 Task: Navigate to a specific file in your project using Visual Studio Code.
Action: Mouse moved to (34, 15)
Screenshot: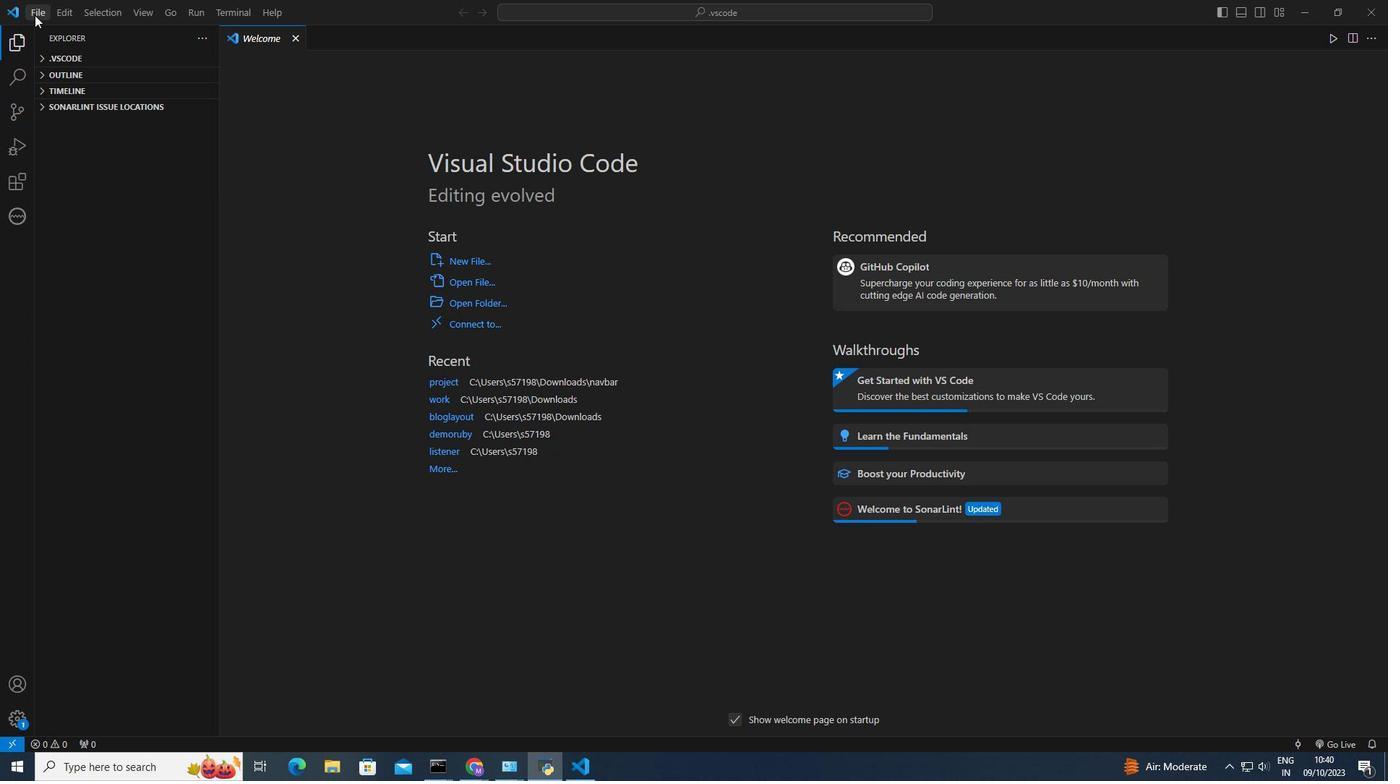 
Action: Mouse pressed left at (34, 15)
Screenshot: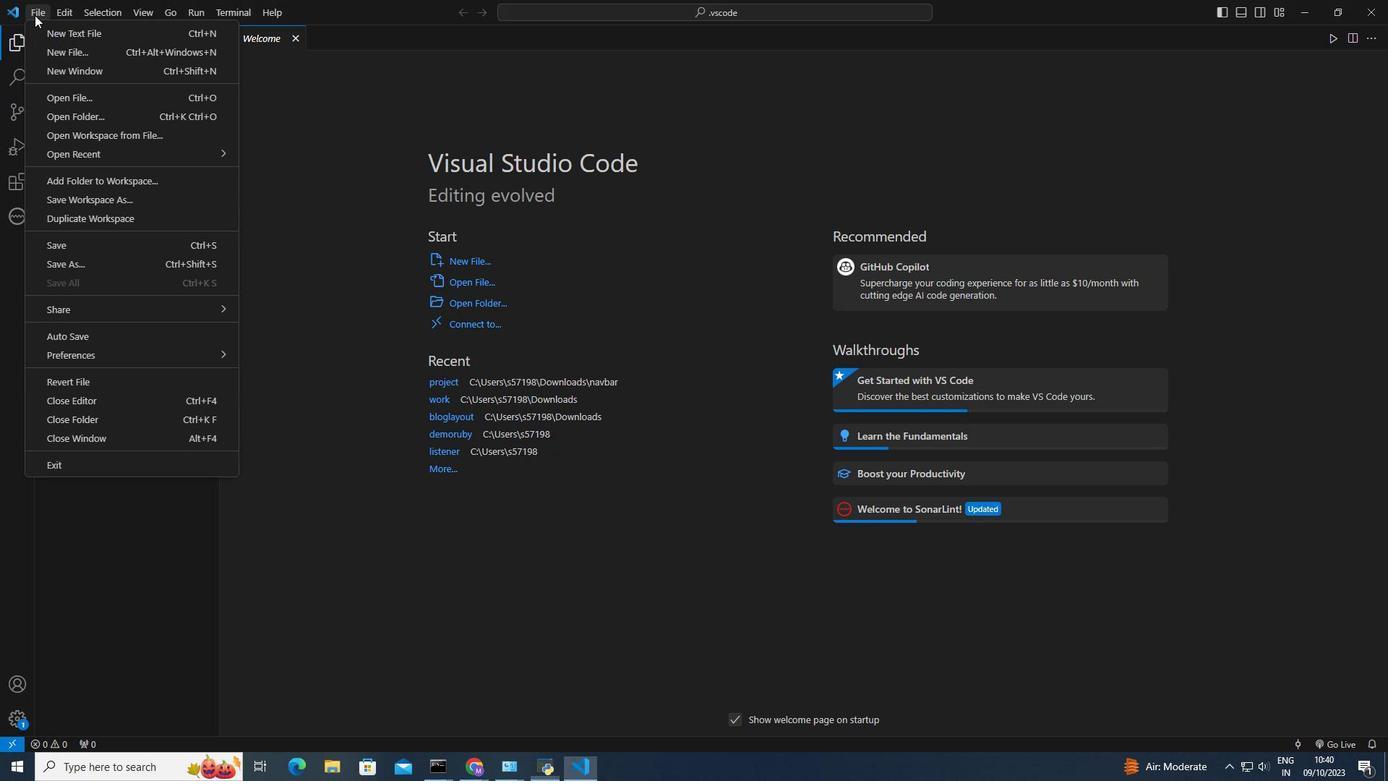 
Action: Mouse moved to (62, 111)
Screenshot: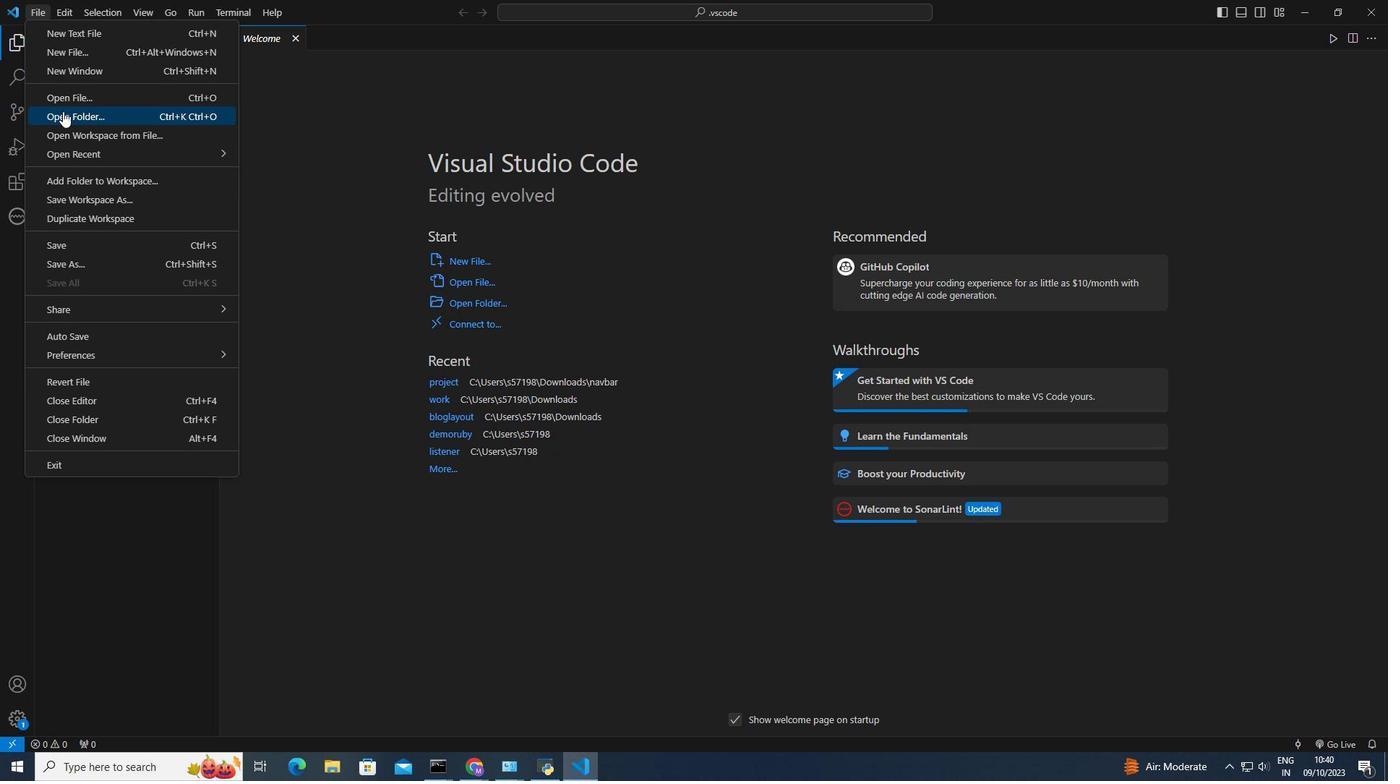 
Action: Mouse pressed left at (62, 111)
Screenshot: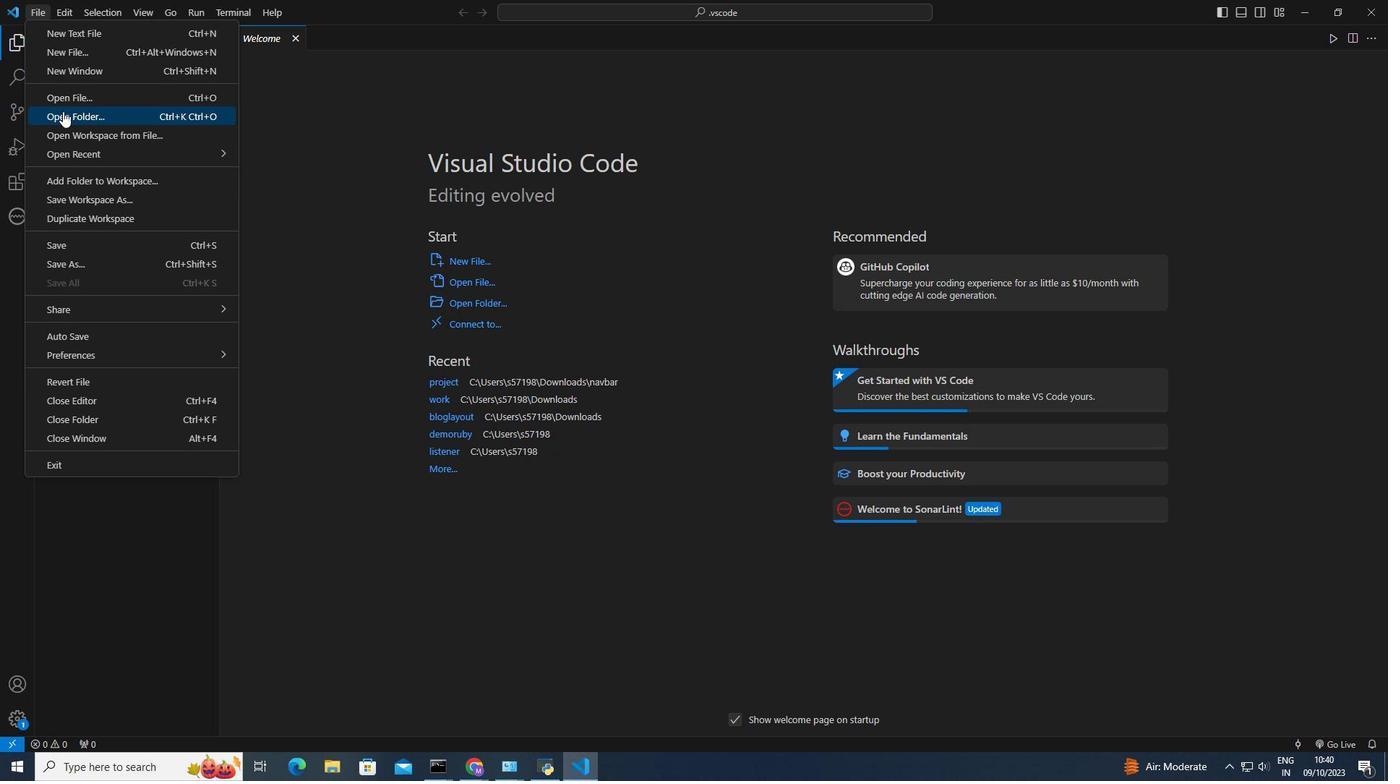 
Action: Mouse moved to (163, 120)
Screenshot: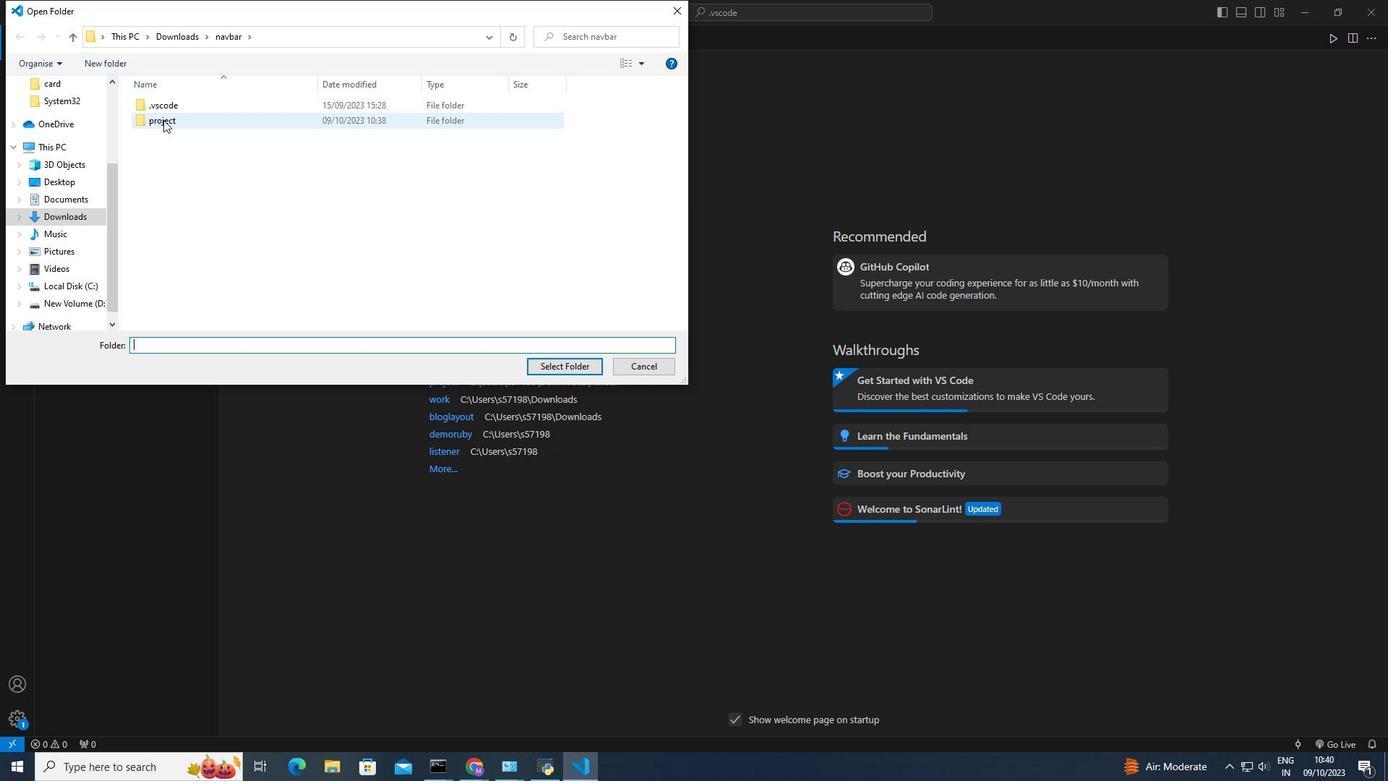 
Action: Mouse pressed left at (163, 120)
Screenshot: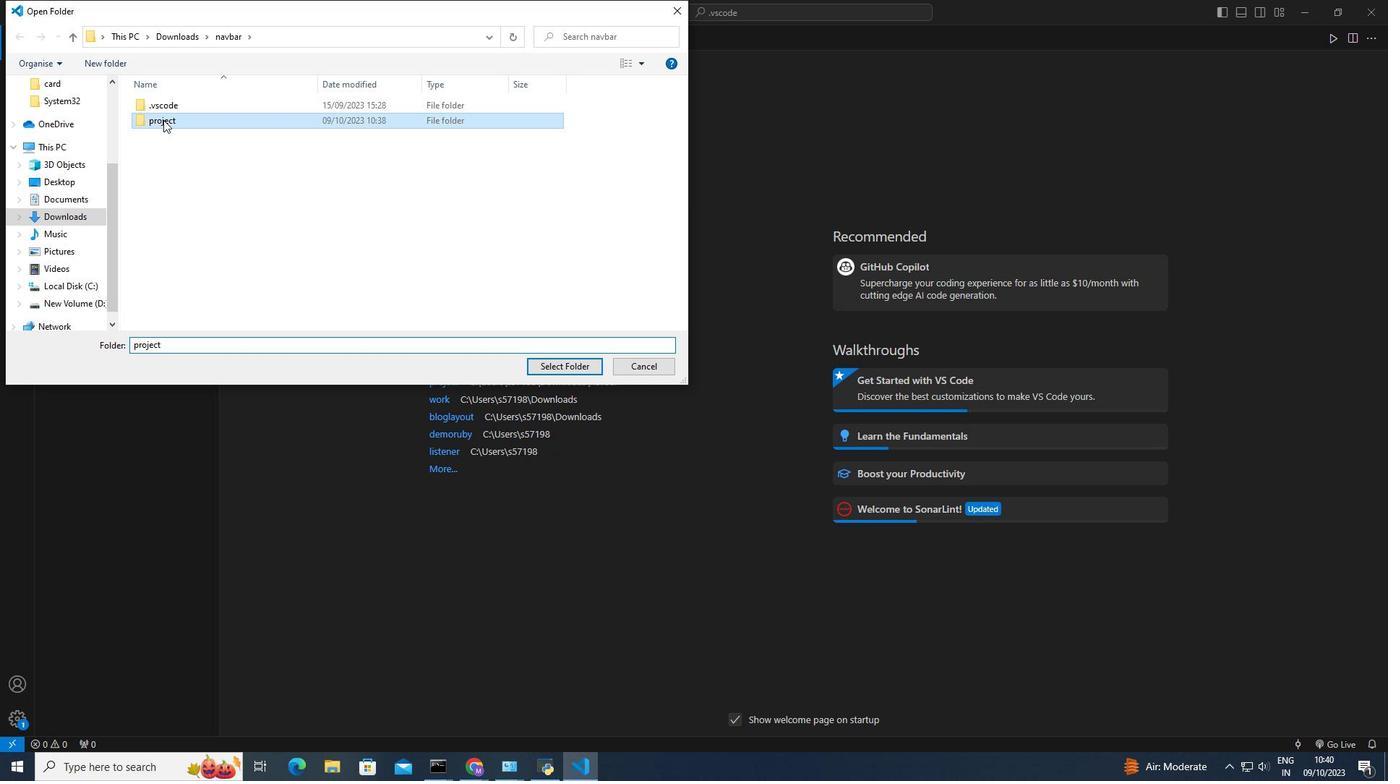 
Action: Mouse moved to (545, 365)
Screenshot: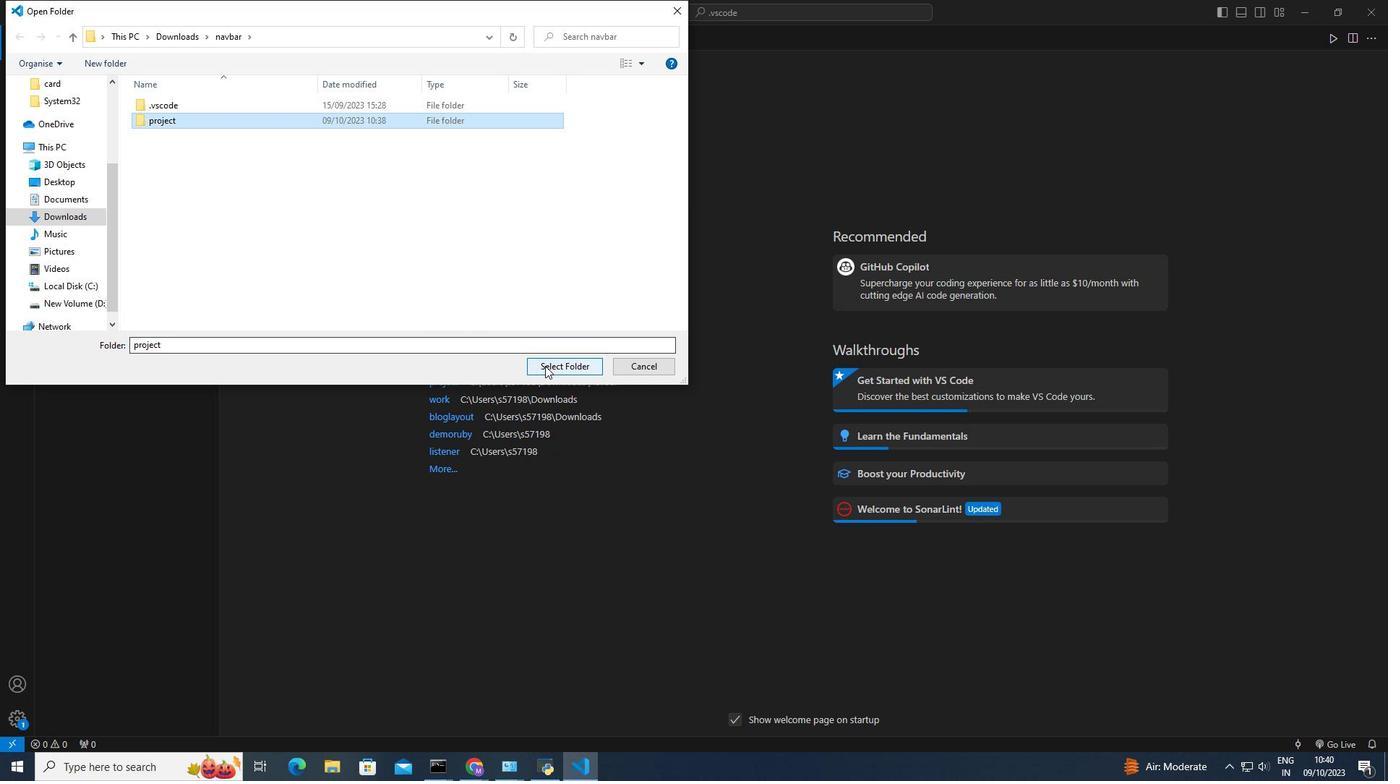 
Action: Mouse pressed left at (545, 365)
Screenshot: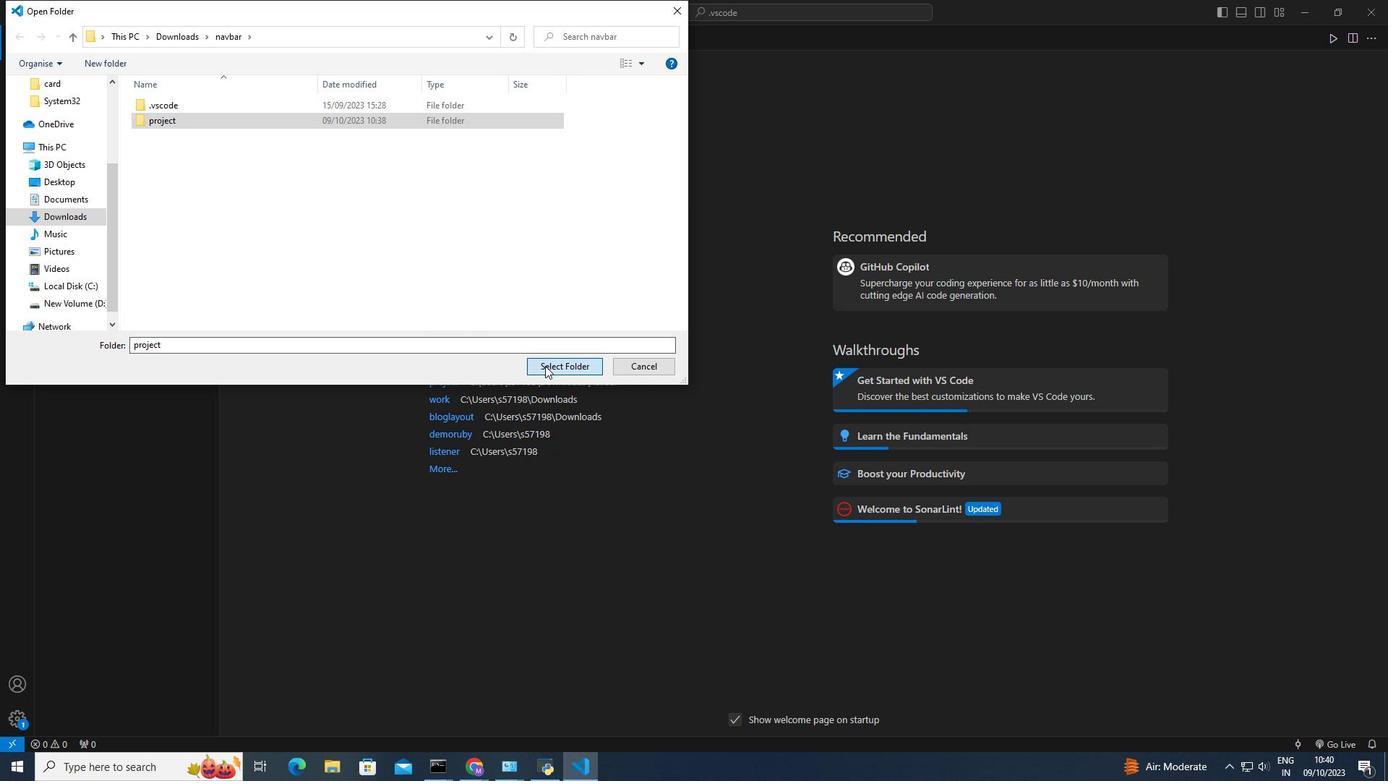 
Action: Mouse moved to (107, 76)
Screenshot: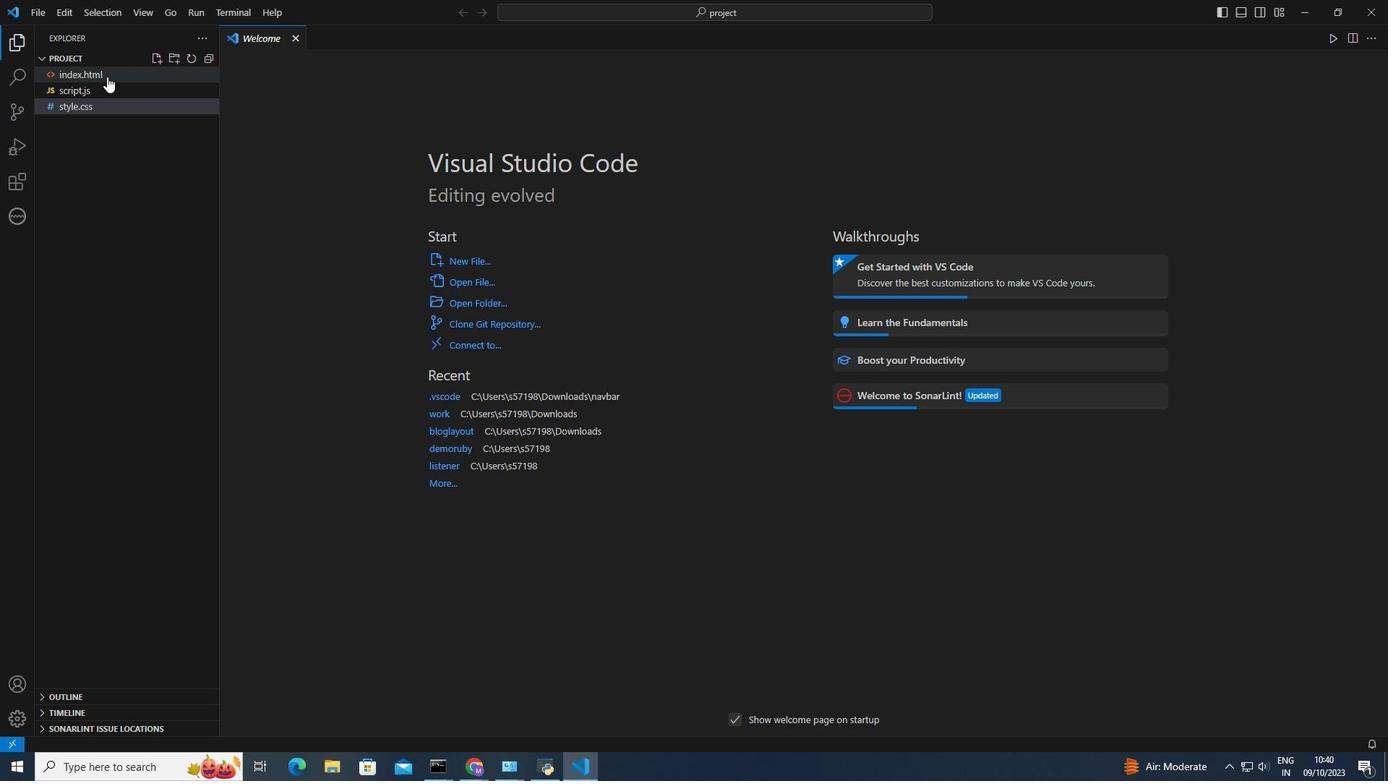 
Action: Mouse pressed left at (107, 76)
Screenshot: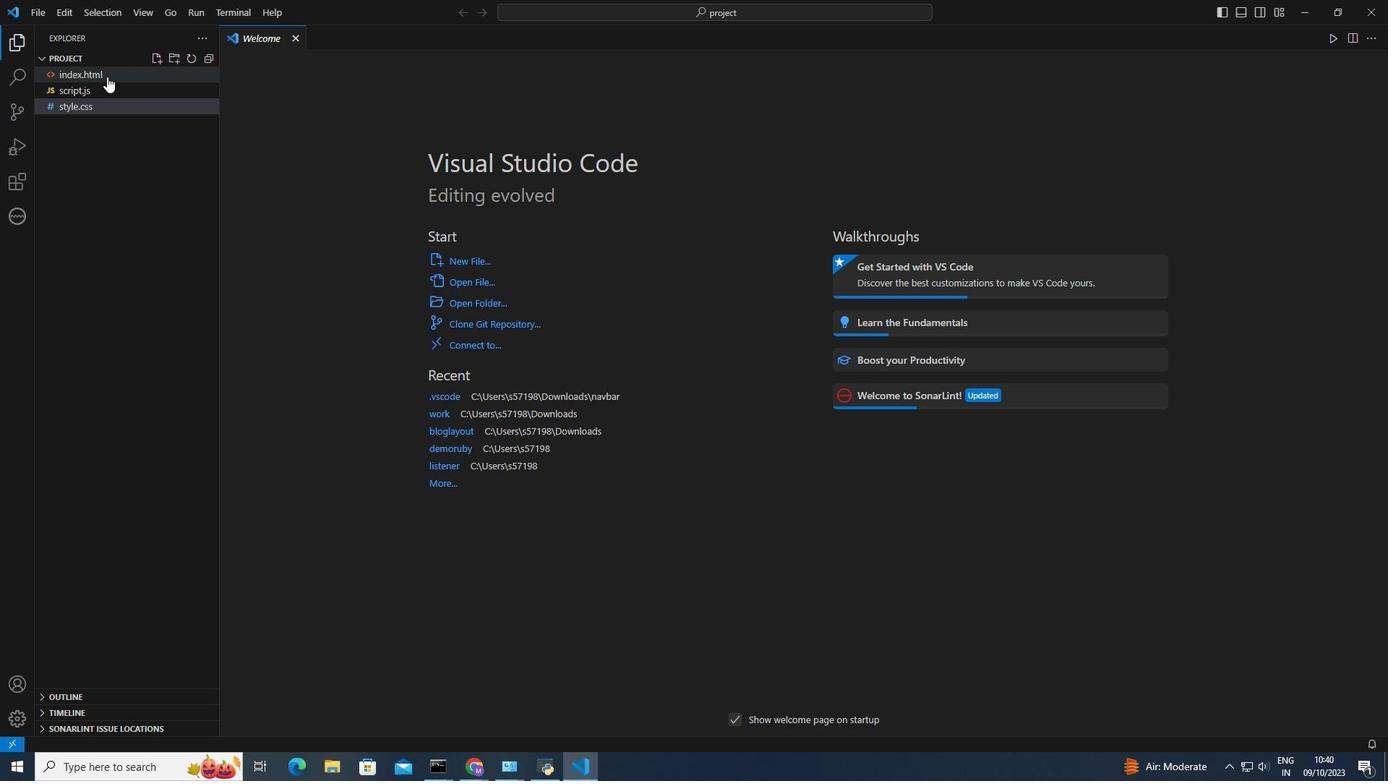 
Action: Mouse moved to (576, 256)
Screenshot: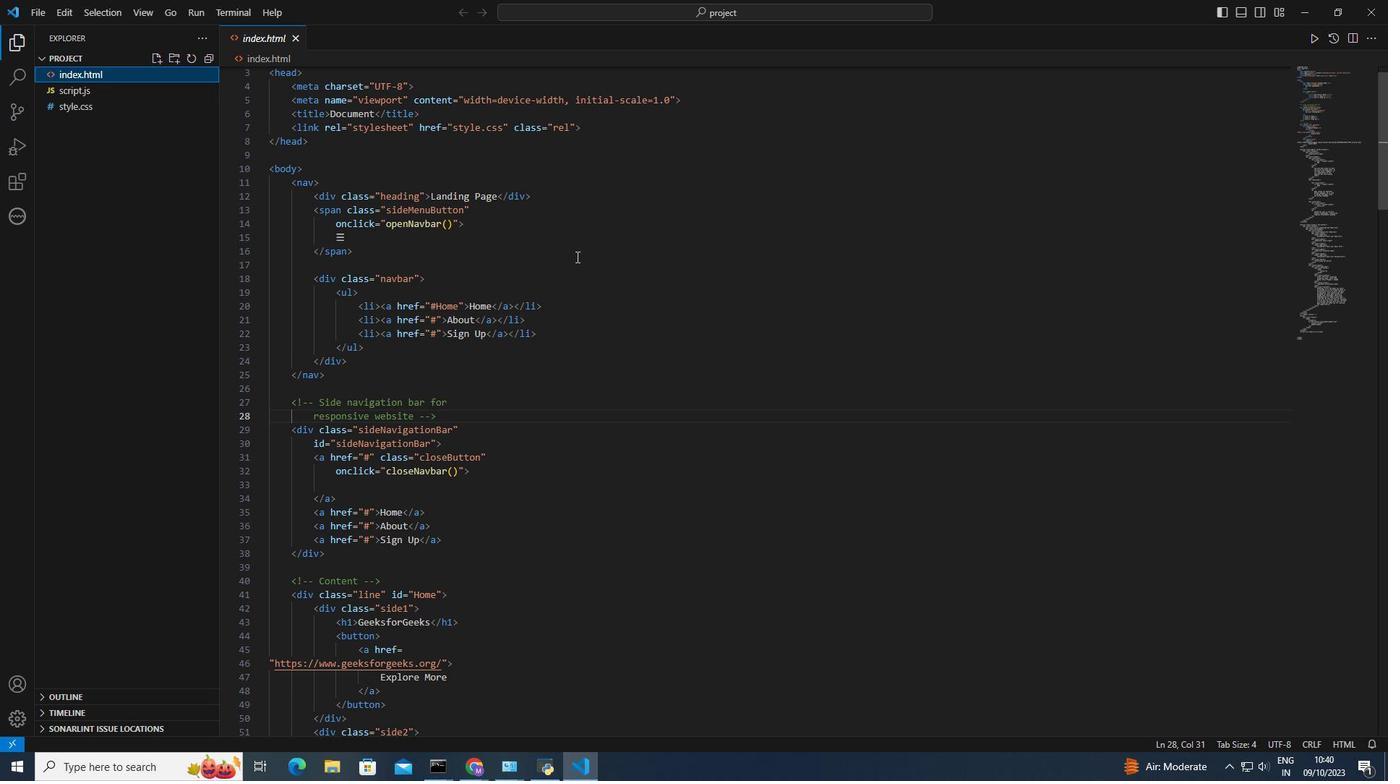 
Action: Mouse pressed left at (576, 256)
Screenshot: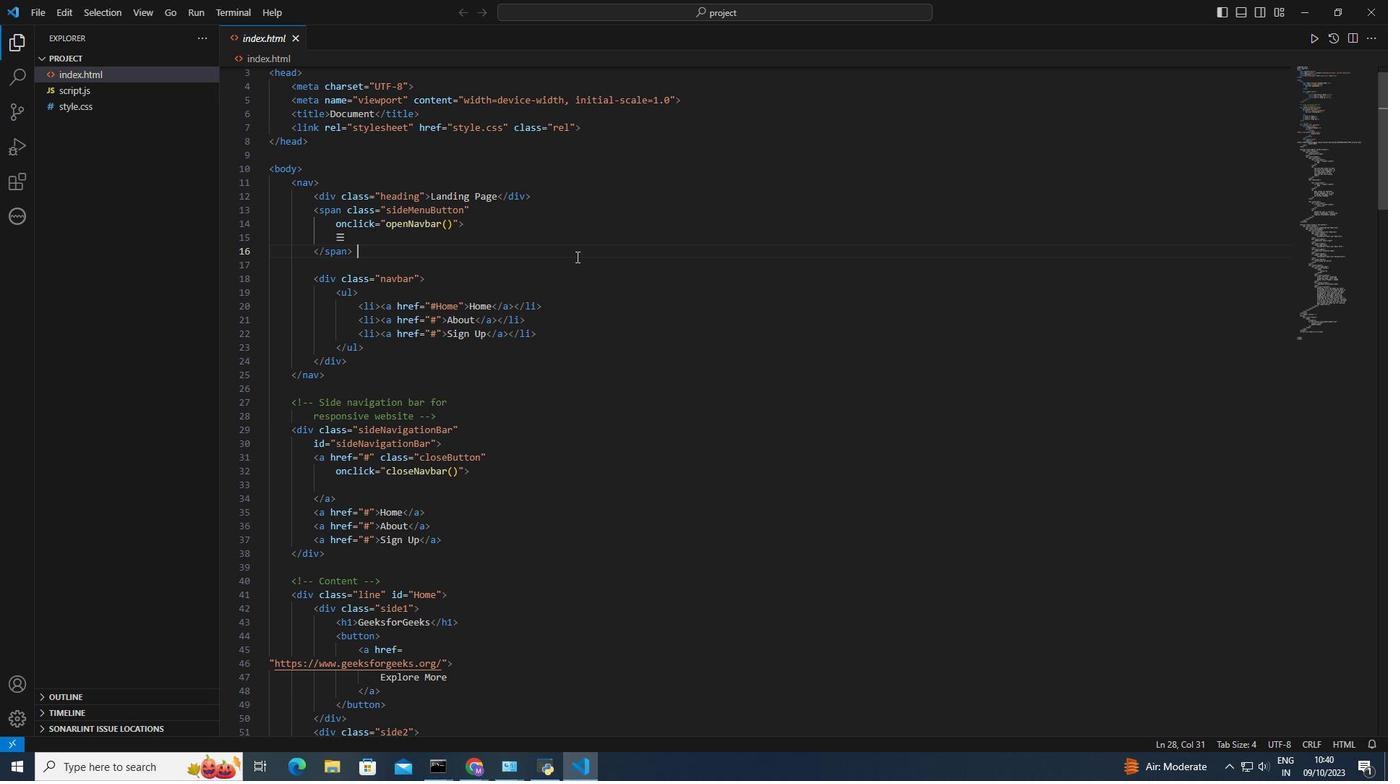 
Action: Mouse moved to (585, 258)
Screenshot: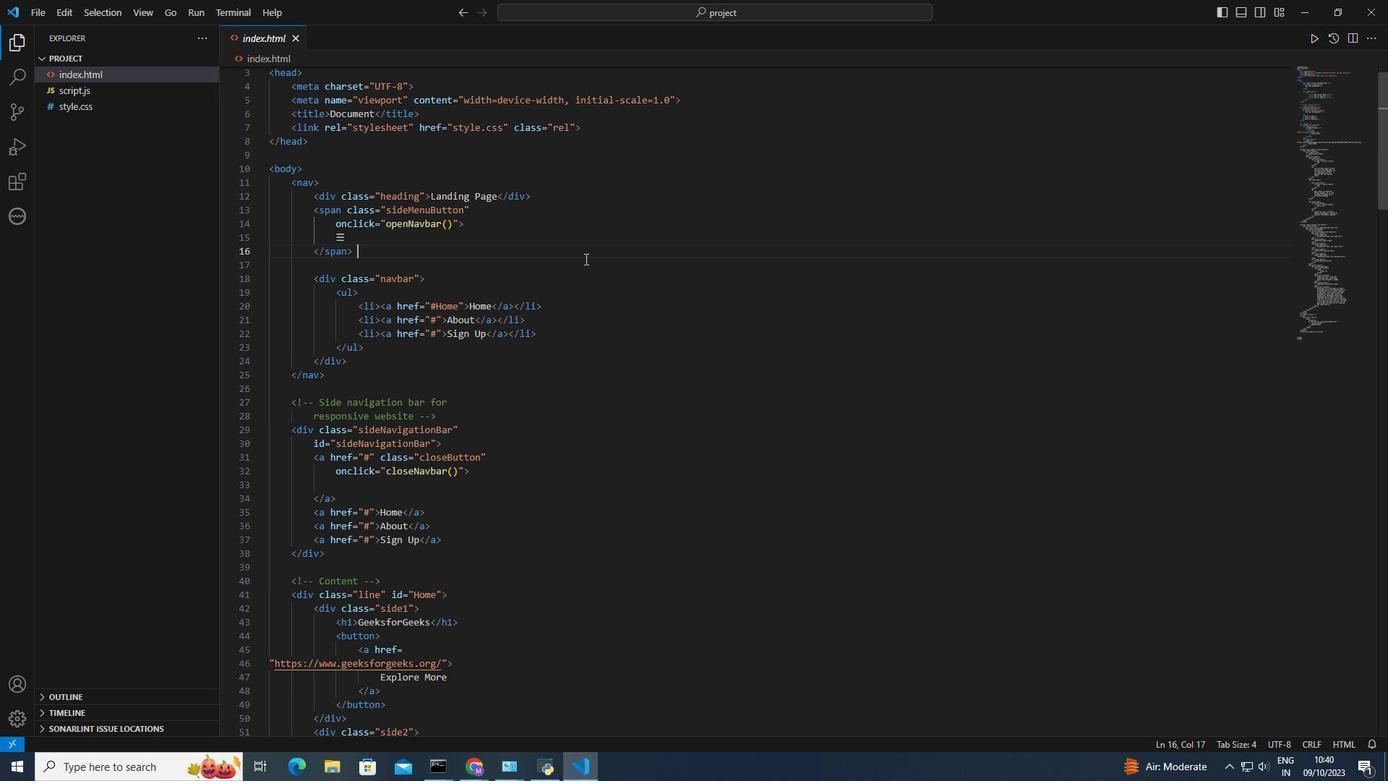 
Action: Mouse scrolled (585, 259) with delta (0, 0)
Screenshot: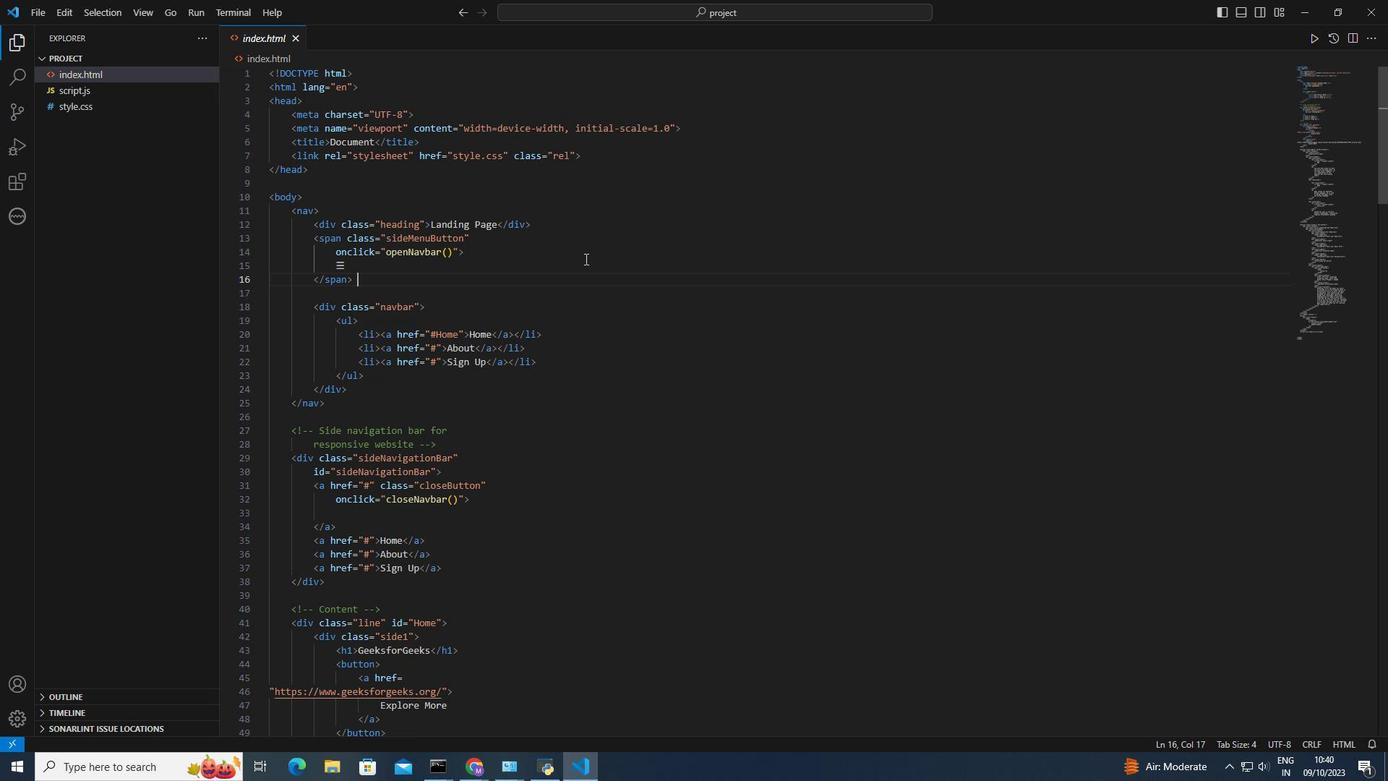 
Action: Mouse scrolled (585, 259) with delta (0, 0)
Screenshot: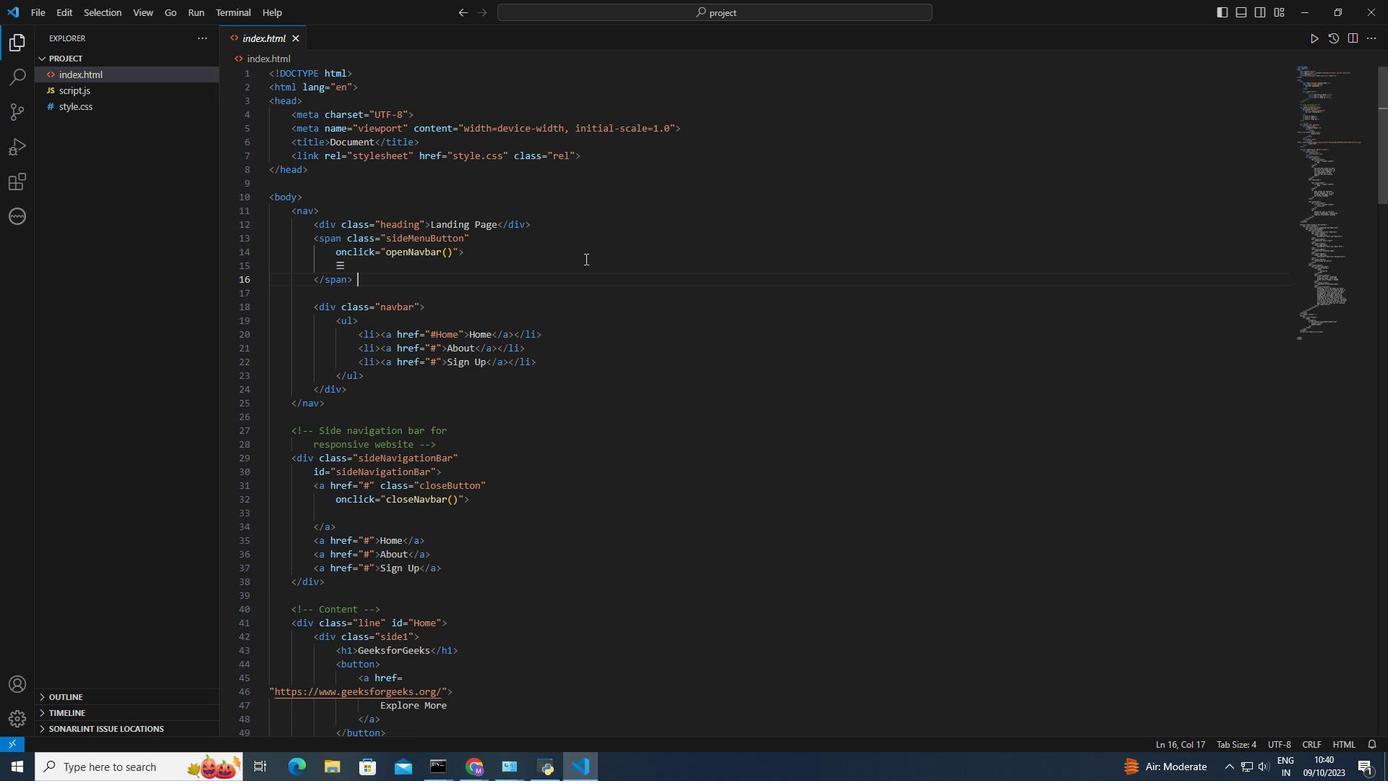 
Action: Mouse scrolled (585, 259) with delta (0, 0)
Screenshot: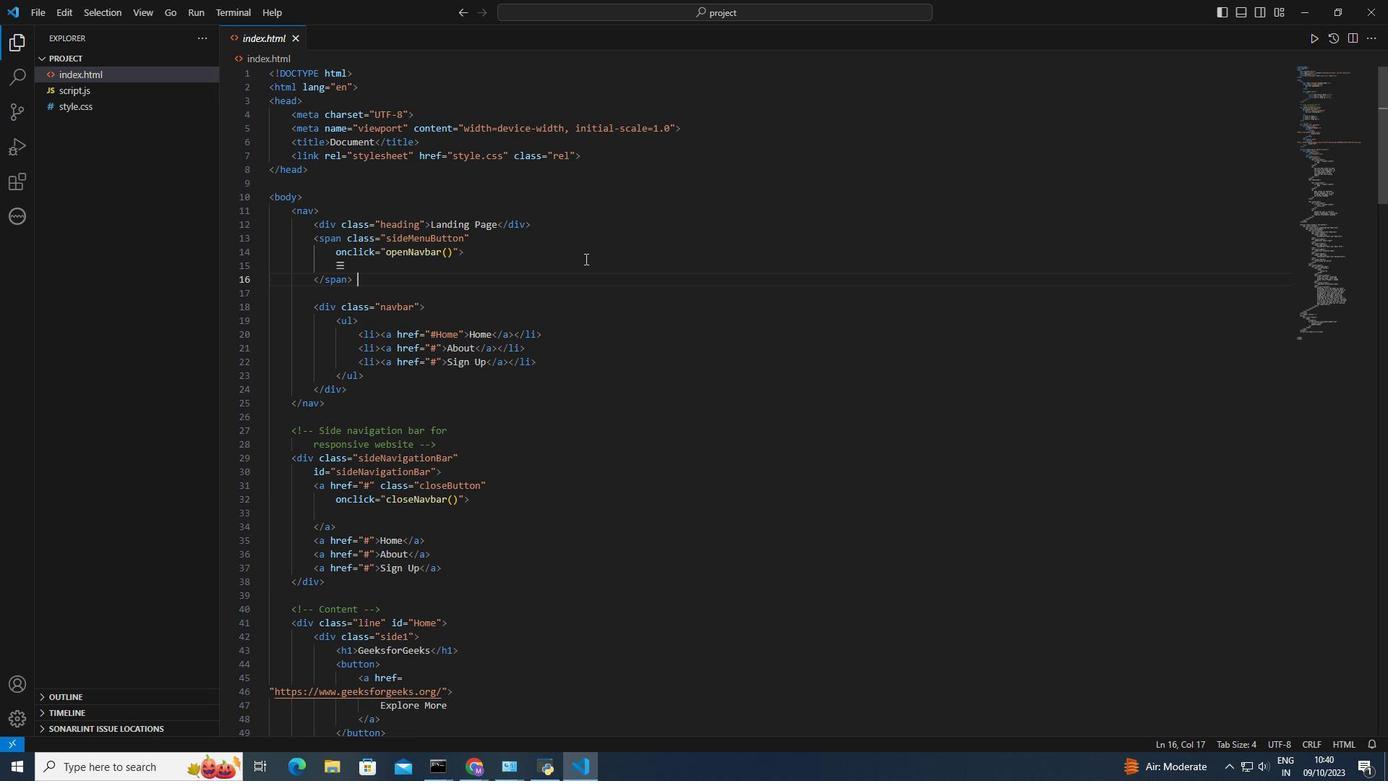 
Action: Mouse scrolled (585, 259) with delta (0, 0)
Screenshot: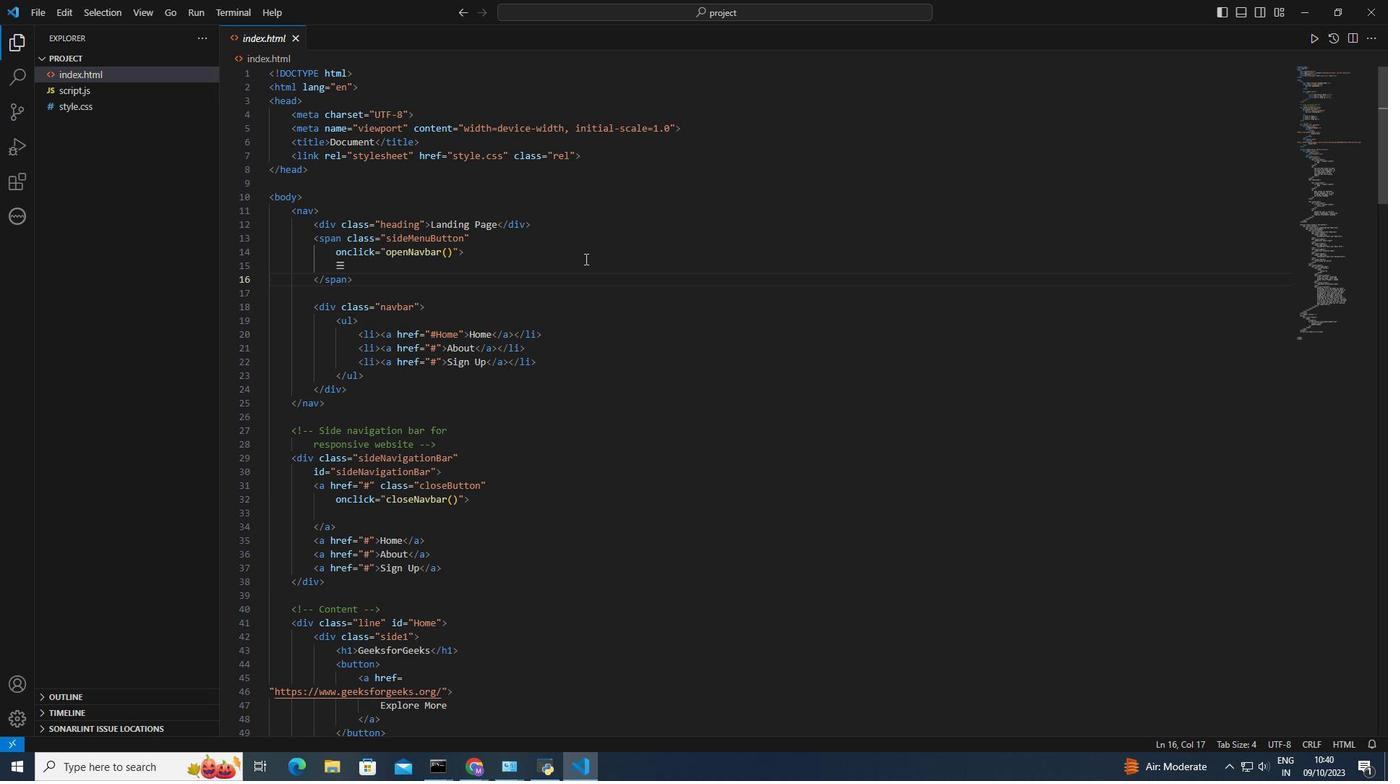 
Action: Mouse scrolled (585, 259) with delta (0, 0)
Screenshot: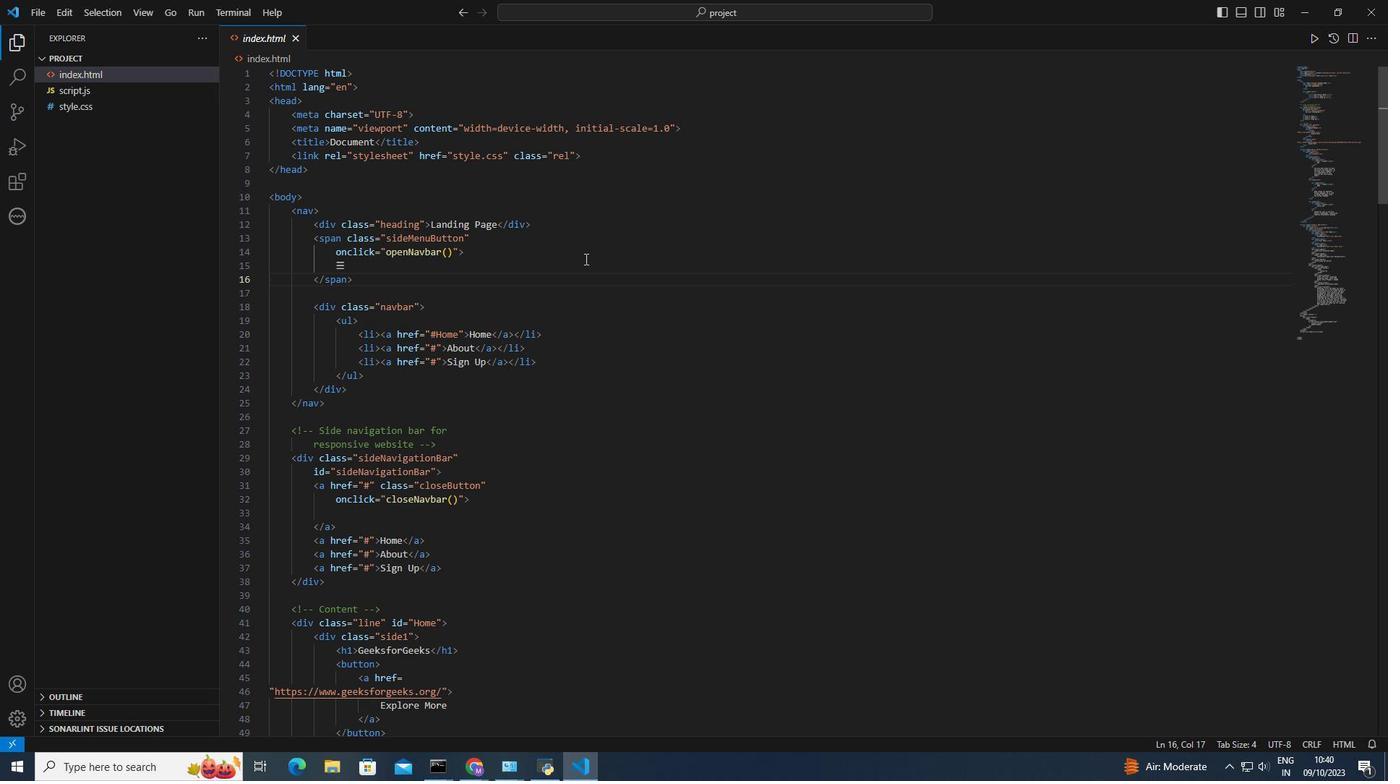 
Action: Mouse scrolled (585, 259) with delta (0, 0)
Screenshot: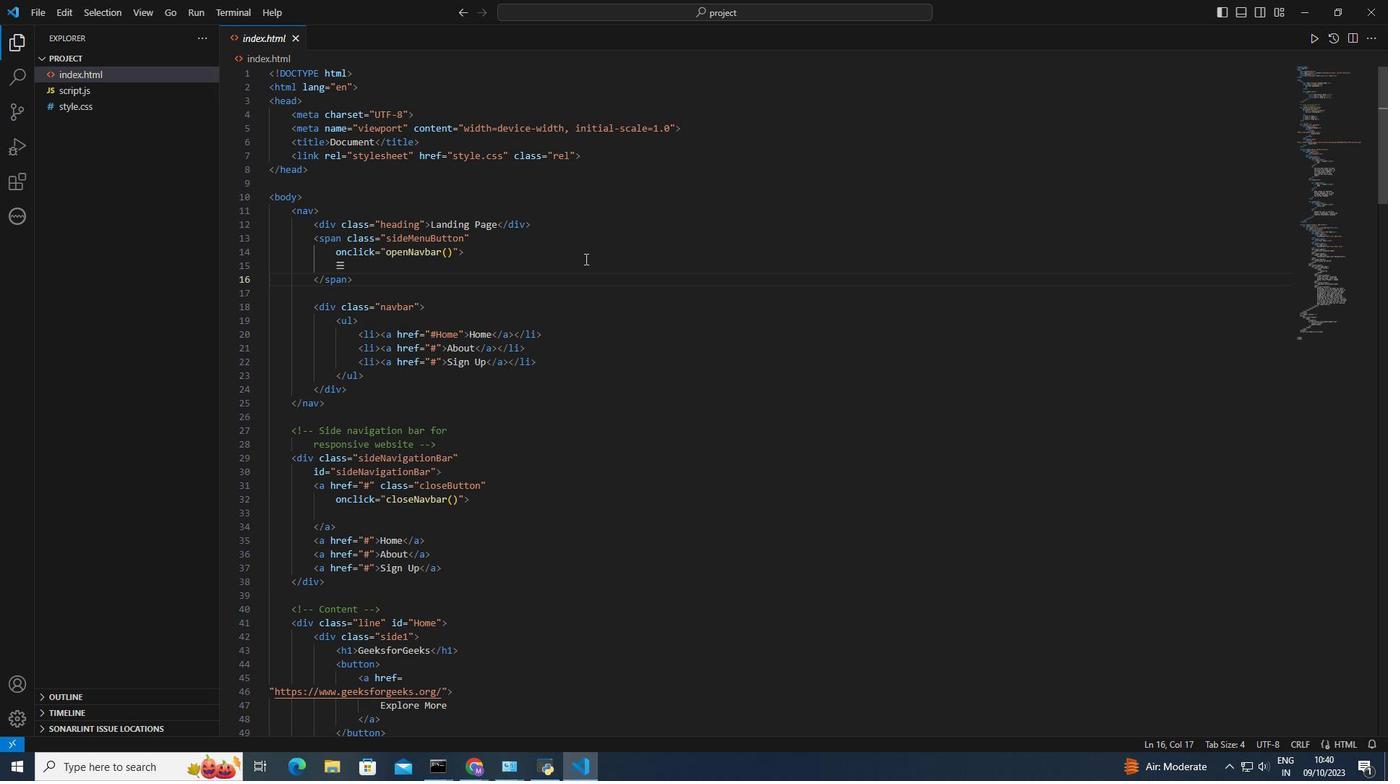 
Action: Mouse scrolled (585, 258) with delta (0, 0)
Screenshot: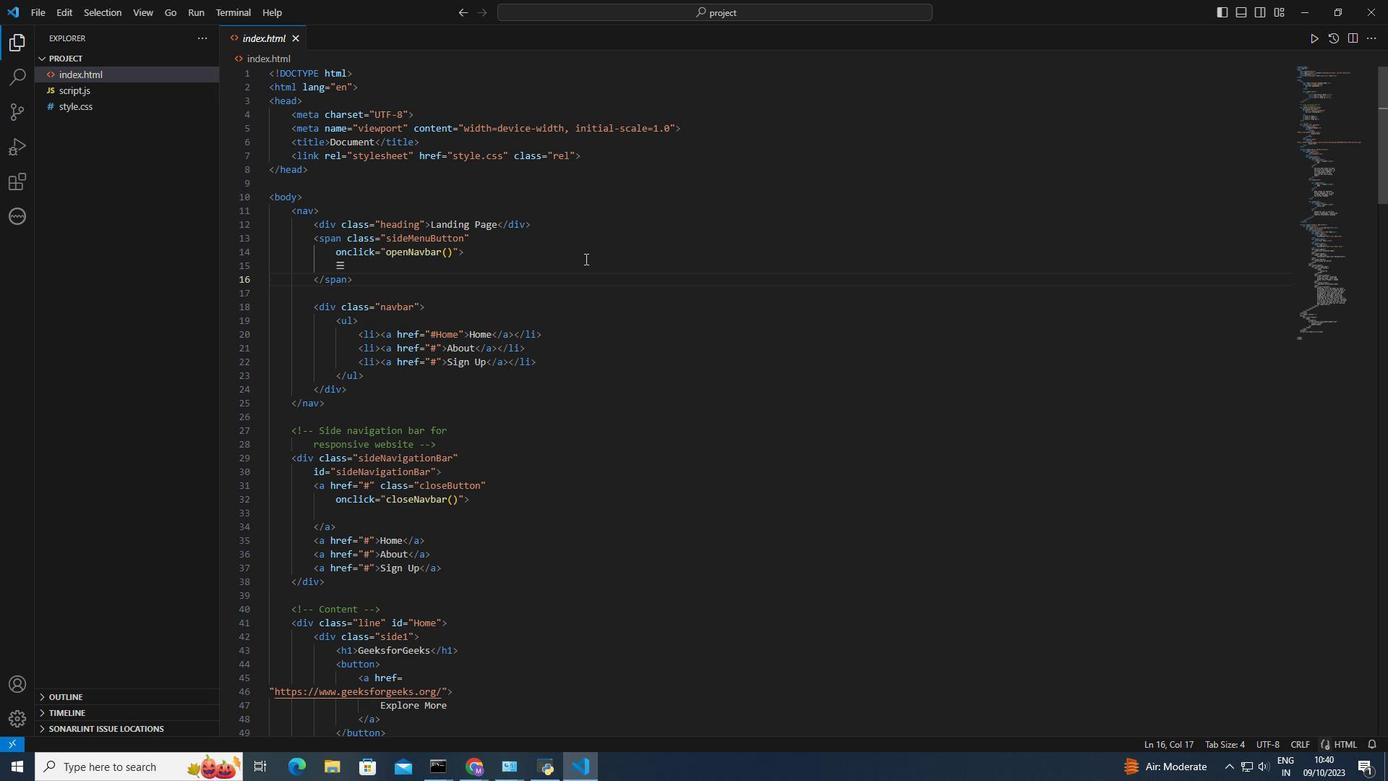 
Action: Mouse scrolled (585, 258) with delta (0, 0)
Screenshot: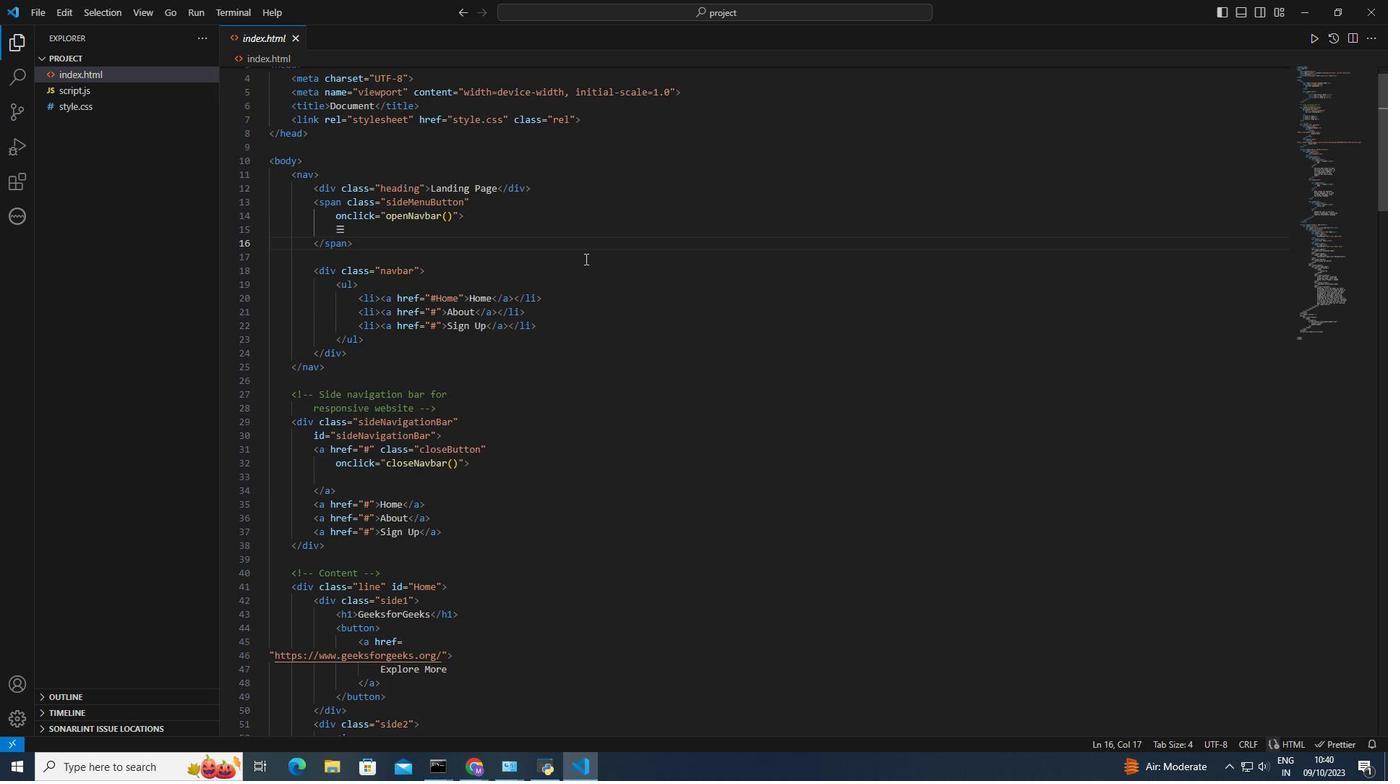 
Action: Mouse scrolled (585, 258) with delta (0, 0)
Screenshot: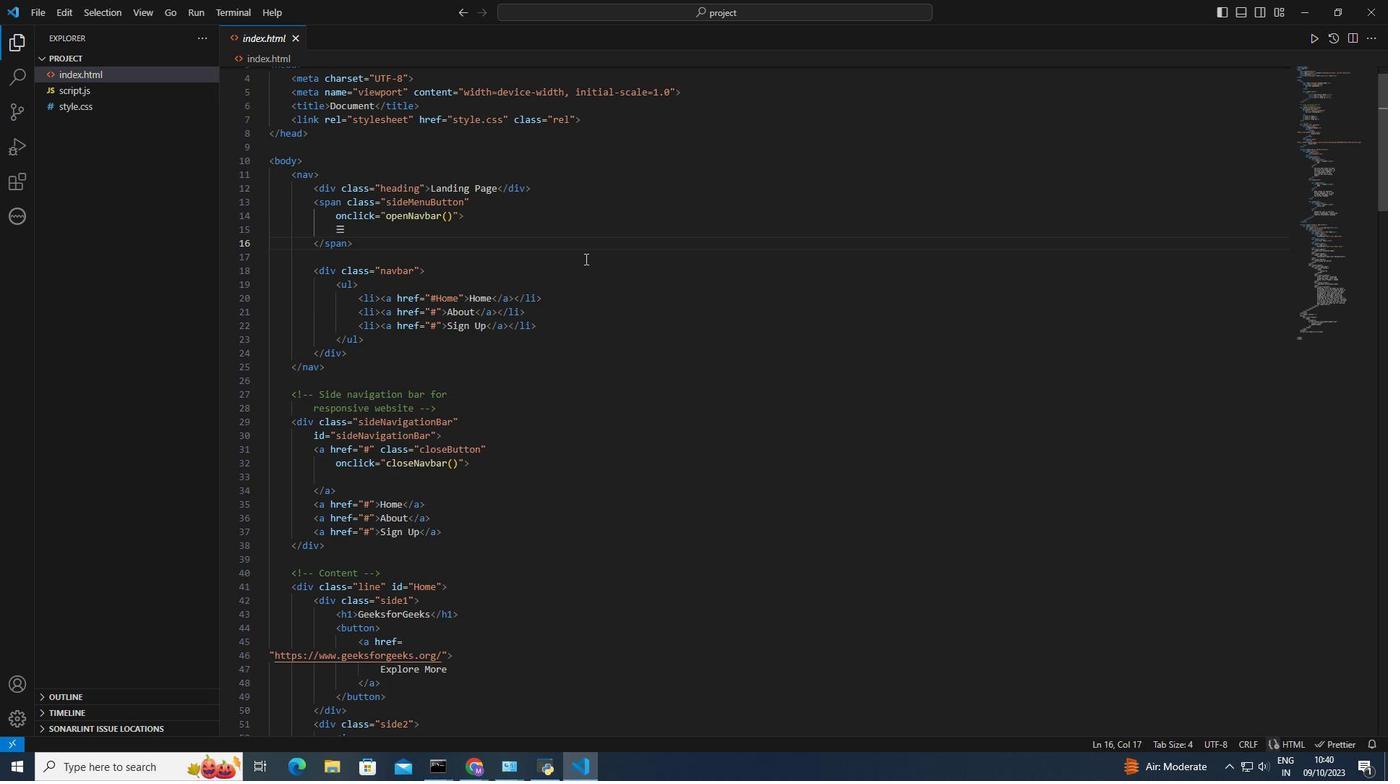 
Action: Mouse scrolled (585, 258) with delta (0, 0)
Screenshot: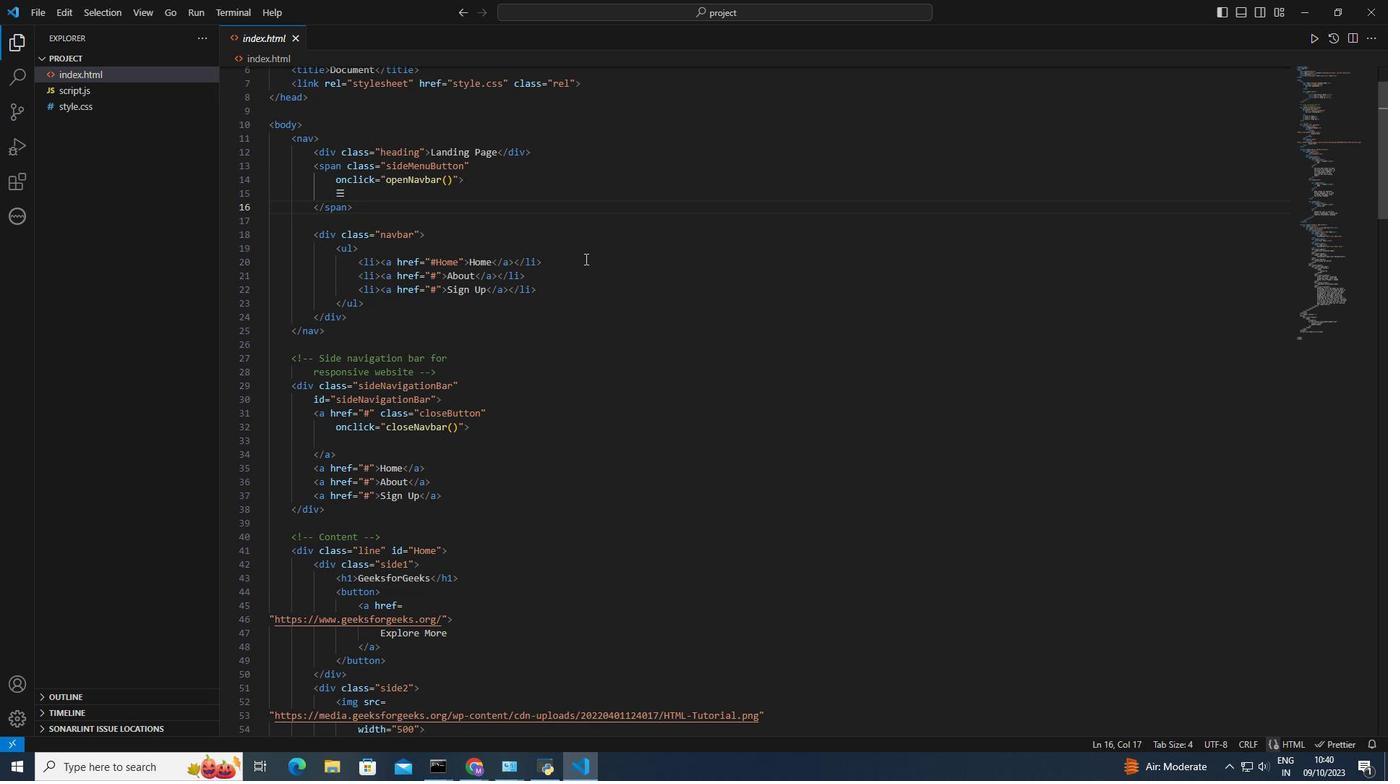 
Action: Mouse scrolled (585, 258) with delta (0, 0)
Screenshot: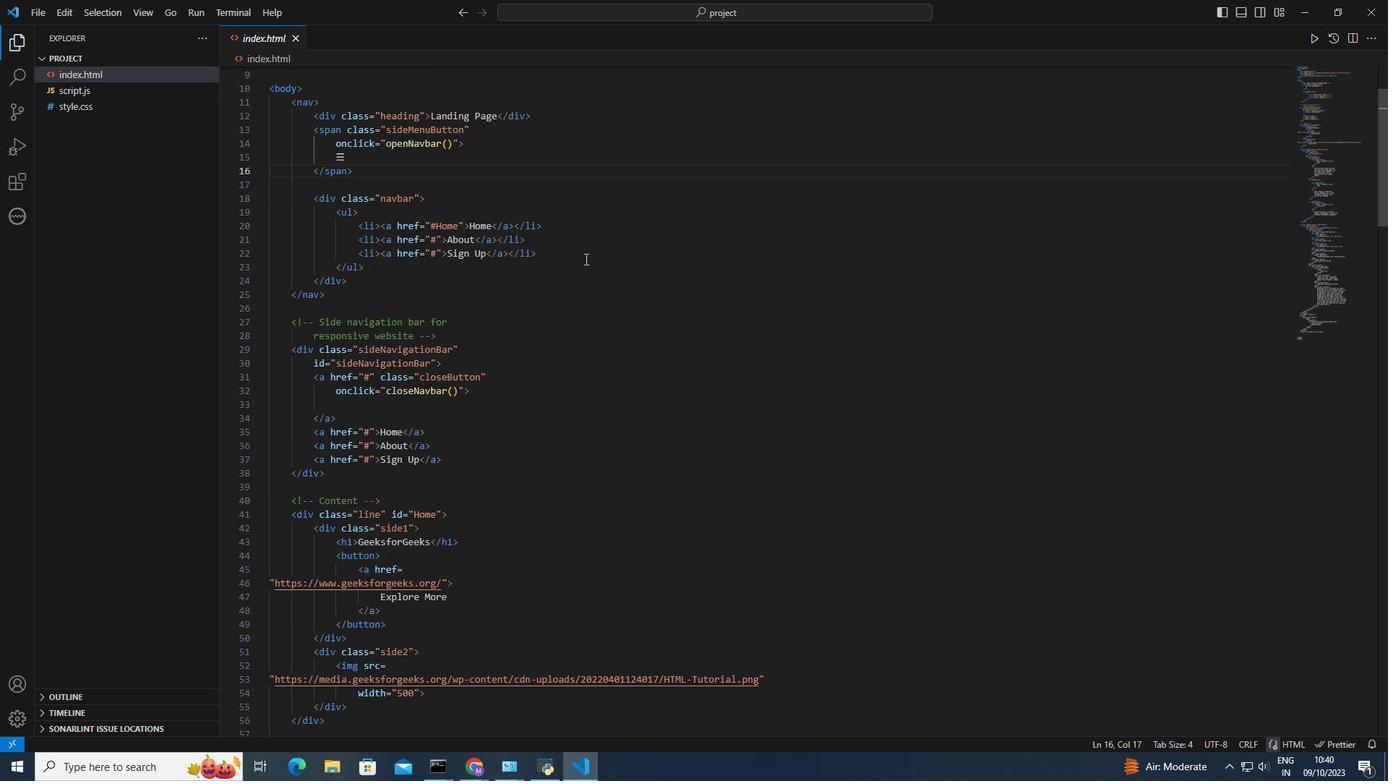 
Action: Mouse scrolled (585, 258) with delta (0, 0)
Screenshot: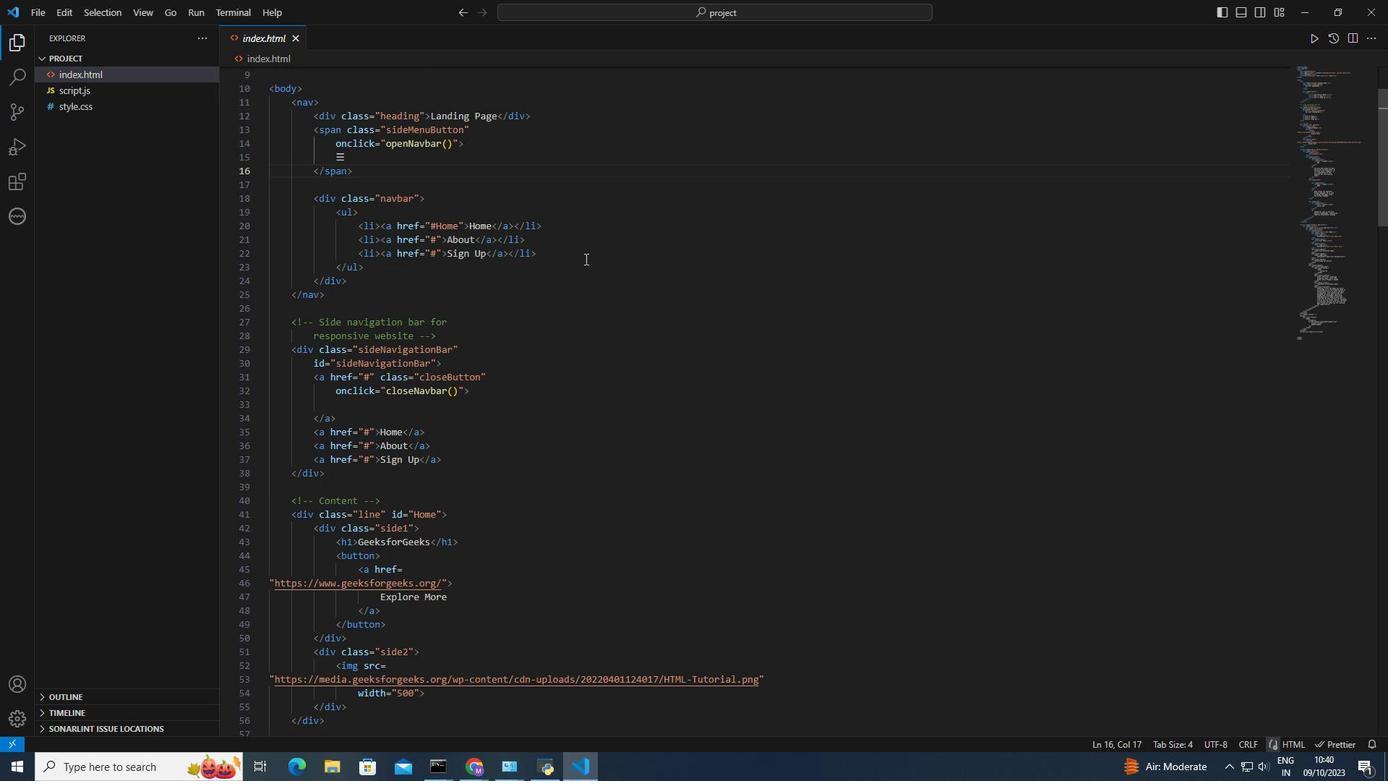 
Action: Mouse scrolled (585, 258) with delta (0, 0)
Screenshot: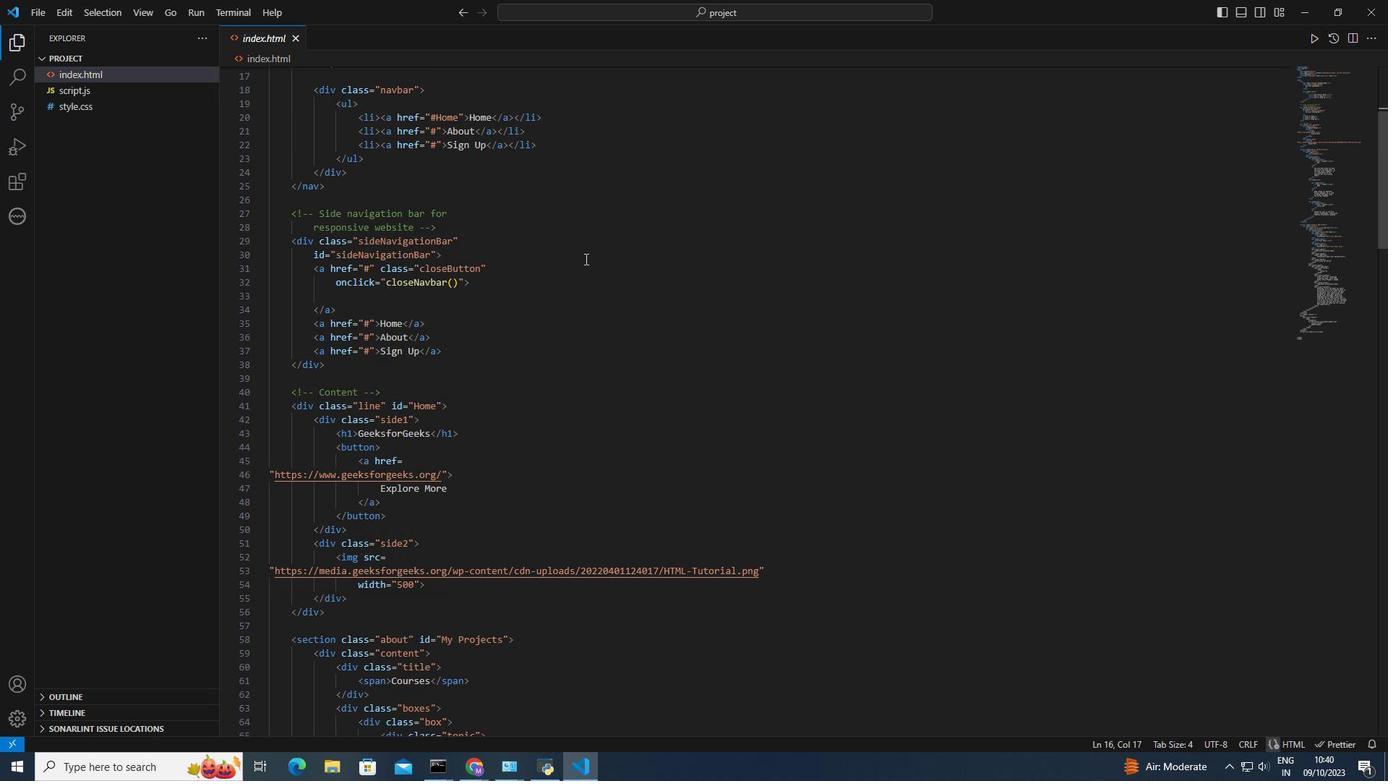 
Action: Mouse scrolled (585, 258) with delta (0, 0)
Screenshot: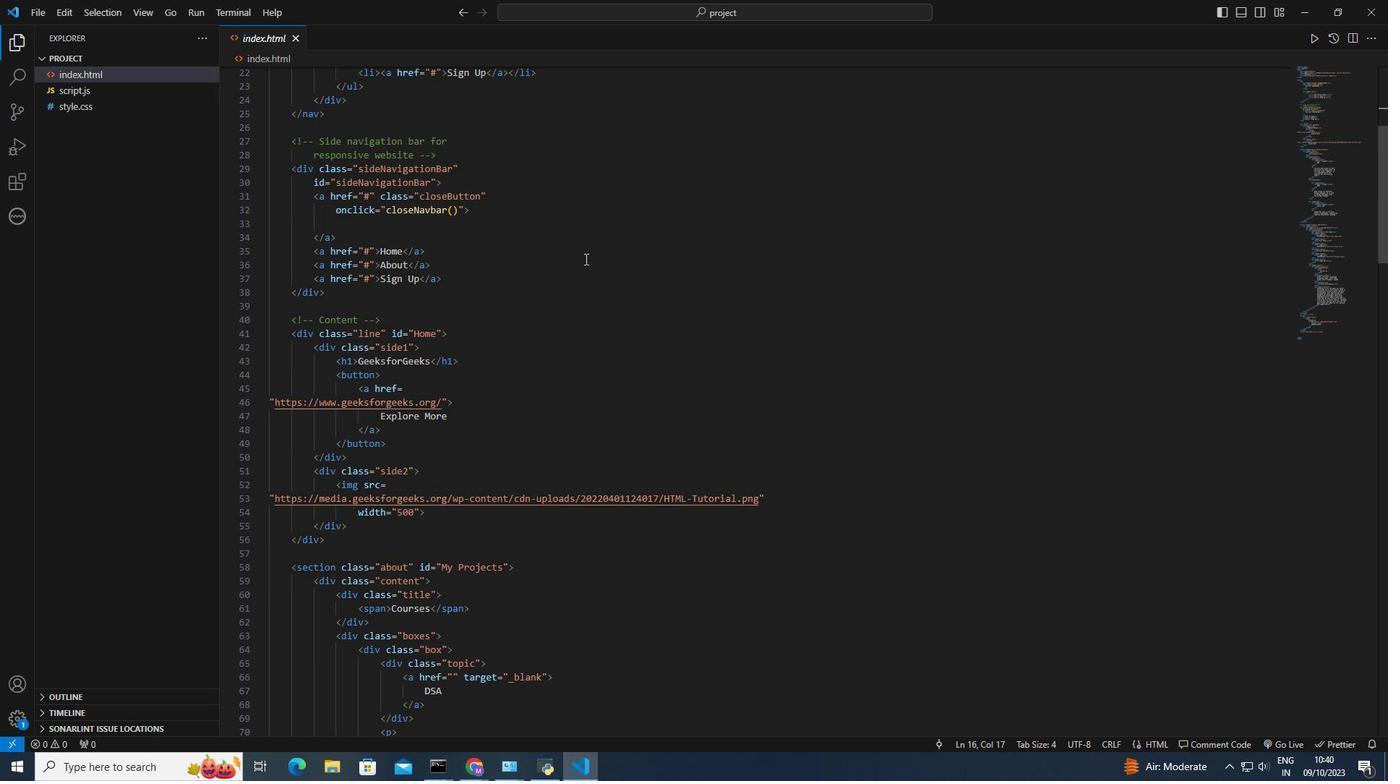
Action: Mouse scrolled (585, 258) with delta (0, 0)
Screenshot: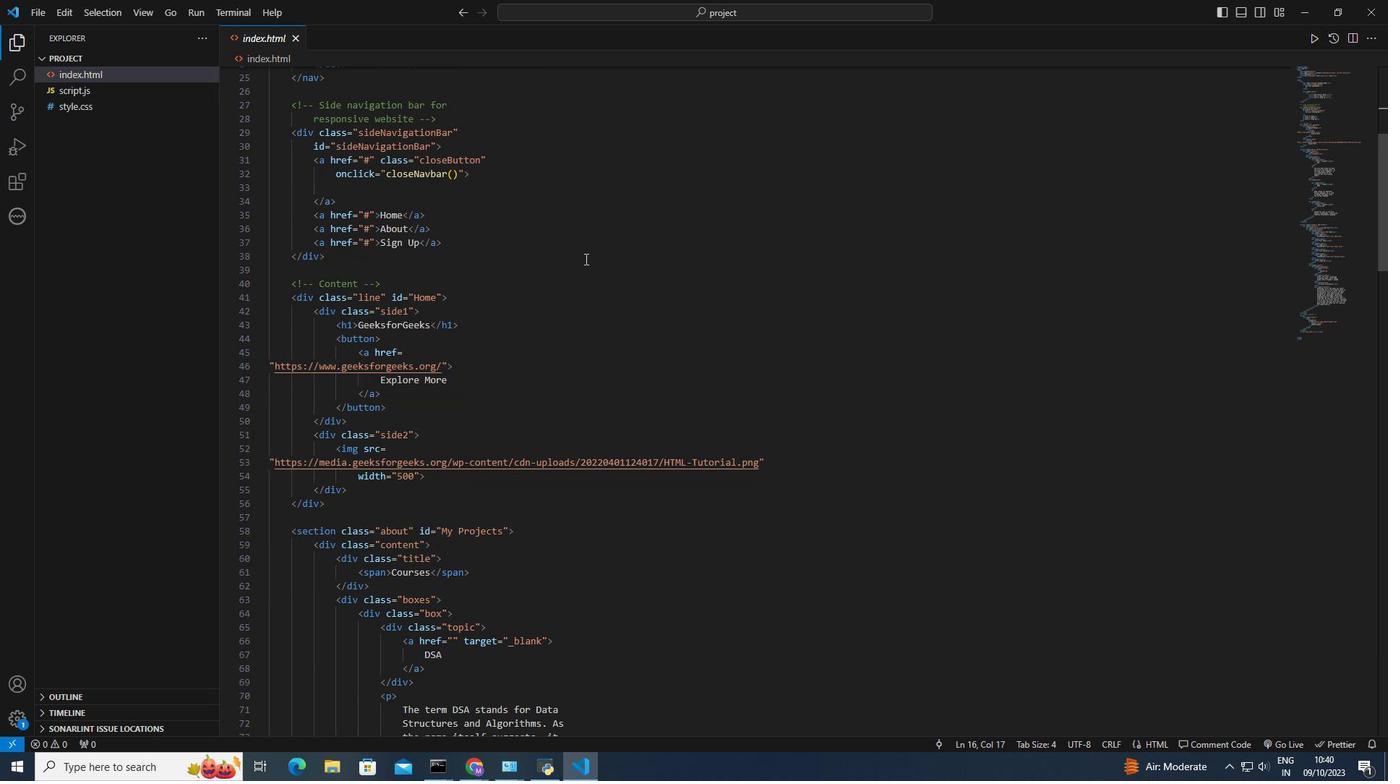 
Action: Mouse scrolled (585, 258) with delta (0, 0)
Screenshot: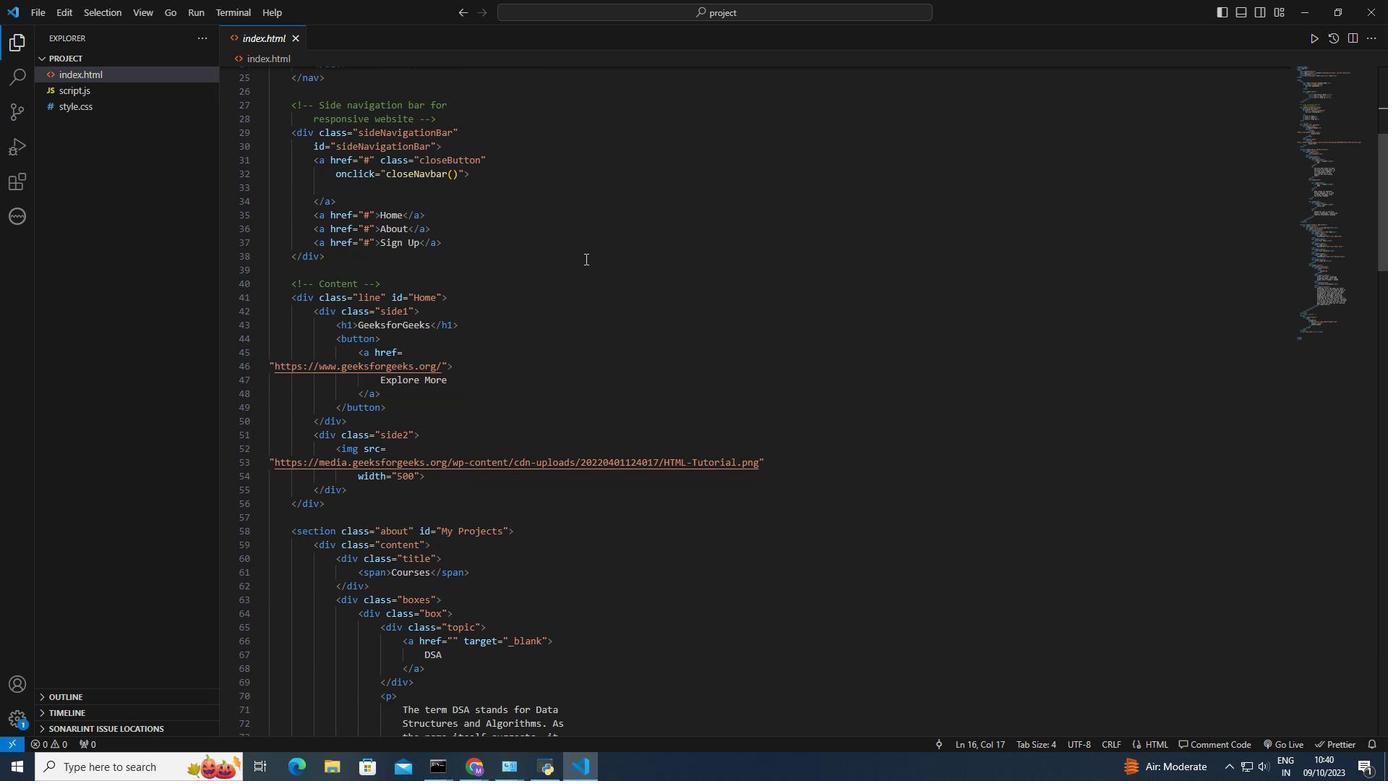 
Action: Mouse scrolled (585, 258) with delta (0, 0)
Screenshot: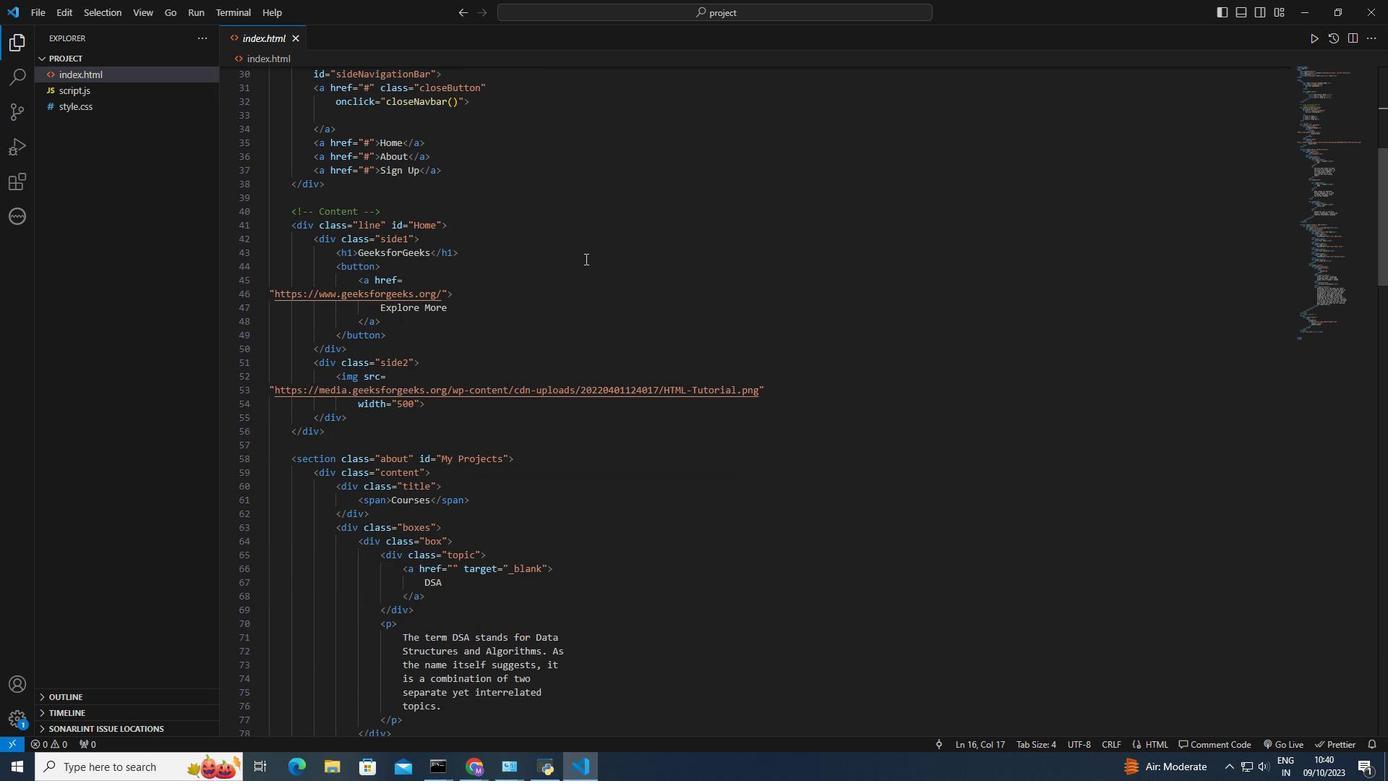 
Action: Mouse scrolled (585, 258) with delta (0, 0)
Screenshot: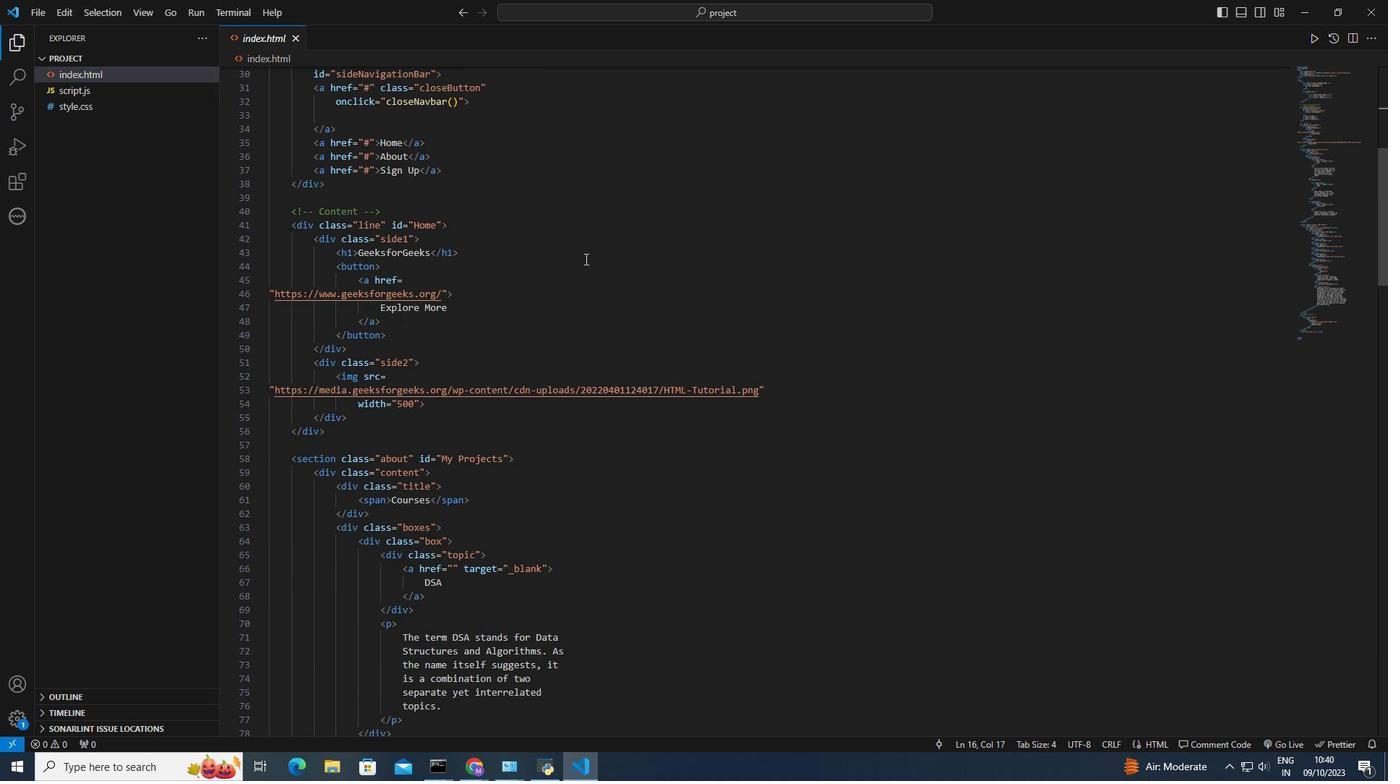 
Action: Mouse scrolled (585, 258) with delta (0, 0)
Screenshot: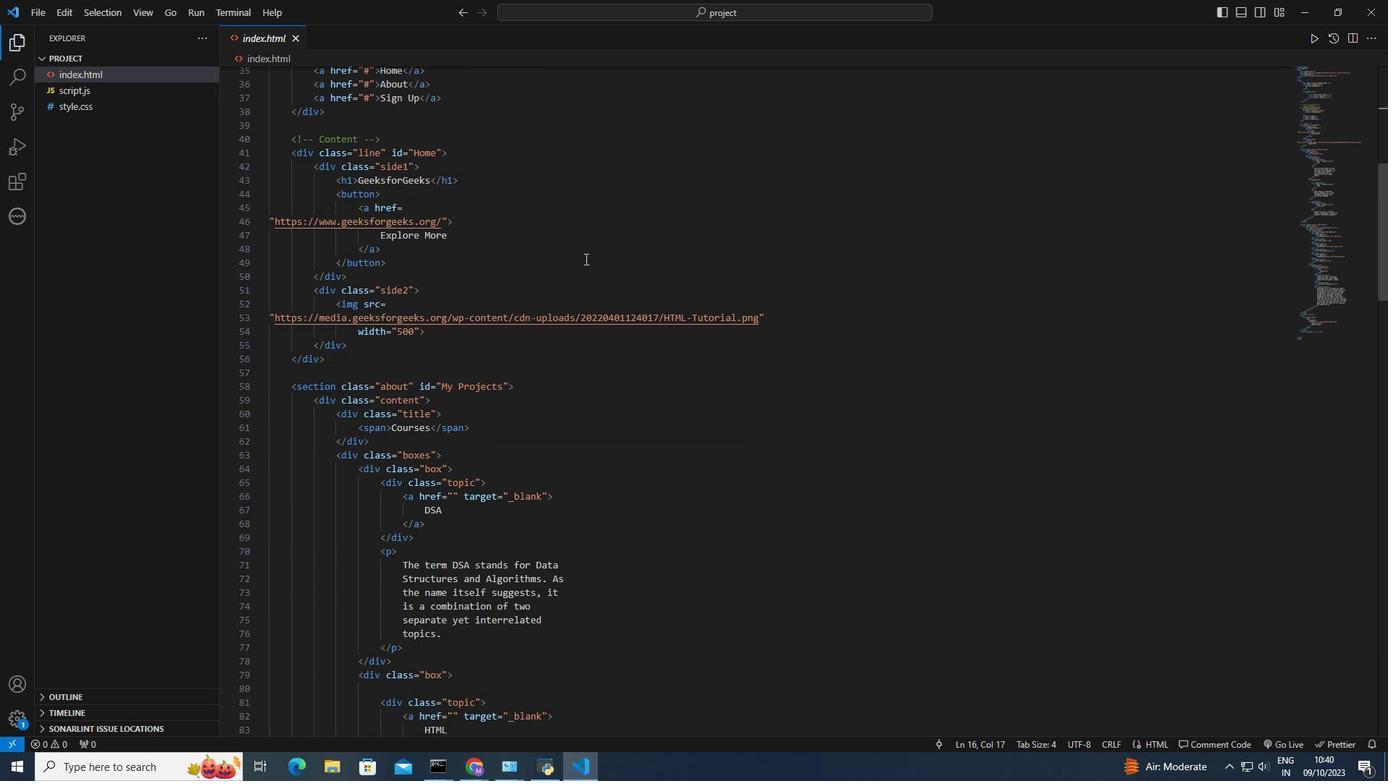 
Action: Mouse scrolled (585, 258) with delta (0, 0)
Screenshot: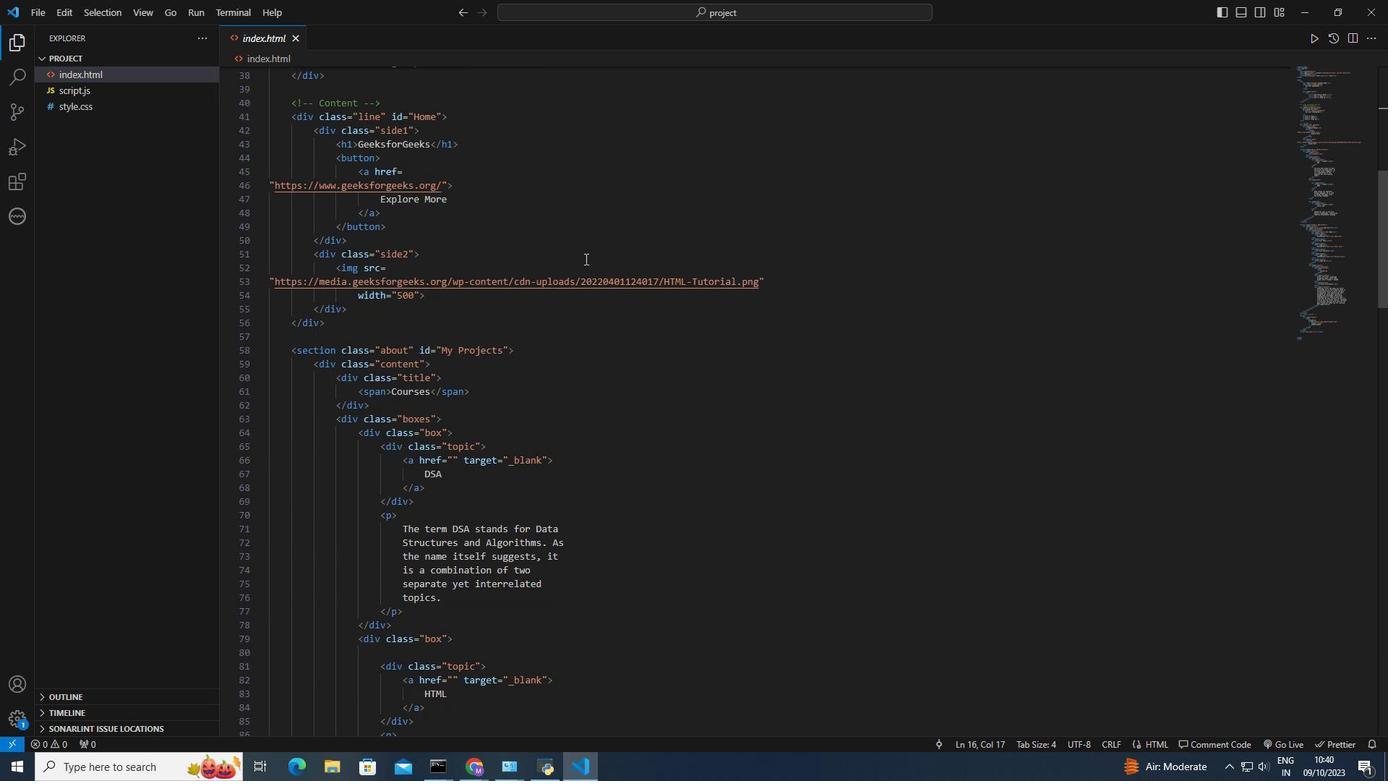 
Action: Mouse scrolled (585, 258) with delta (0, 0)
Screenshot: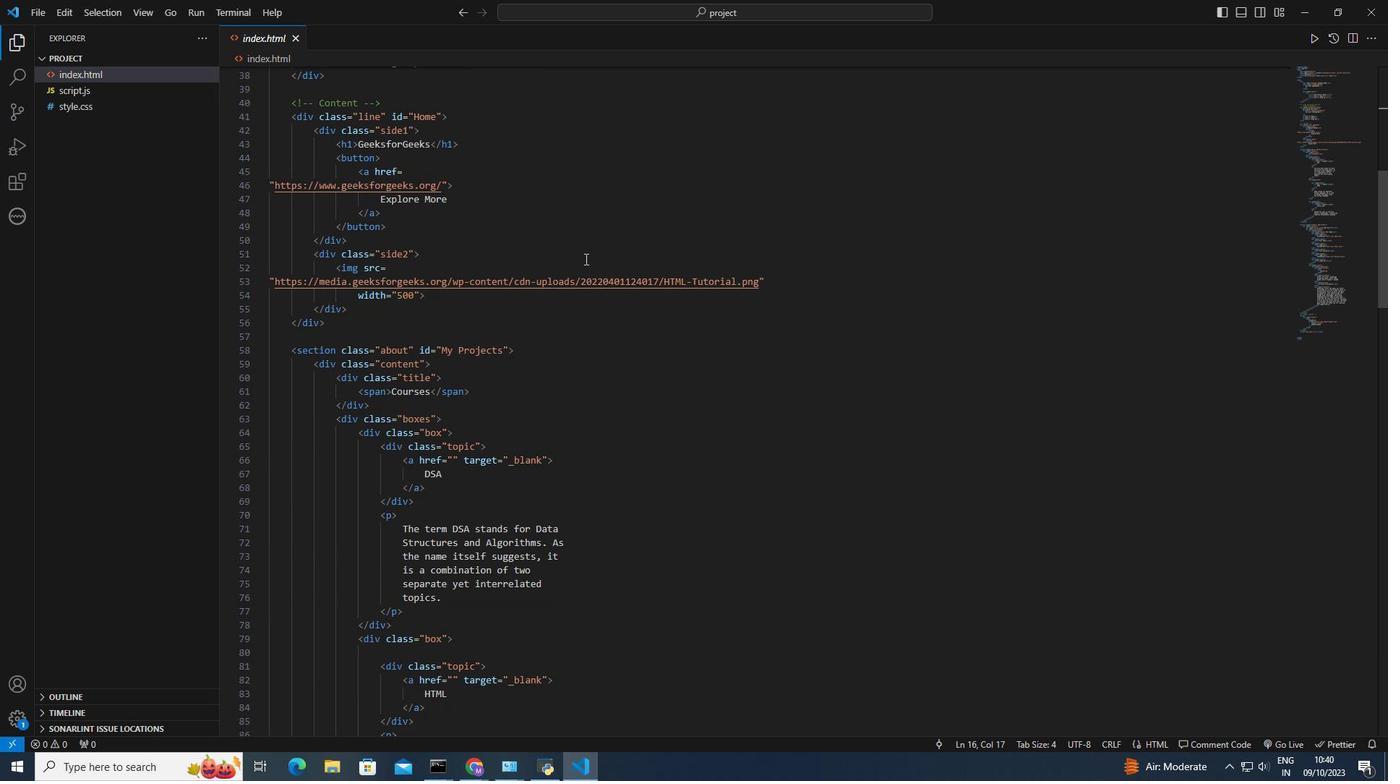 
Action: Mouse scrolled (585, 258) with delta (0, 0)
Screenshot: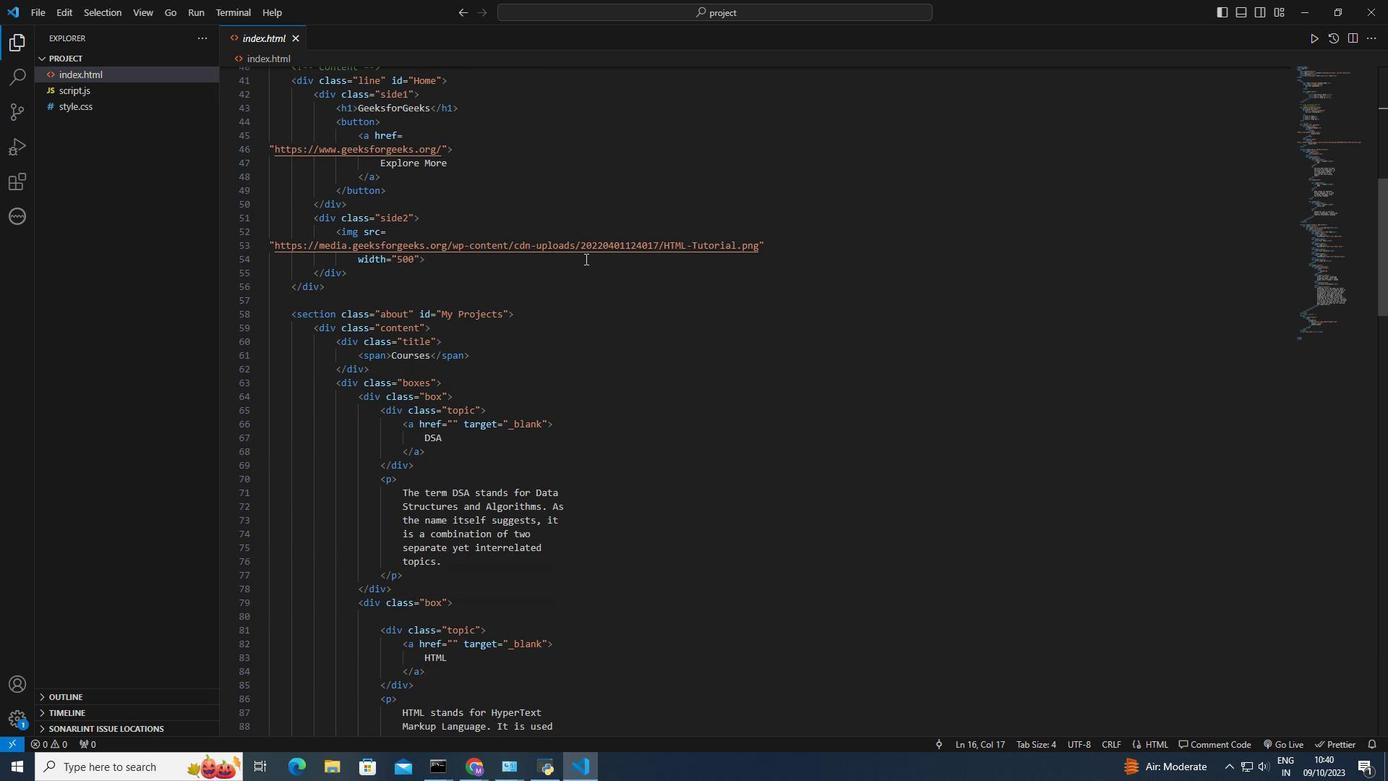 
Action: Mouse scrolled (585, 258) with delta (0, 0)
Screenshot: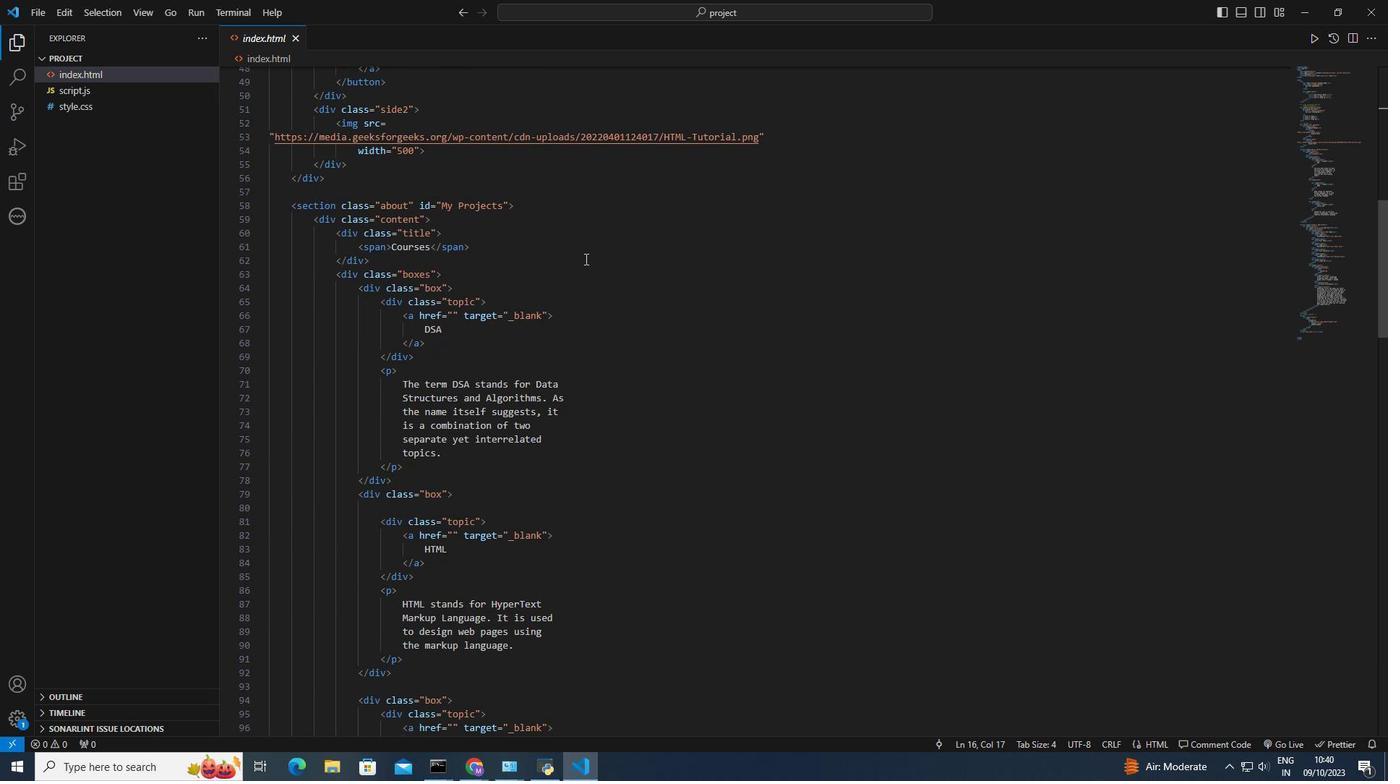 
Action: Mouse scrolled (585, 258) with delta (0, 0)
Screenshot: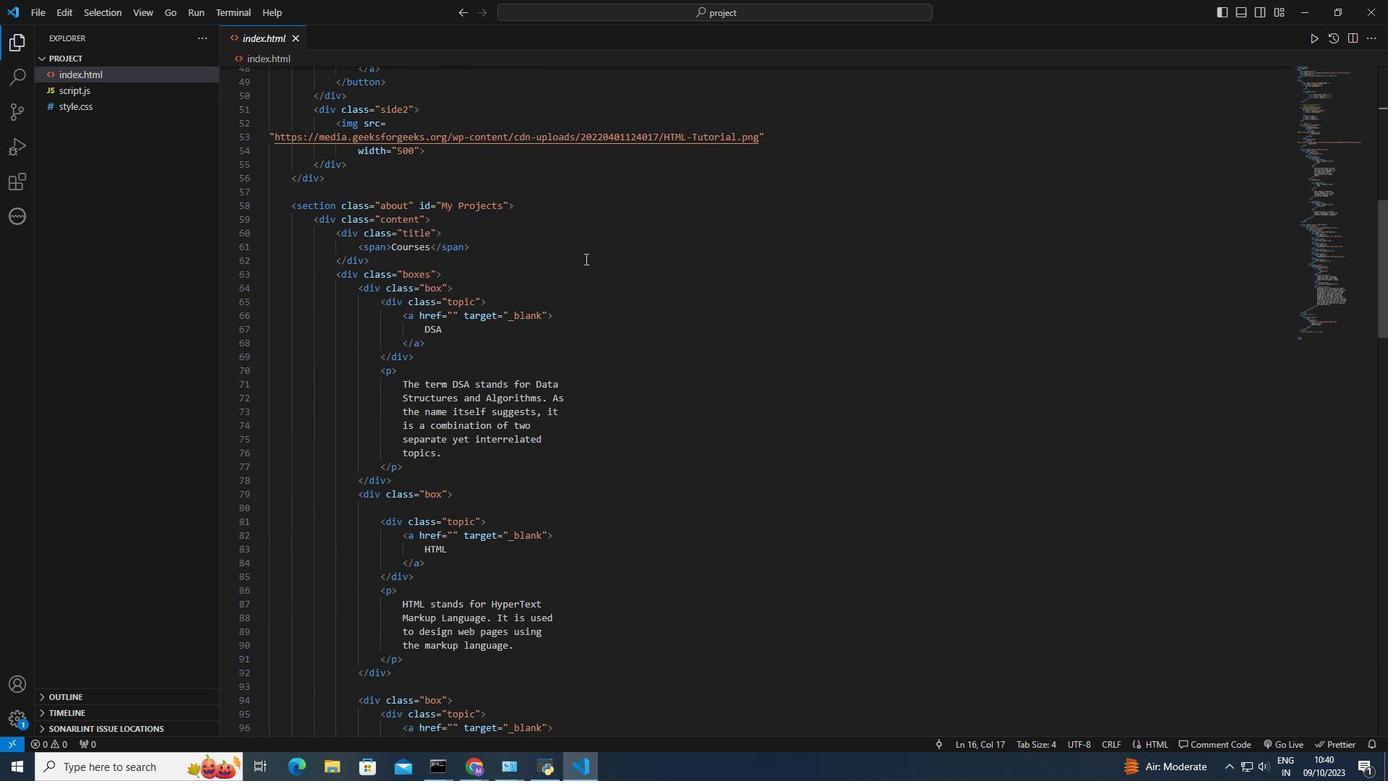 
Action: Mouse scrolled (585, 258) with delta (0, 0)
Screenshot: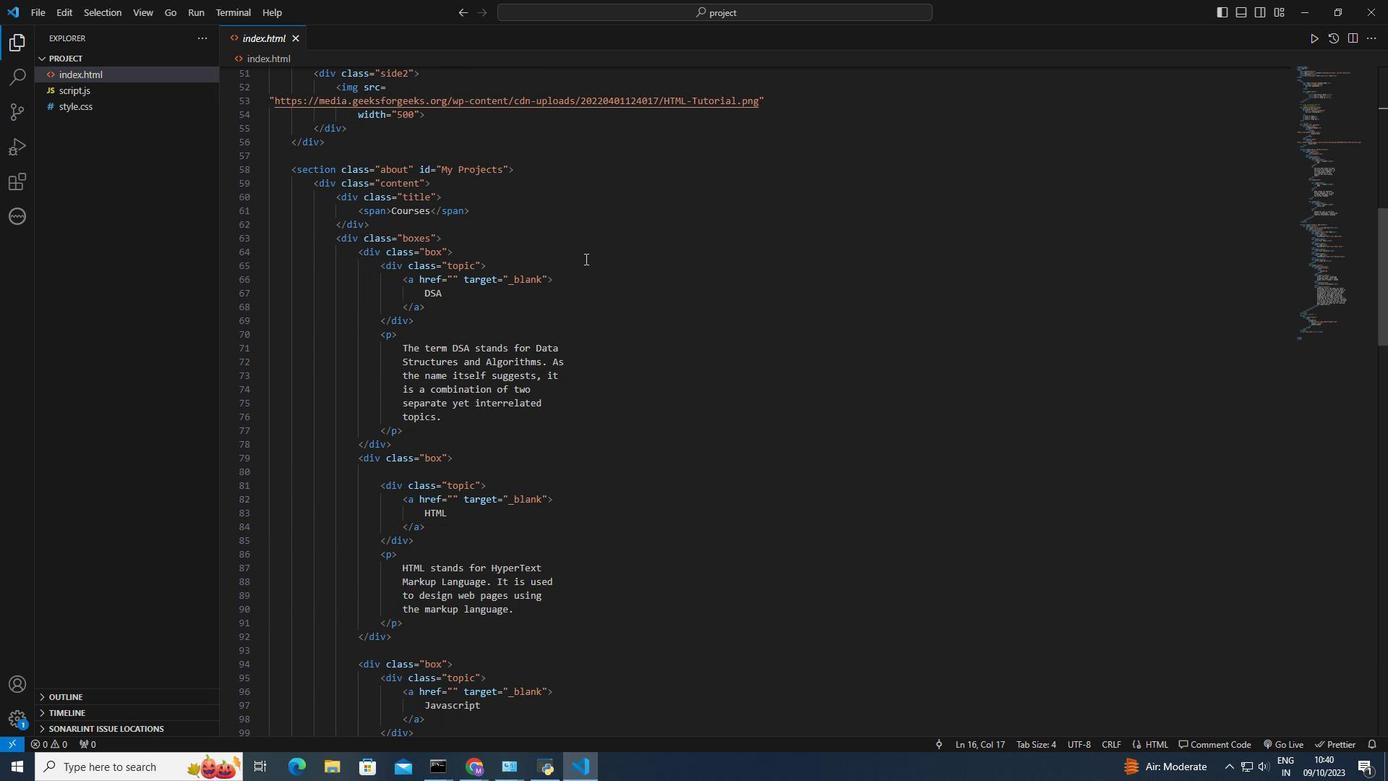 
Action: Mouse scrolled (585, 258) with delta (0, 0)
Screenshot: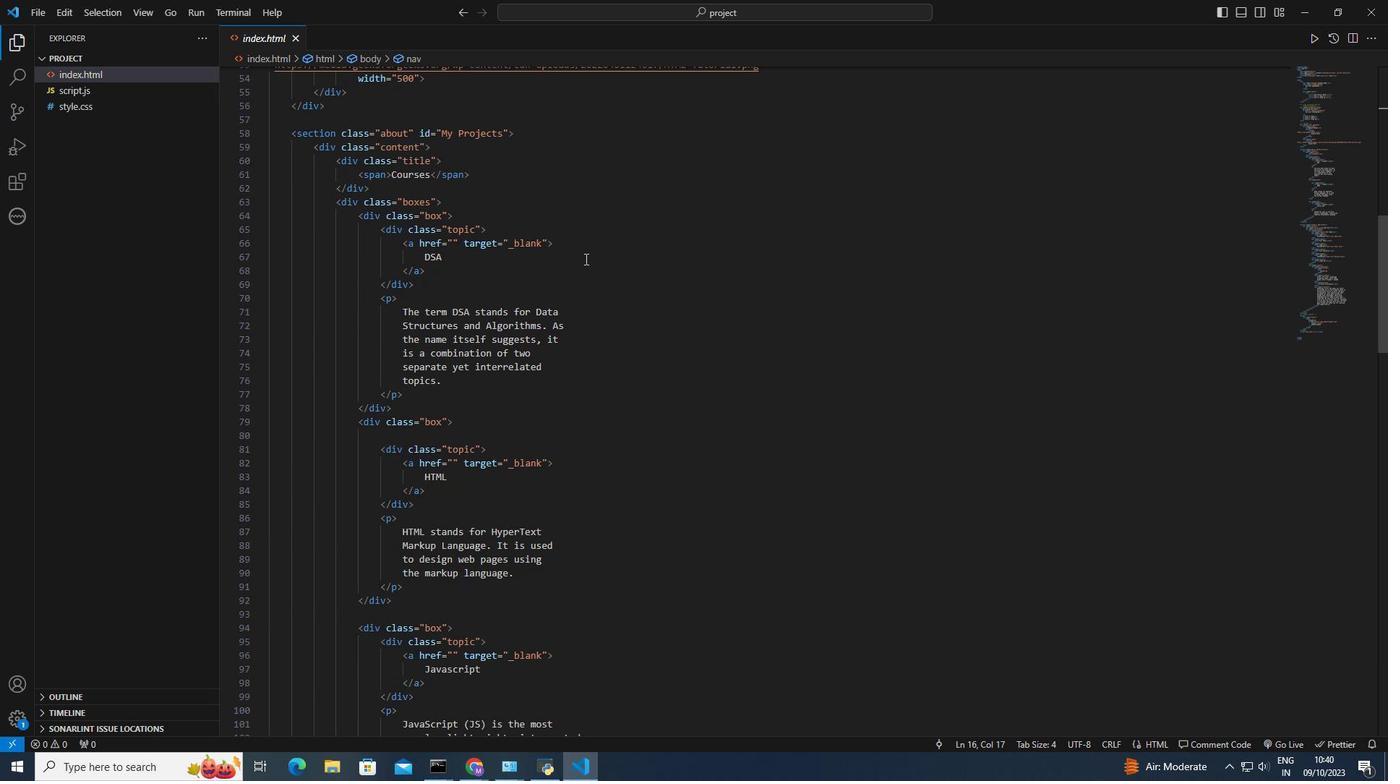 
Action: Mouse scrolled (585, 258) with delta (0, 0)
Screenshot: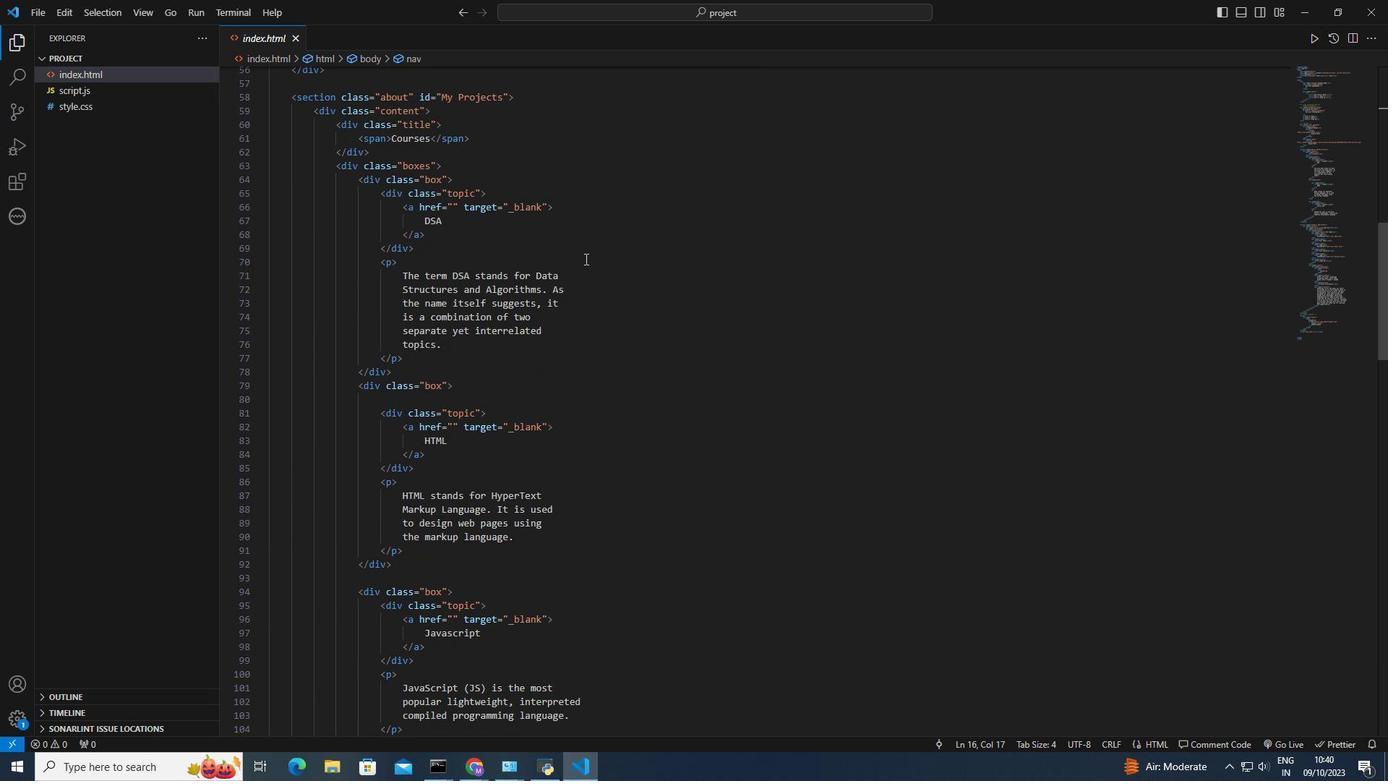 
Action: Mouse scrolled (585, 258) with delta (0, 0)
Screenshot: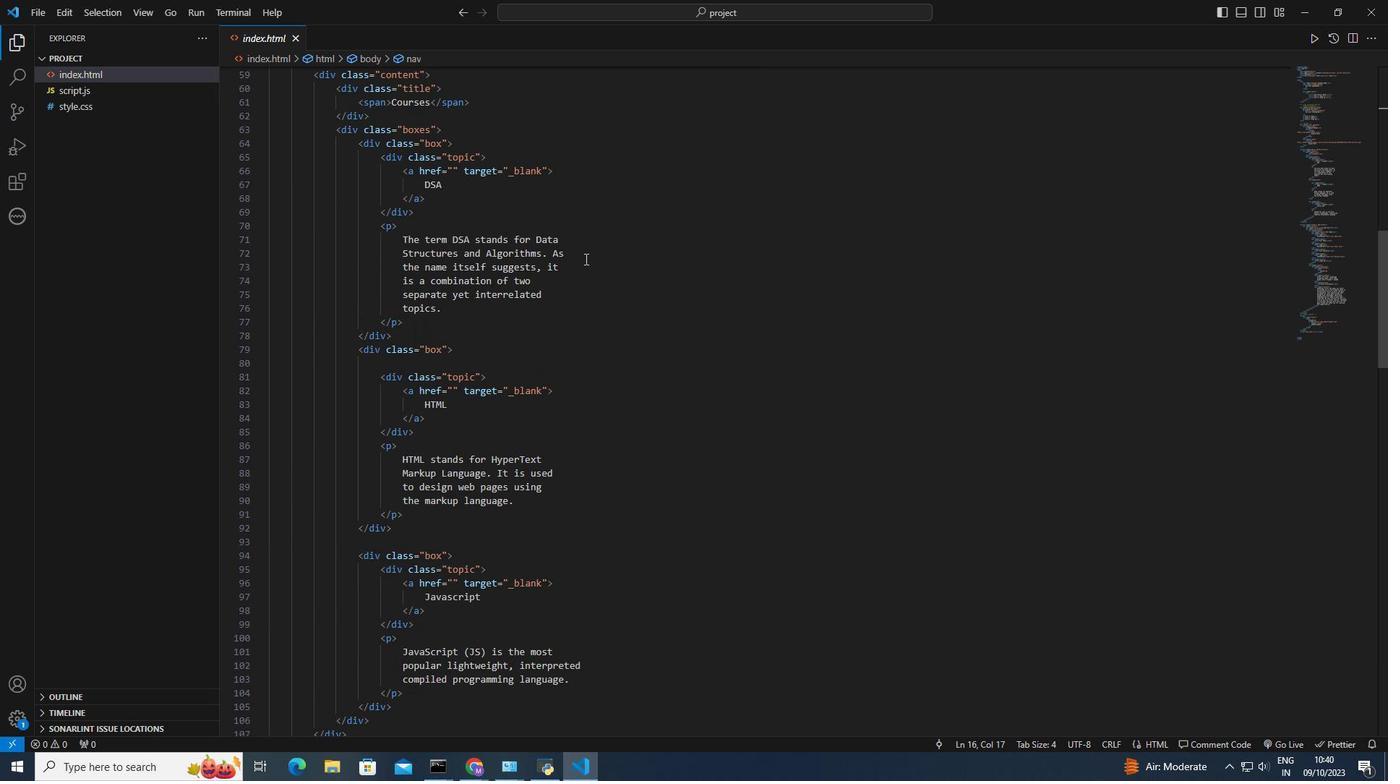 
Action: Mouse scrolled (585, 258) with delta (0, 0)
Screenshot: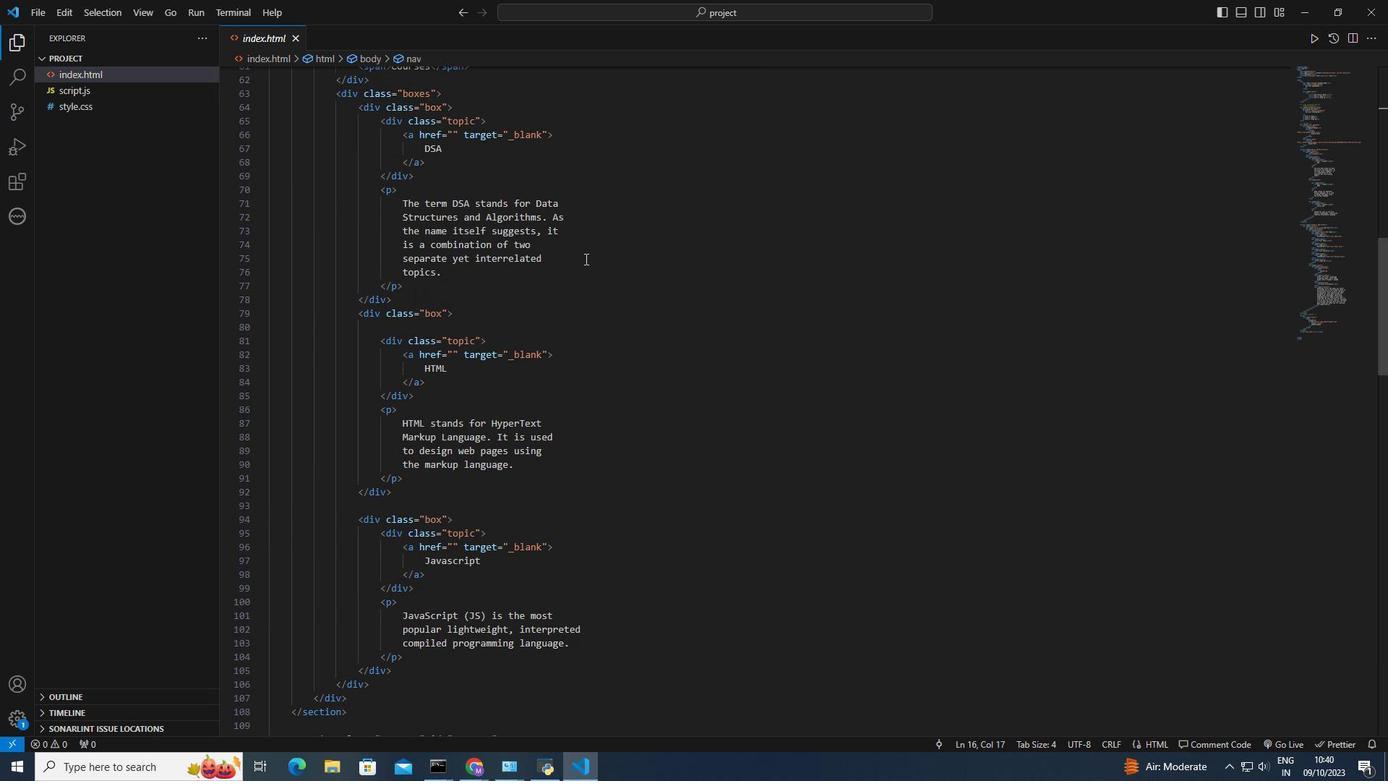 
Action: Mouse scrolled (585, 258) with delta (0, 0)
Screenshot: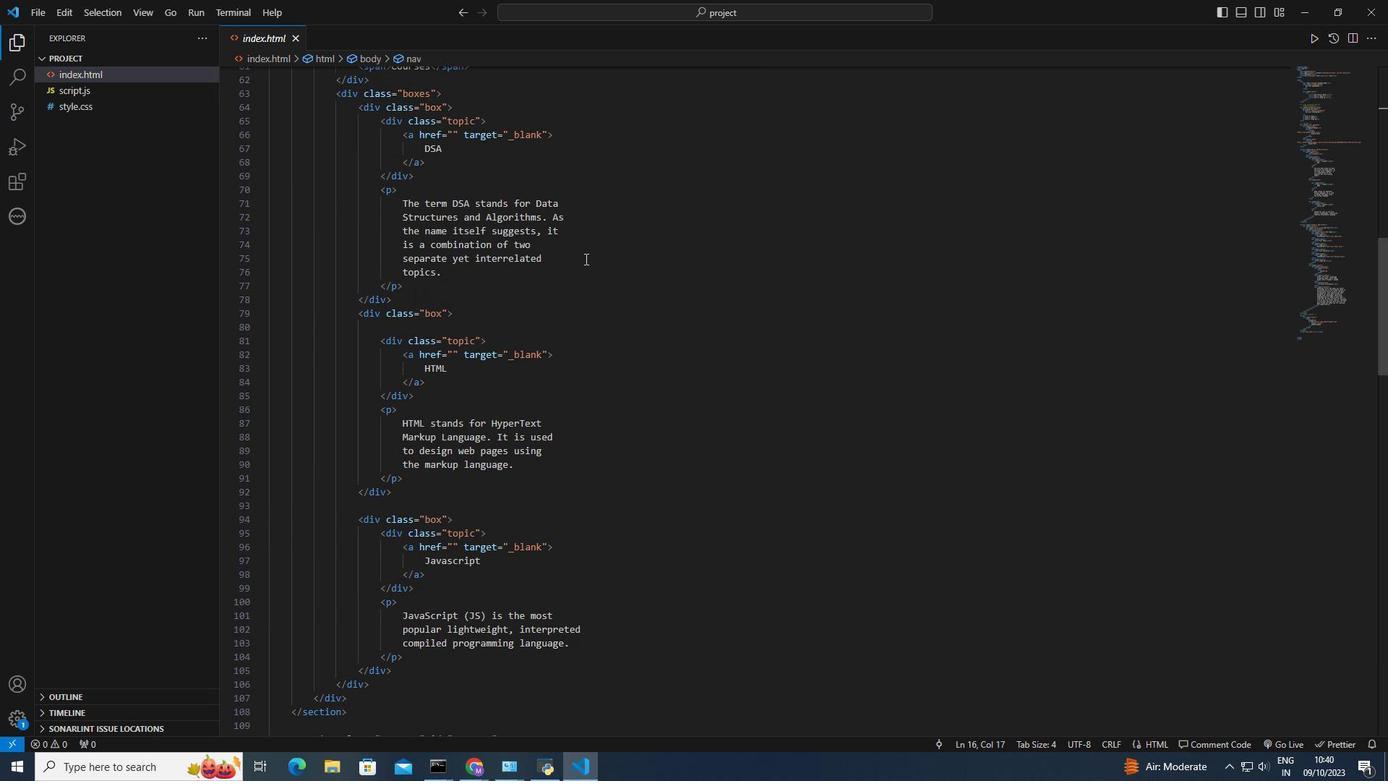 
Action: Mouse scrolled (585, 258) with delta (0, 0)
Screenshot: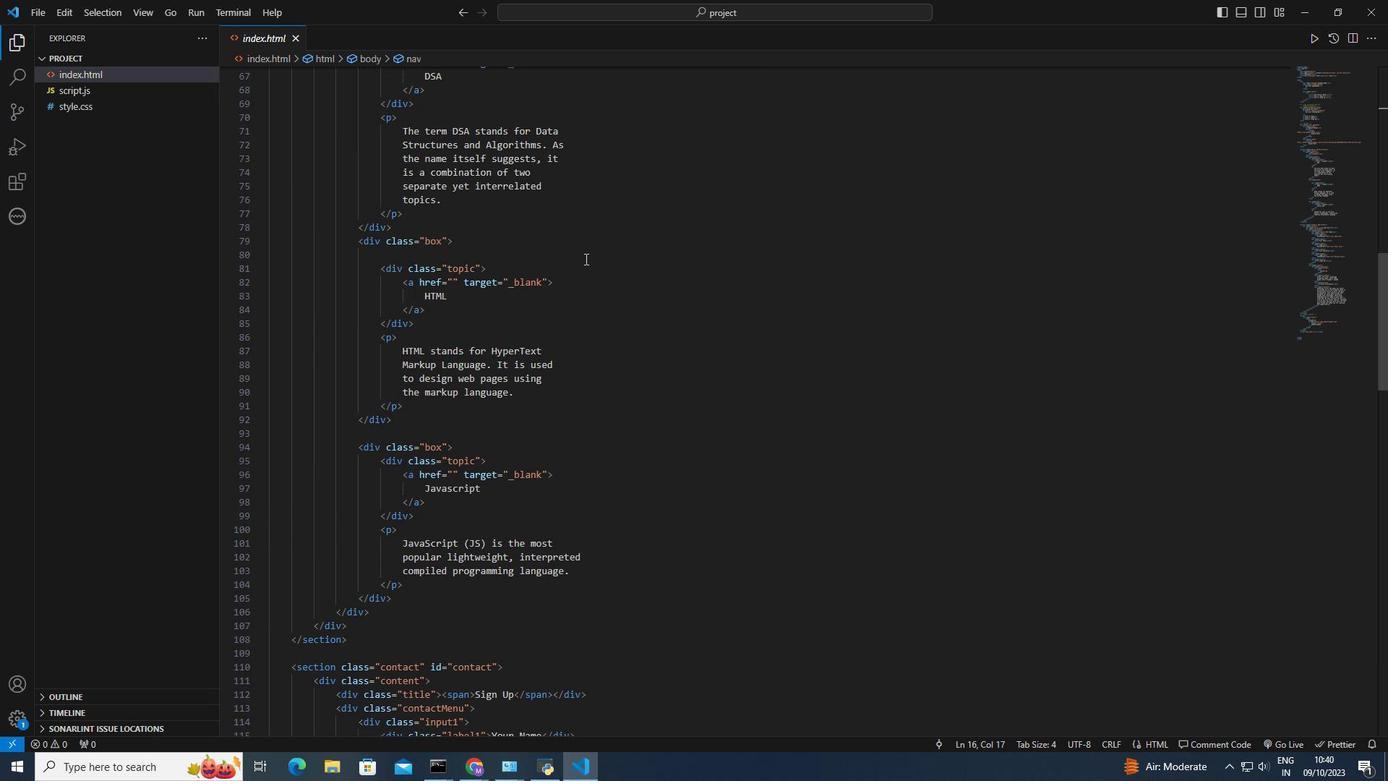 
Action: Mouse scrolled (585, 258) with delta (0, 0)
Screenshot: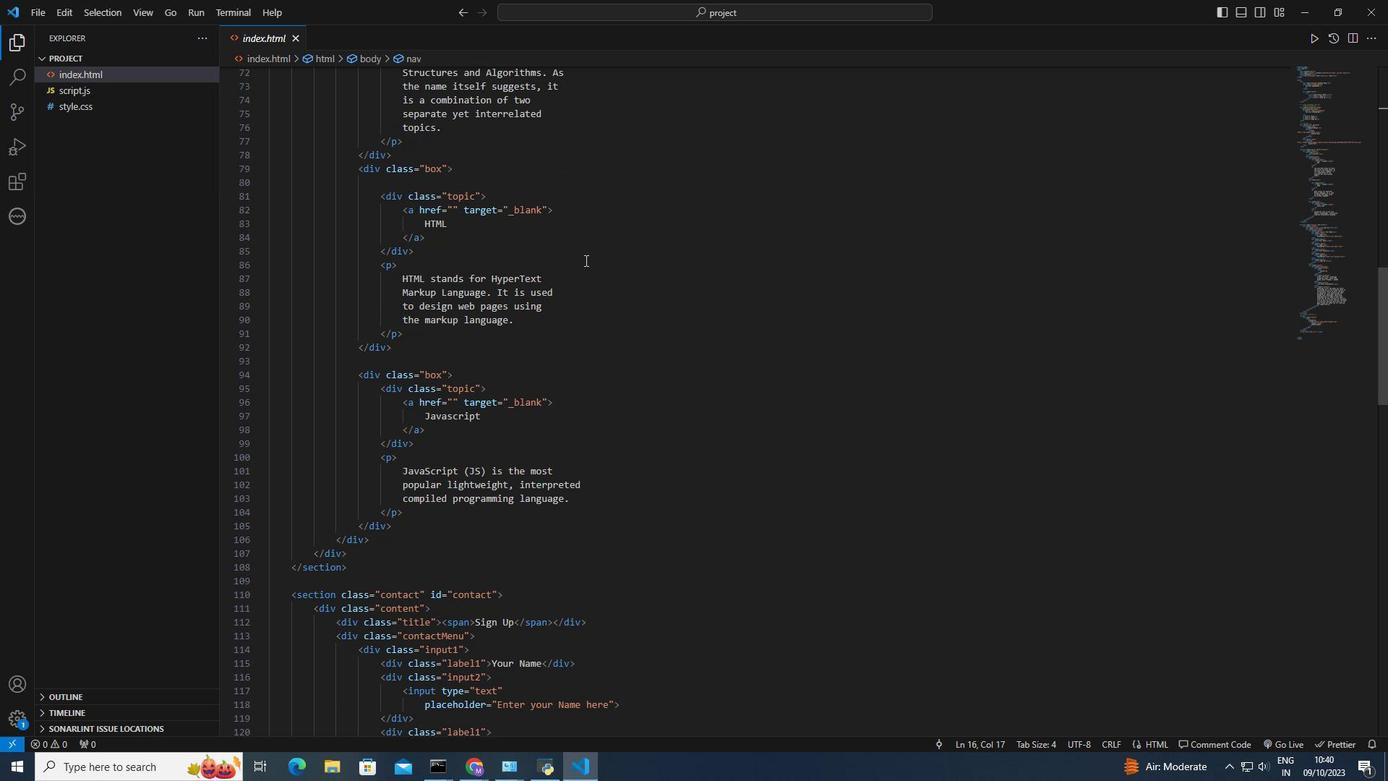 
Action: Mouse scrolled (585, 258) with delta (0, 0)
Screenshot: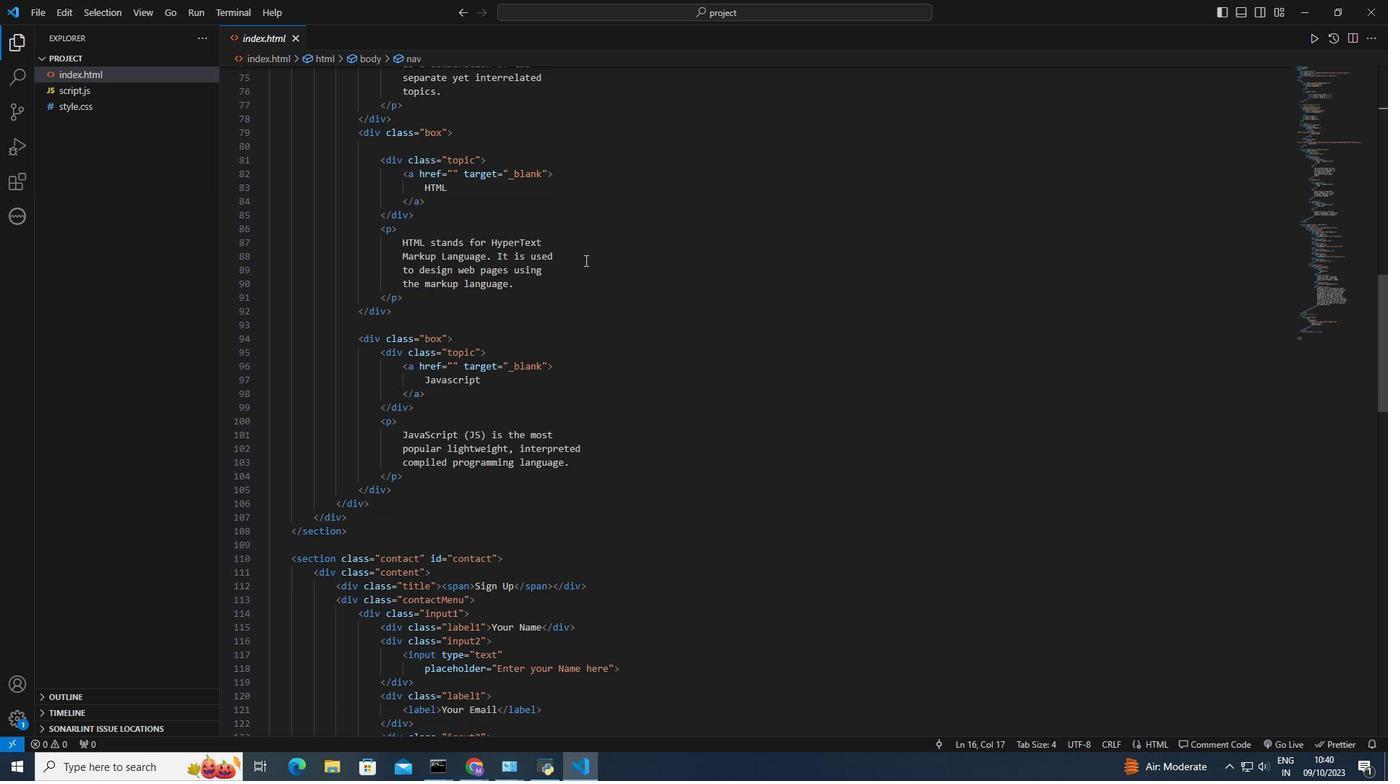
Action: Mouse moved to (585, 260)
Screenshot: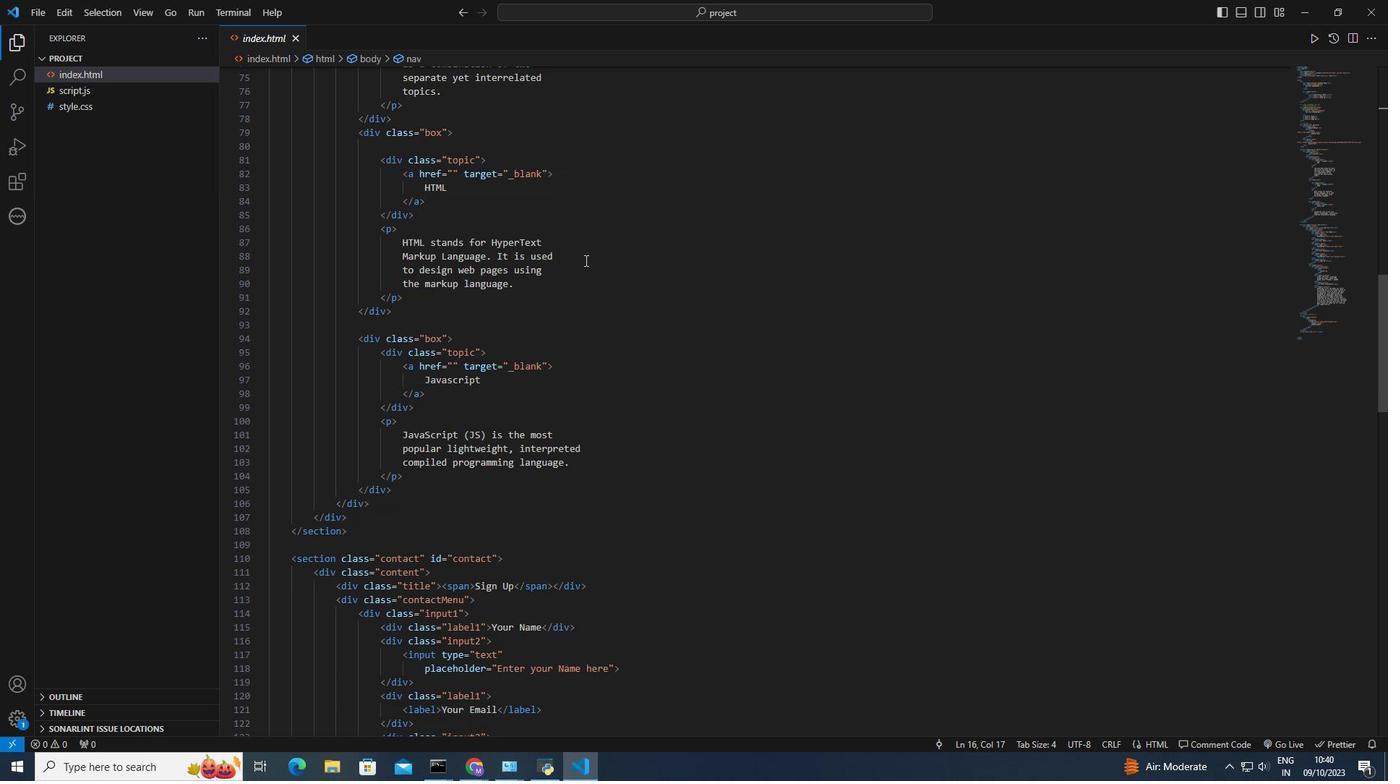 
Action: Mouse scrolled (585, 259) with delta (0, 0)
Screenshot: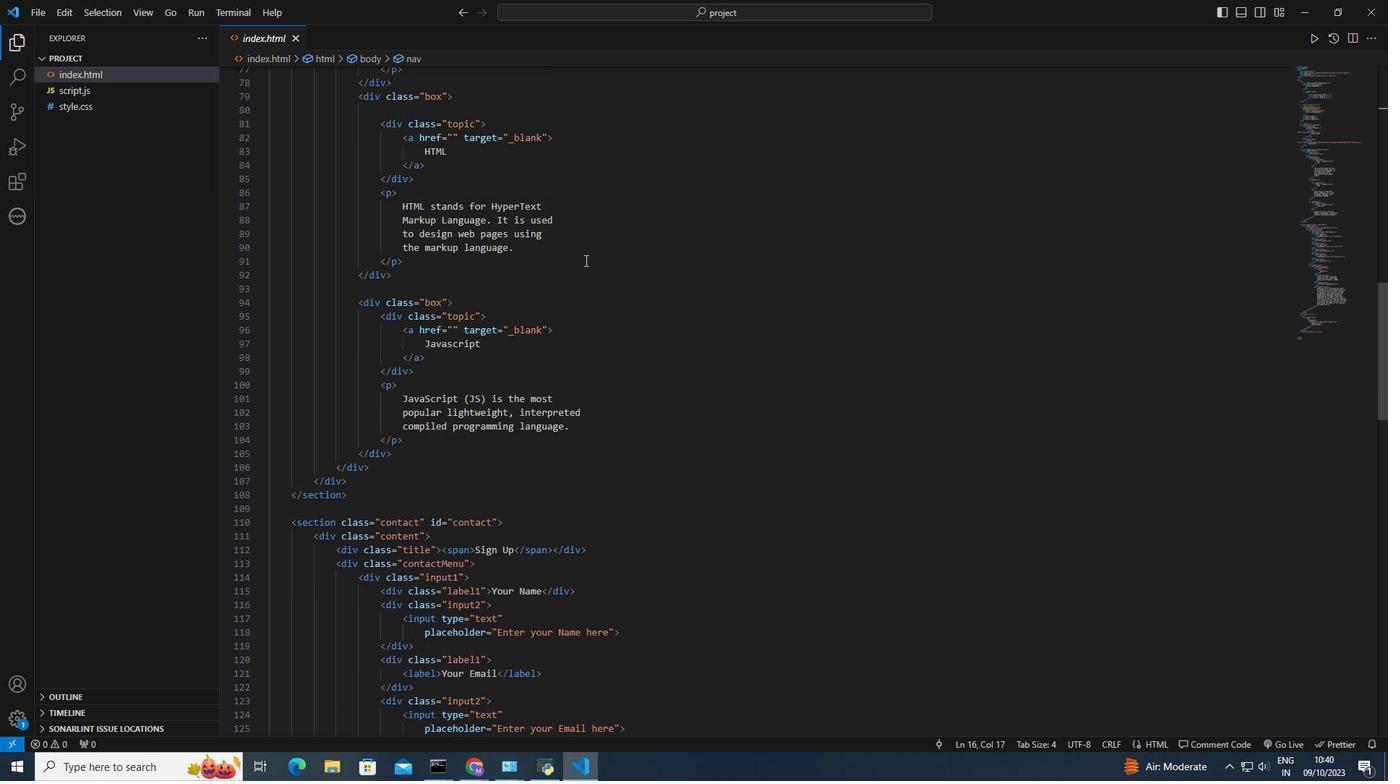 
Action: Mouse moved to (585, 260)
Screenshot: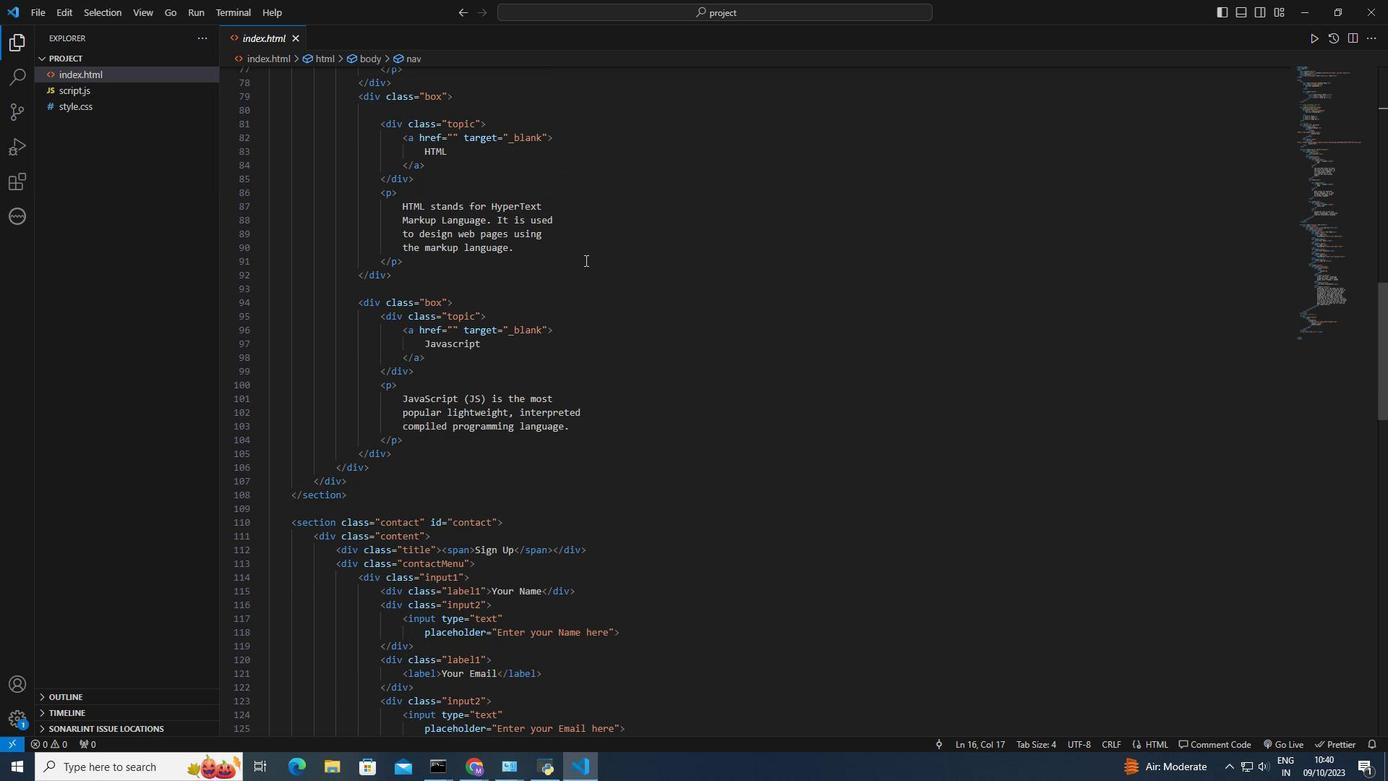 
Action: Mouse scrolled (585, 259) with delta (0, 0)
Screenshot: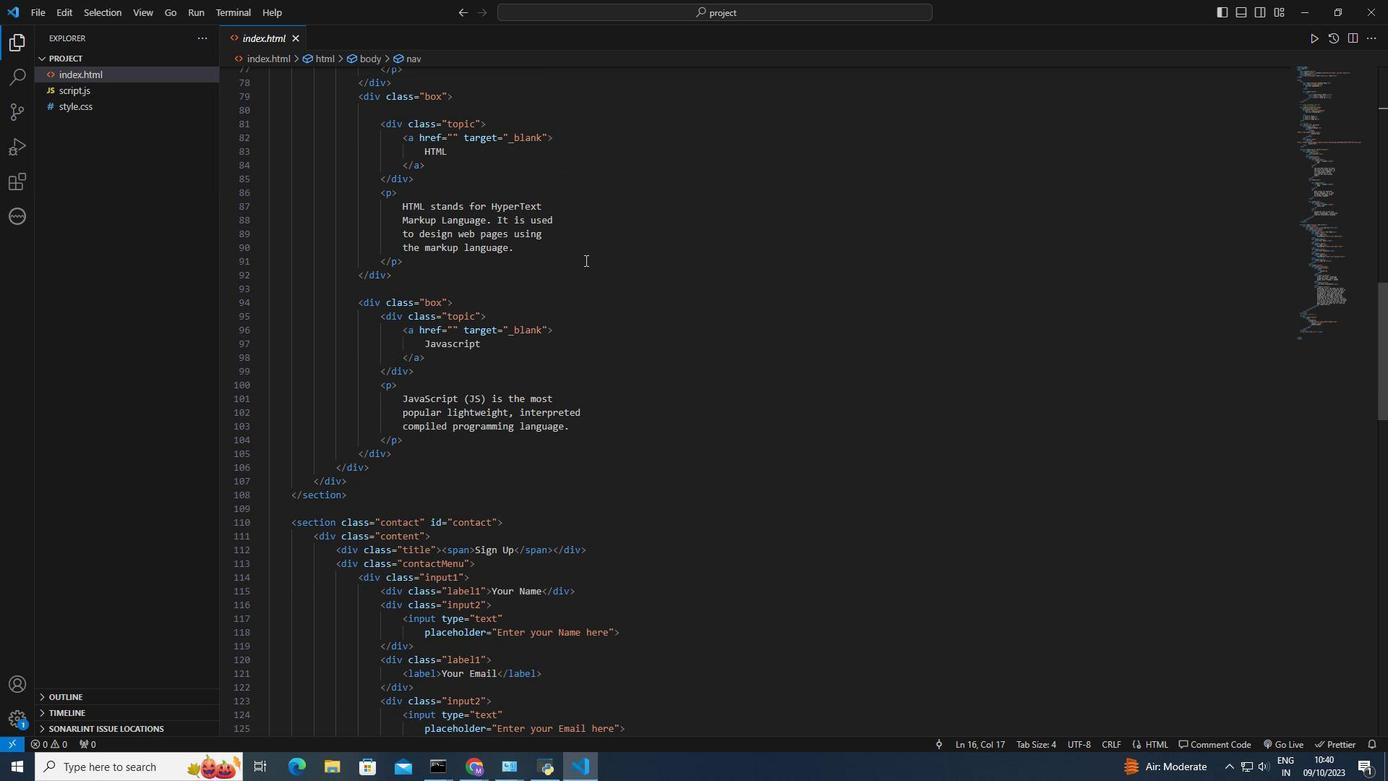 
Action: Mouse scrolled (585, 259) with delta (0, 0)
Screenshot: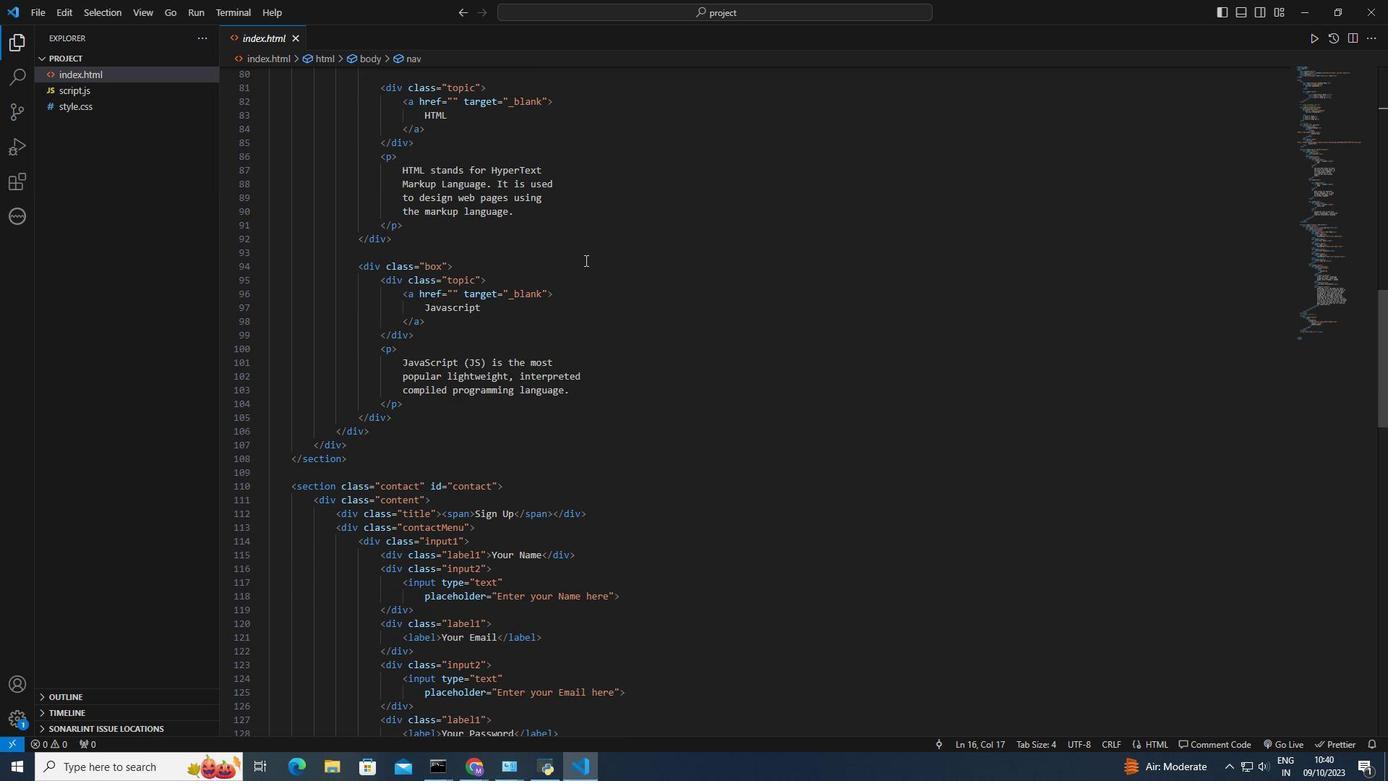 
Action: Mouse scrolled (585, 259) with delta (0, 0)
Screenshot: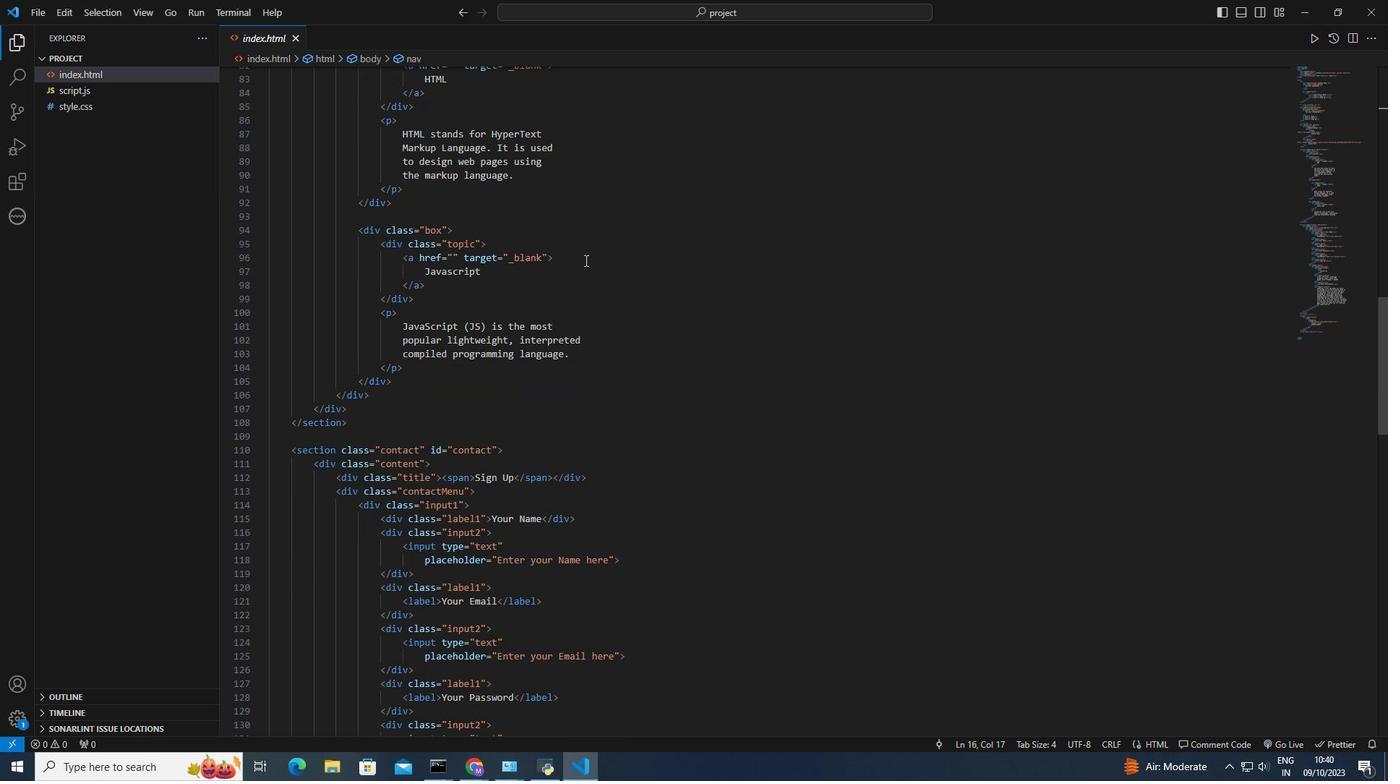 
Action: Mouse scrolled (585, 259) with delta (0, 0)
Screenshot: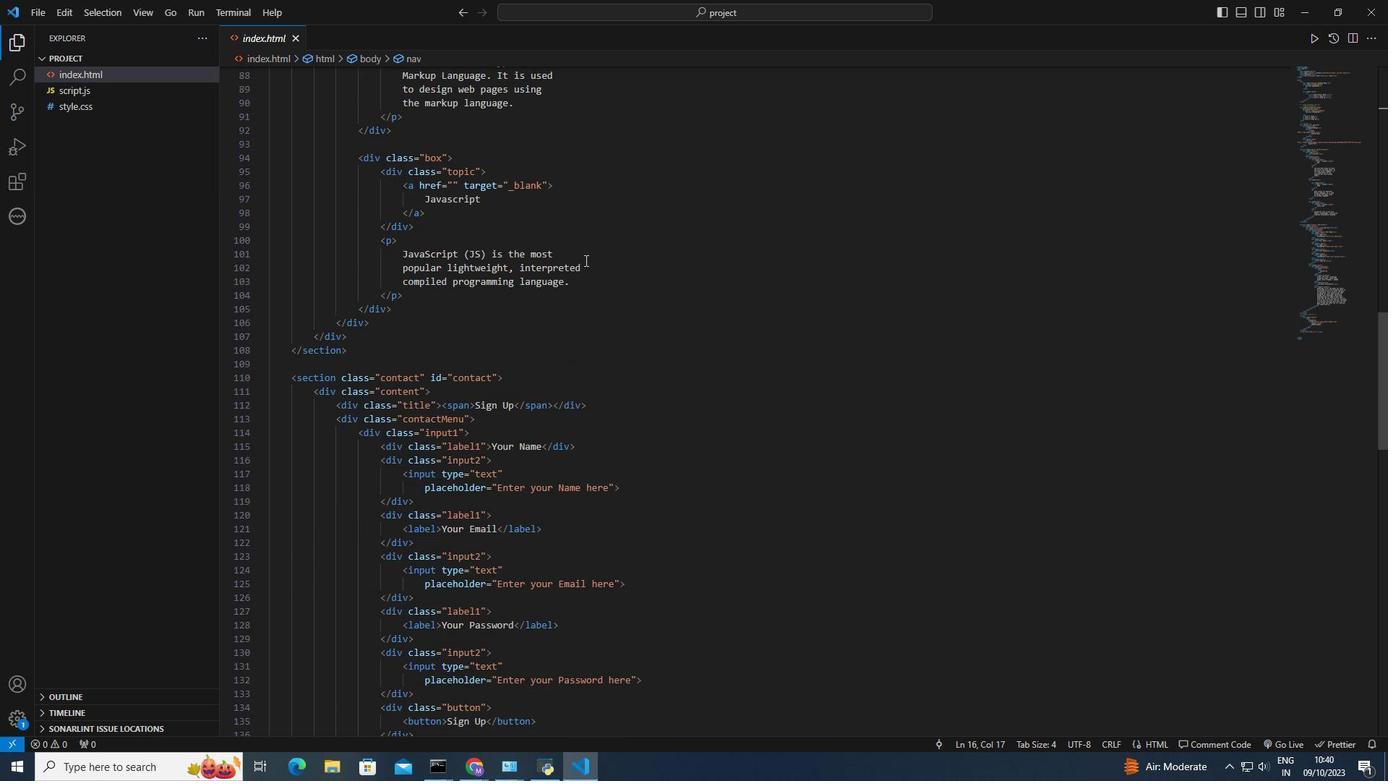 
Action: Mouse scrolled (585, 259) with delta (0, 0)
Screenshot: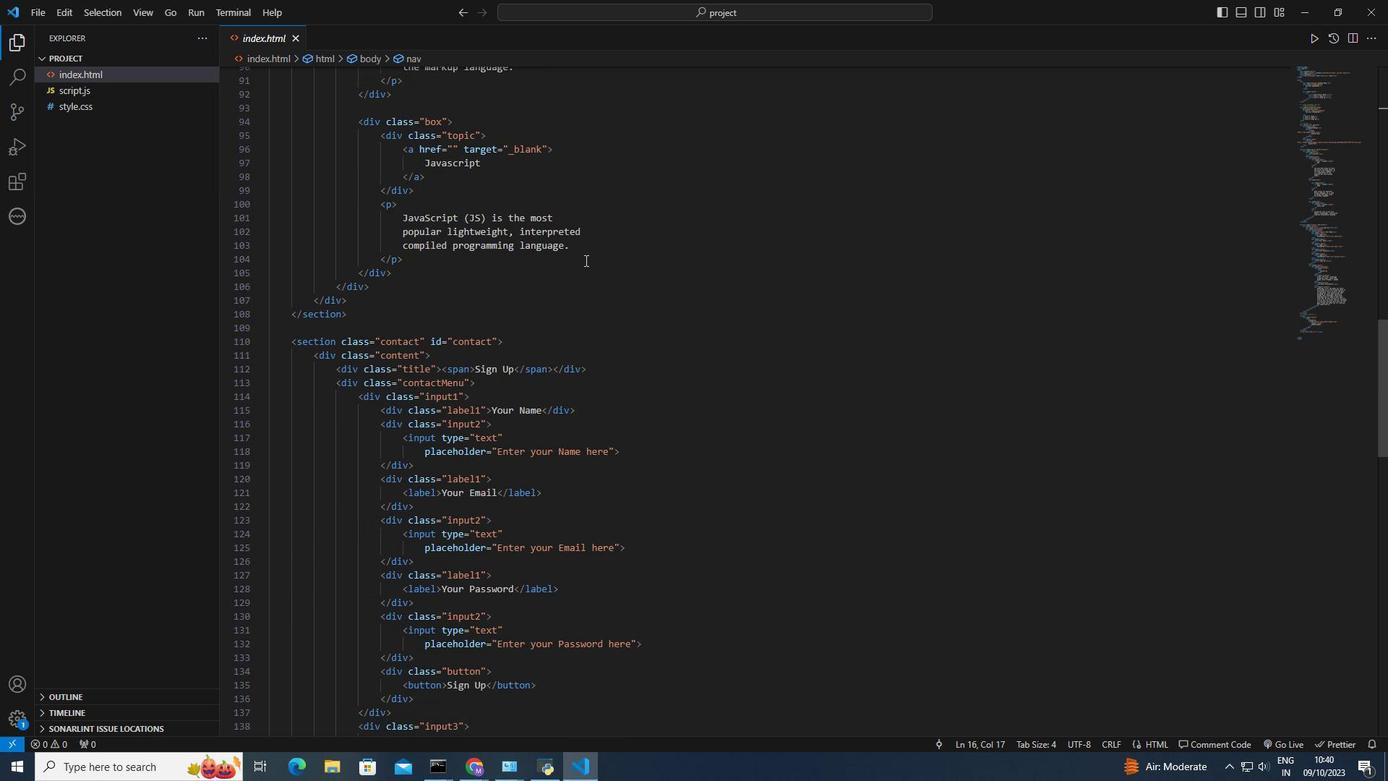 
Action: Mouse scrolled (585, 259) with delta (0, 0)
Screenshot: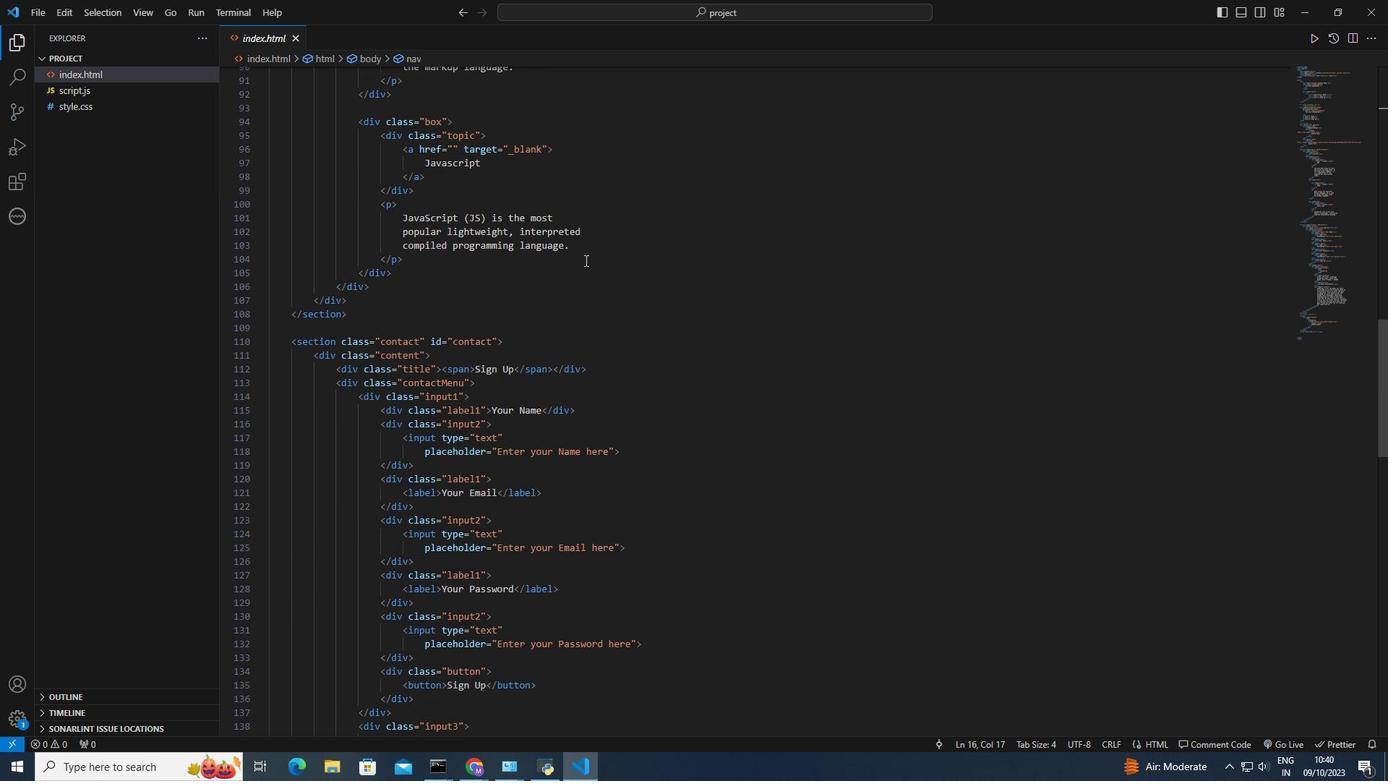 
Action: Mouse scrolled (585, 259) with delta (0, 0)
Screenshot: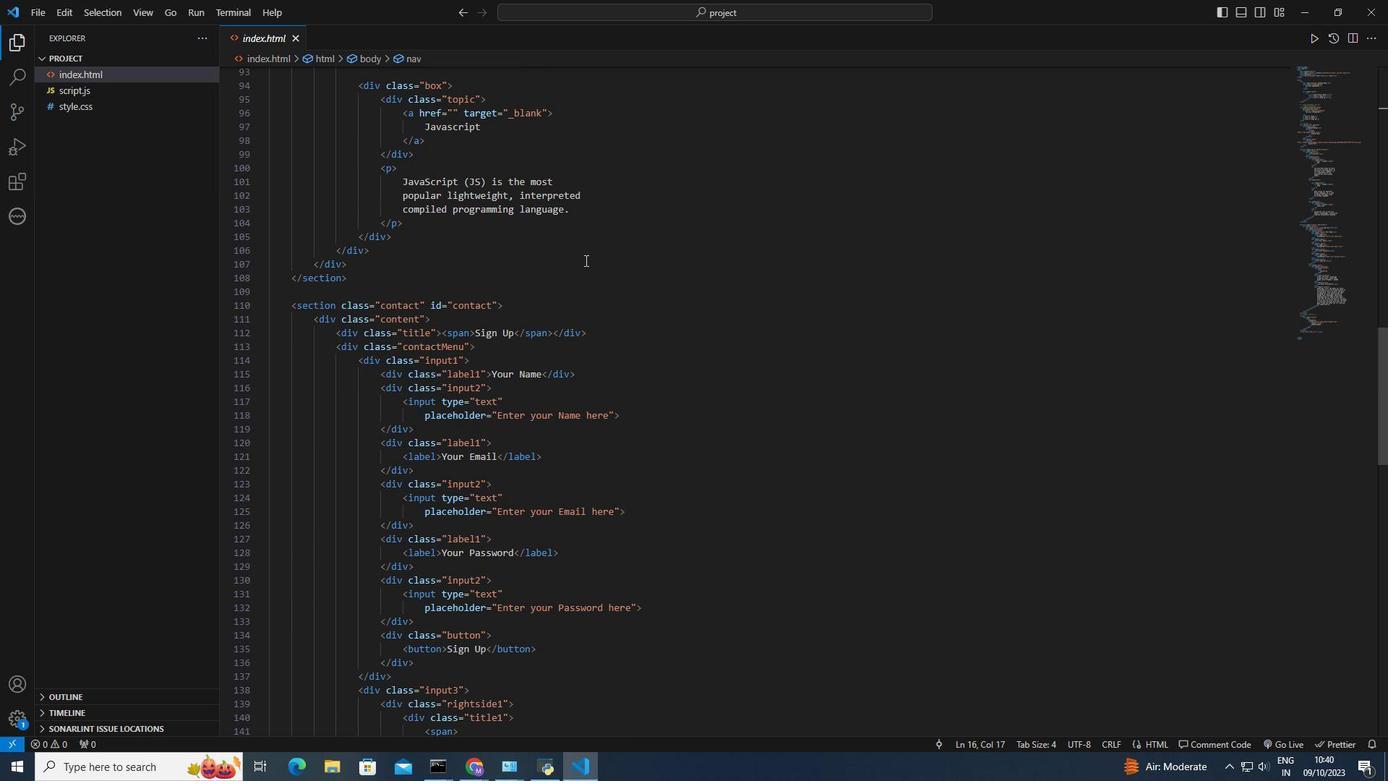 
Action: Mouse scrolled (585, 259) with delta (0, 0)
Screenshot: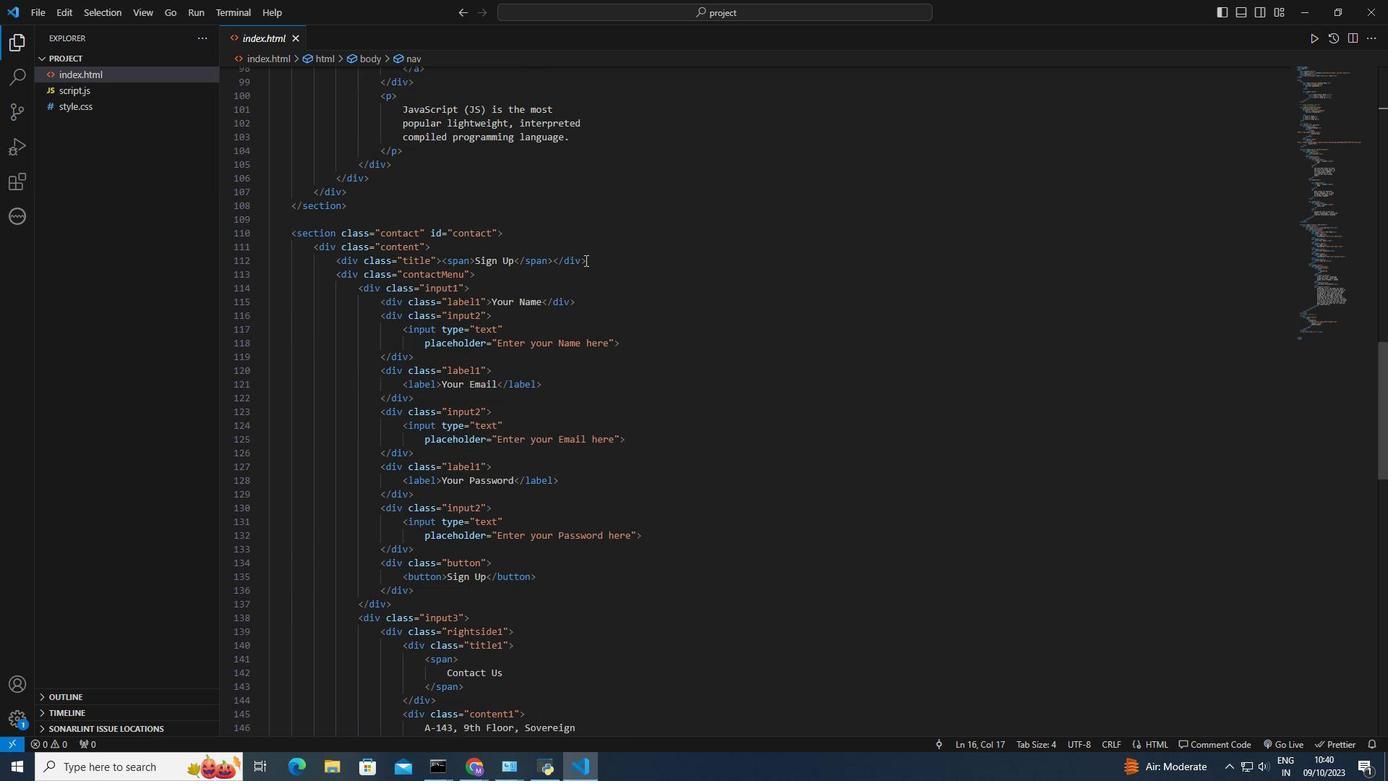 
Action: Mouse scrolled (585, 259) with delta (0, 0)
Screenshot: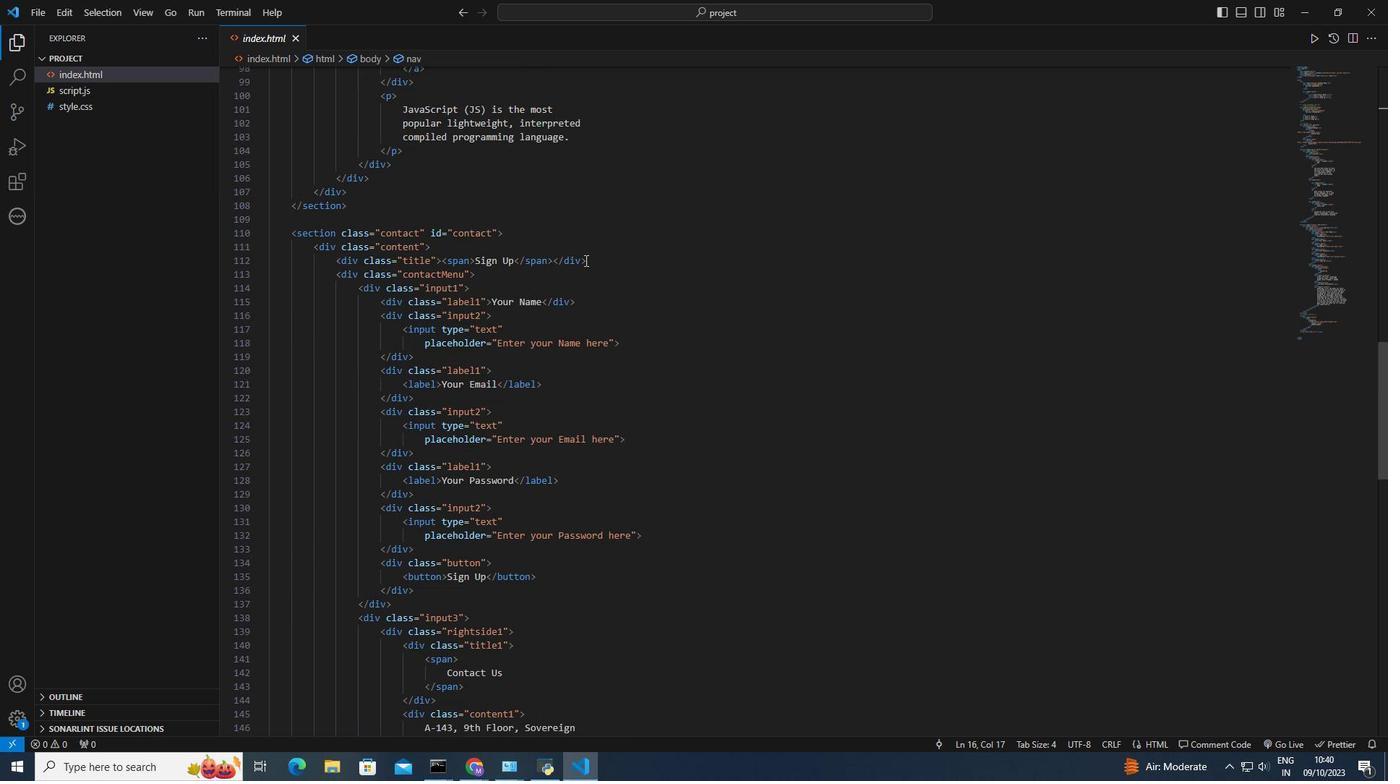 
Action: Mouse scrolled (585, 259) with delta (0, 0)
Screenshot: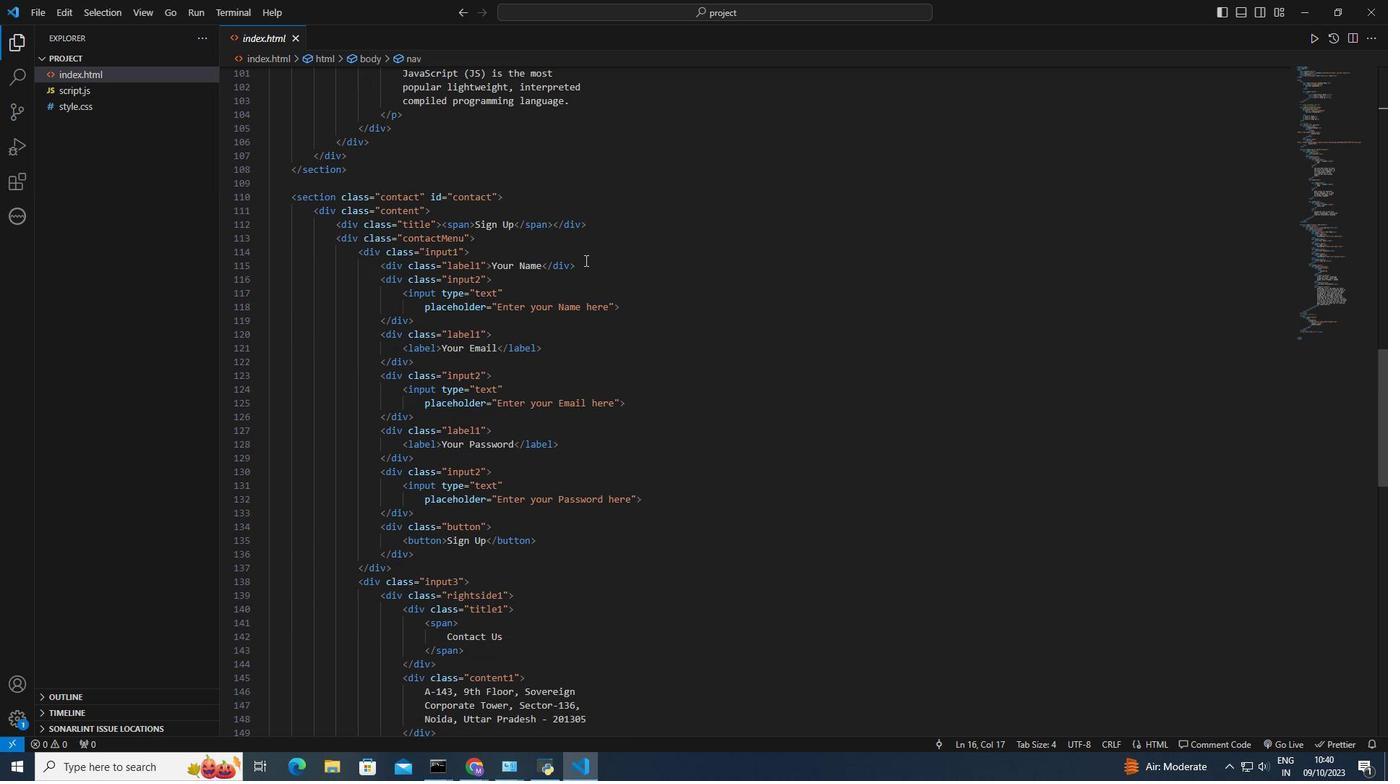 
Action: Mouse scrolled (585, 259) with delta (0, 0)
Screenshot: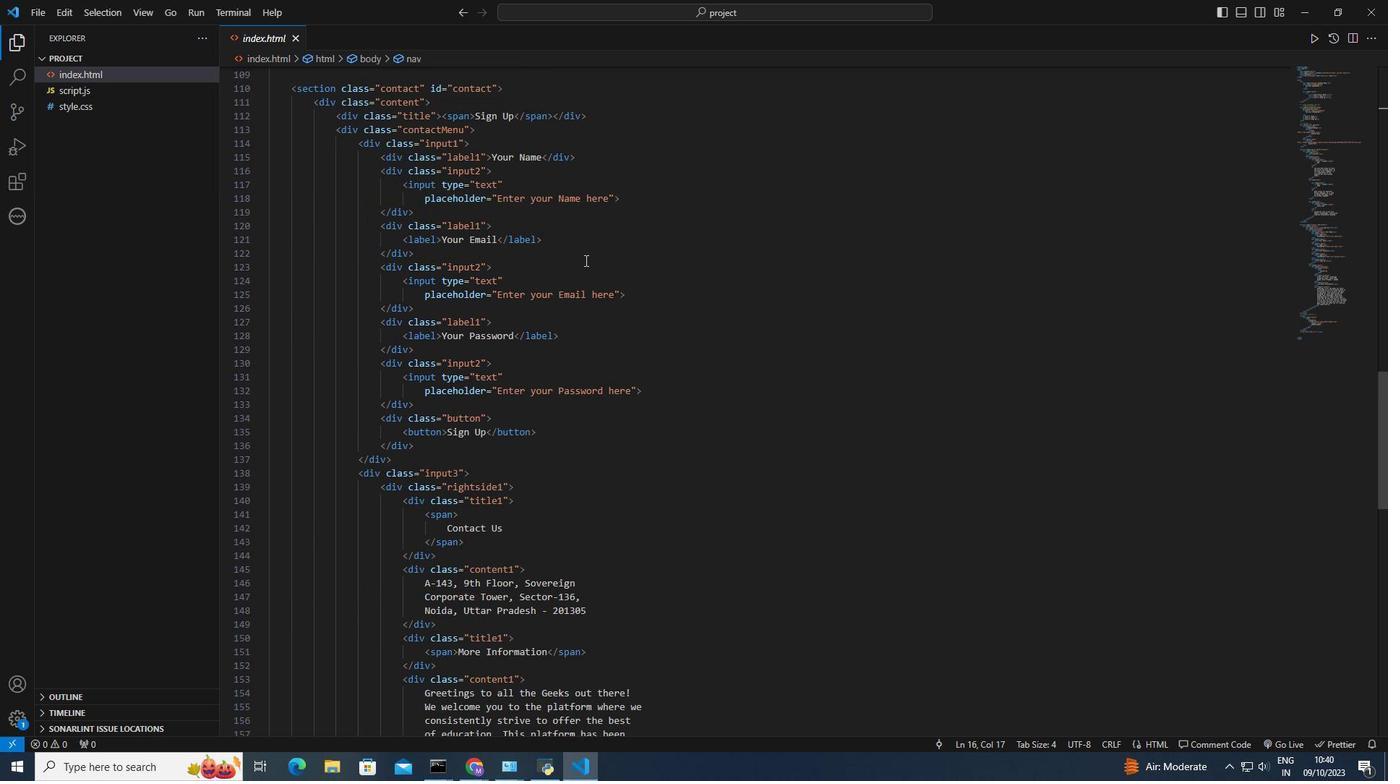 
Action: Mouse scrolled (585, 259) with delta (0, 0)
Screenshot: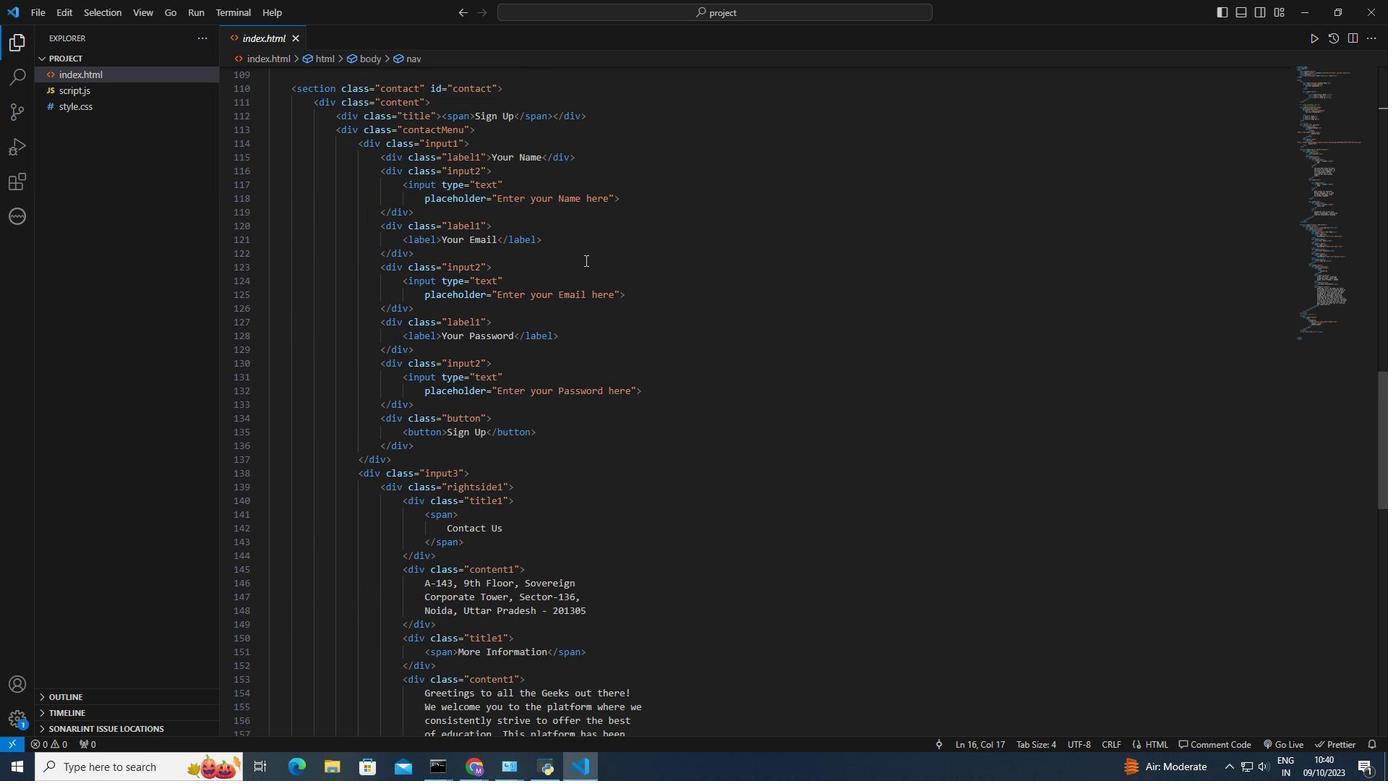 
Action: Mouse scrolled (585, 259) with delta (0, 0)
Screenshot: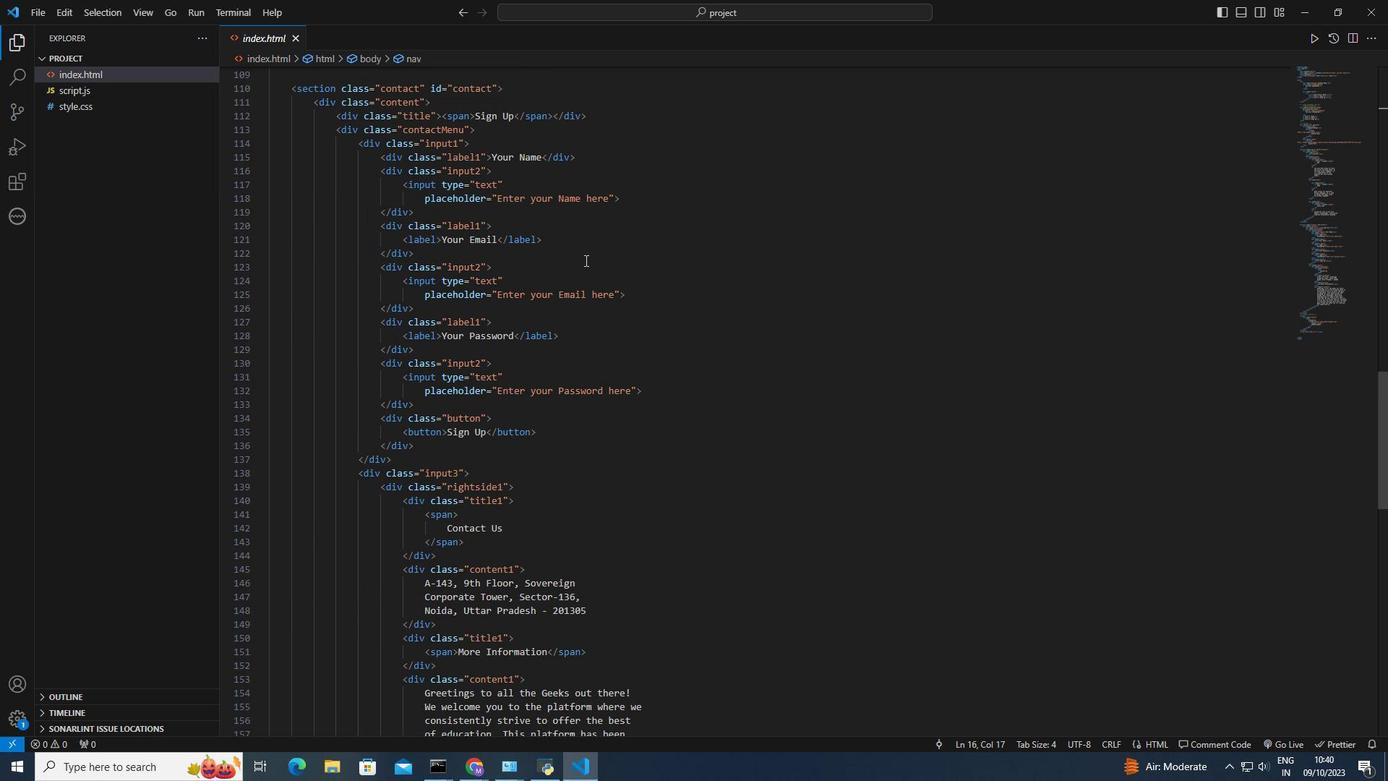 
Action: Mouse scrolled (585, 259) with delta (0, 0)
Screenshot: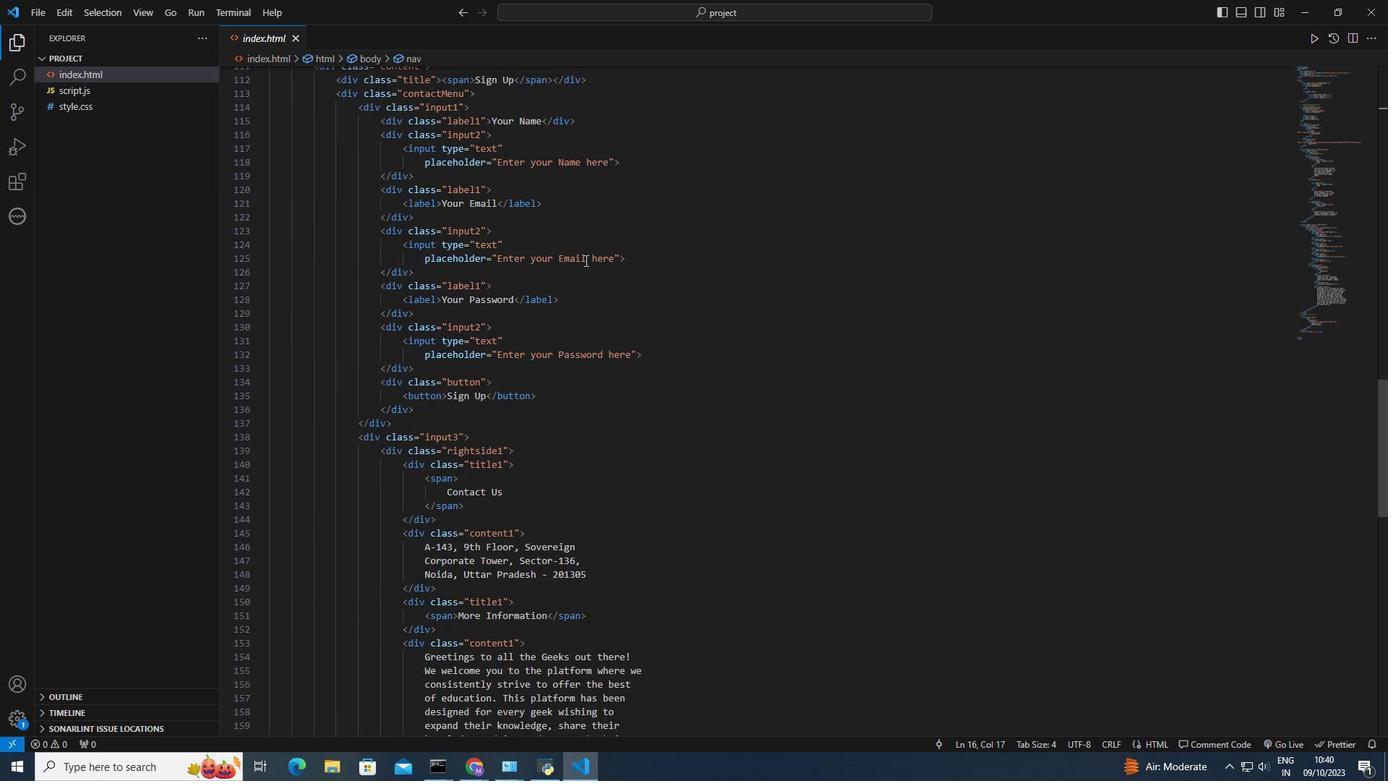 
Action: Mouse scrolled (585, 259) with delta (0, 0)
Screenshot: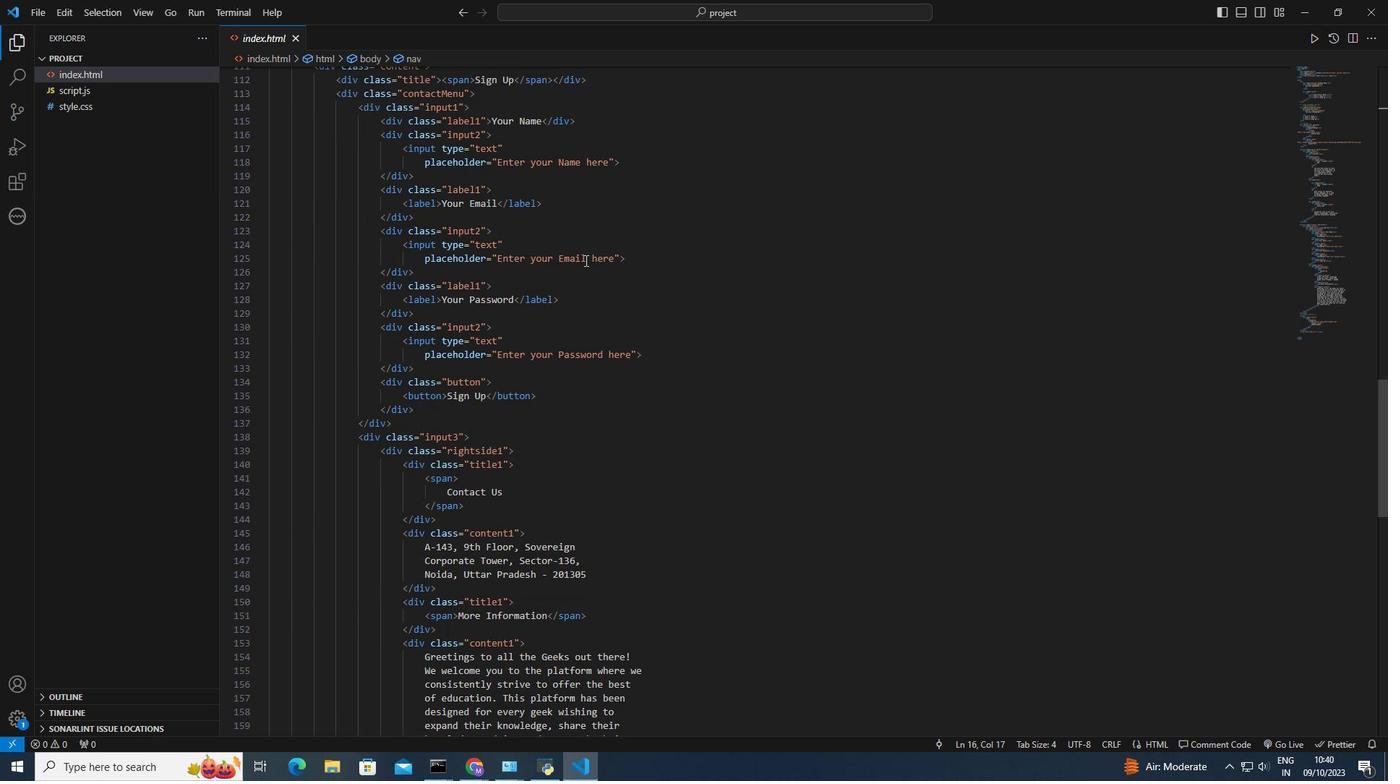 
Action: Mouse scrolled (585, 259) with delta (0, 0)
Screenshot: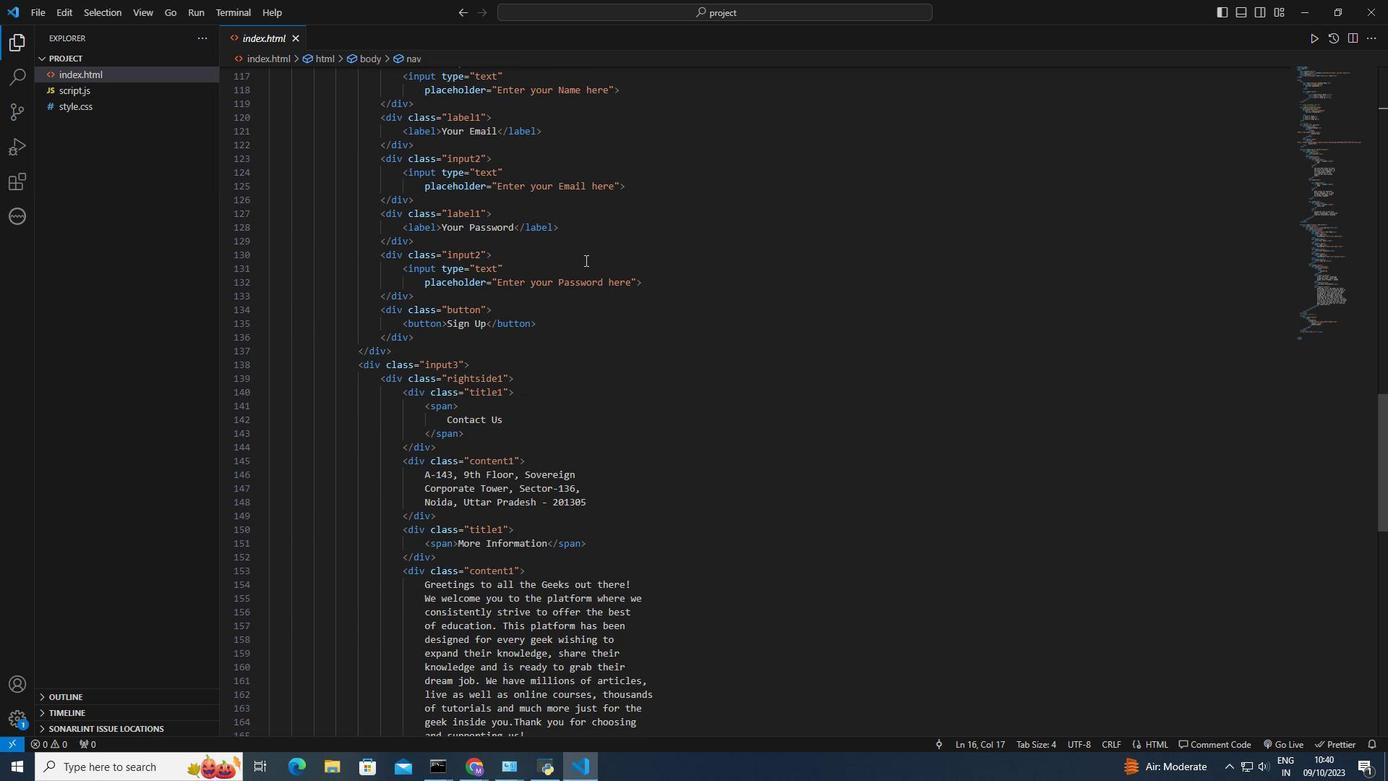 
Action: Mouse scrolled (585, 259) with delta (0, 0)
Screenshot: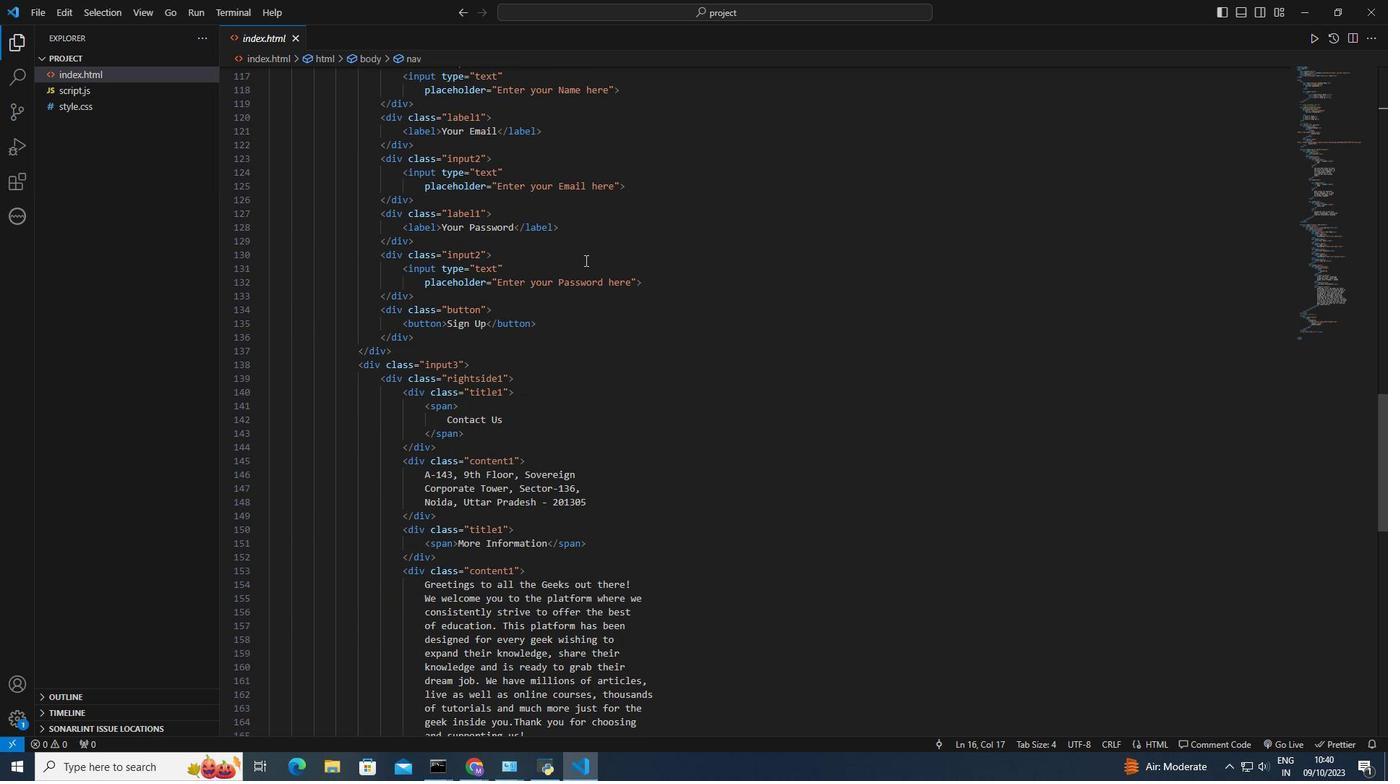 
Action: Mouse scrolled (585, 259) with delta (0, 0)
Screenshot: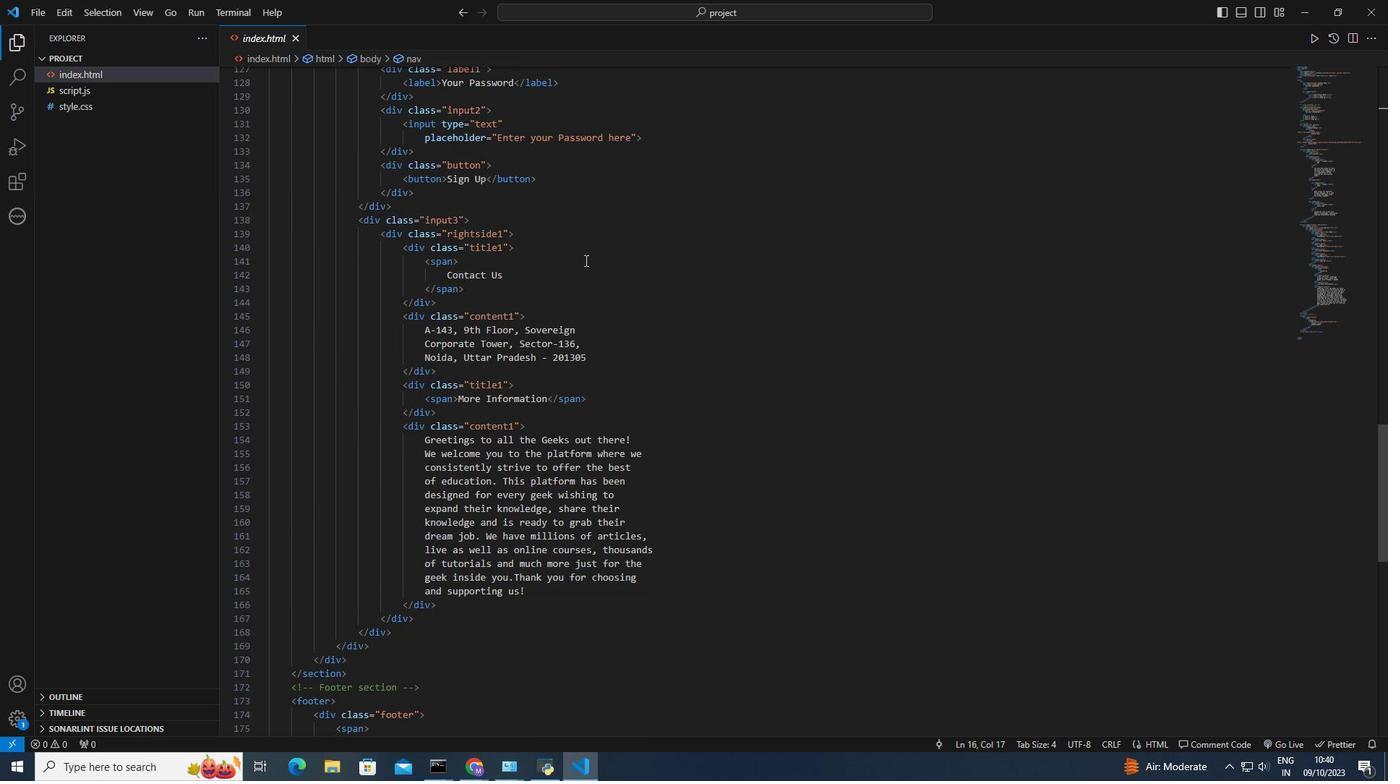 
Action: Mouse scrolled (585, 259) with delta (0, 0)
Screenshot: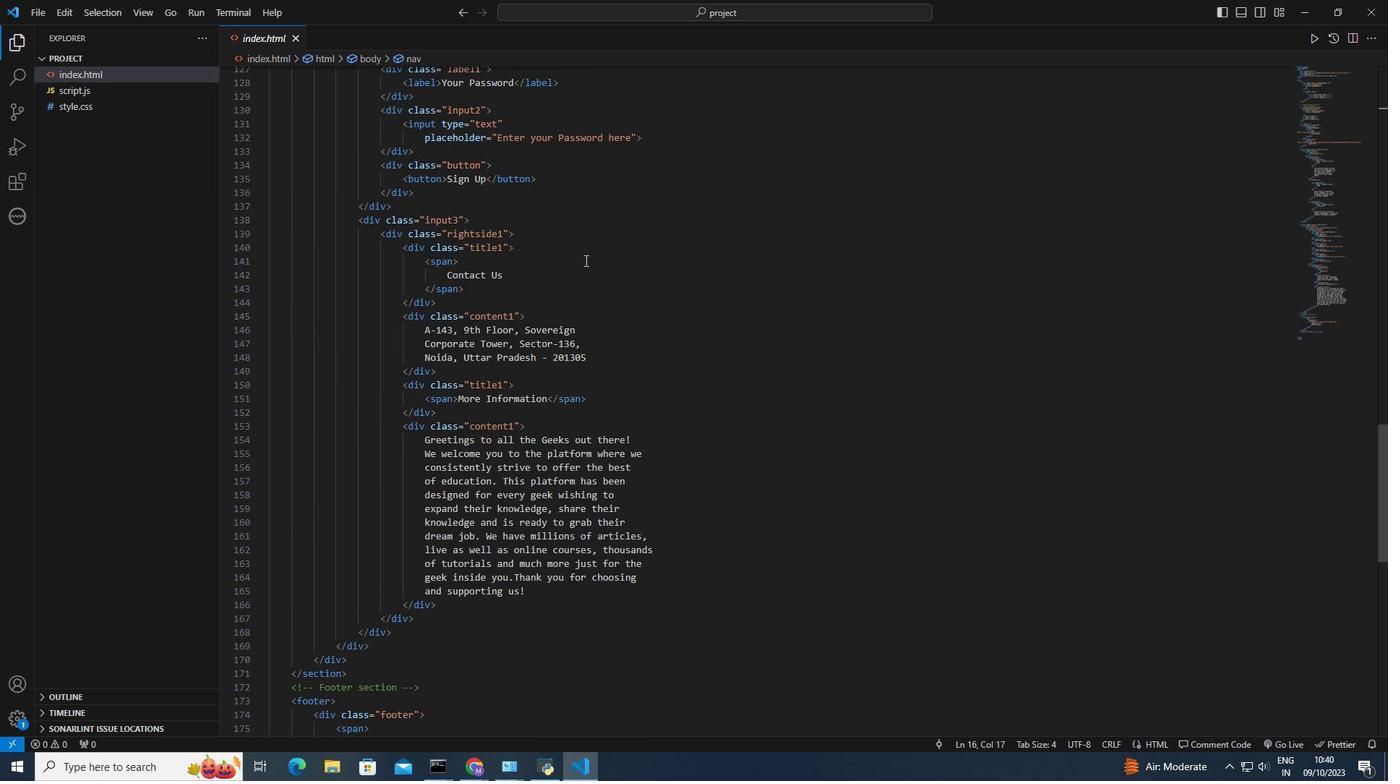 
Action: Mouse scrolled (585, 259) with delta (0, 0)
Screenshot: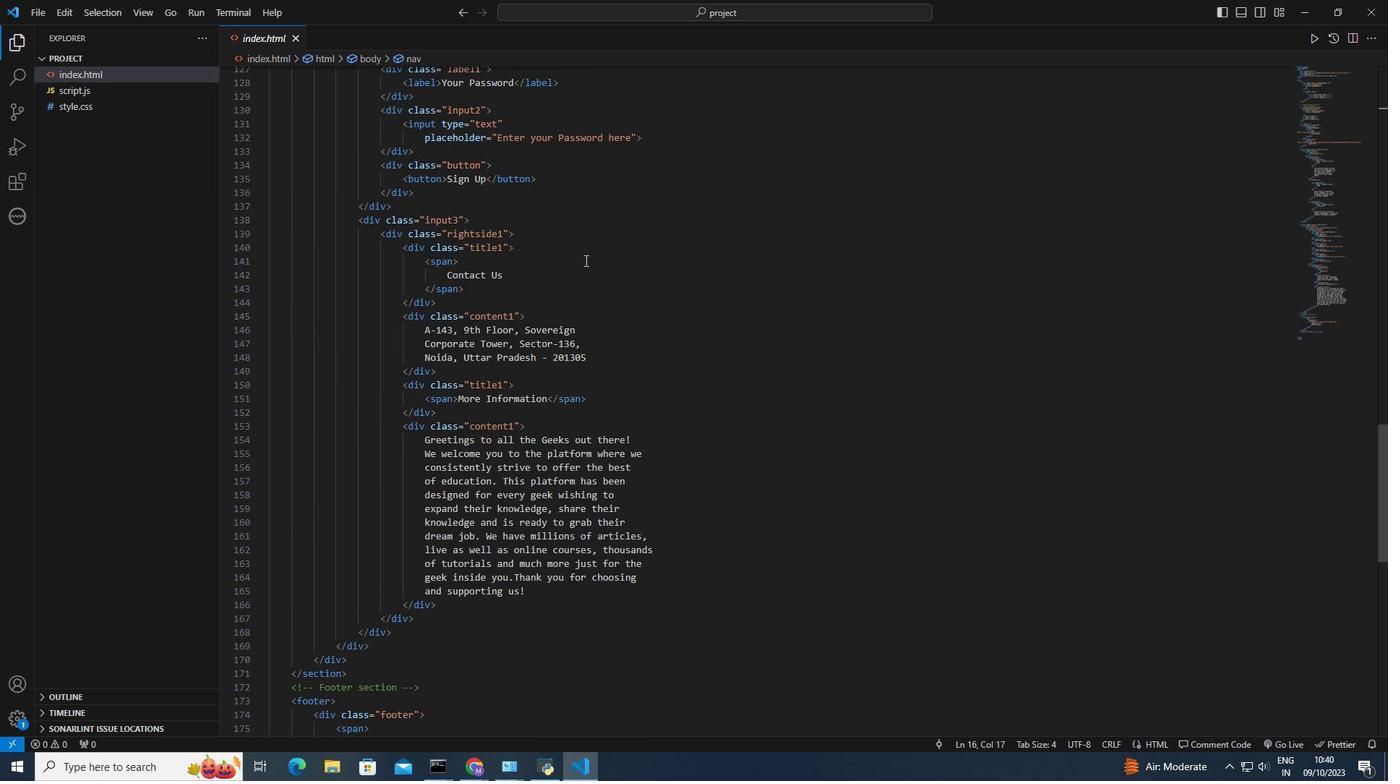 
Action: Mouse moved to (585, 264)
Screenshot: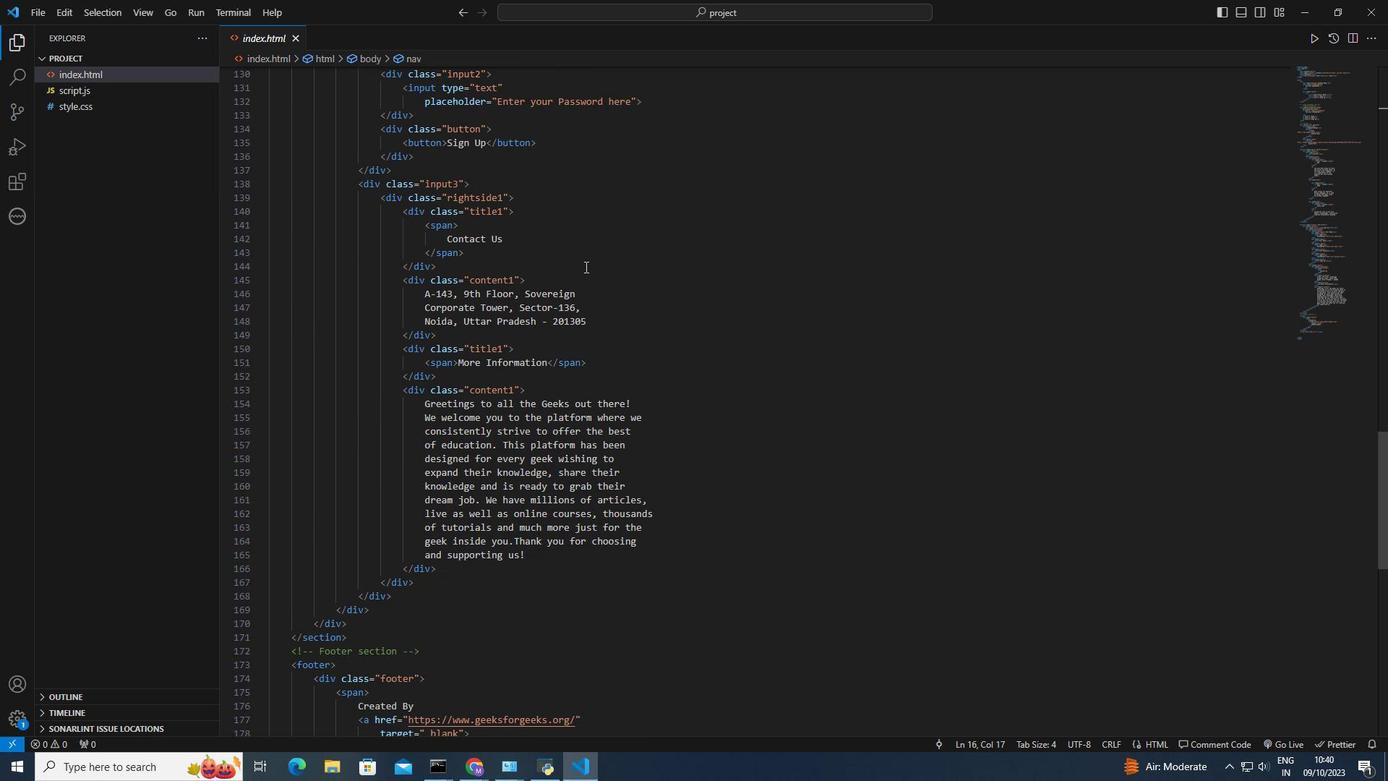 
Action: Mouse scrolled (585, 263) with delta (0, 0)
Screenshot: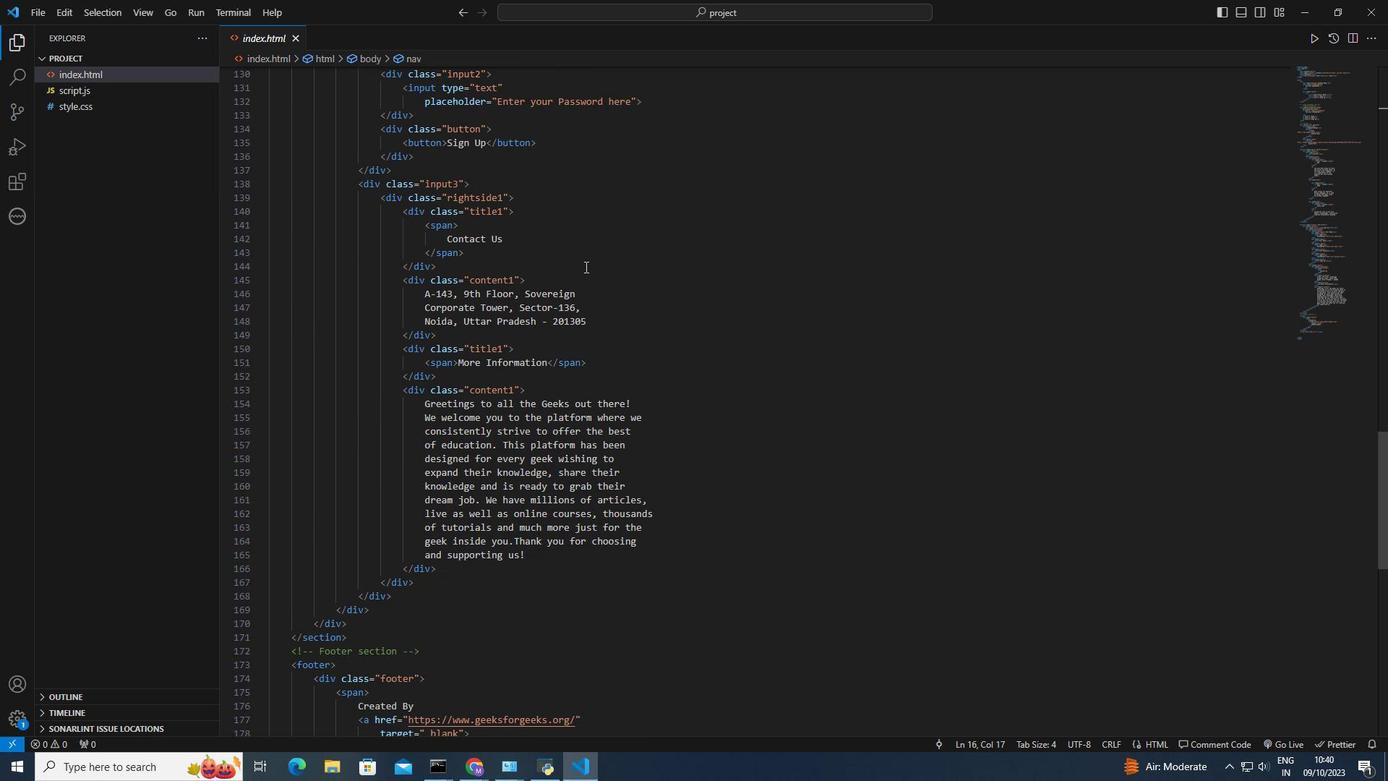 
Action: Mouse moved to (585, 266)
Screenshot: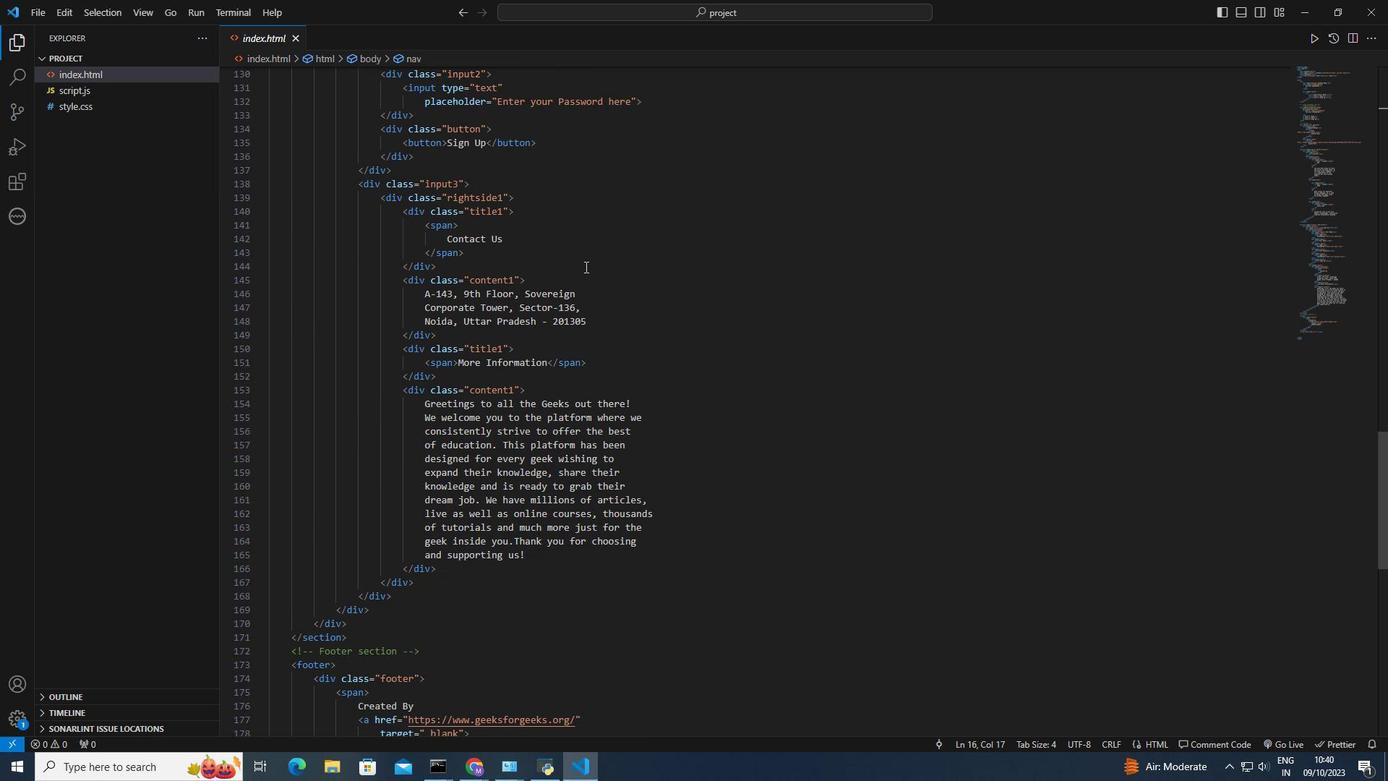 
Action: Mouse scrolled (585, 266) with delta (0, 0)
Screenshot: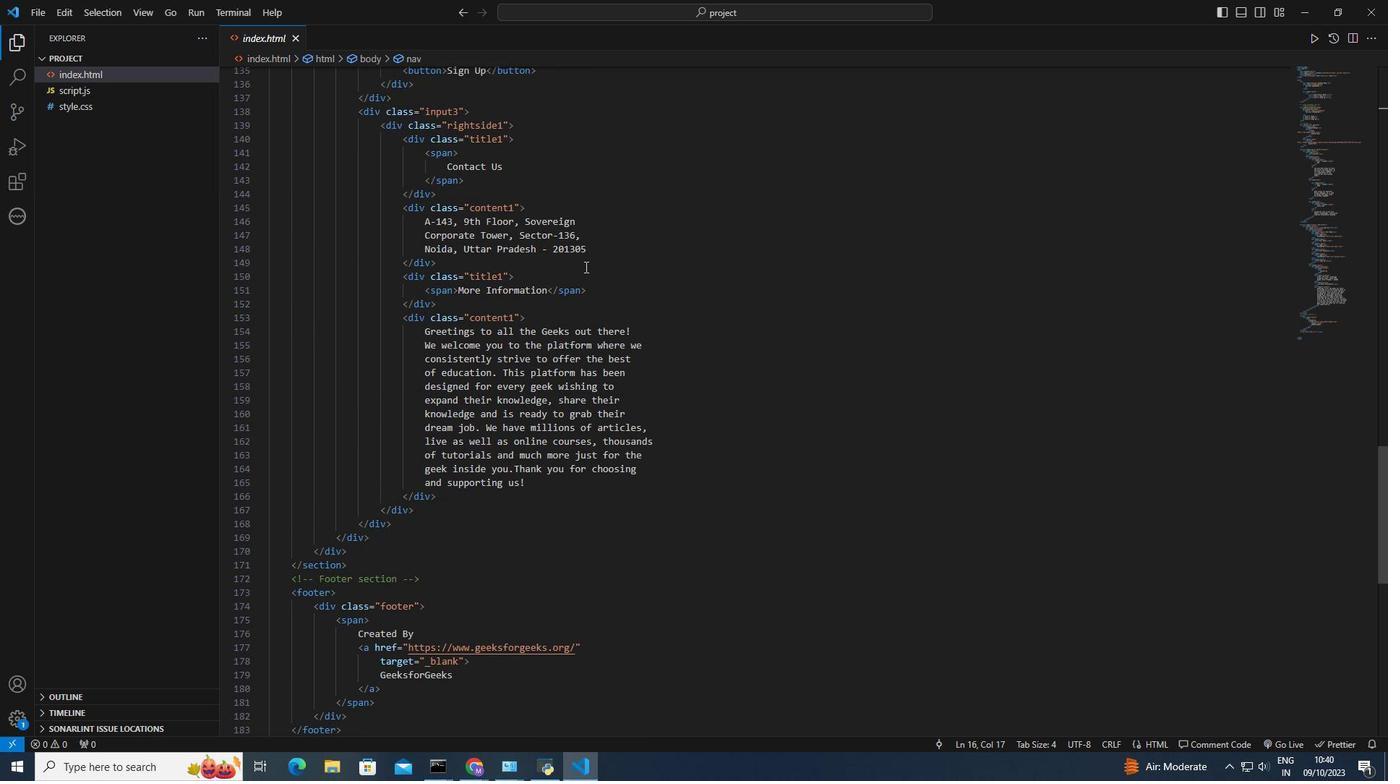 
Action: Mouse scrolled (585, 266) with delta (0, 0)
Screenshot: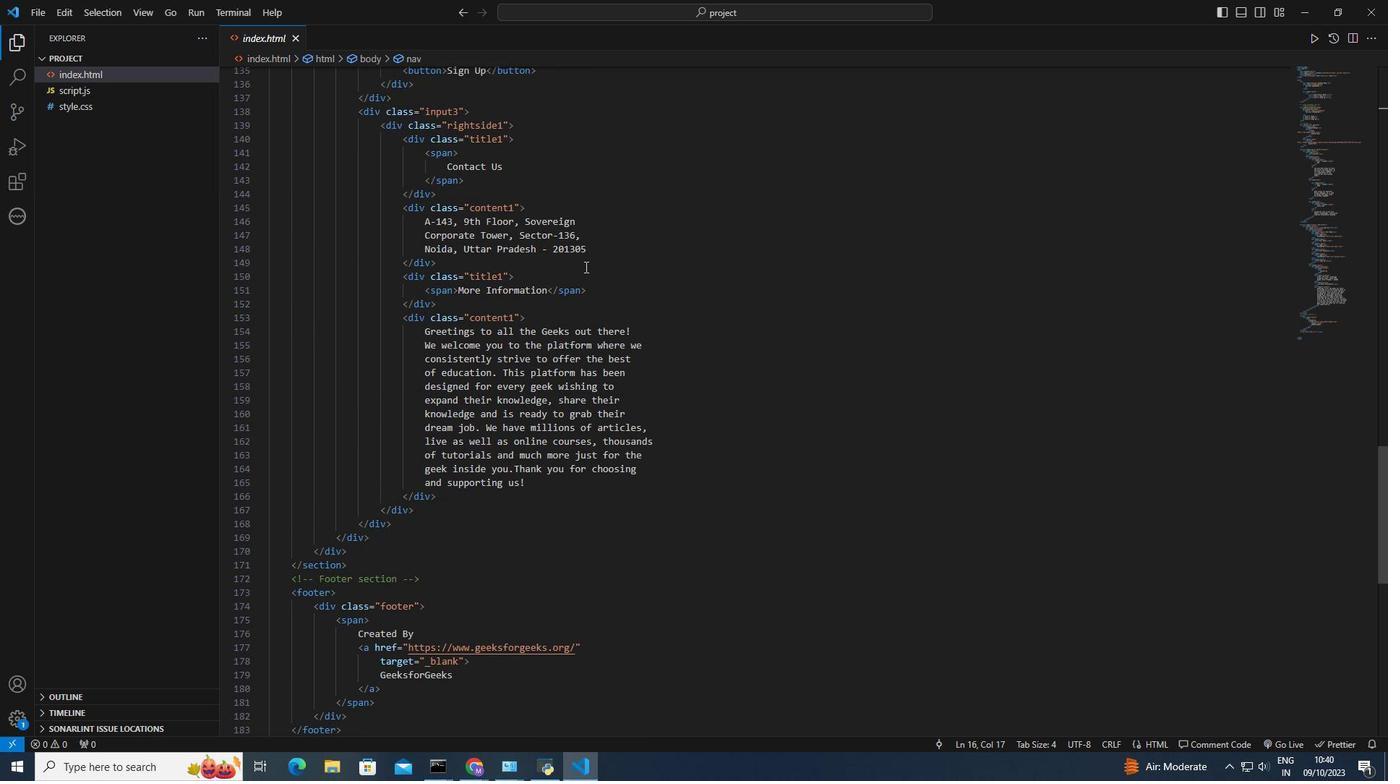
Action: Mouse scrolled (585, 266) with delta (0, 0)
Screenshot: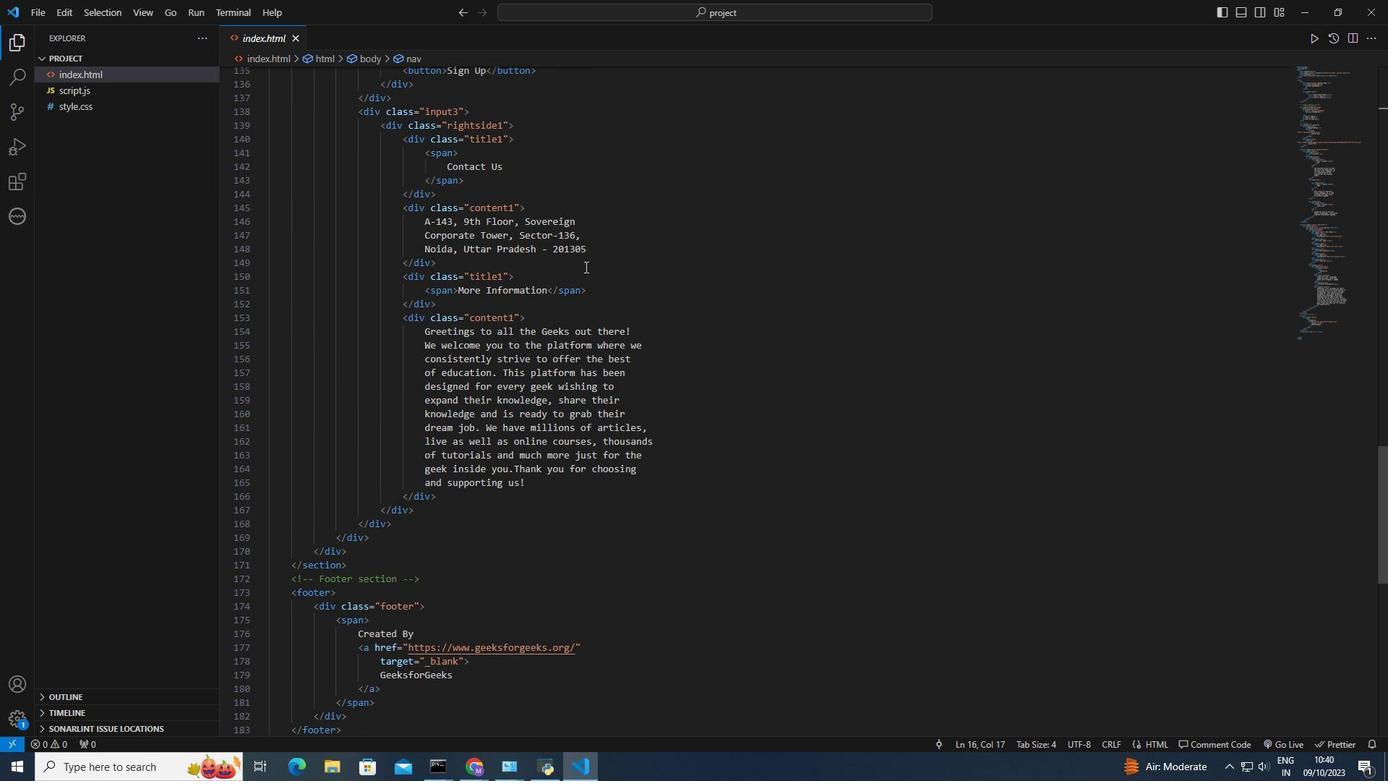 
Action: Mouse scrolled (585, 266) with delta (0, 0)
Screenshot: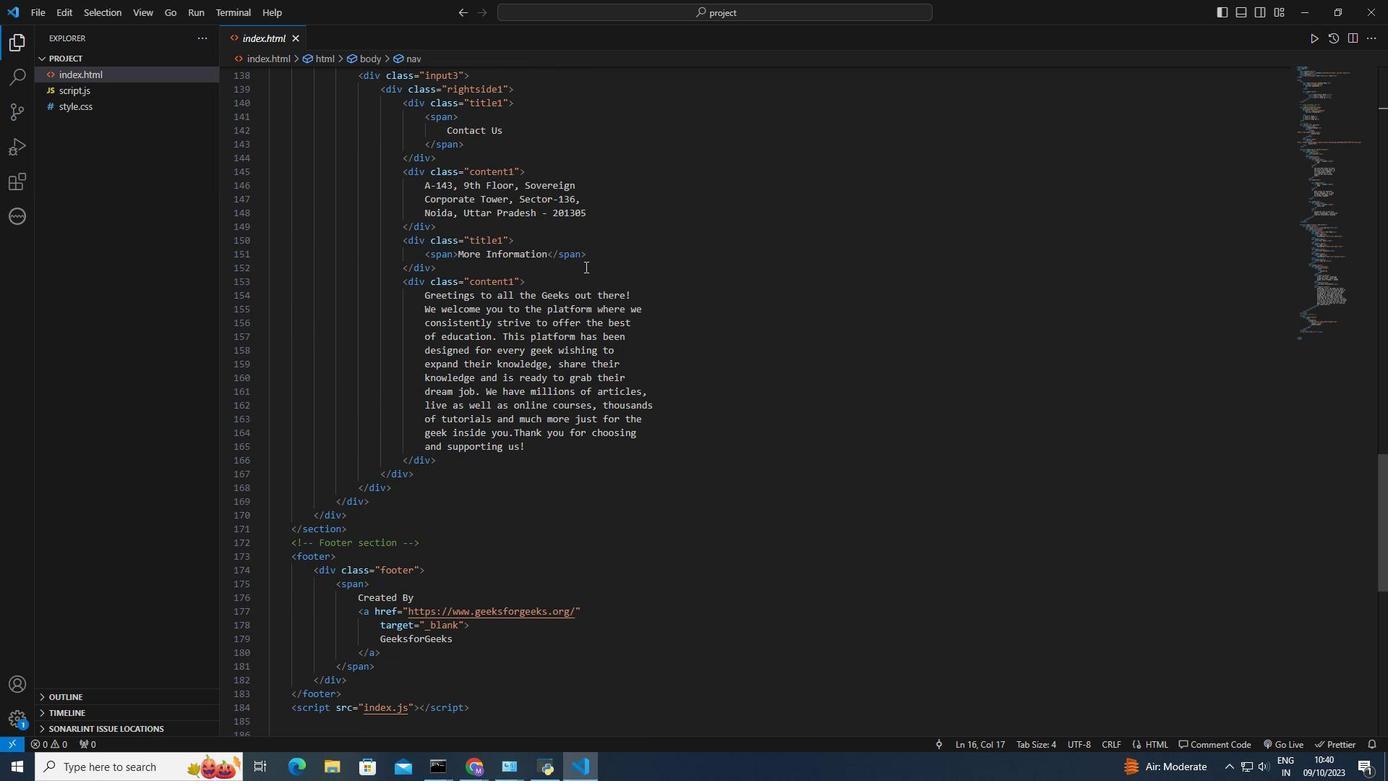 
Action: Mouse scrolled (585, 266) with delta (0, 0)
Screenshot: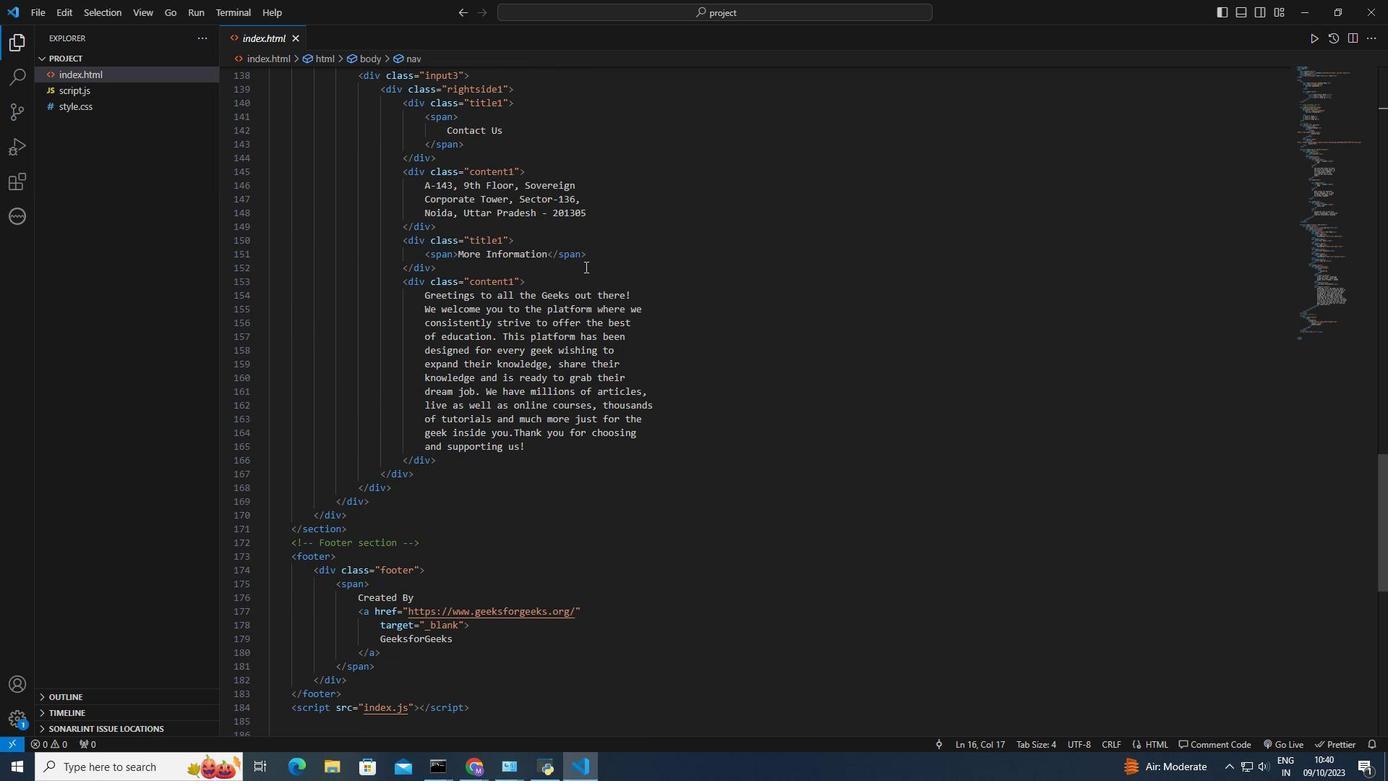 
Action: Mouse scrolled (585, 266) with delta (0, 0)
Screenshot: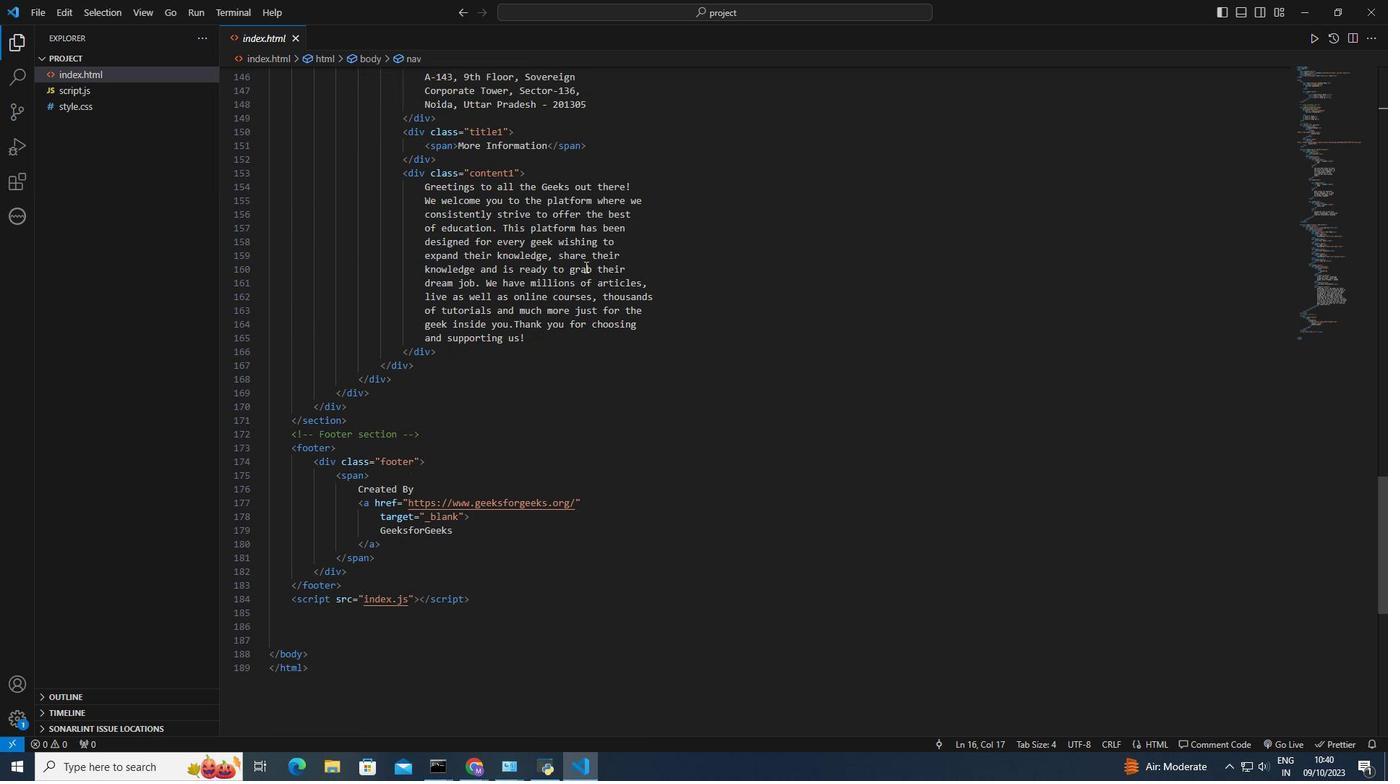 
Action: Mouse scrolled (585, 266) with delta (0, 0)
Screenshot: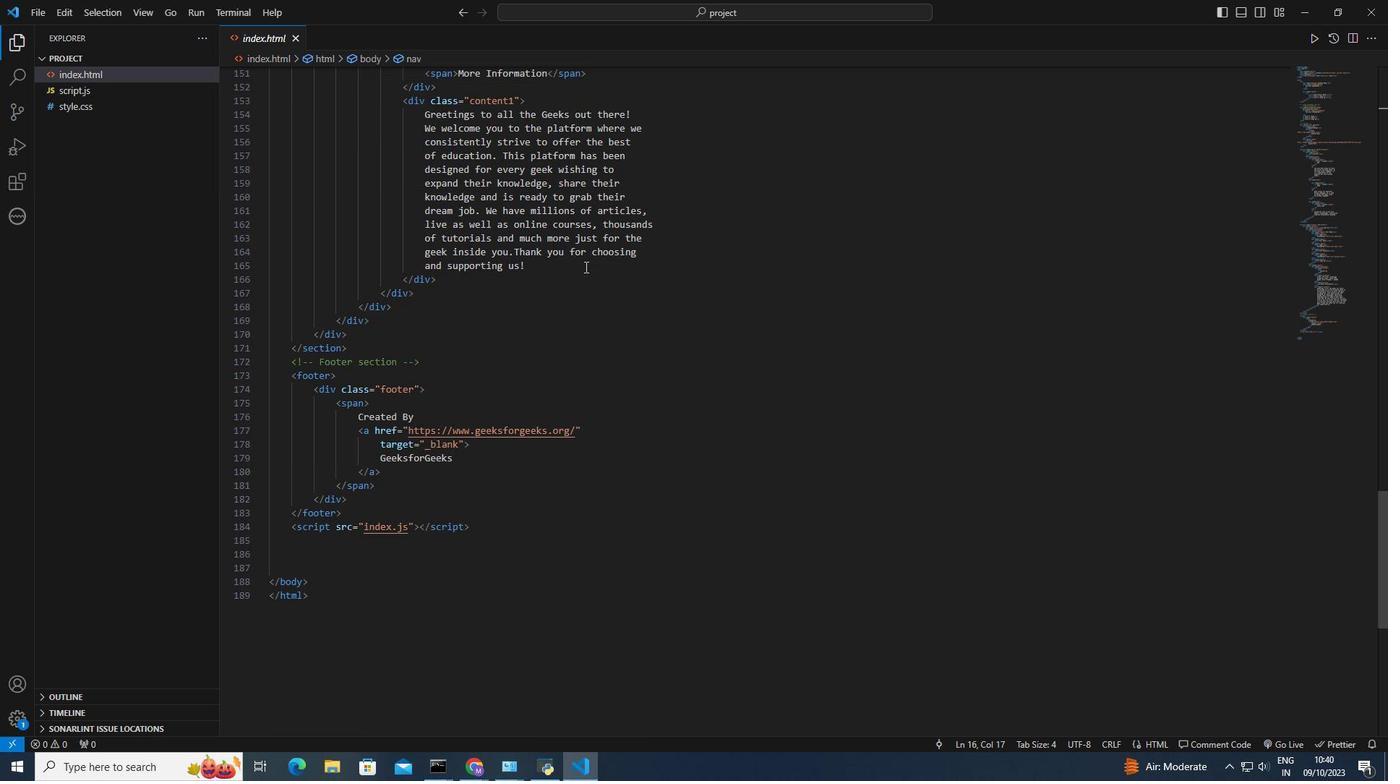 
Action: Mouse scrolled (585, 266) with delta (0, 0)
Screenshot: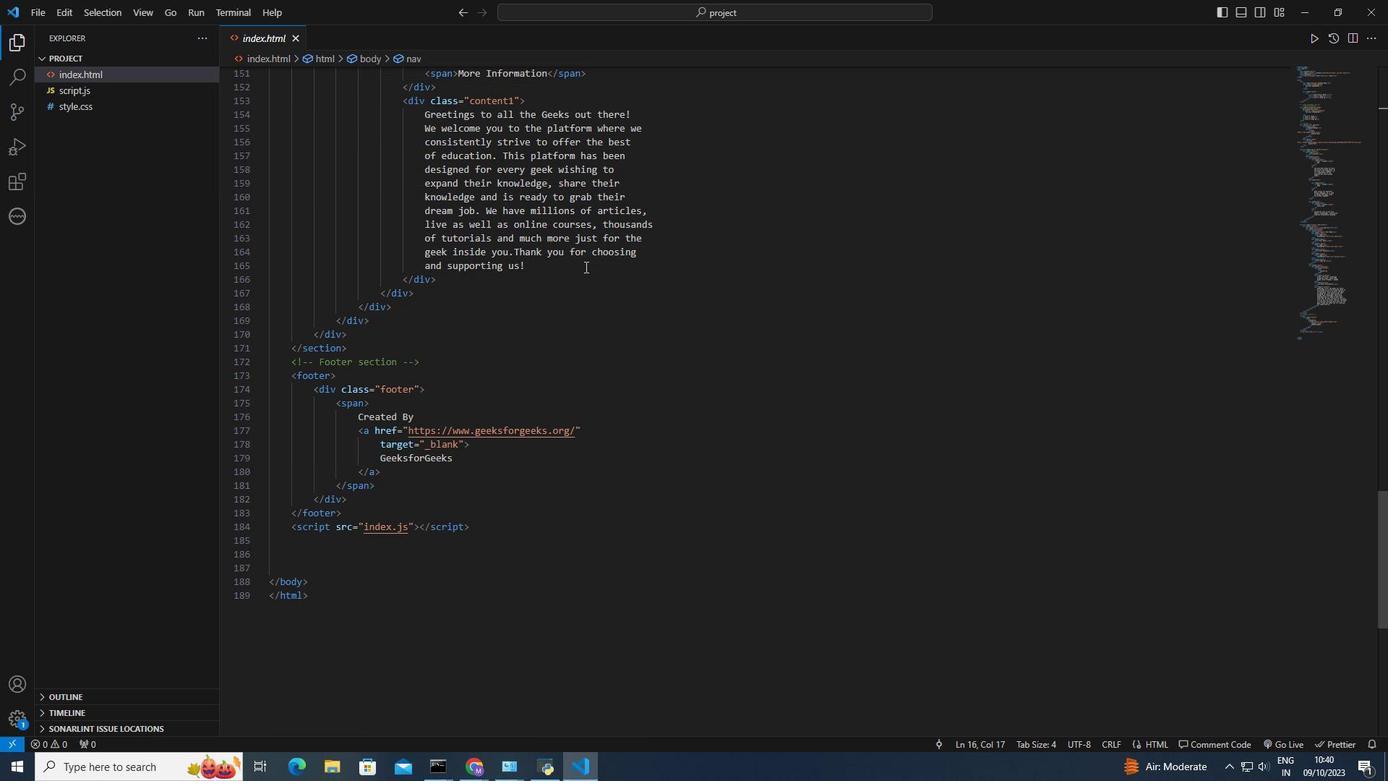 
Action: Mouse scrolled (585, 266) with delta (0, 0)
Screenshot: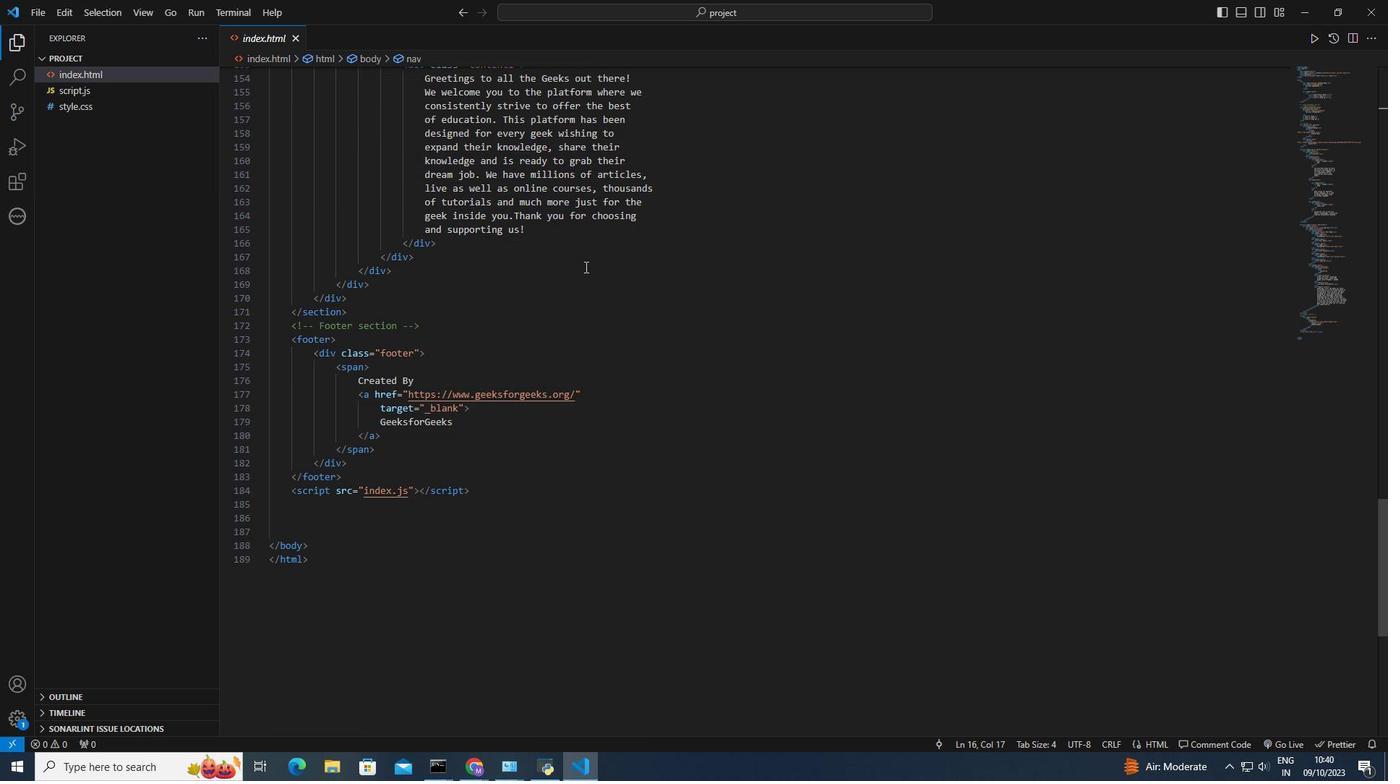 
Action: Mouse moved to (109, 91)
Screenshot: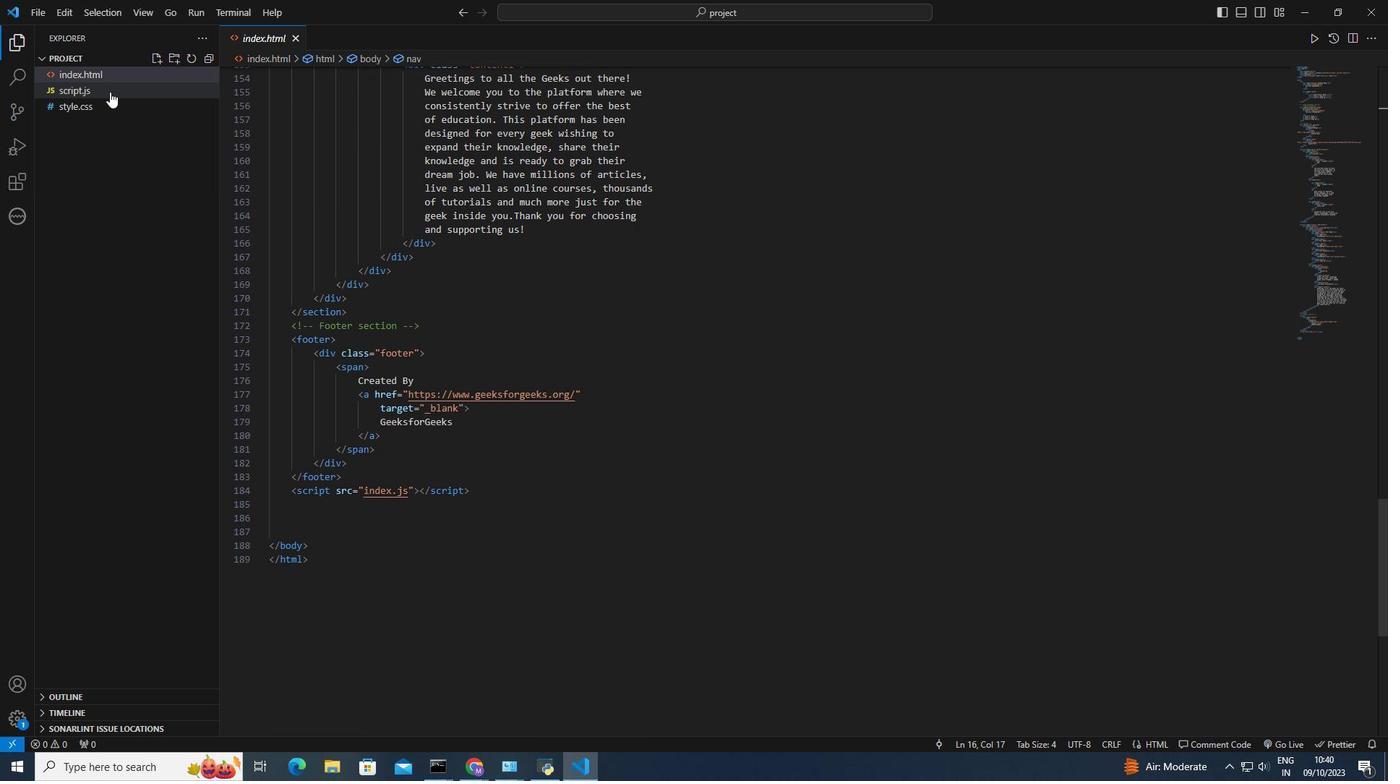 
Action: Mouse pressed left at (109, 91)
Screenshot: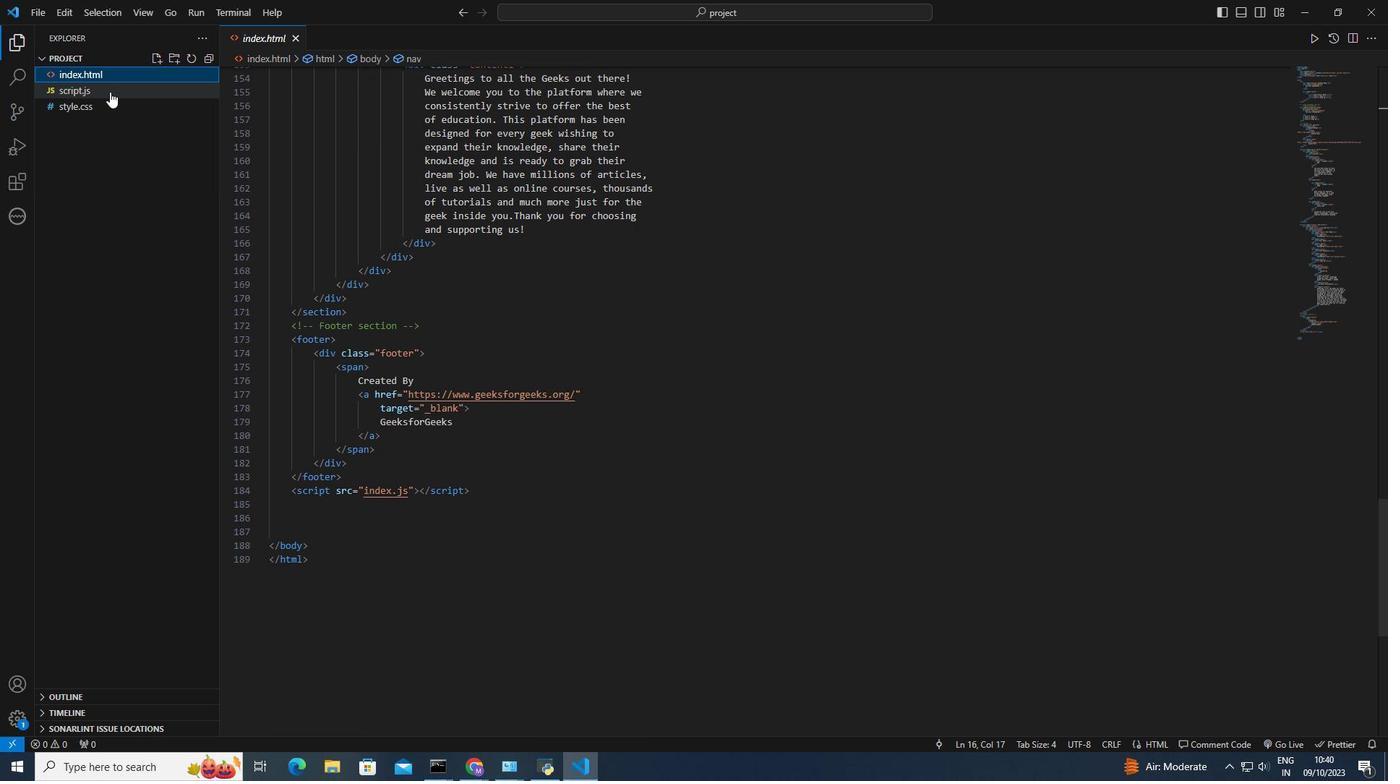 
Action: Mouse moved to (469, 234)
Screenshot: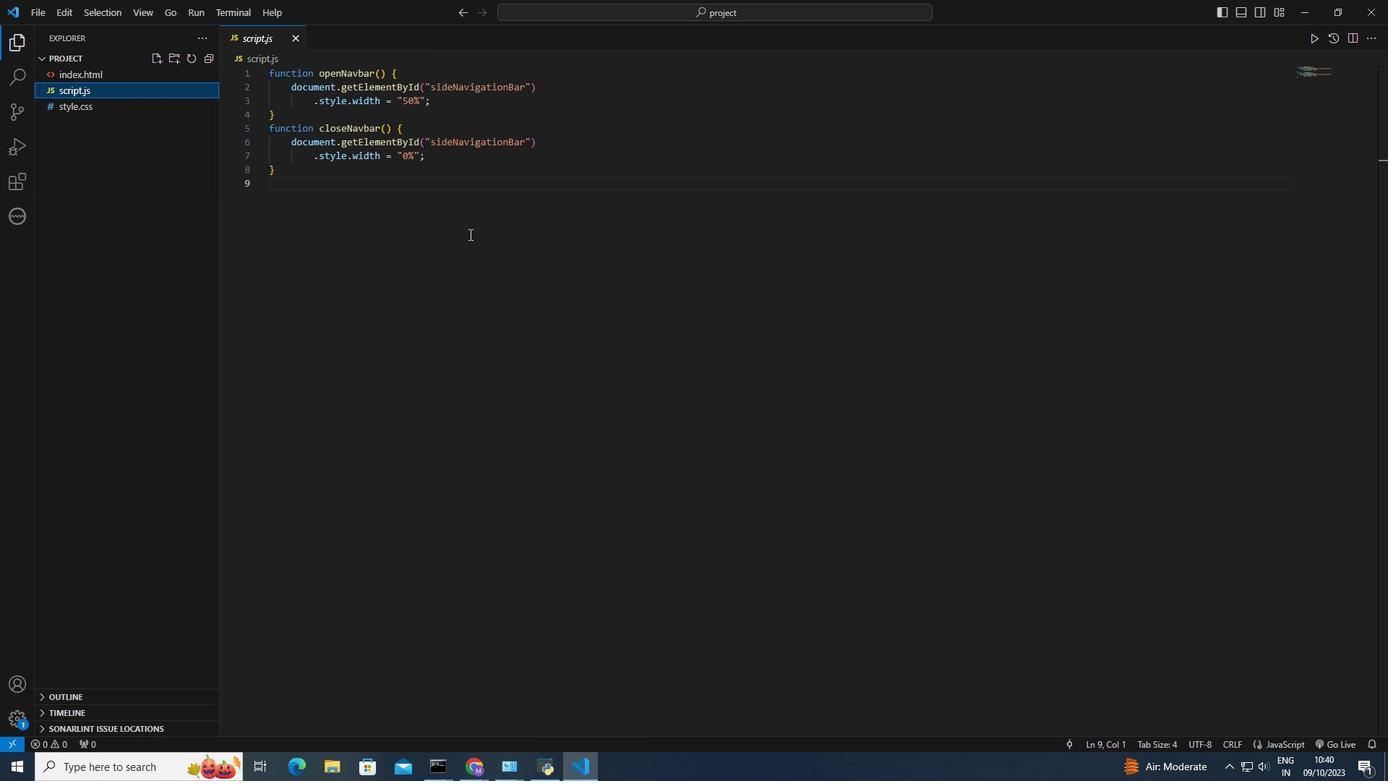 
Action: Mouse scrolled (469, 233) with delta (0, 0)
Screenshot: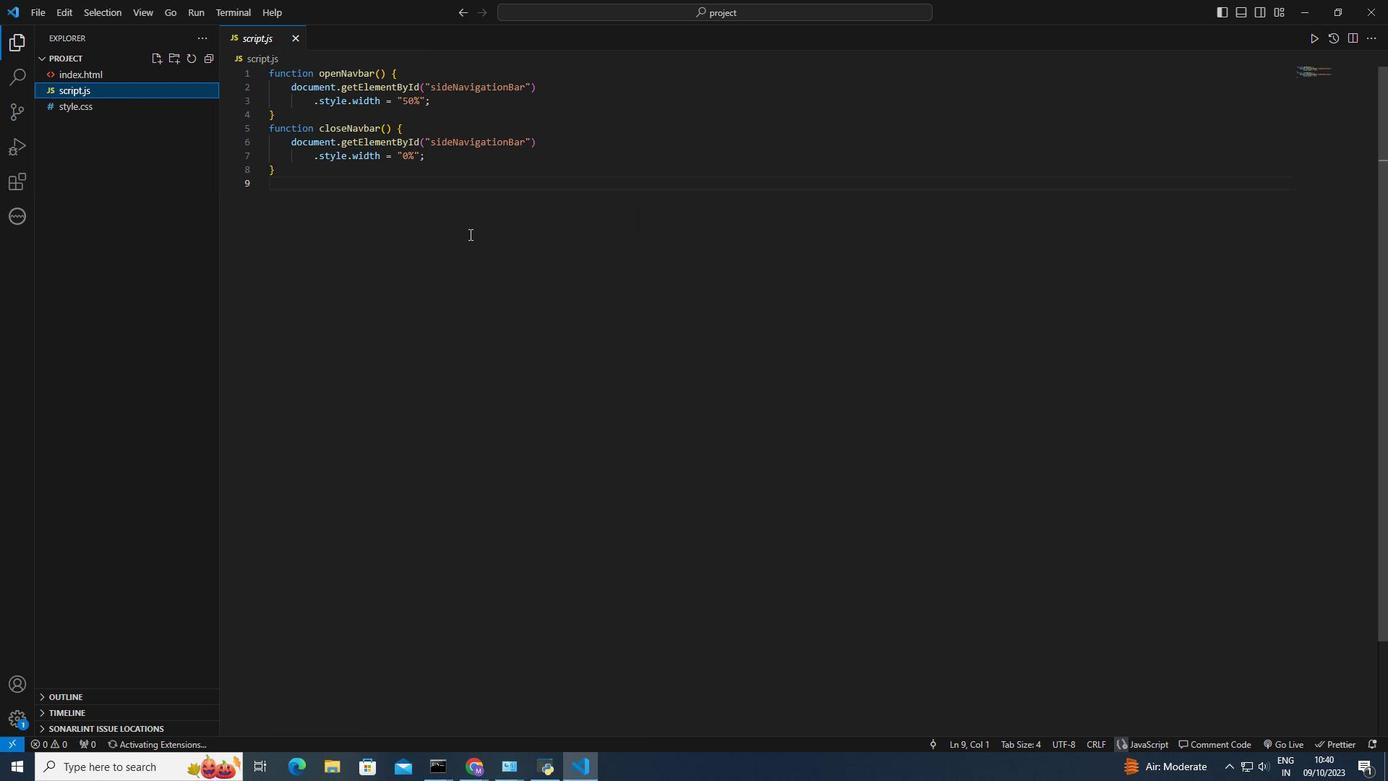 
Action: Mouse scrolled (469, 233) with delta (0, 0)
Screenshot: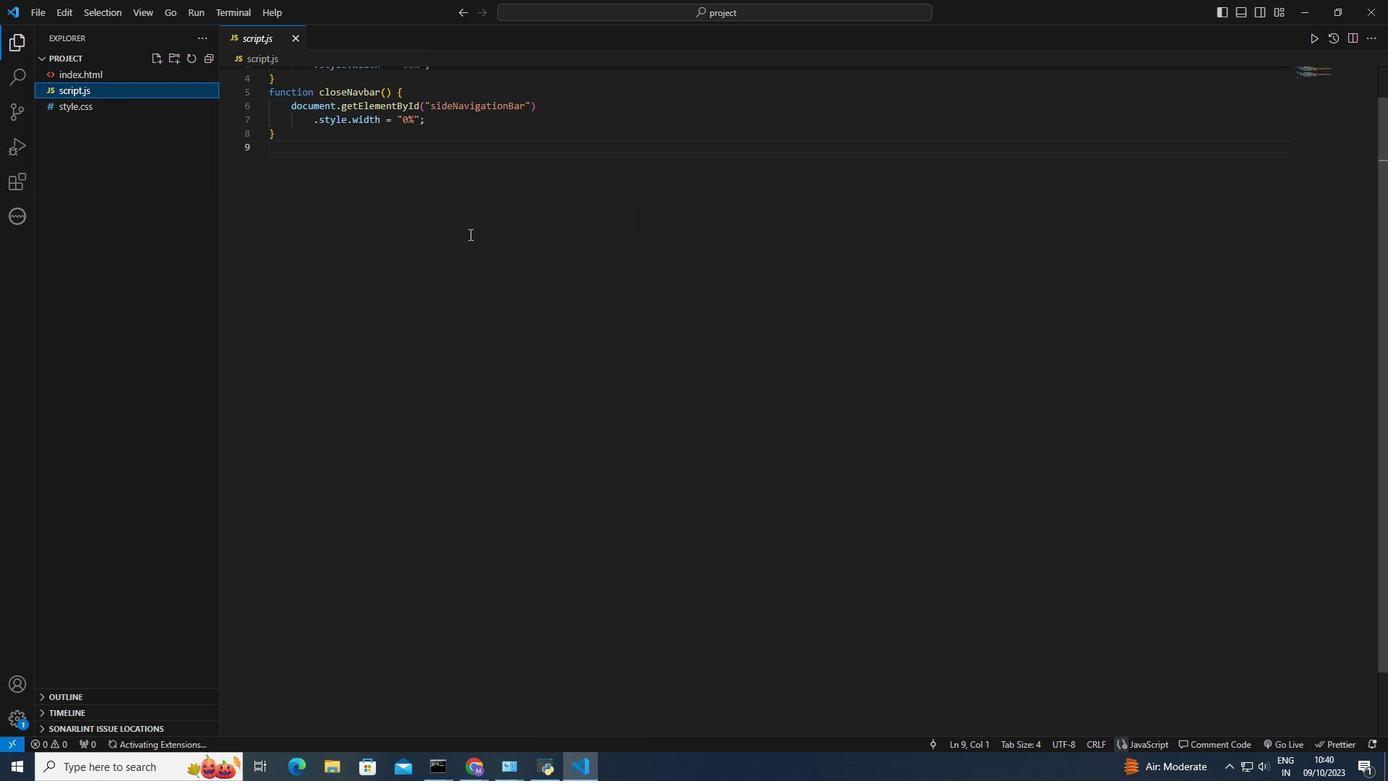
Action: Mouse scrolled (469, 235) with delta (0, 0)
Screenshot: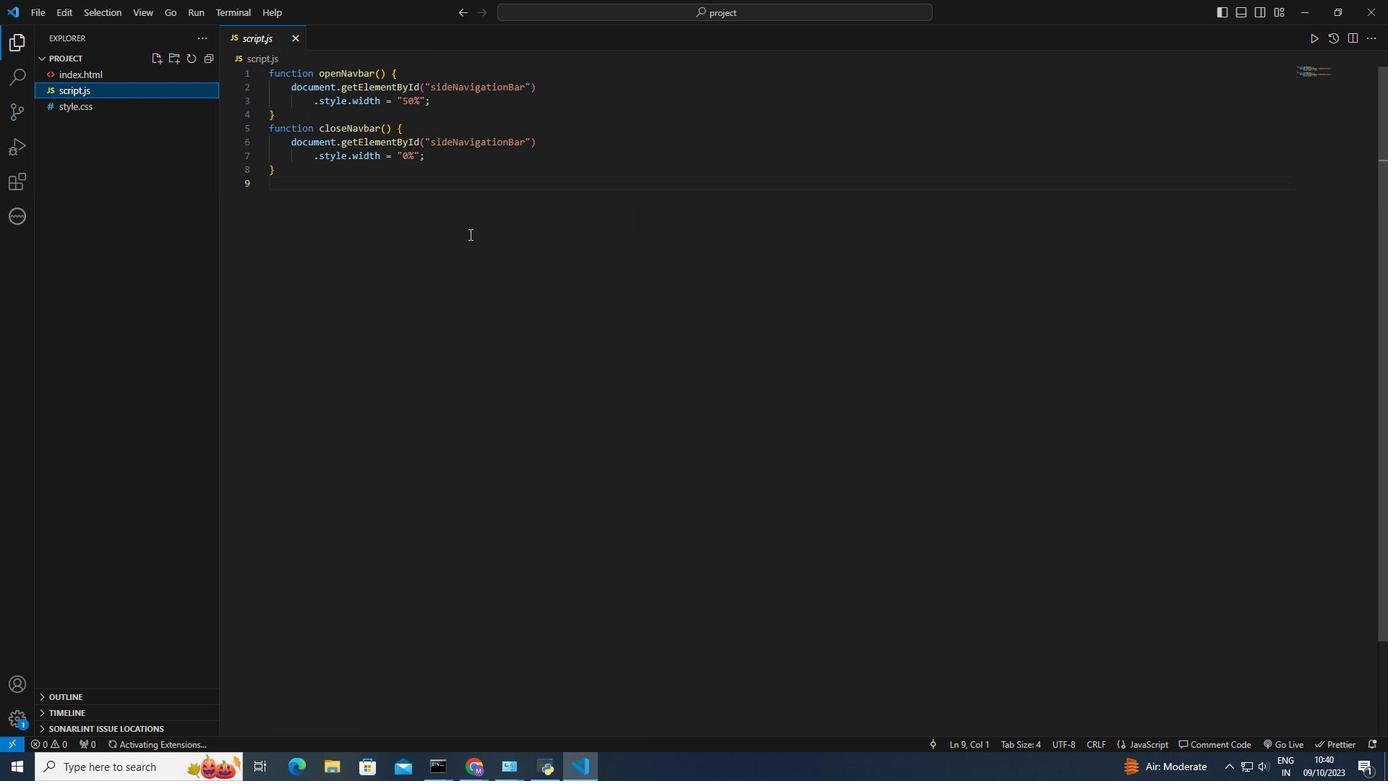 
Action: Mouse scrolled (469, 235) with delta (0, 0)
Screenshot: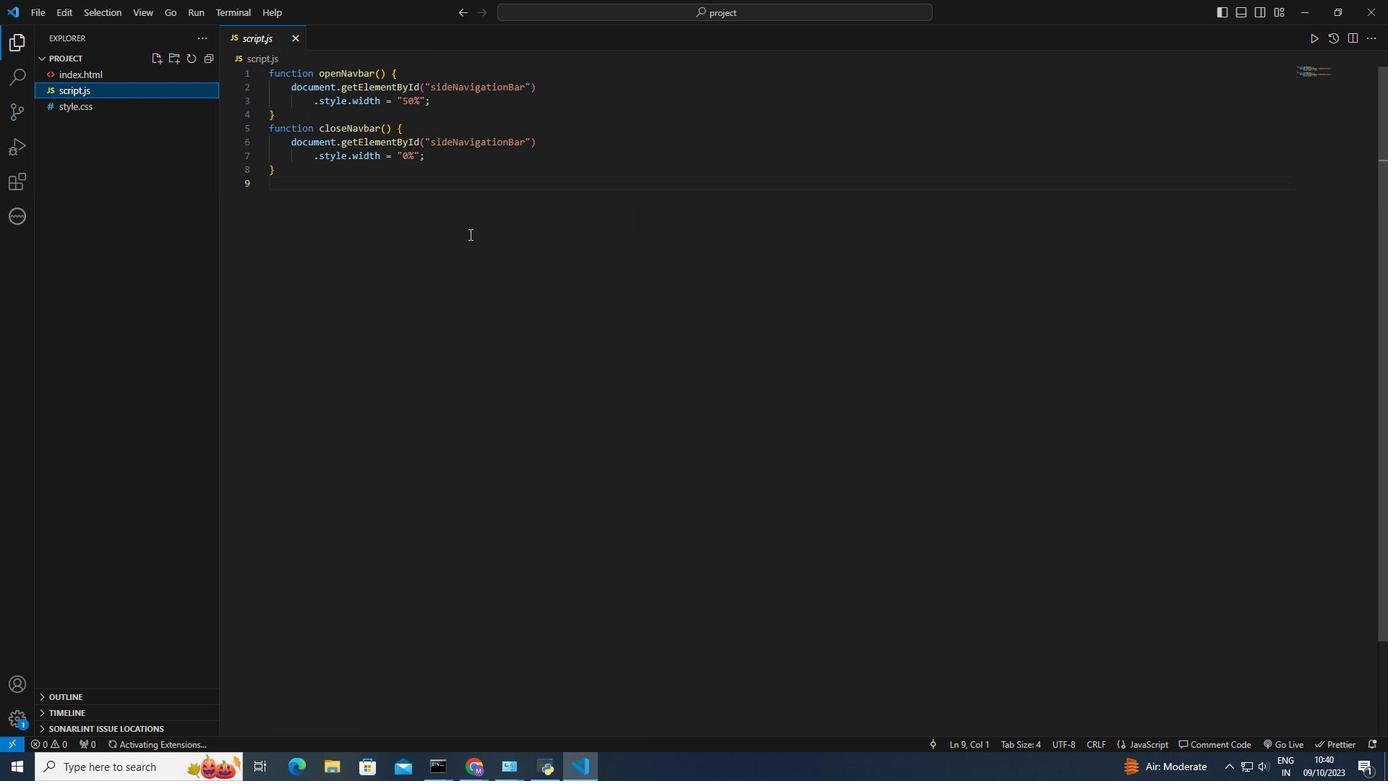 
Action: Mouse scrolled (469, 235) with delta (0, 0)
Screenshot: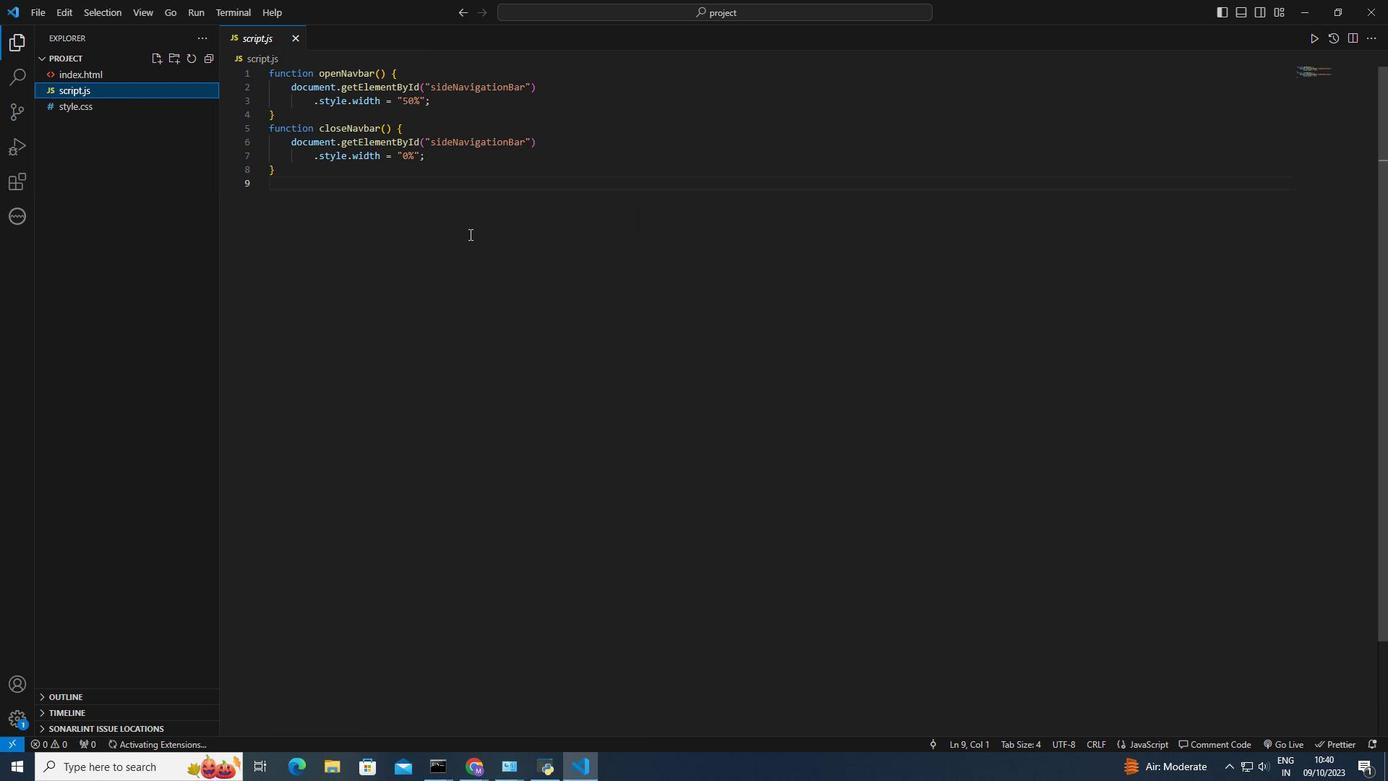 
Action: Mouse scrolled (469, 235) with delta (0, 0)
Screenshot: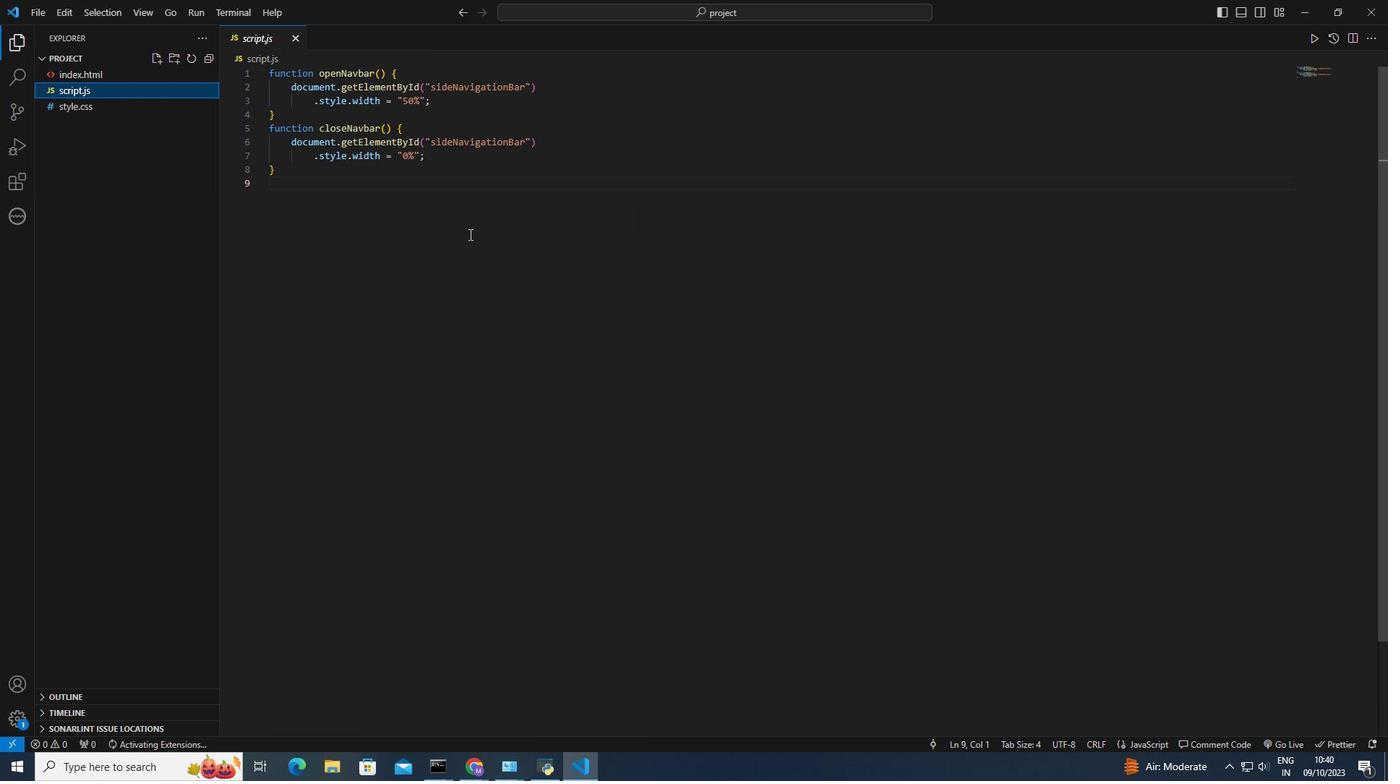 
Action: Mouse scrolled (469, 235) with delta (0, 0)
Screenshot: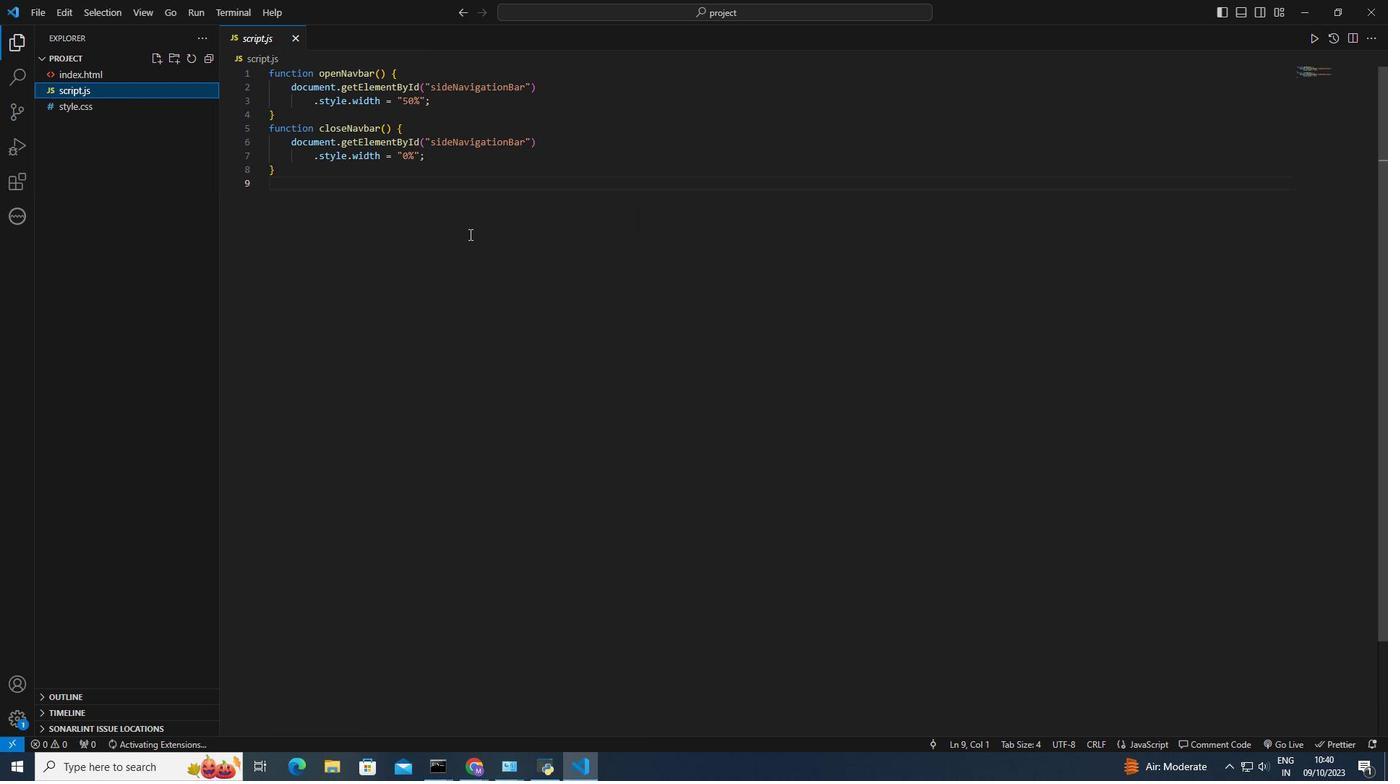 
Action: Mouse moved to (107, 113)
Screenshot: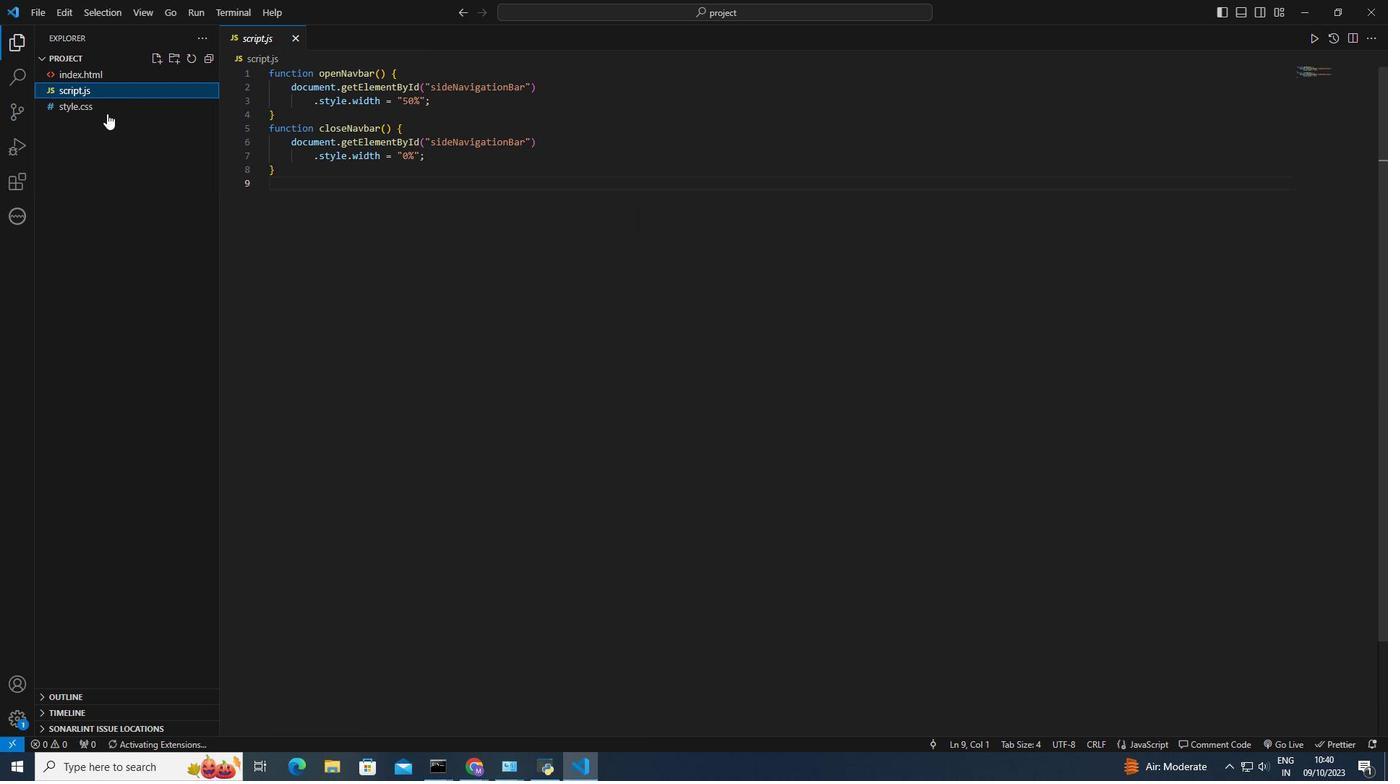 
Action: Mouse pressed left at (107, 113)
Screenshot: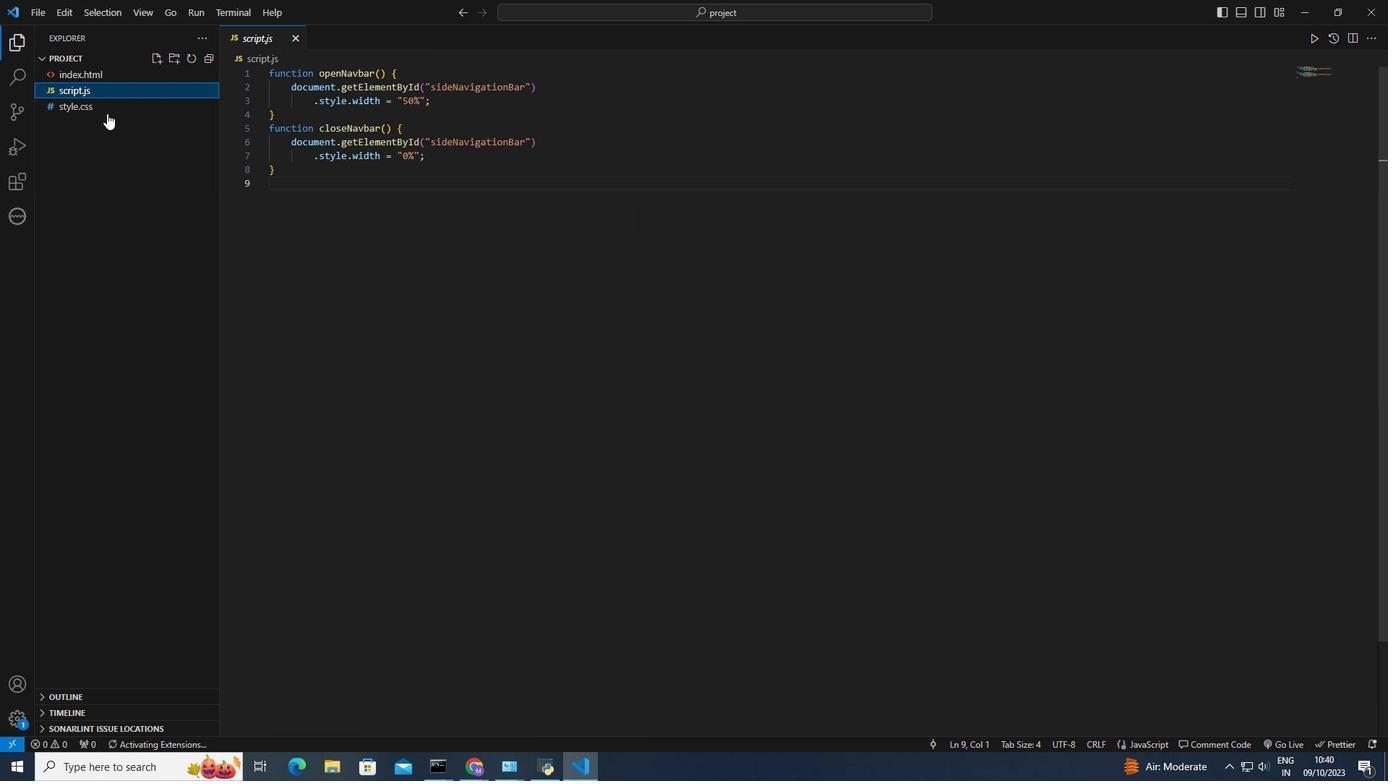 
Action: Mouse moved to (530, 239)
Screenshot: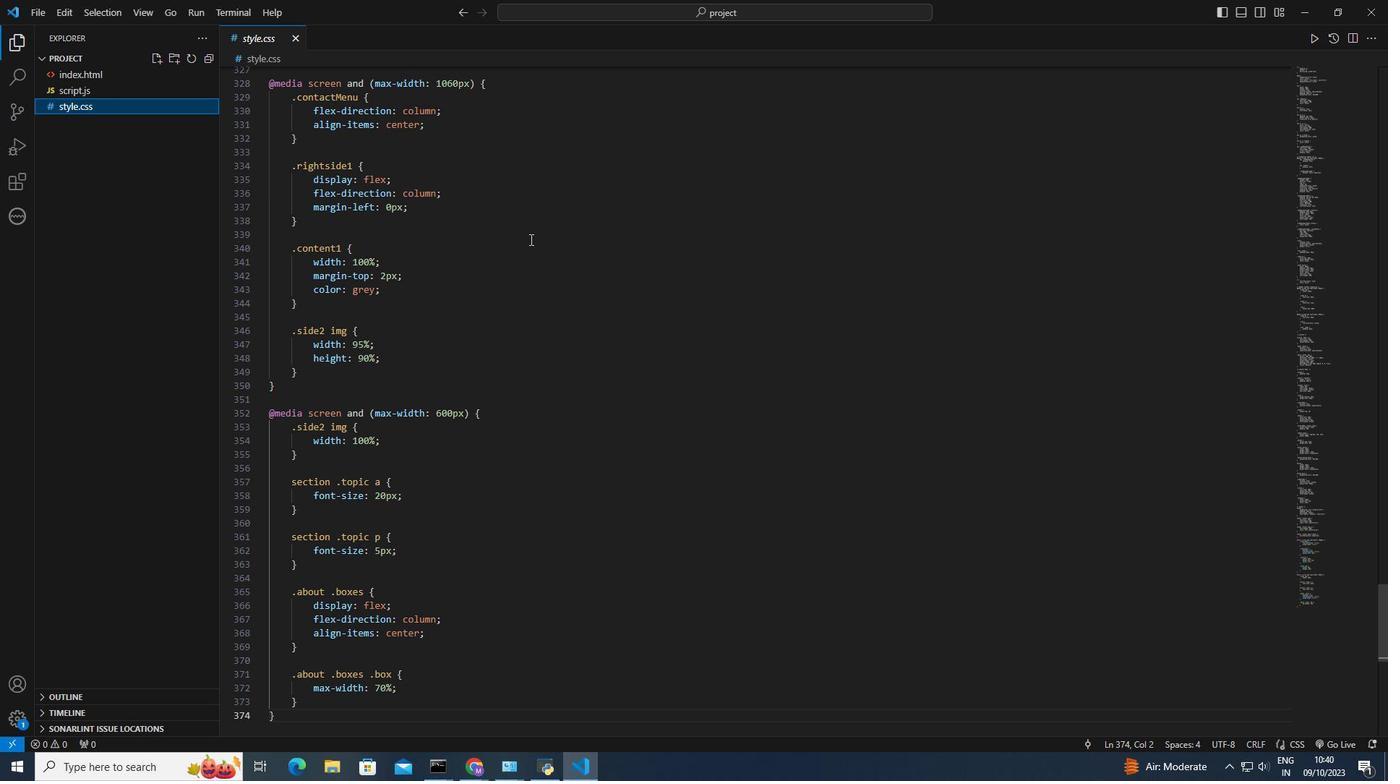 
Action: Mouse scrolled (530, 240) with delta (0, 0)
Screenshot: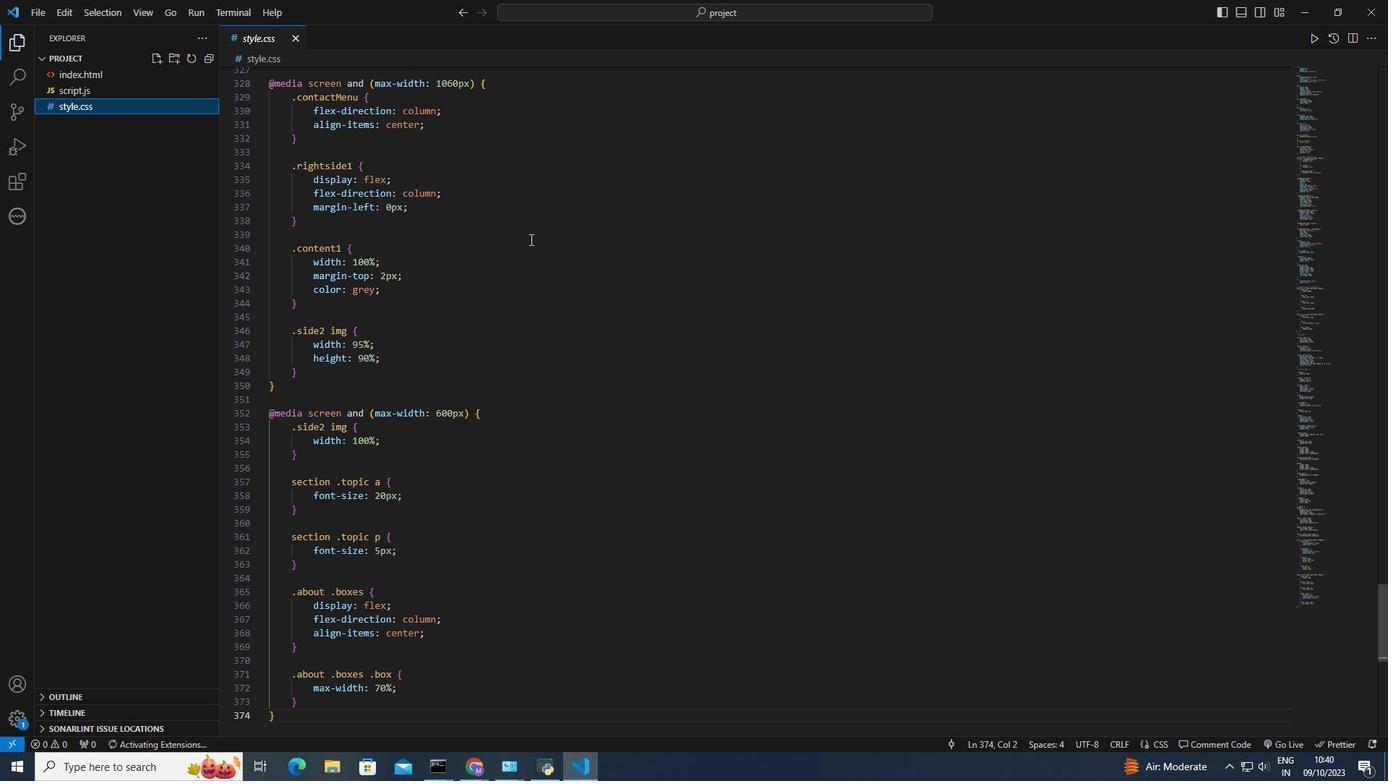 
Action: Mouse scrolled (530, 240) with delta (0, 0)
Screenshot: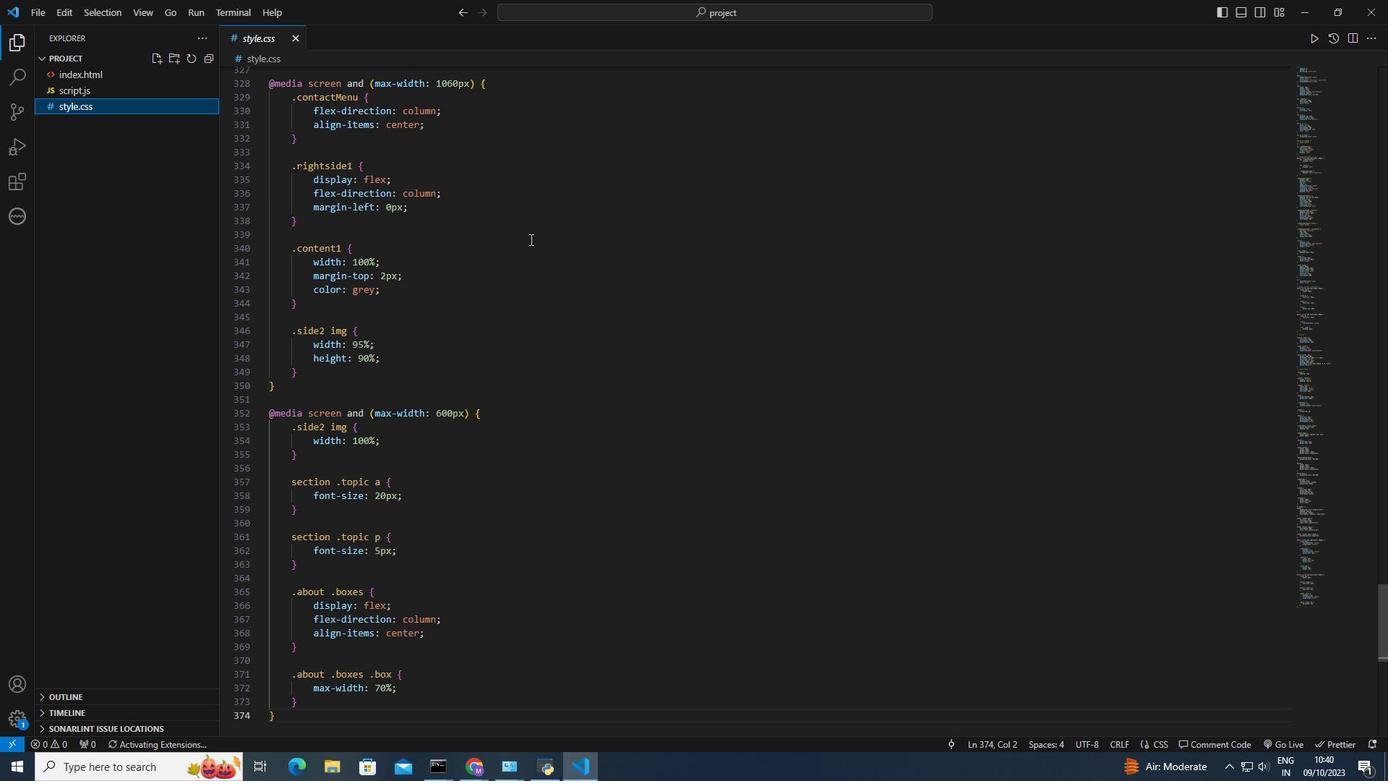 
Action: Mouse scrolled (530, 238) with delta (0, 0)
Screenshot: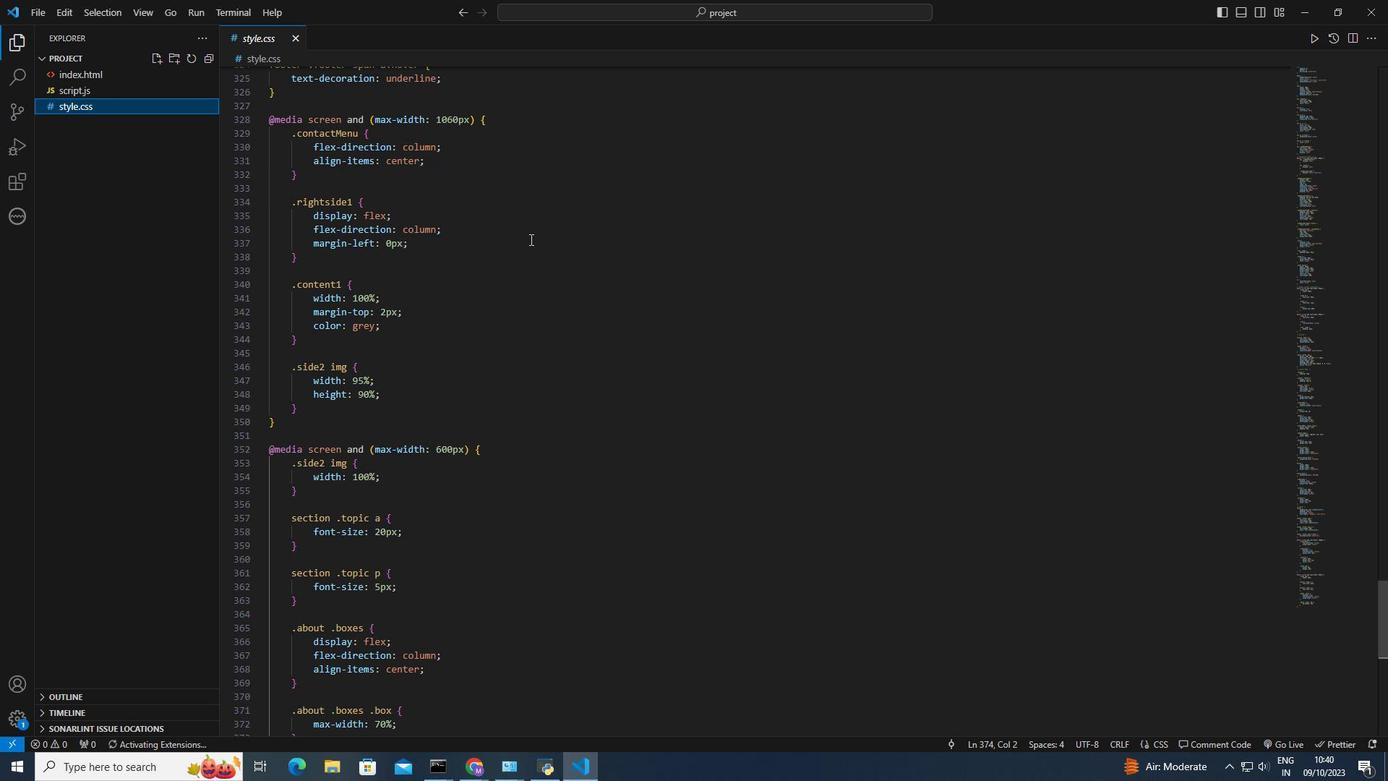 
Action: Mouse scrolled (530, 238) with delta (0, 0)
Screenshot: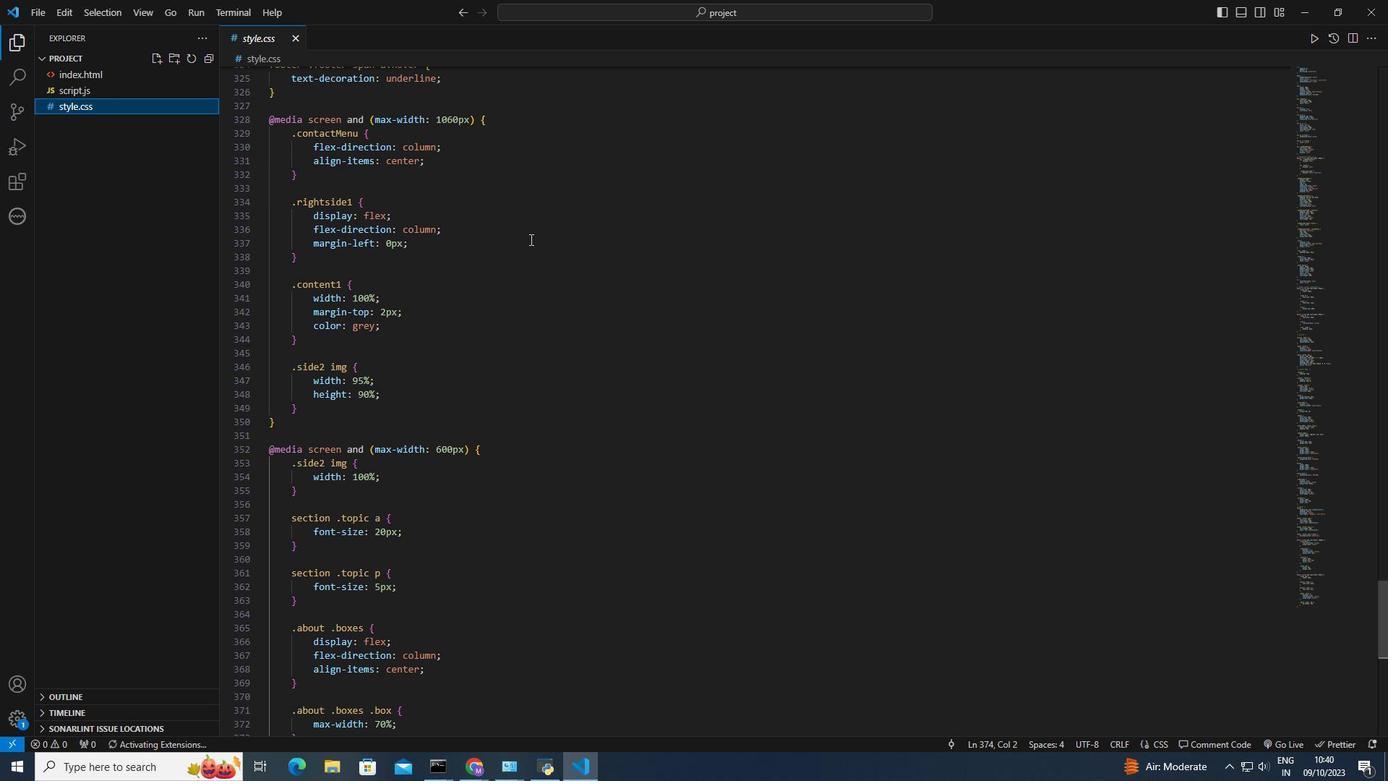 
Action: Mouse scrolled (530, 238) with delta (0, 0)
Screenshot: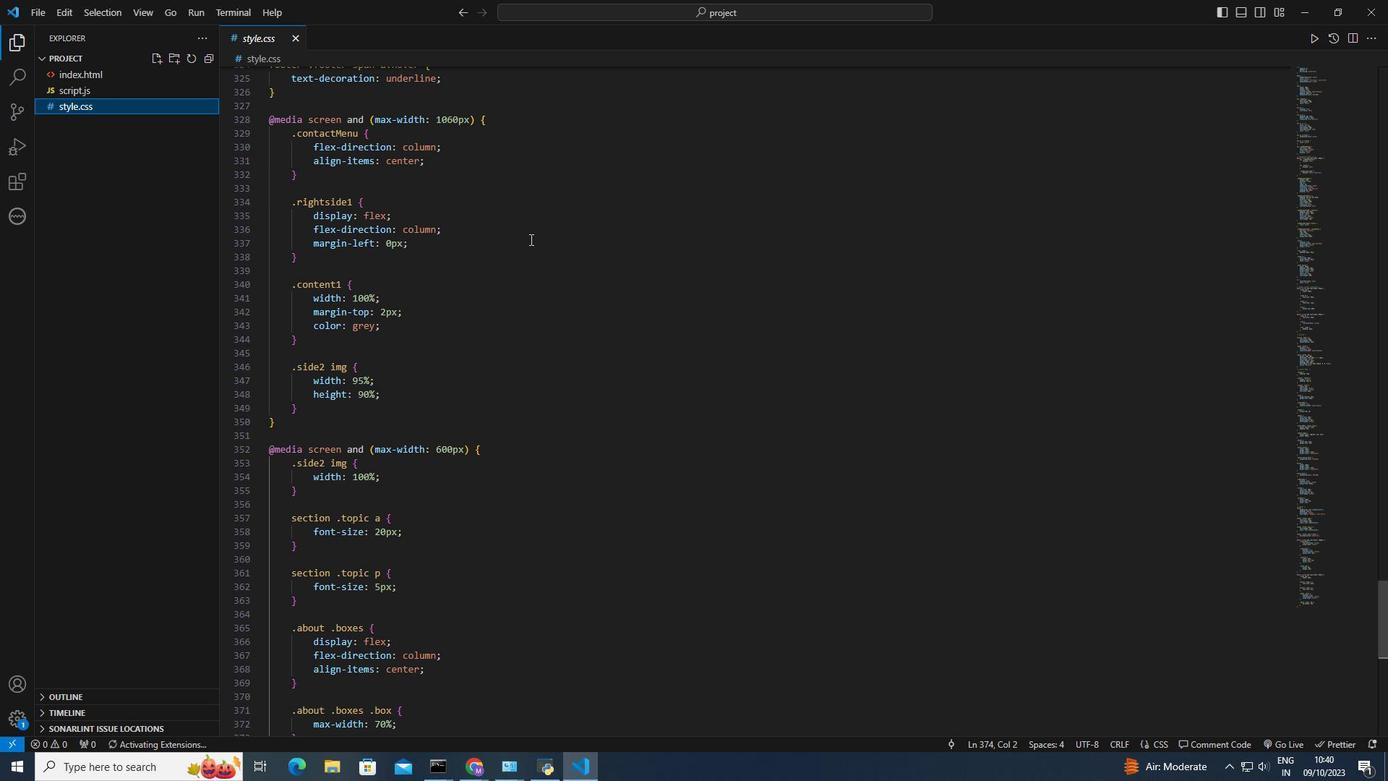 
Action: Mouse scrolled (530, 238) with delta (0, 0)
Screenshot: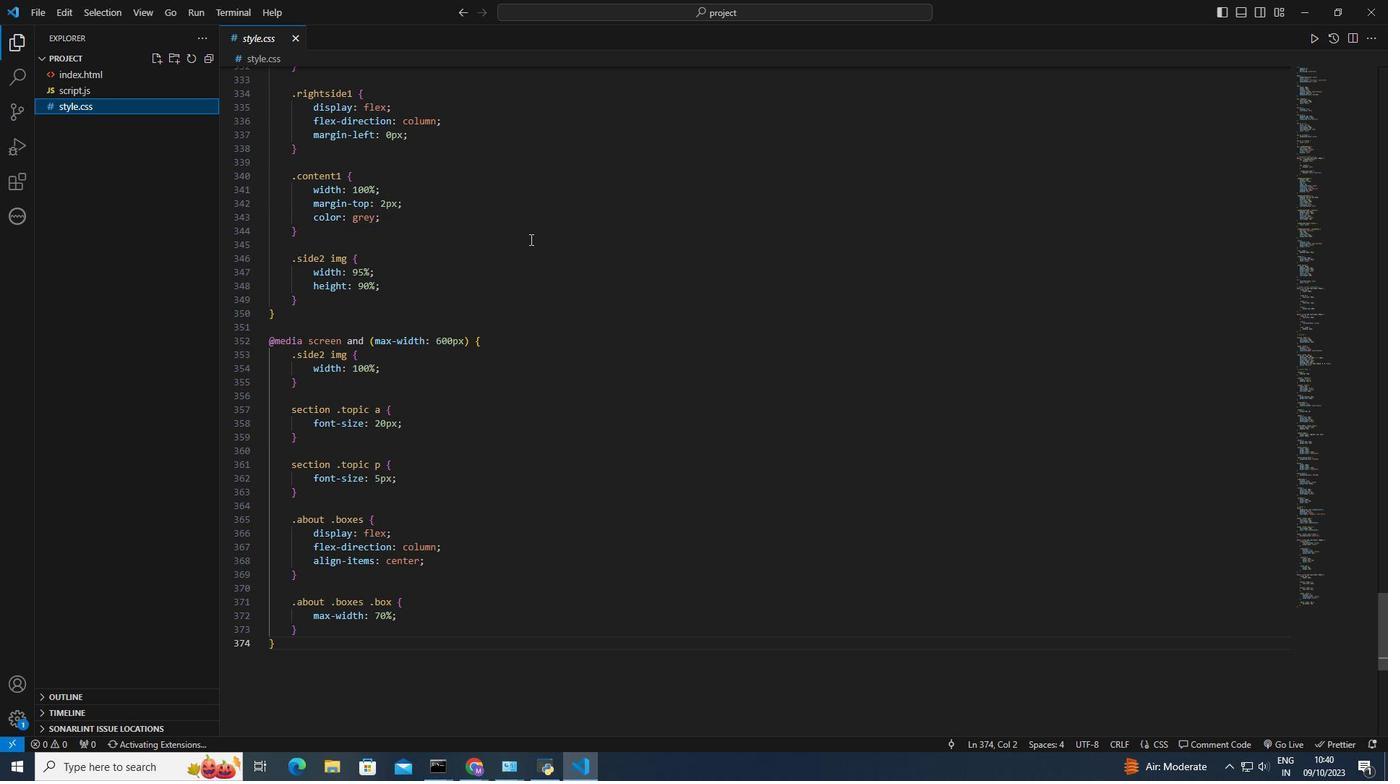 
Action: Mouse scrolled (530, 240) with delta (0, 0)
Screenshot: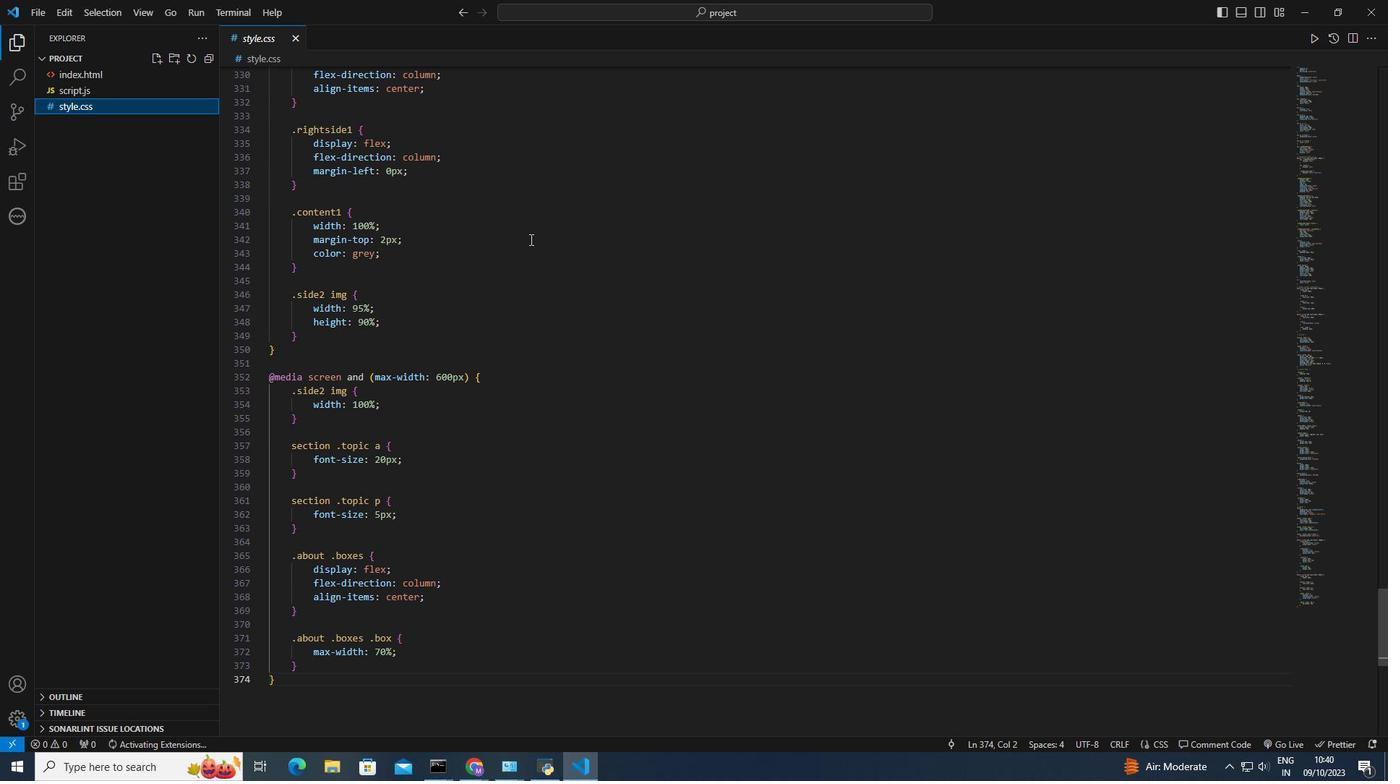 
Action: Mouse scrolled (530, 240) with delta (0, 0)
Screenshot: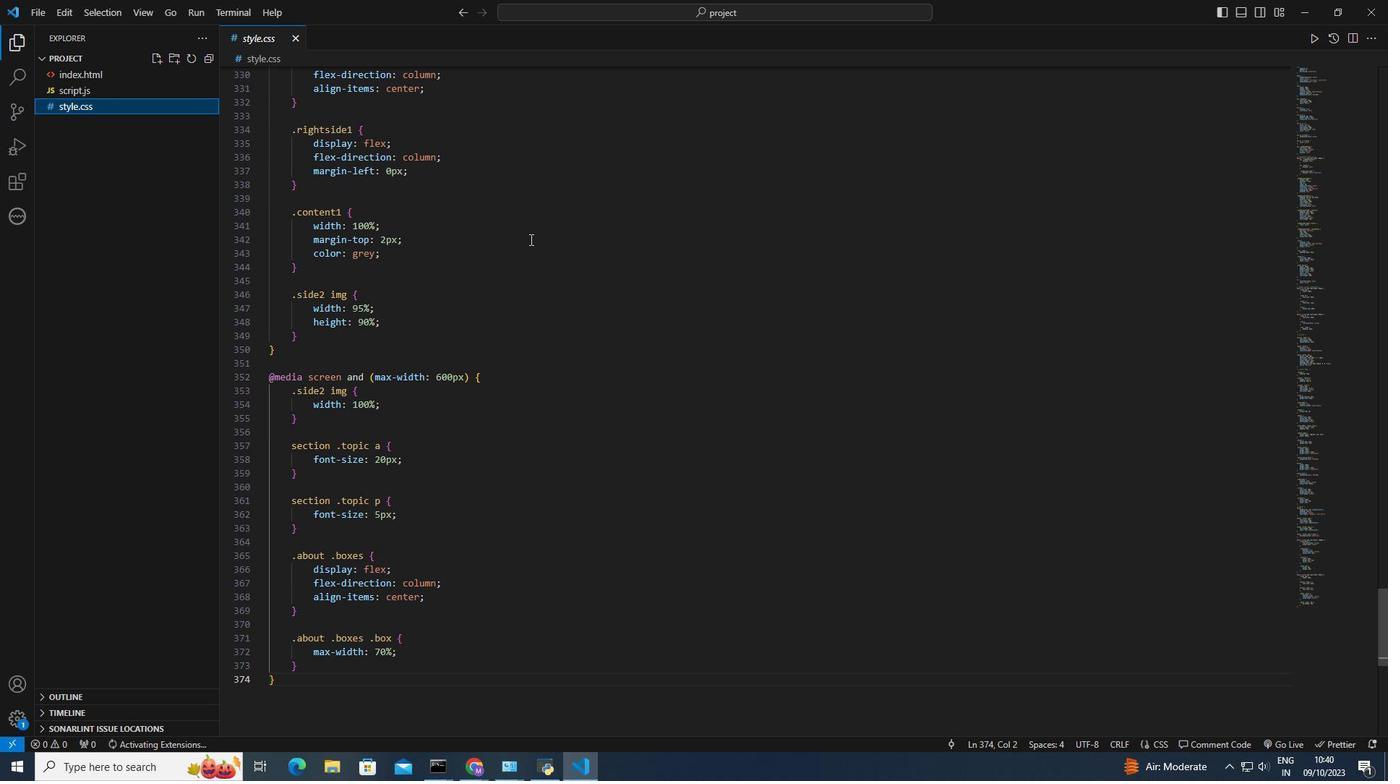 
Action: Mouse scrolled (530, 240) with delta (0, 0)
Screenshot: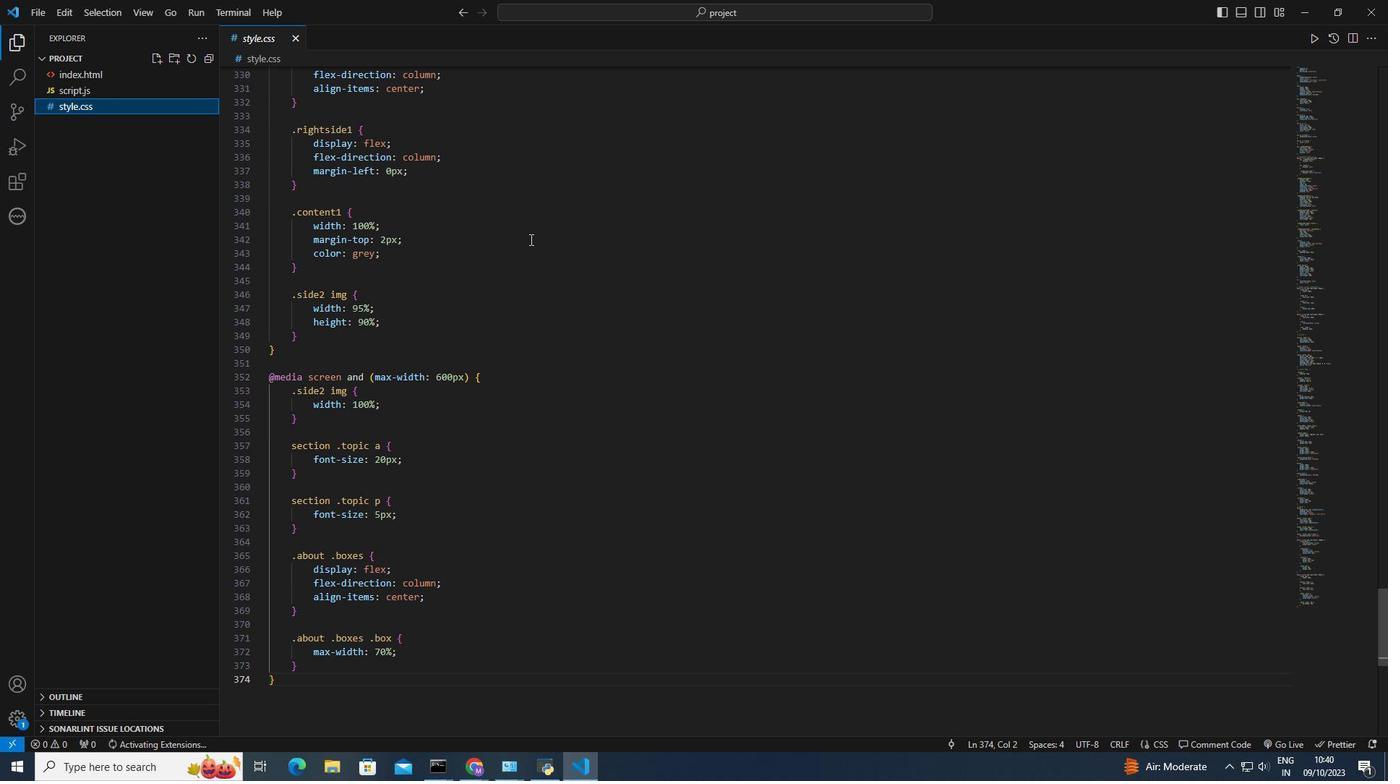 
Action: Mouse scrolled (530, 240) with delta (0, 0)
Screenshot: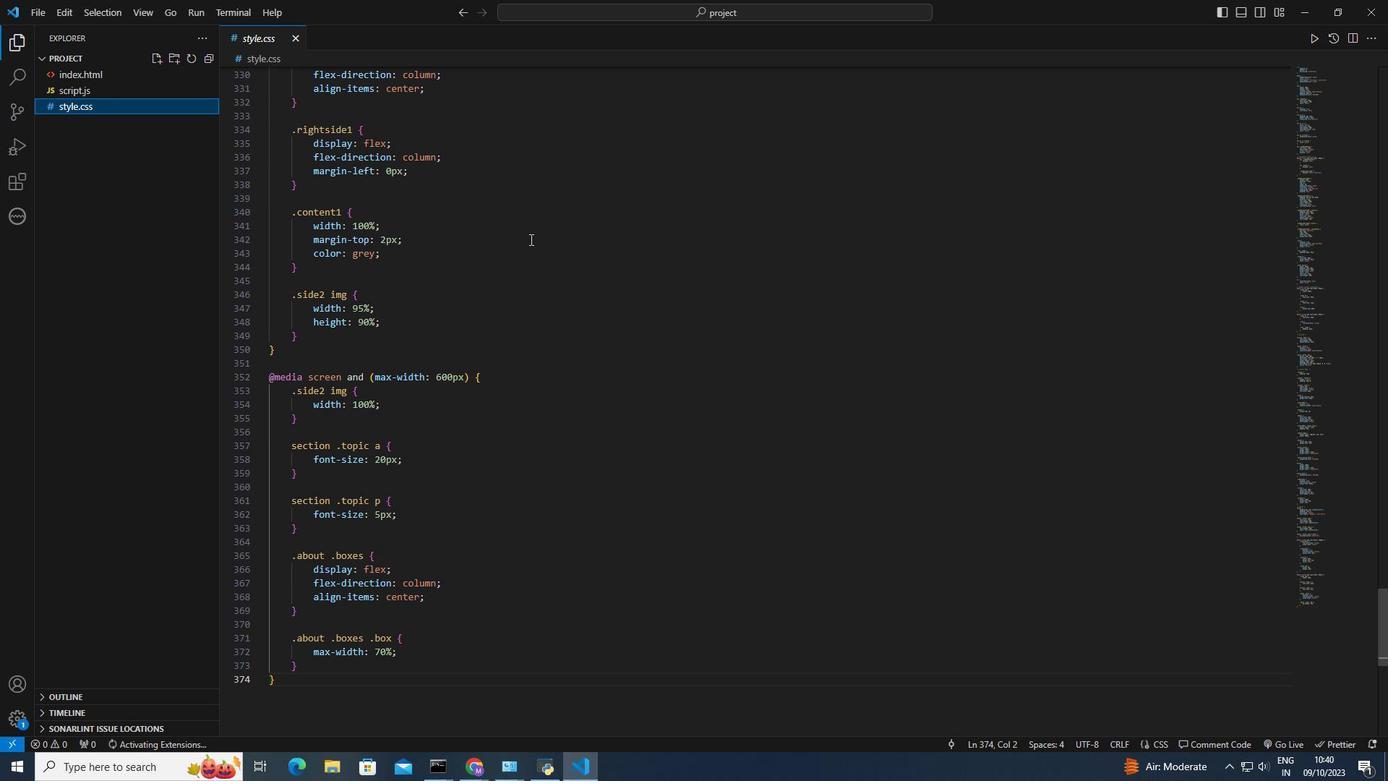 
Action: Mouse scrolled (530, 240) with delta (0, 0)
Screenshot: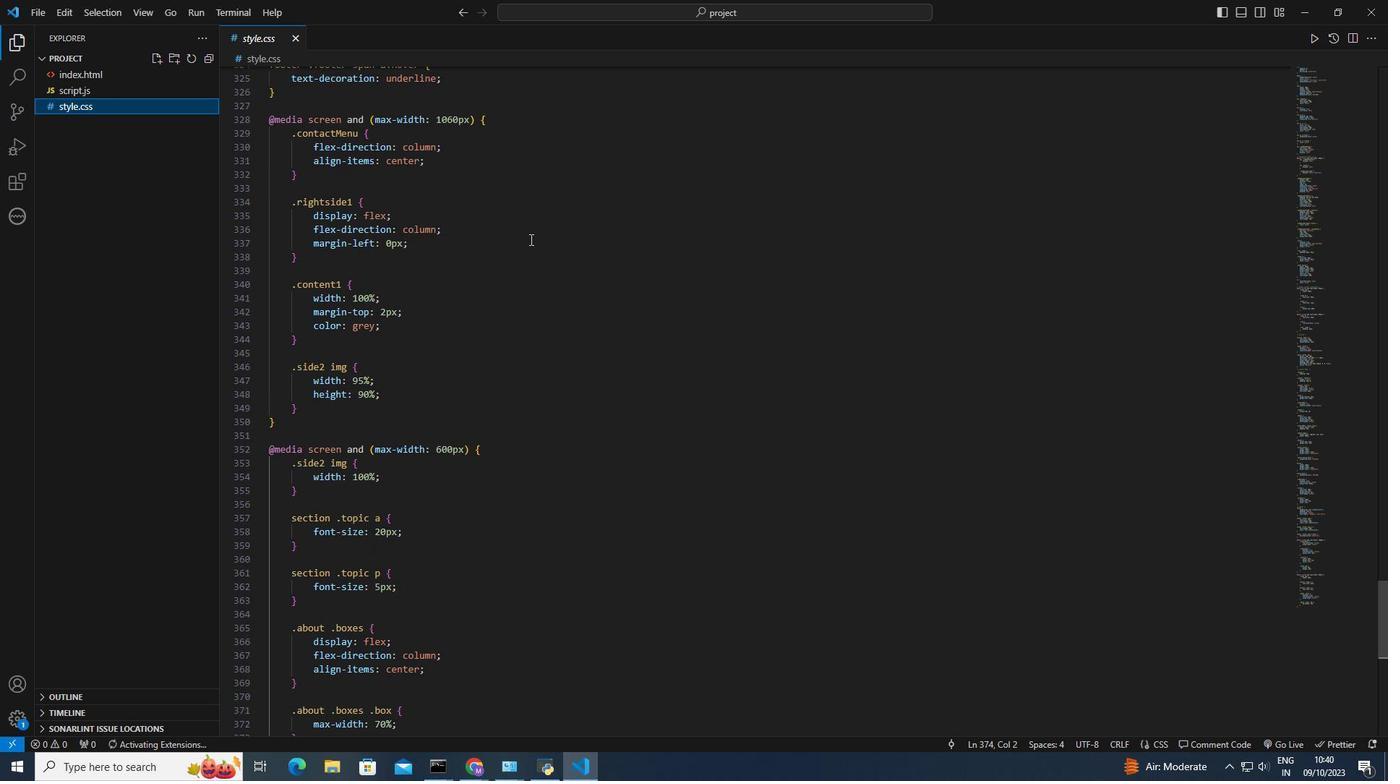 
Action: Mouse scrolled (530, 240) with delta (0, 0)
Screenshot: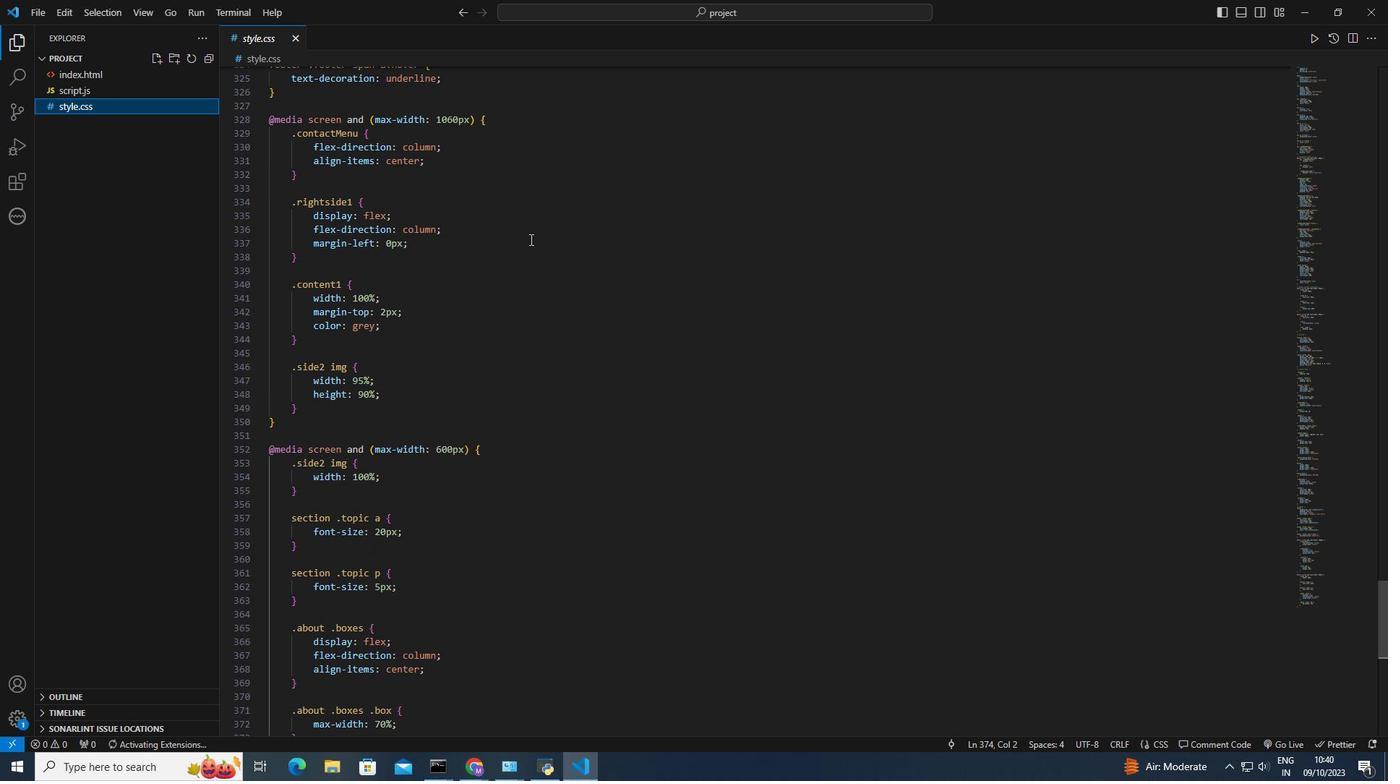 
Action: Mouse scrolled (530, 240) with delta (0, 0)
Screenshot: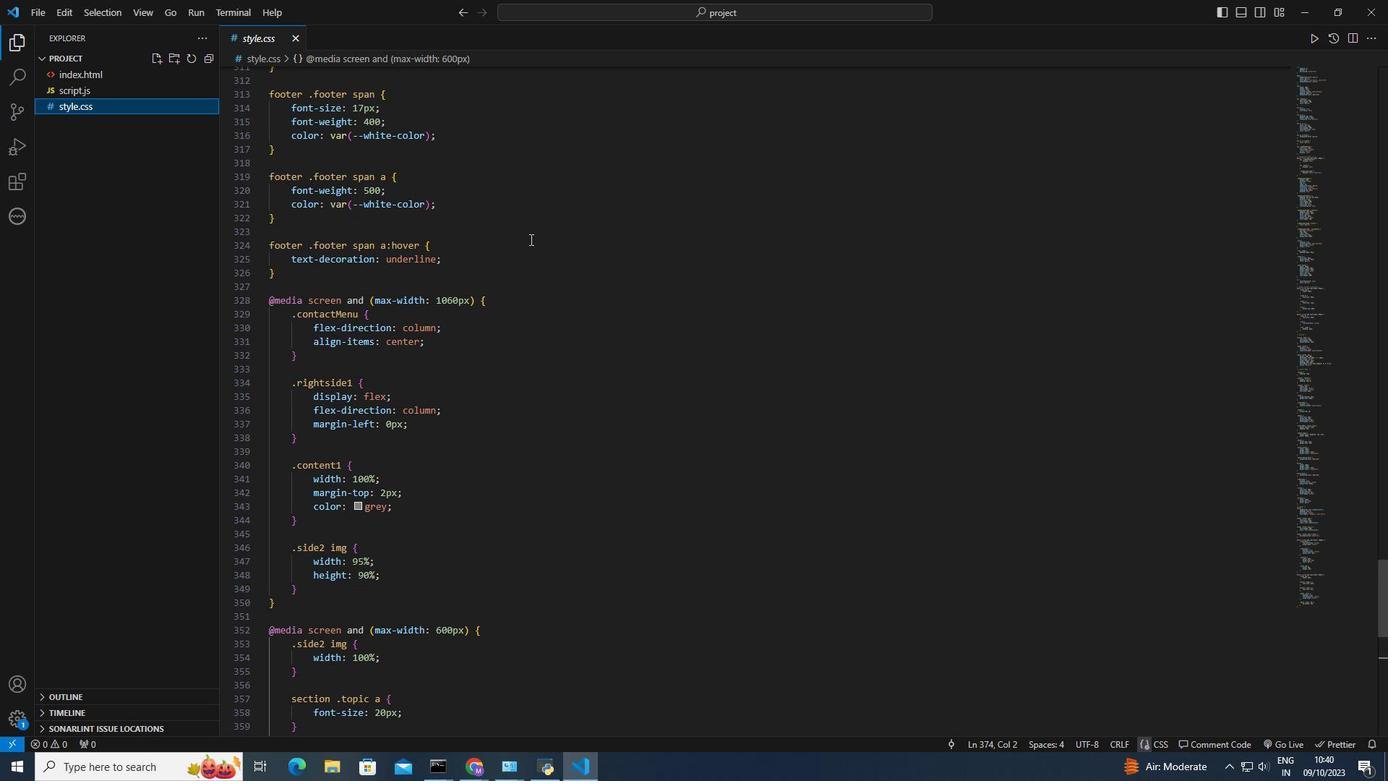 
Action: Mouse scrolled (530, 240) with delta (0, 0)
Screenshot: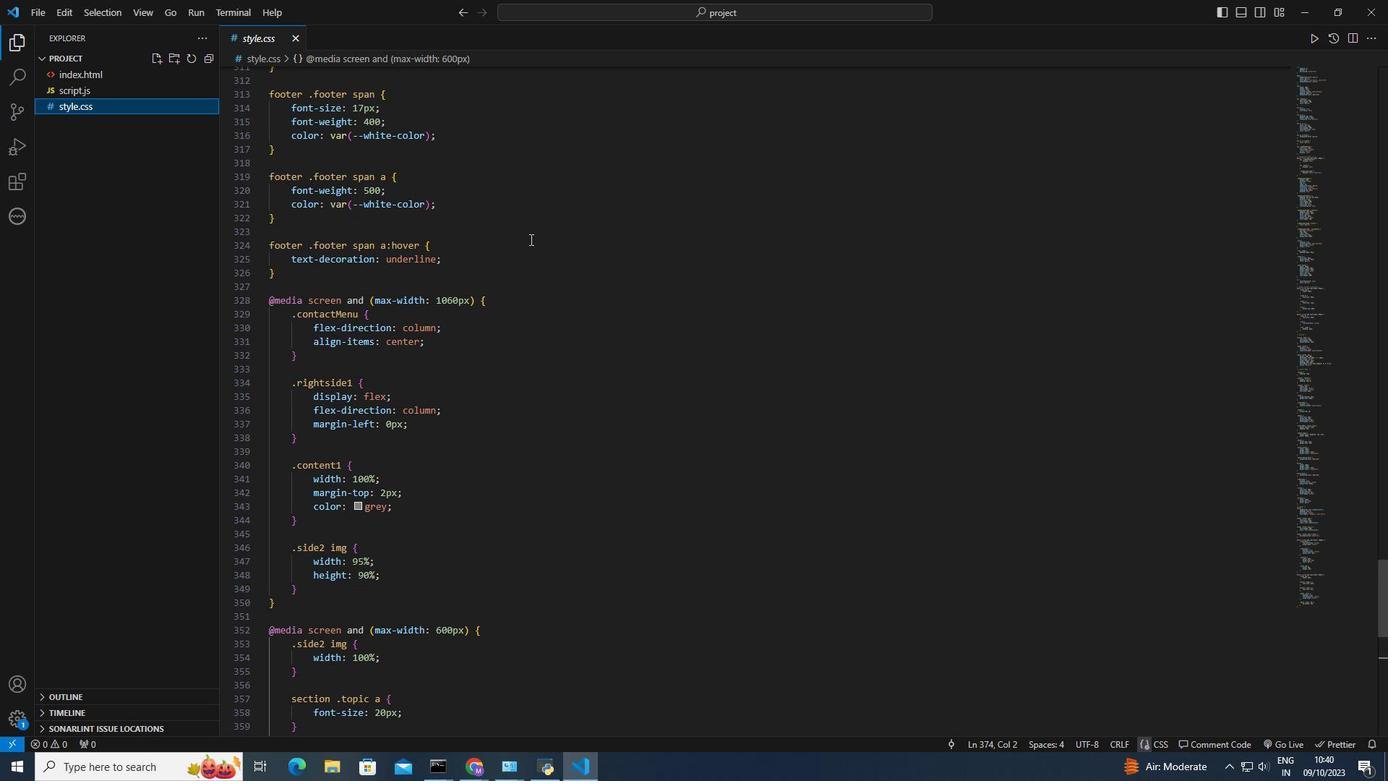 
Action: Mouse scrolled (530, 240) with delta (0, 0)
Screenshot: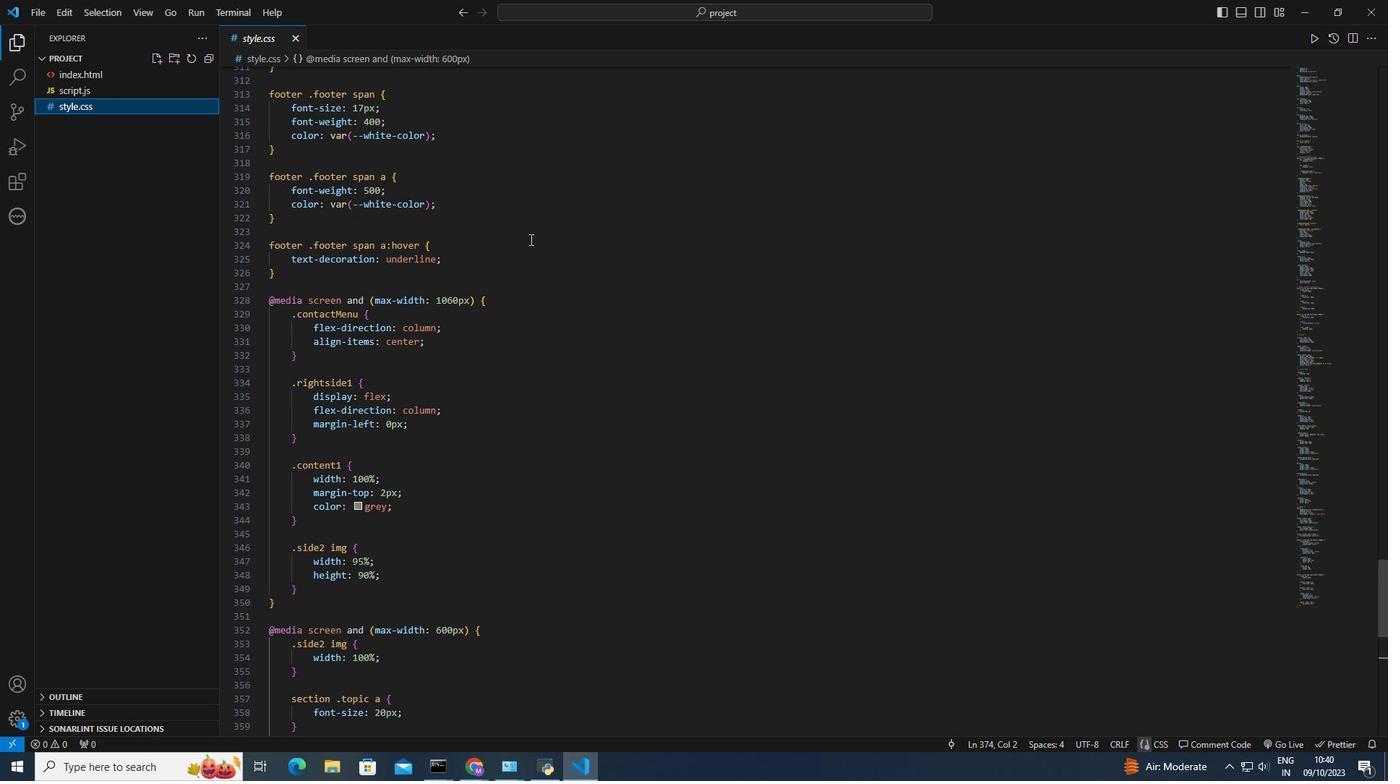 
Action: Mouse scrolled (530, 240) with delta (0, 0)
Screenshot: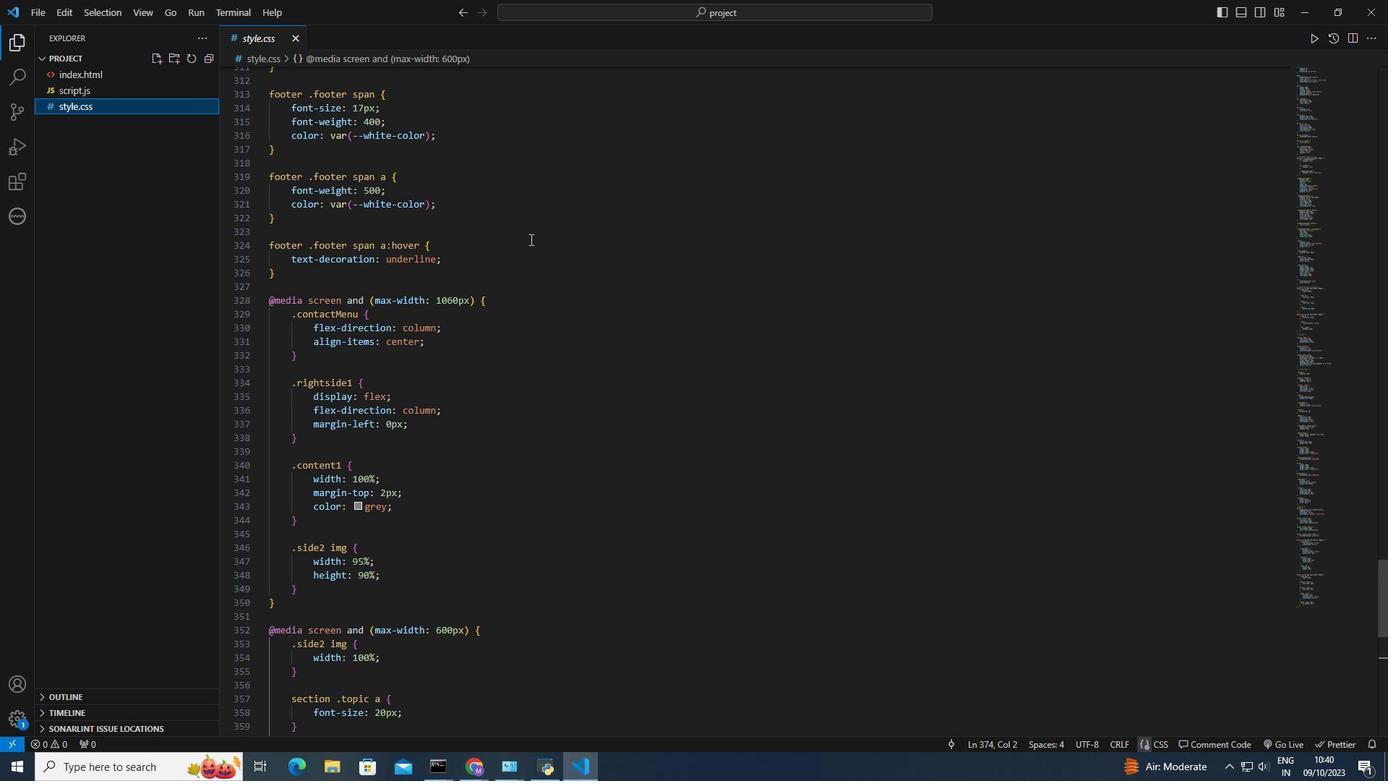 
Action: Mouse scrolled (530, 240) with delta (0, 0)
Screenshot: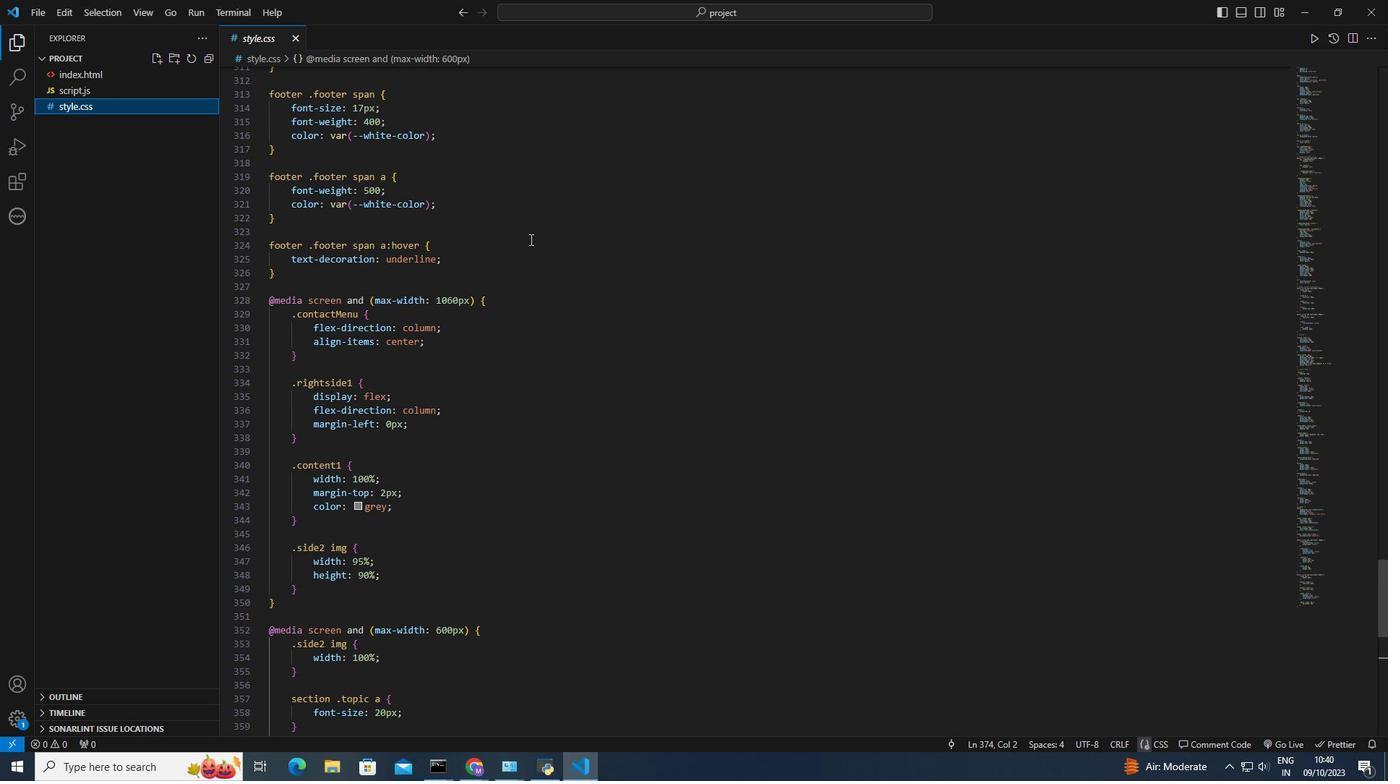 
Action: Mouse scrolled (530, 240) with delta (0, 0)
Screenshot: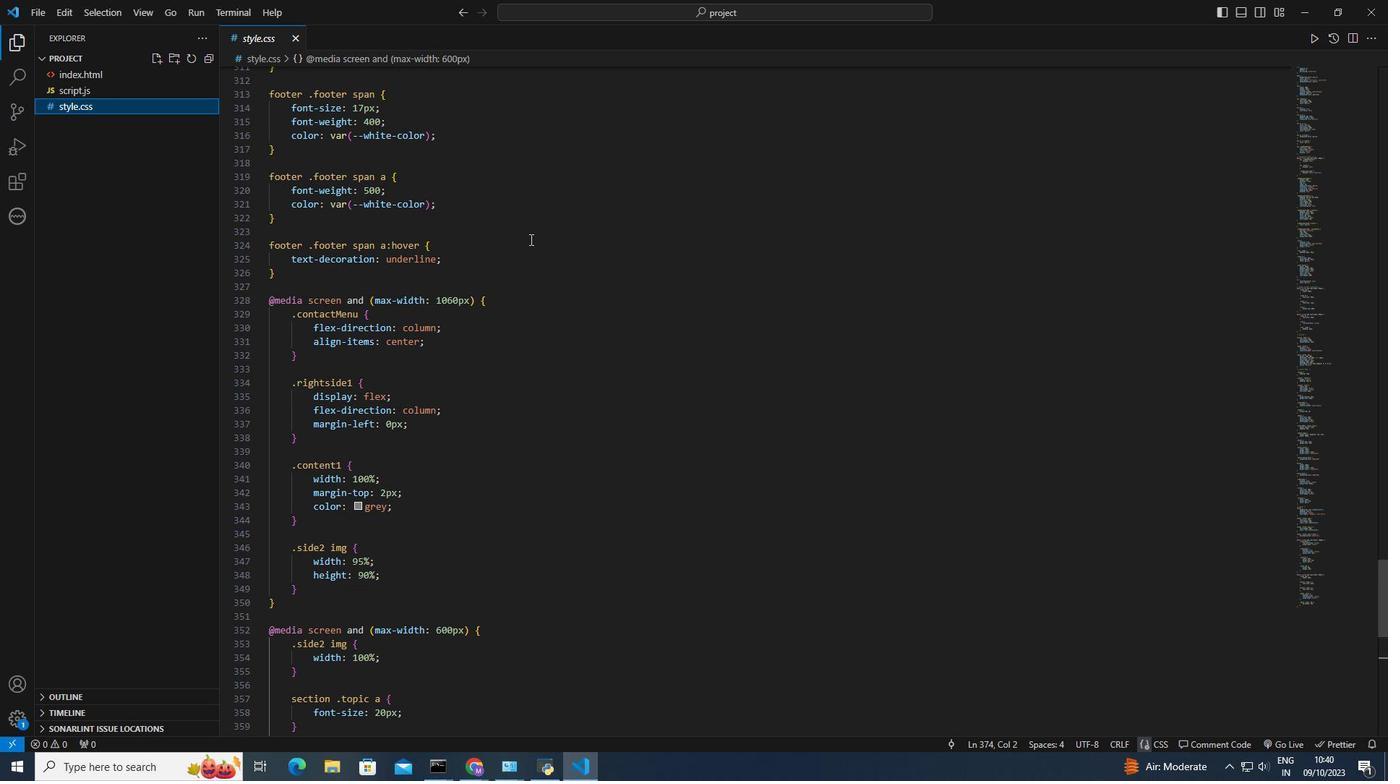 
Action: Mouse scrolled (530, 240) with delta (0, 0)
Screenshot: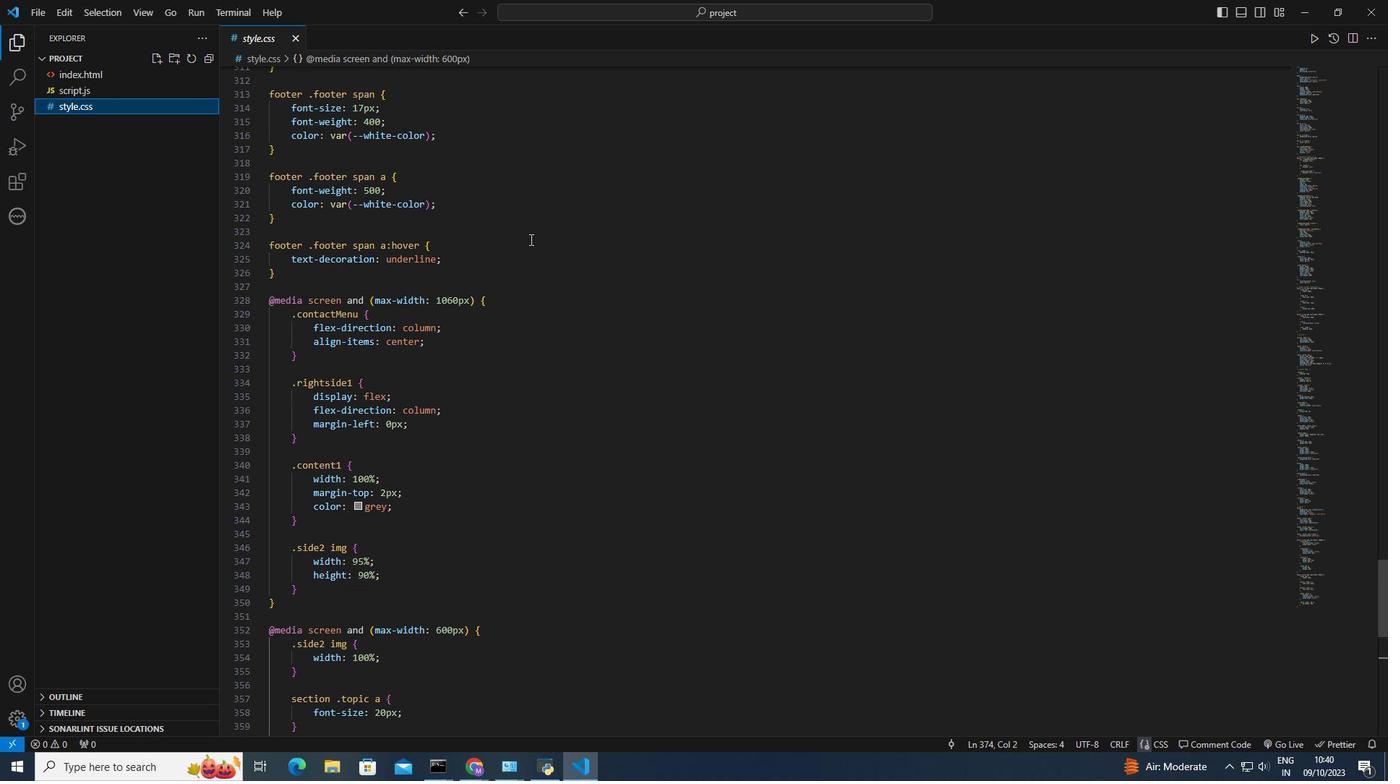 
Action: Mouse scrolled (530, 240) with delta (0, 0)
Screenshot: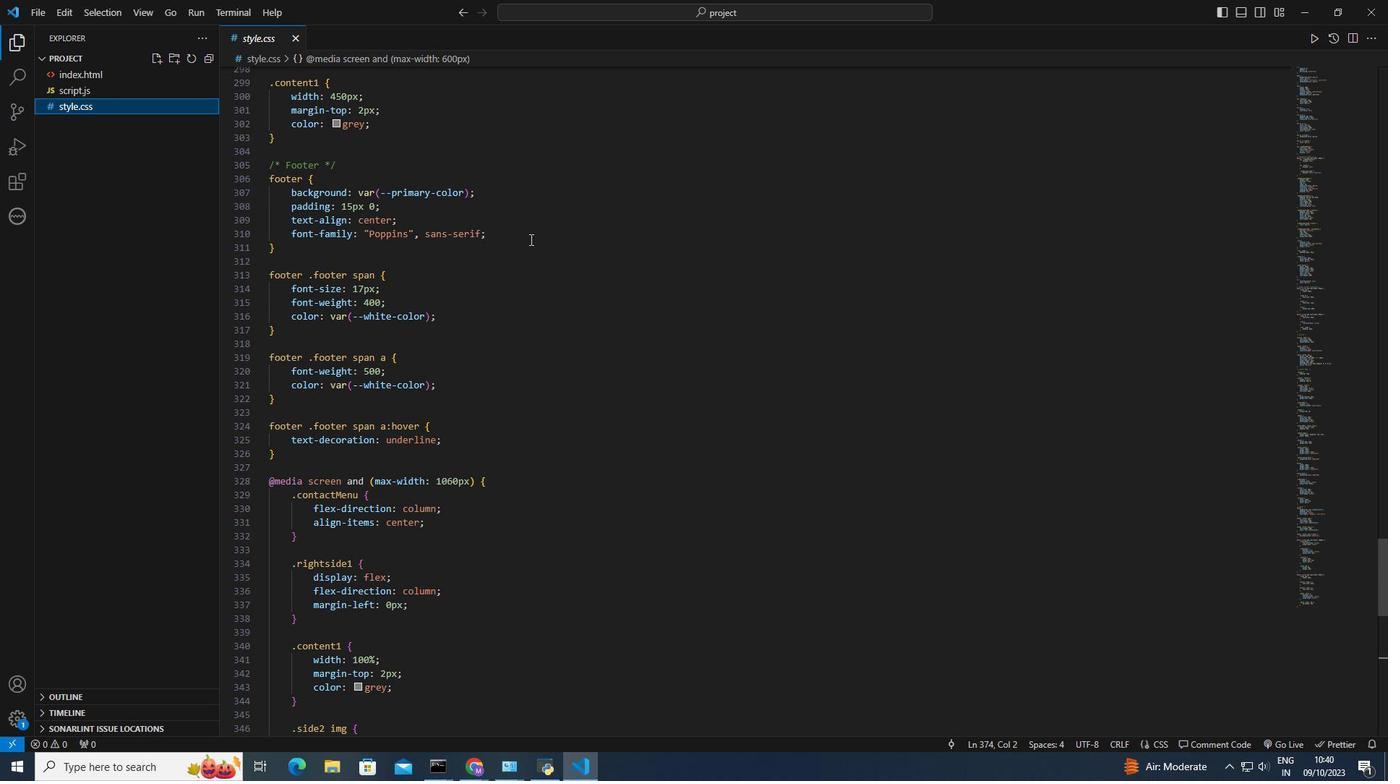 
Action: Mouse scrolled (530, 240) with delta (0, 0)
Screenshot: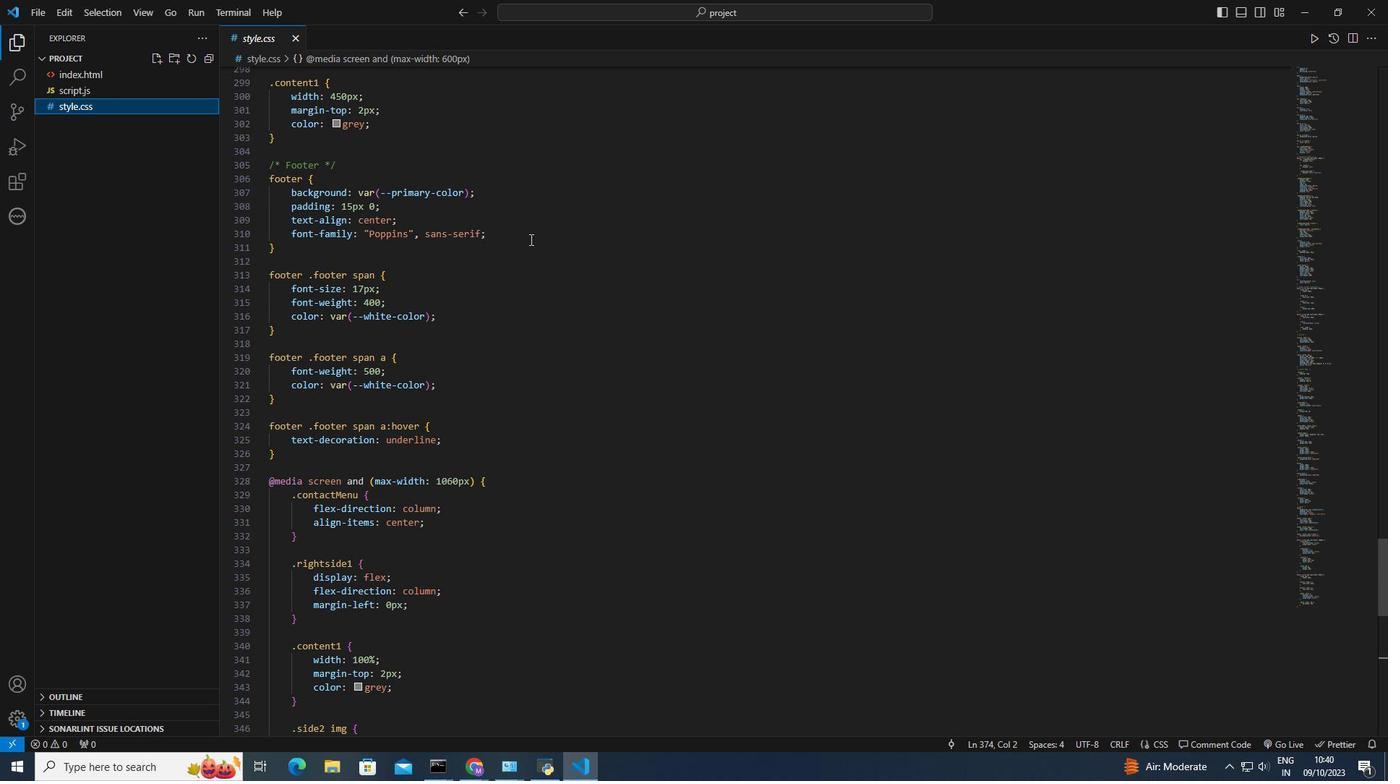 
Action: Mouse scrolled (530, 240) with delta (0, 0)
Screenshot: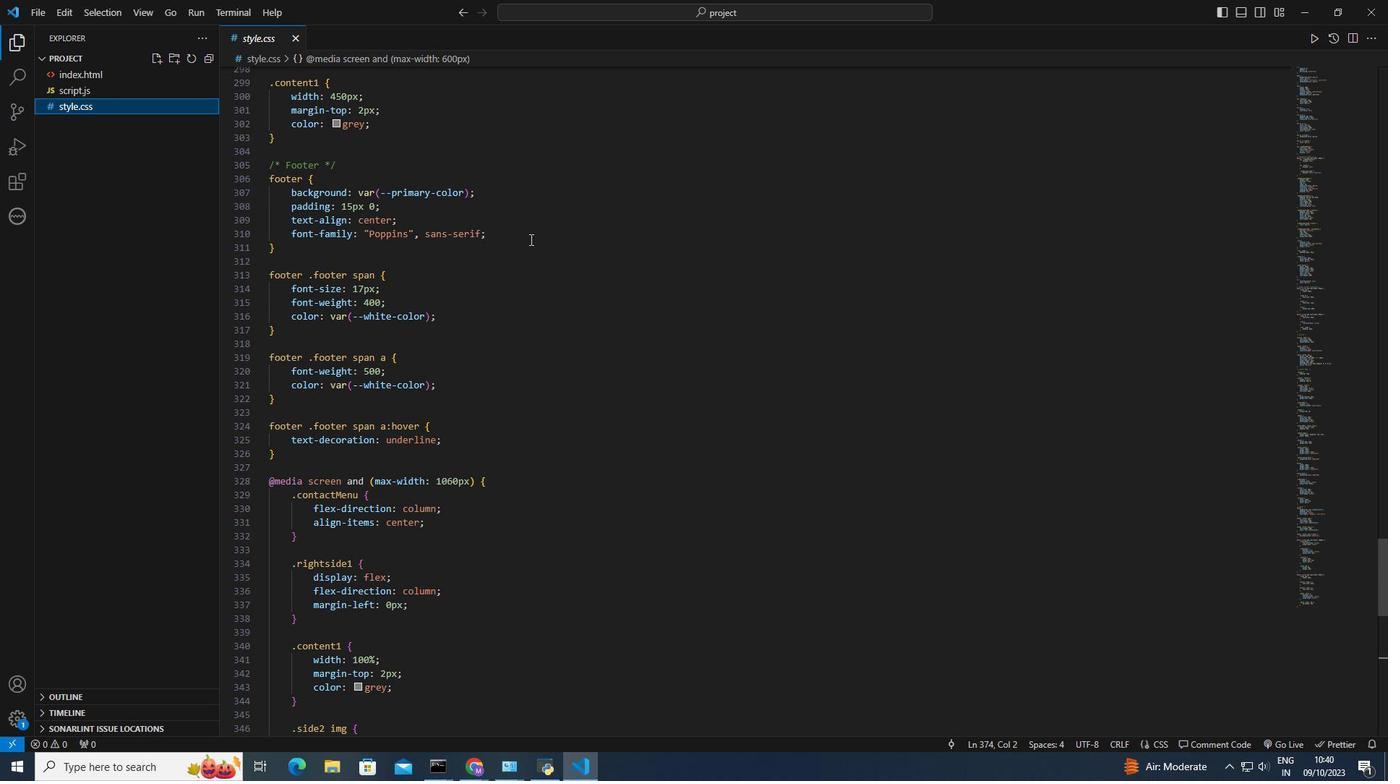 
Action: Mouse scrolled (530, 240) with delta (0, 0)
Screenshot: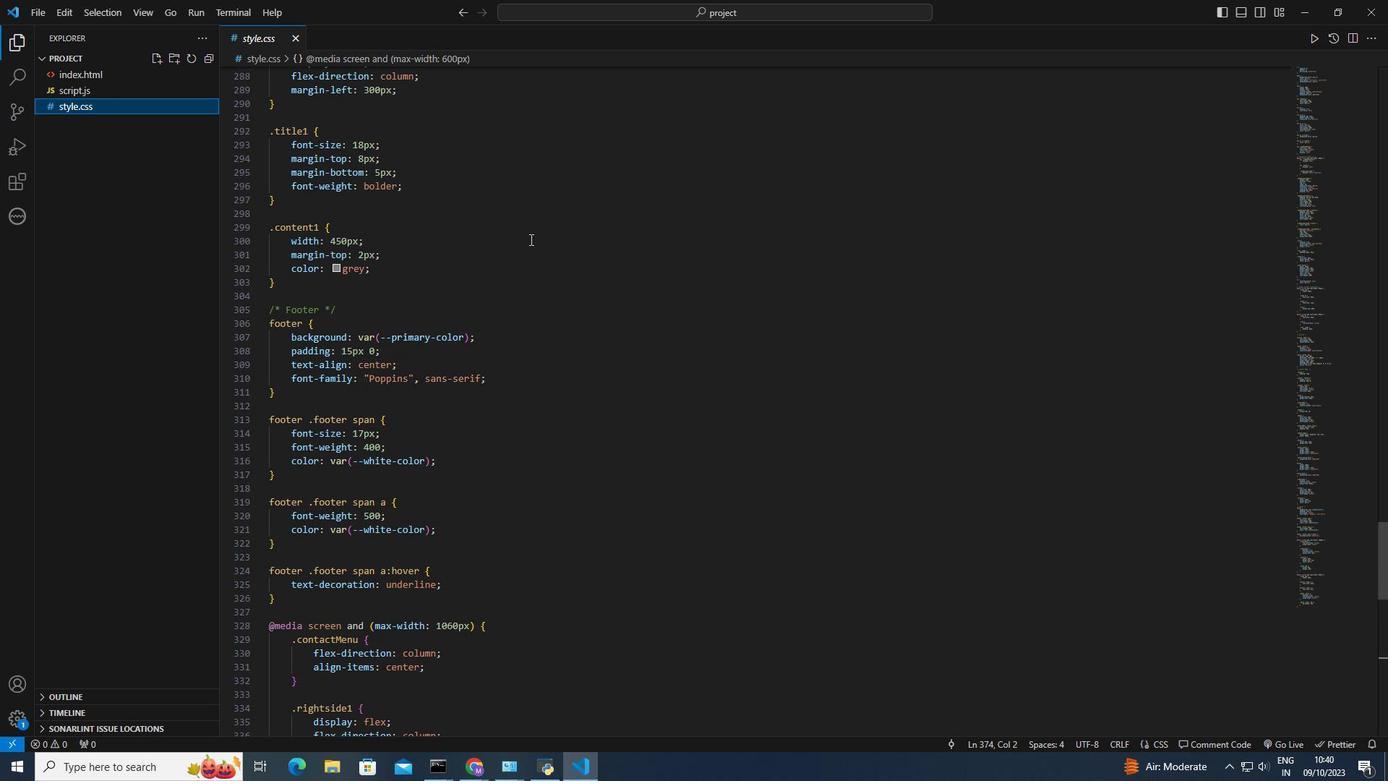
Action: Mouse scrolled (530, 240) with delta (0, 0)
Screenshot: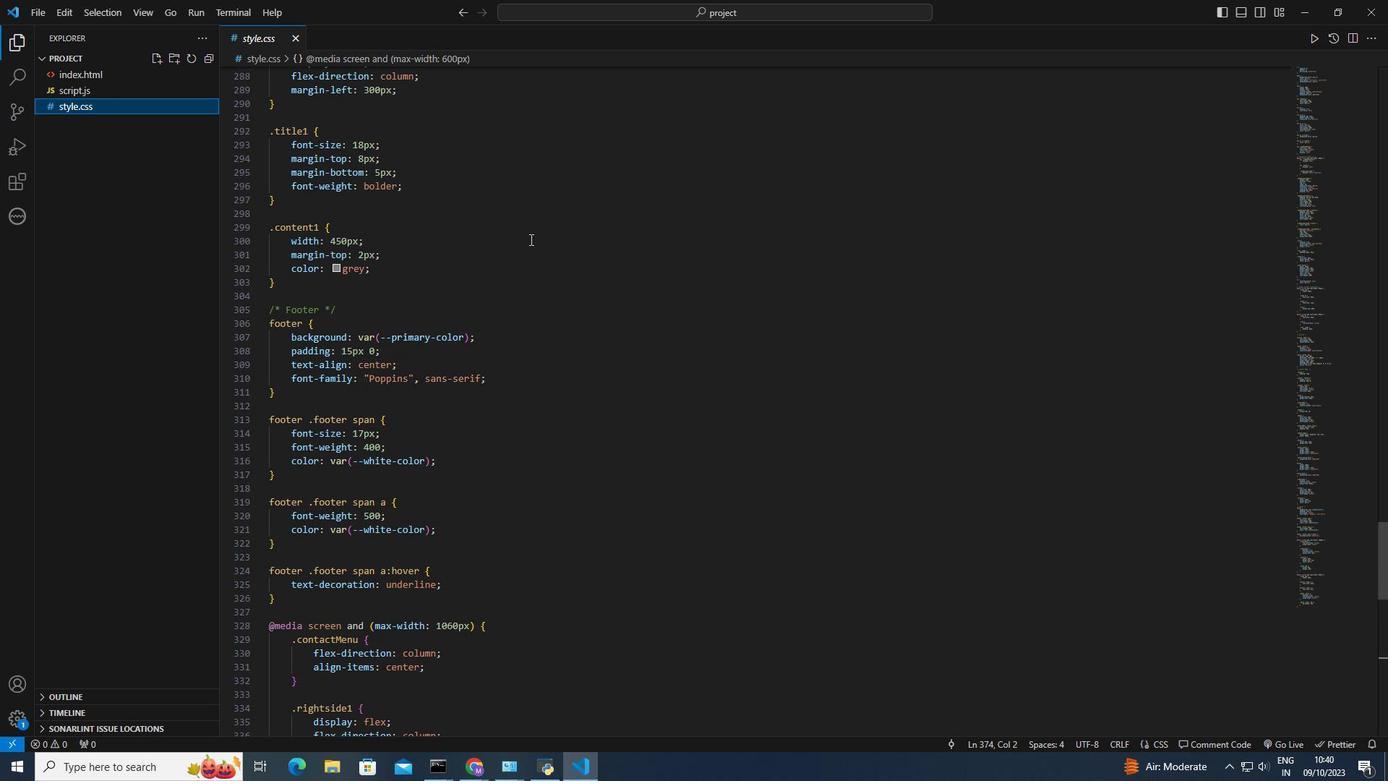 
Action: Mouse scrolled (530, 240) with delta (0, 0)
Screenshot: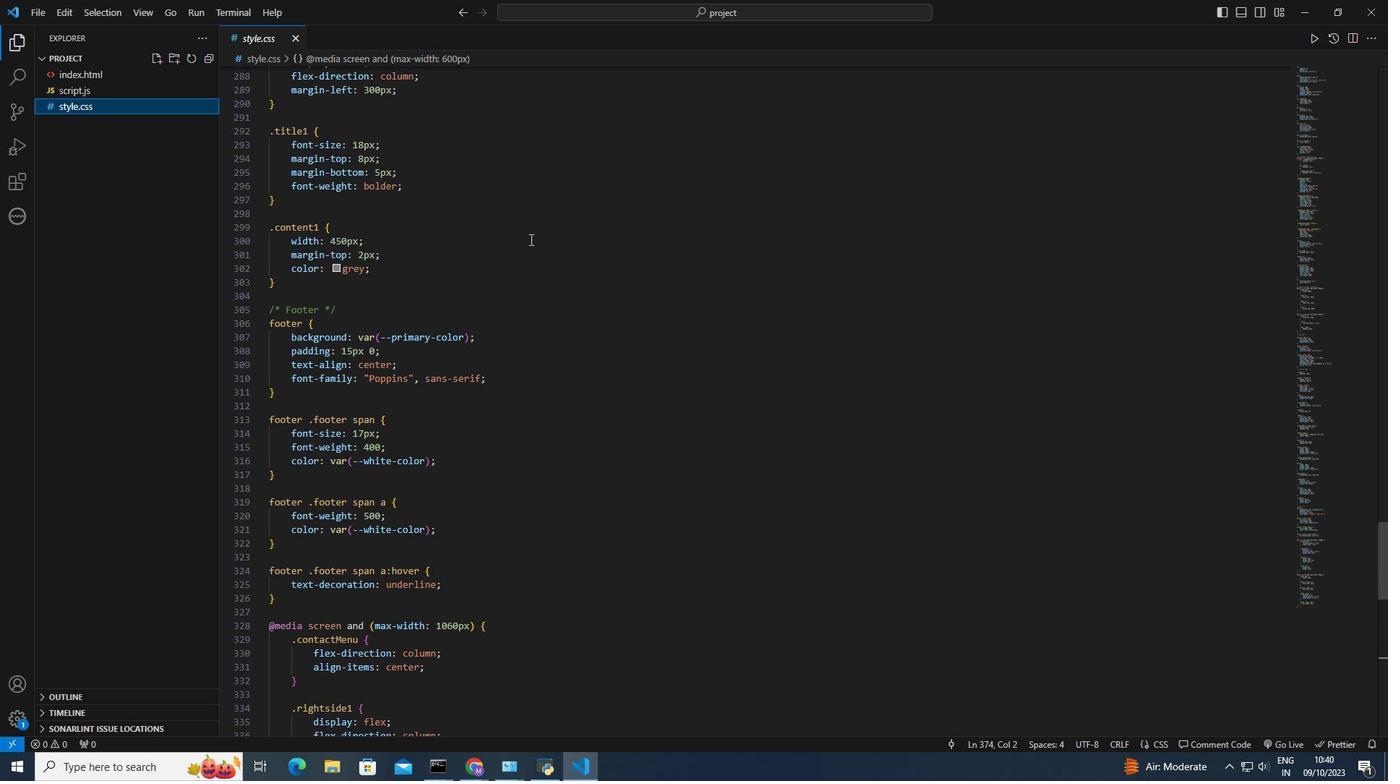 
Action: Mouse scrolled (530, 240) with delta (0, 0)
Screenshot: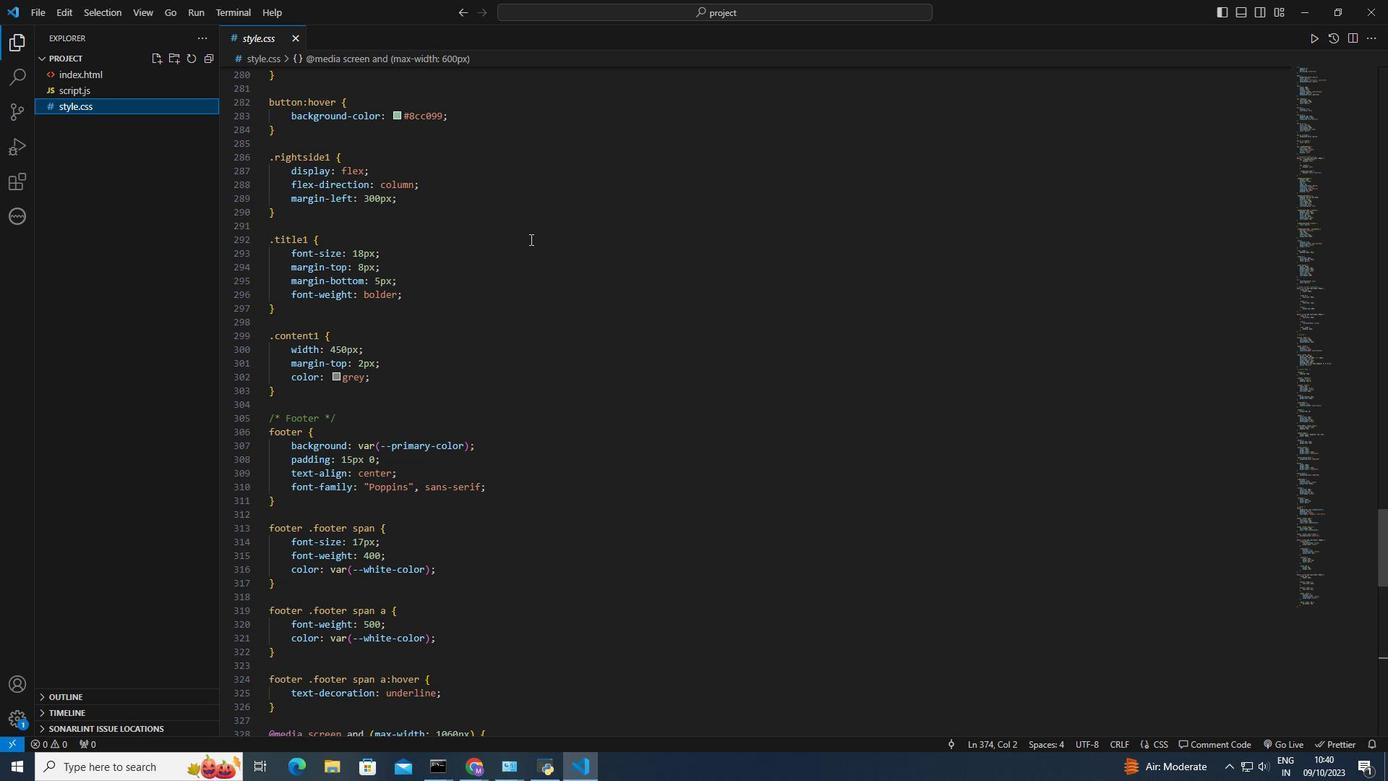 
Action: Mouse scrolled (530, 240) with delta (0, 0)
Screenshot: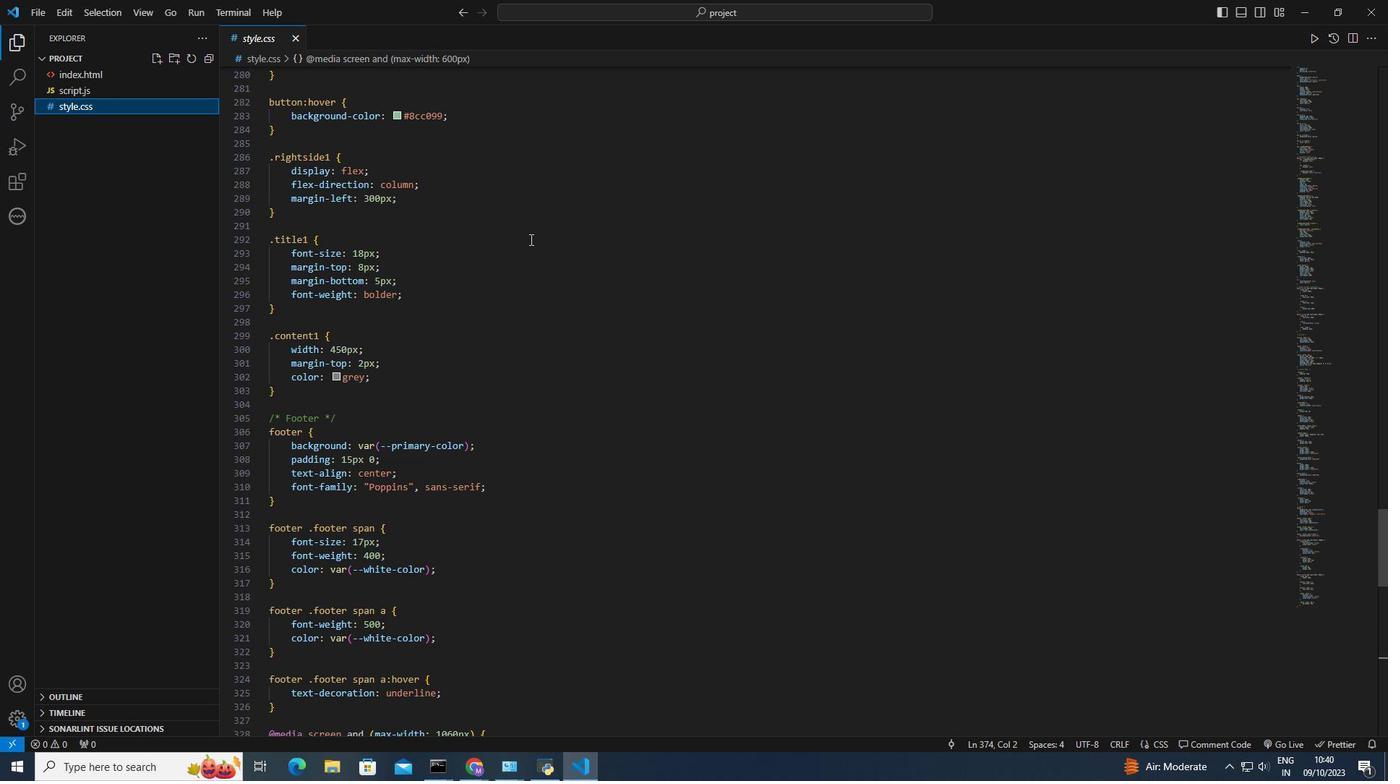 
Action: Mouse scrolled (530, 240) with delta (0, 0)
Screenshot: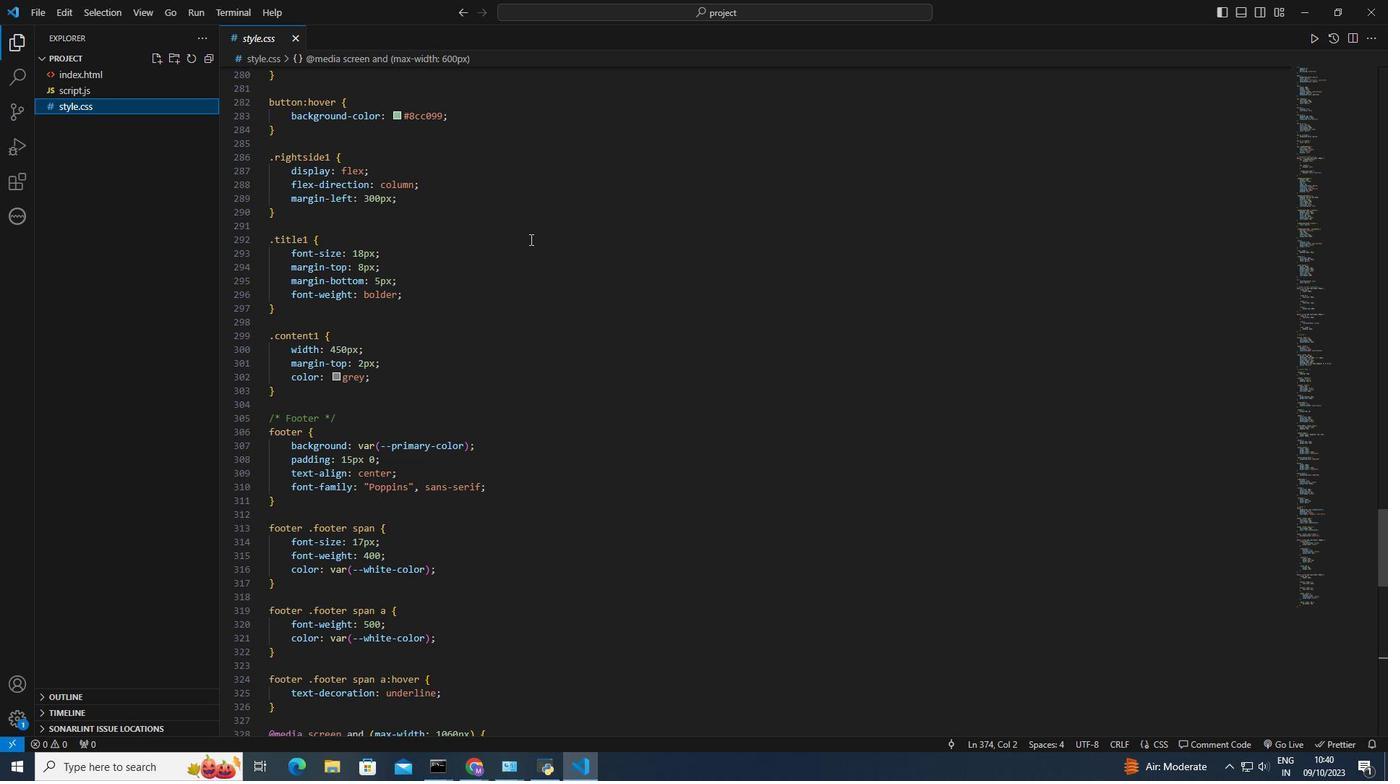 
Action: Mouse scrolled (530, 240) with delta (0, 0)
Screenshot: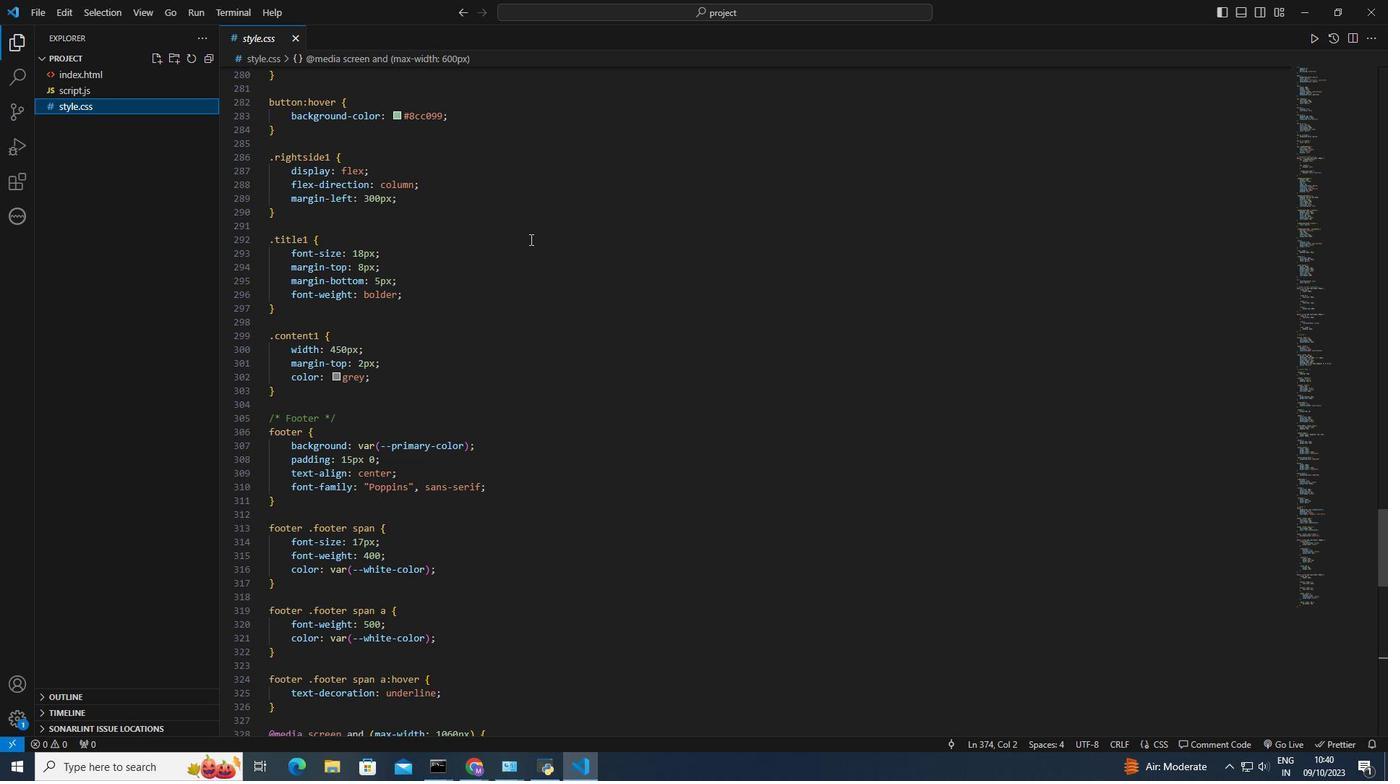 
Action: Mouse scrolled (530, 240) with delta (0, 0)
Screenshot: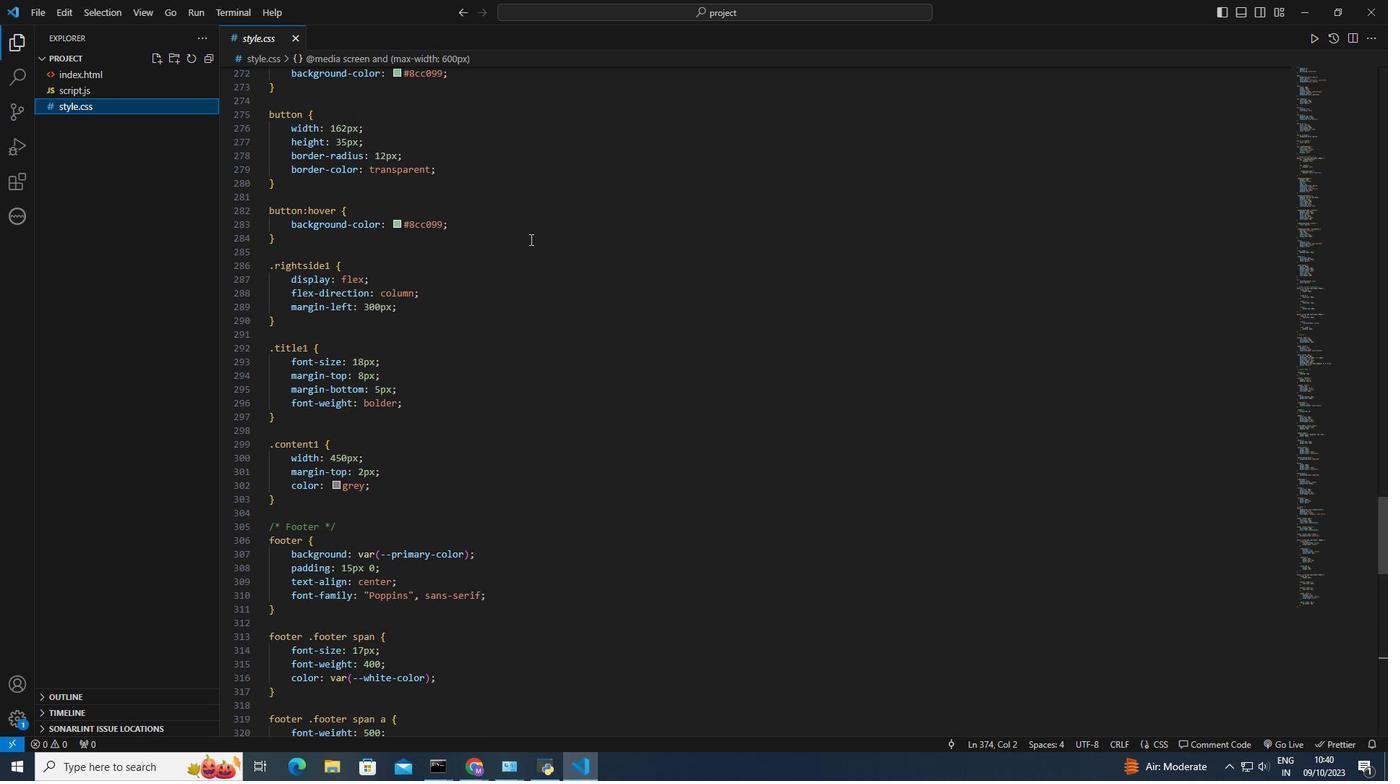 
Action: Mouse scrolled (530, 240) with delta (0, 0)
Screenshot: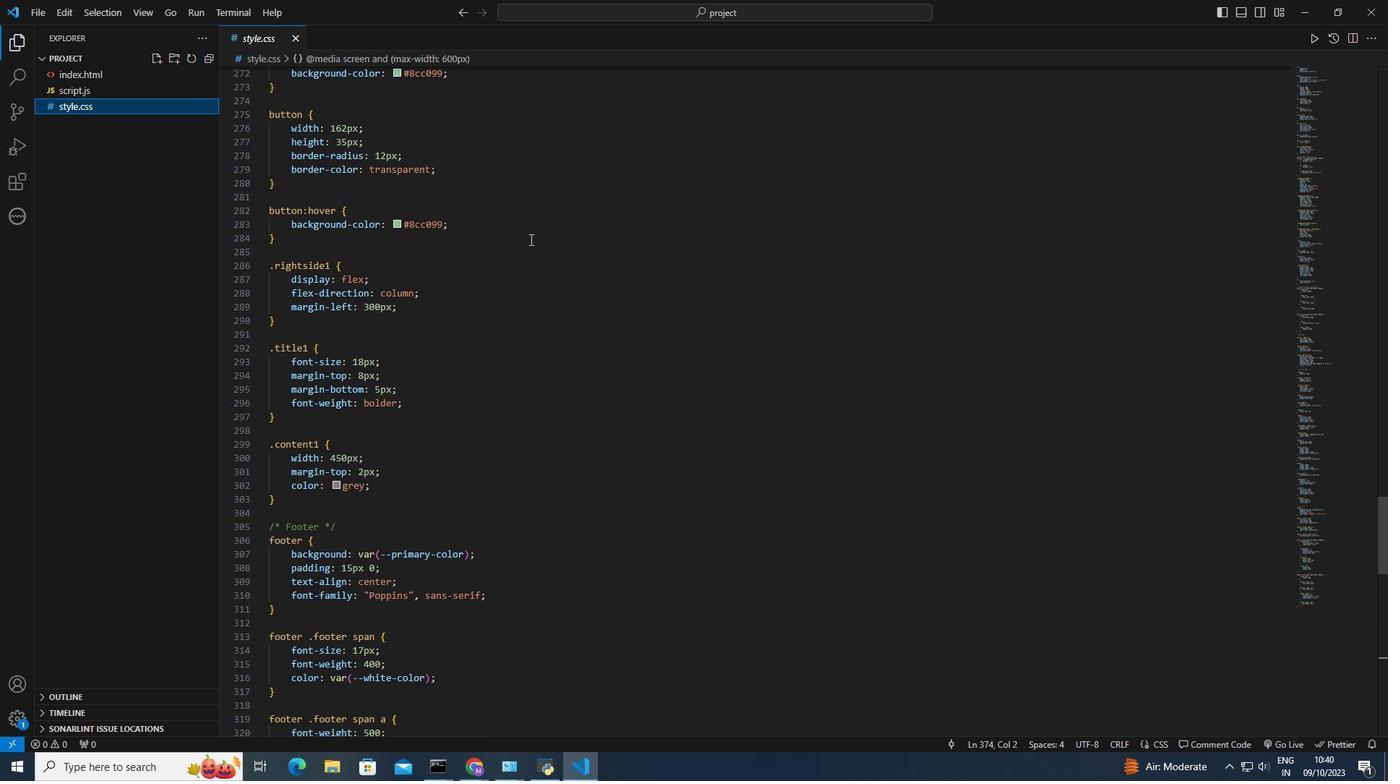 
Action: Mouse scrolled (530, 240) with delta (0, 0)
Screenshot: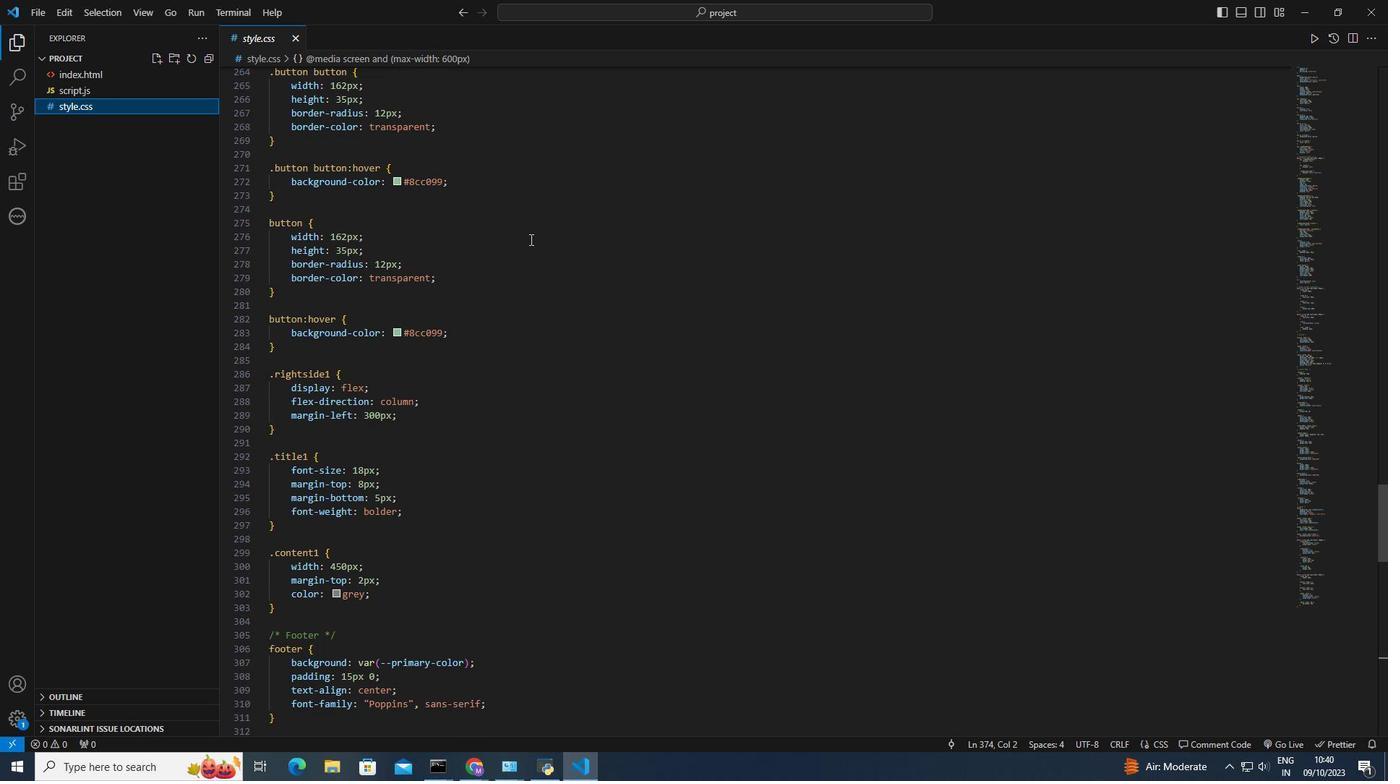 
Action: Mouse scrolled (530, 240) with delta (0, 0)
Screenshot: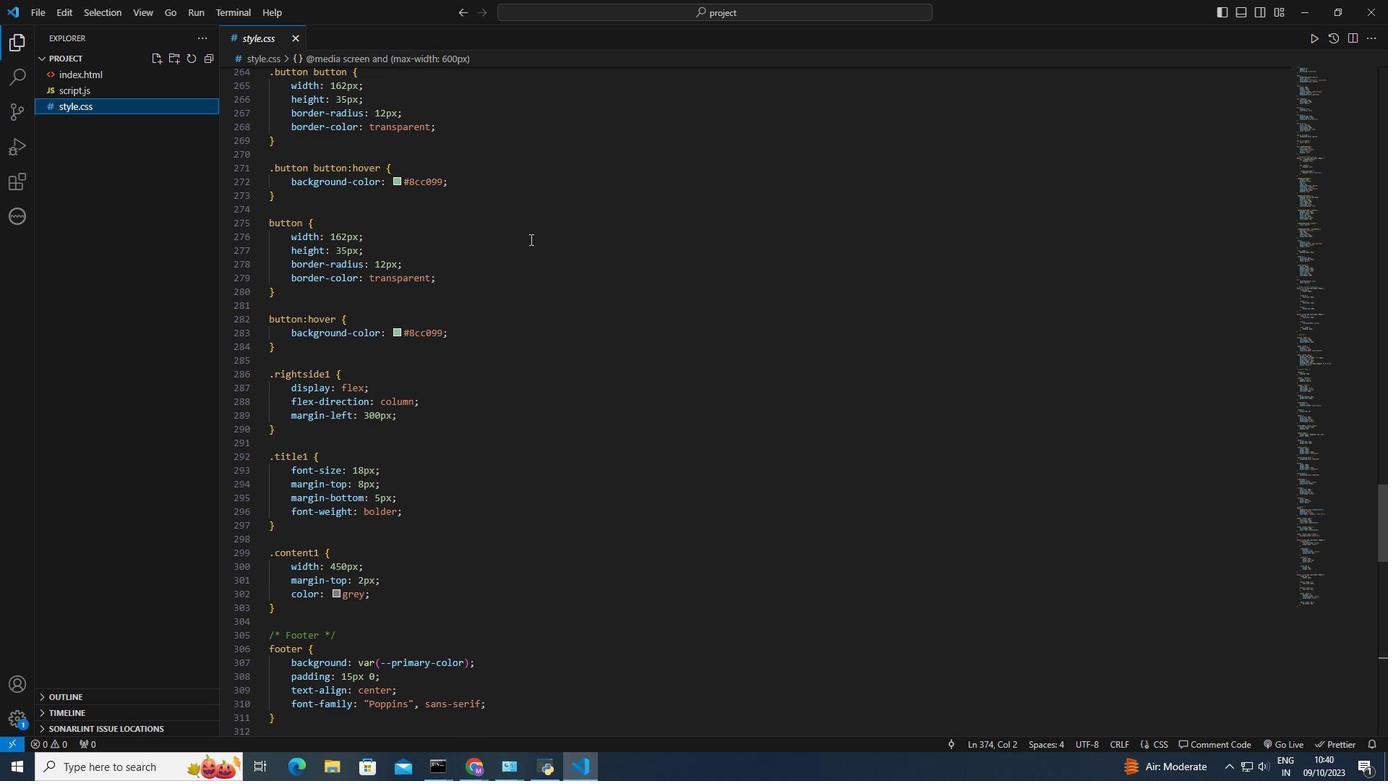 
Action: Mouse scrolled (530, 240) with delta (0, 0)
Screenshot: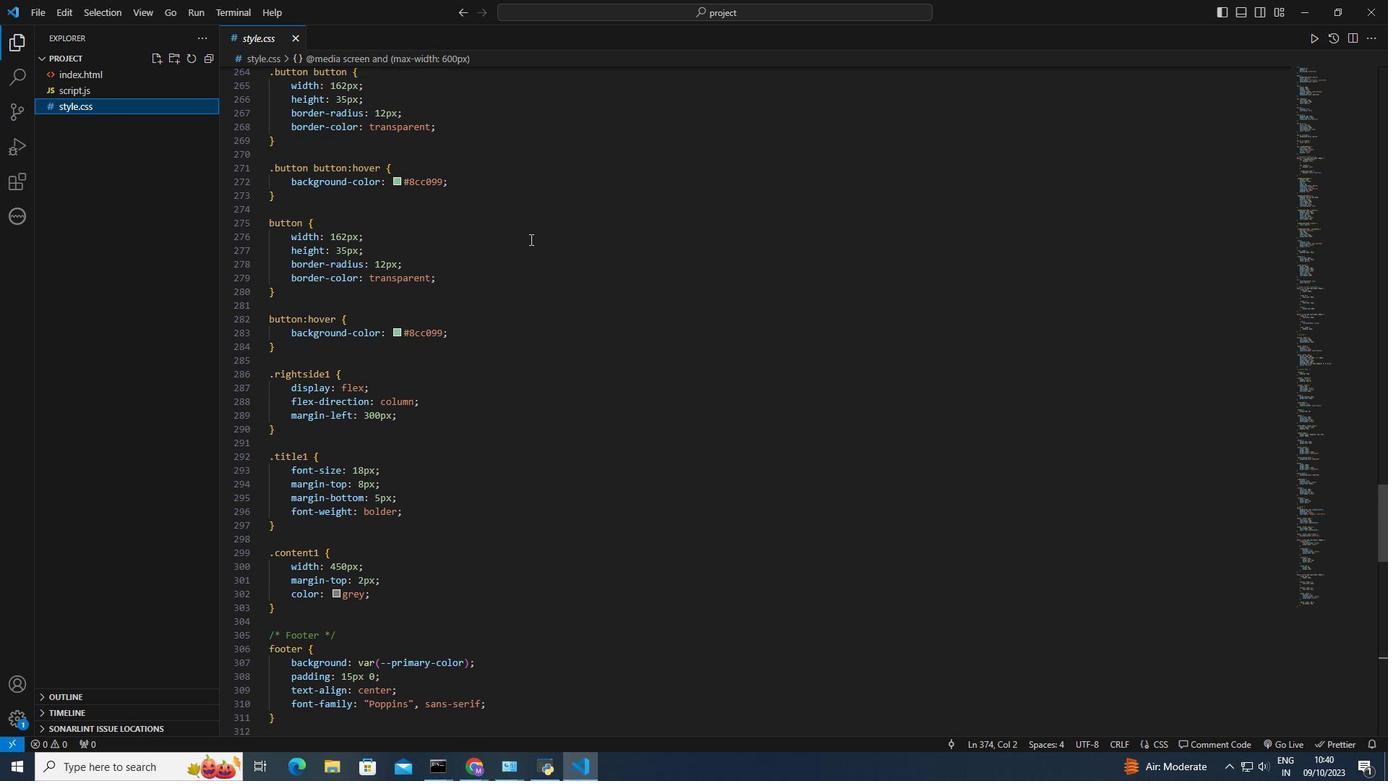 
Action: Mouse scrolled (530, 240) with delta (0, 0)
Screenshot: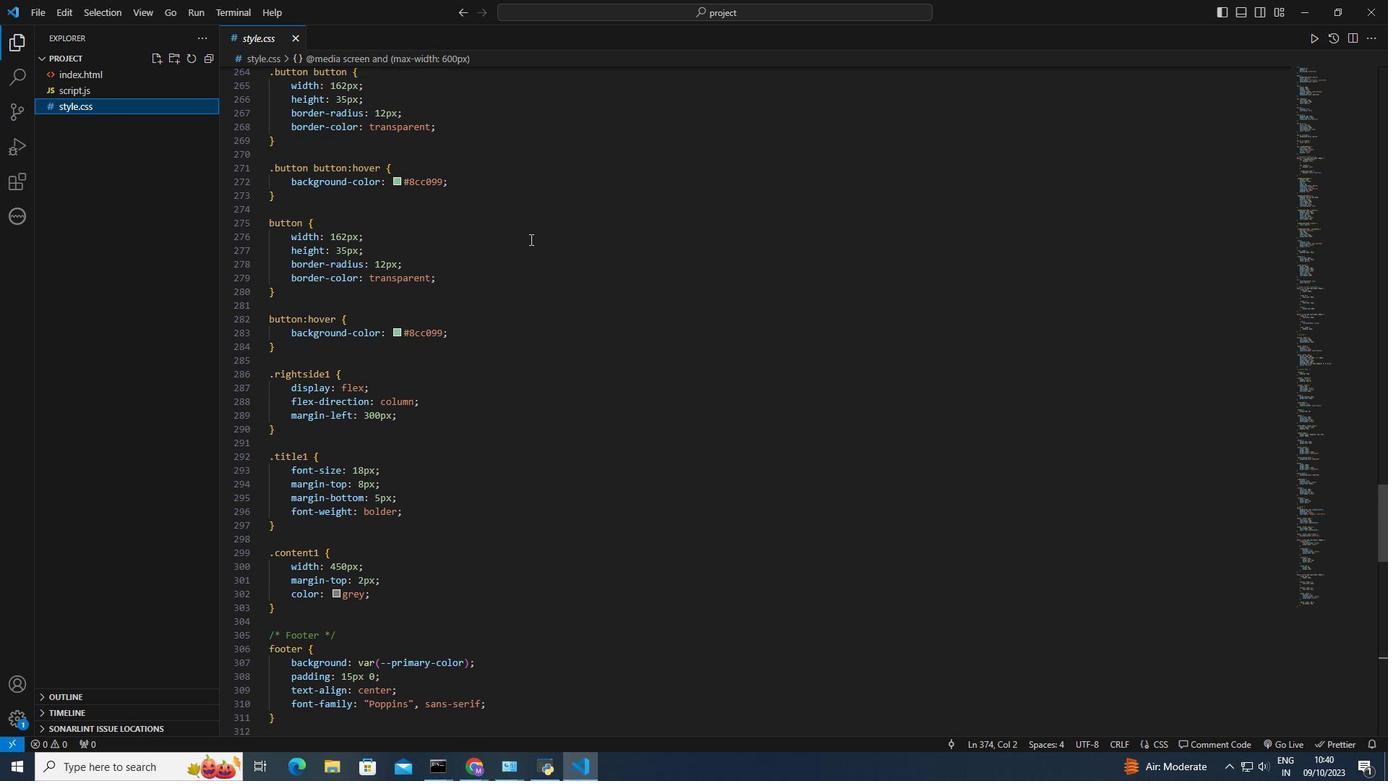 
Action: Mouse scrolled (530, 240) with delta (0, 0)
Screenshot: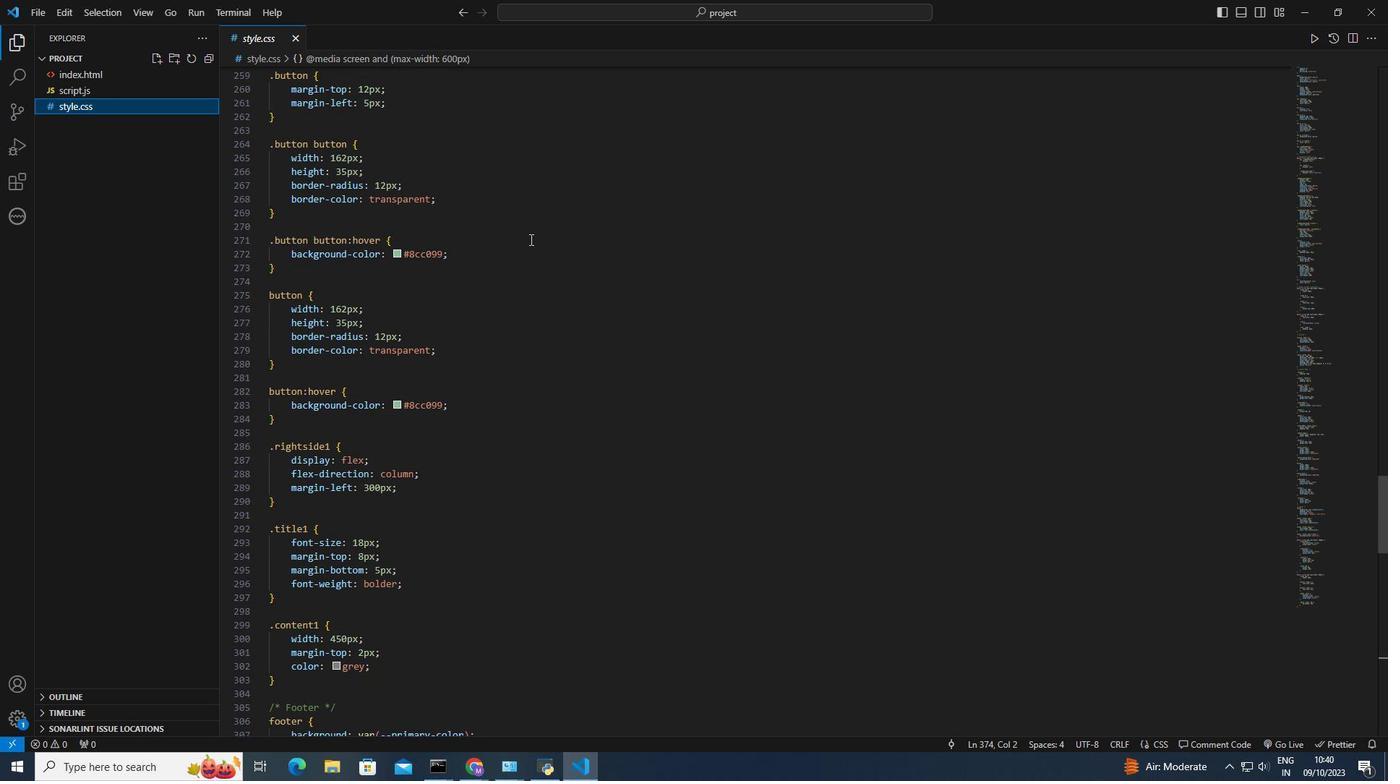 
Action: Mouse scrolled (530, 240) with delta (0, 0)
Screenshot: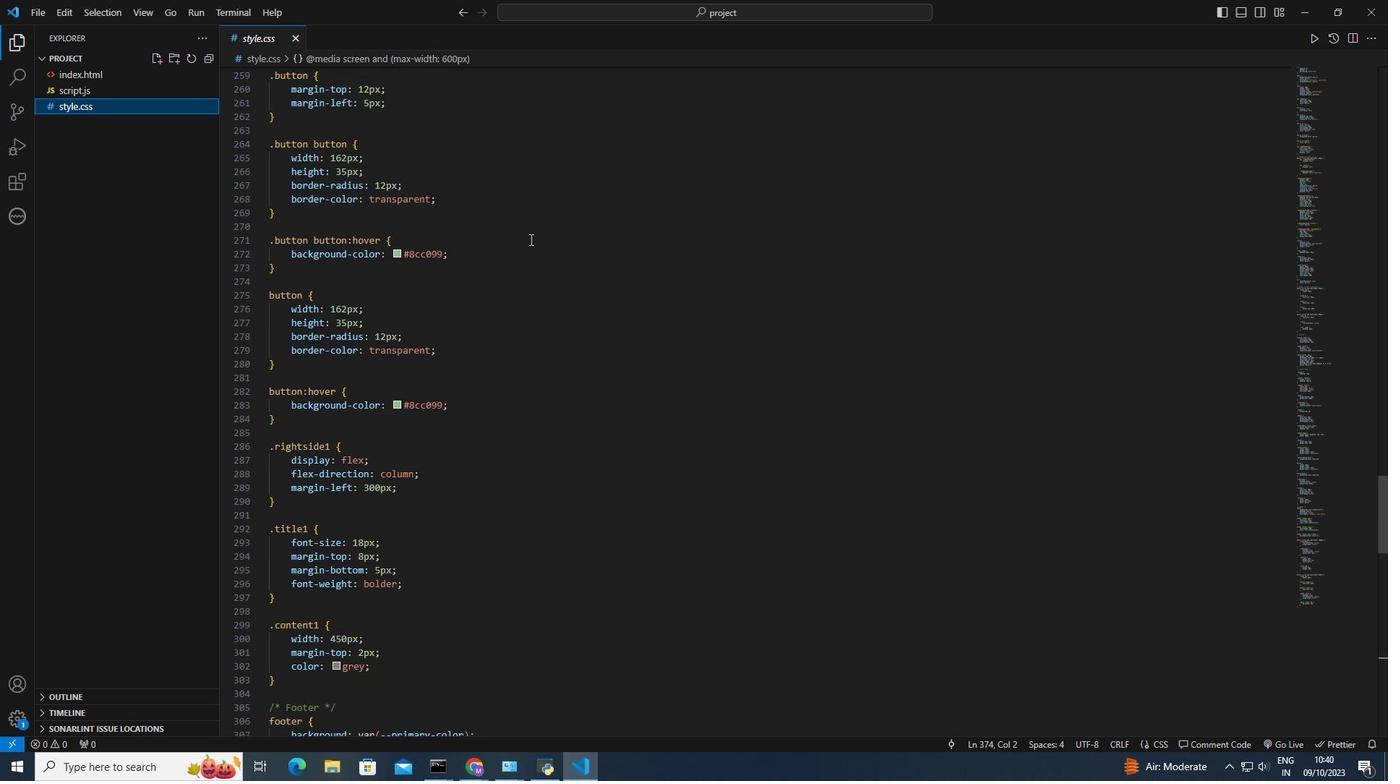 
Action: Mouse scrolled (530, 240) with delta (0, 0)
Screenshot: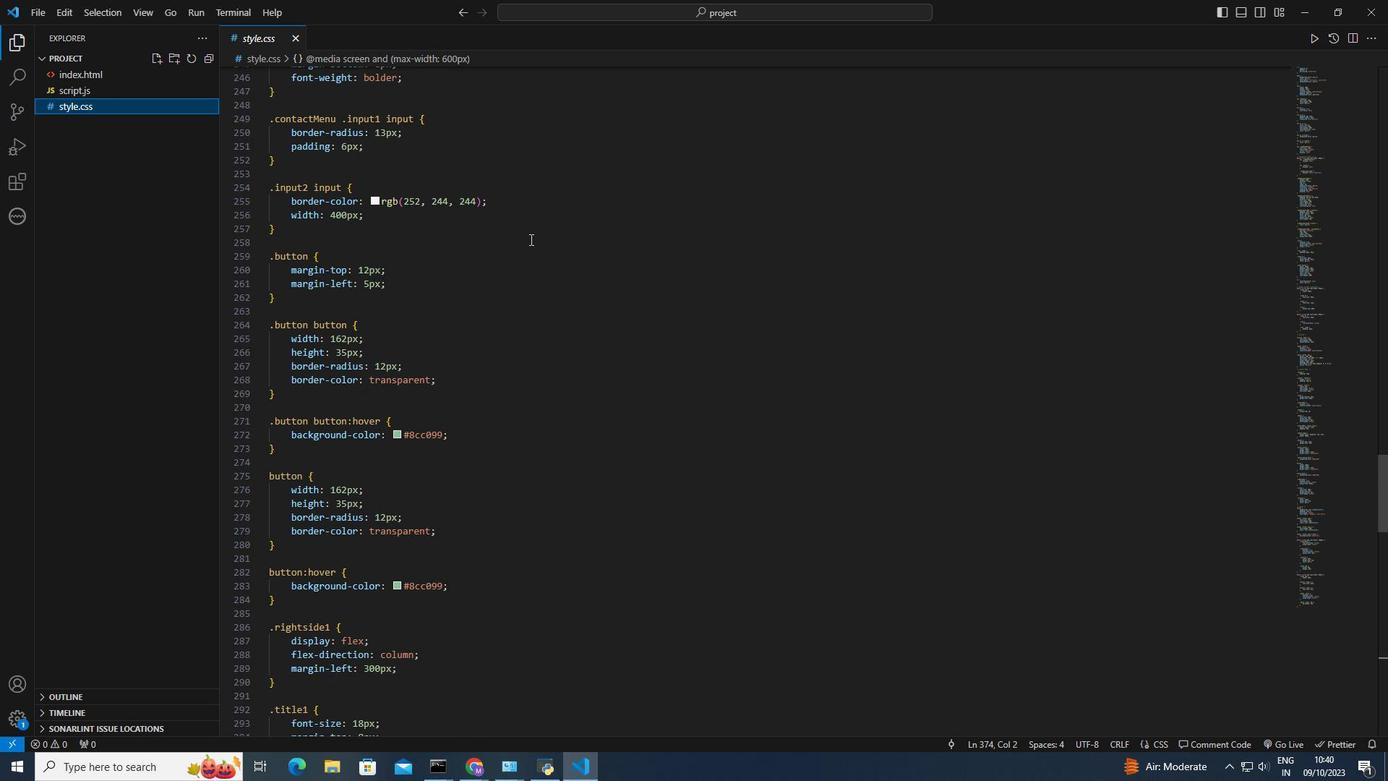 
Action: Mouse scrolled (530, 240) with delta (0, 0)
Screenshot: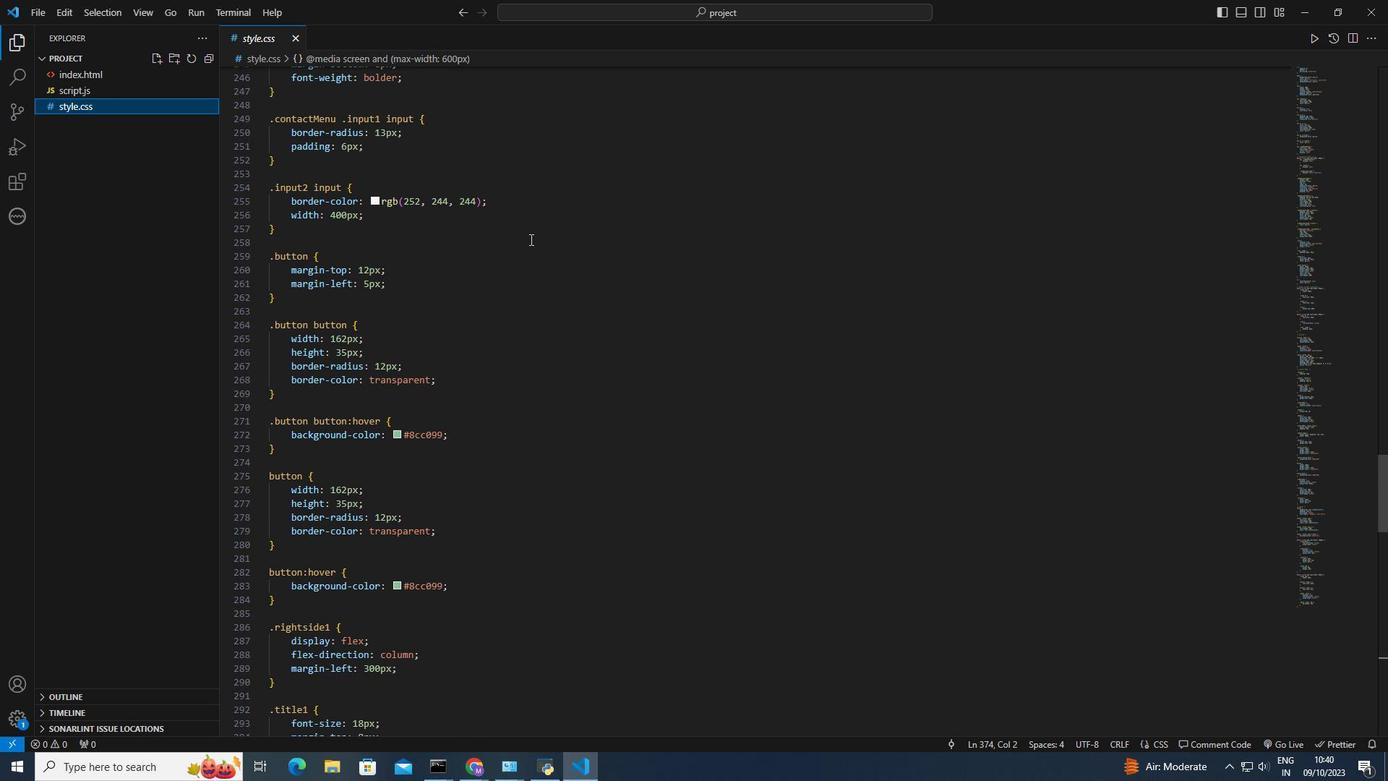 
Action: Mouse scrolled (530, 240) with delta (0, 0)
Screenshot: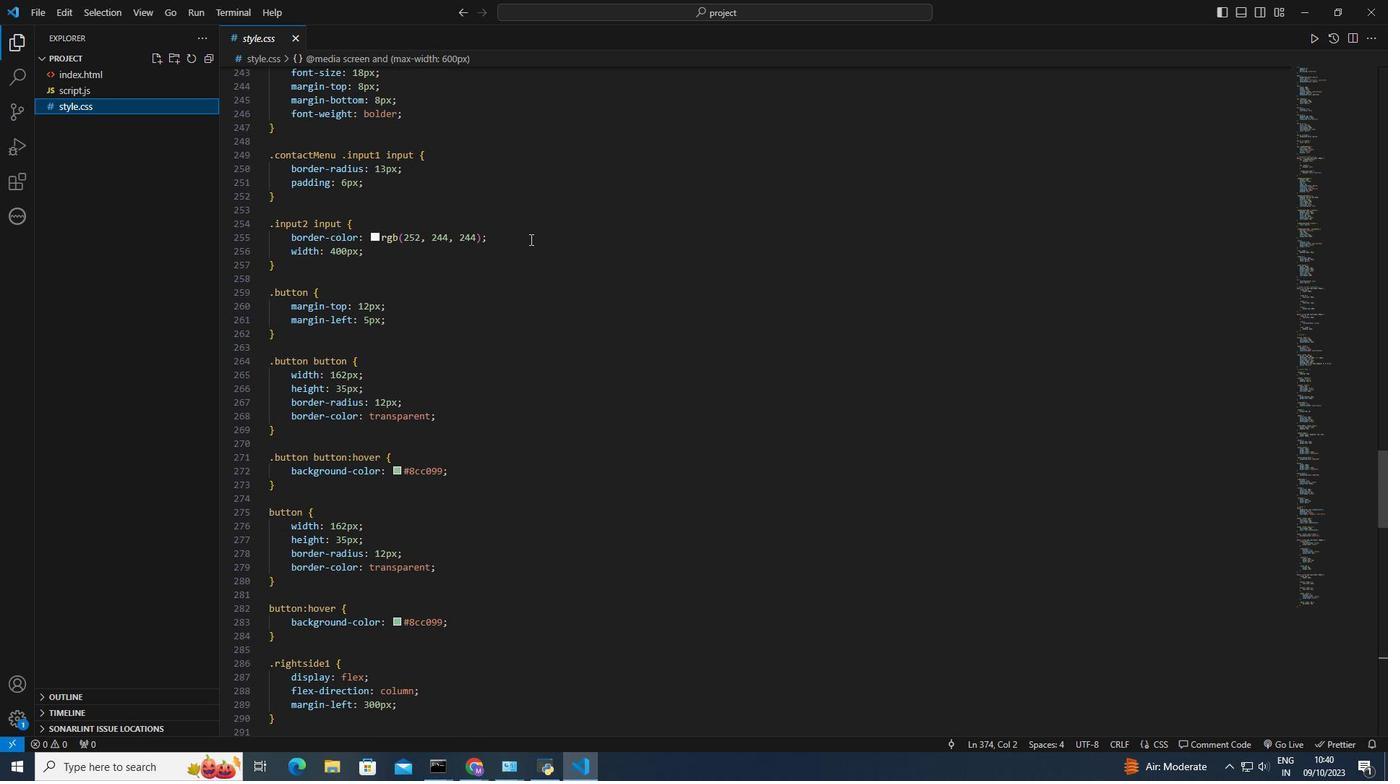 
Action: Mouse scrolled (530, 240) with delta (0, 0)
Screenshot: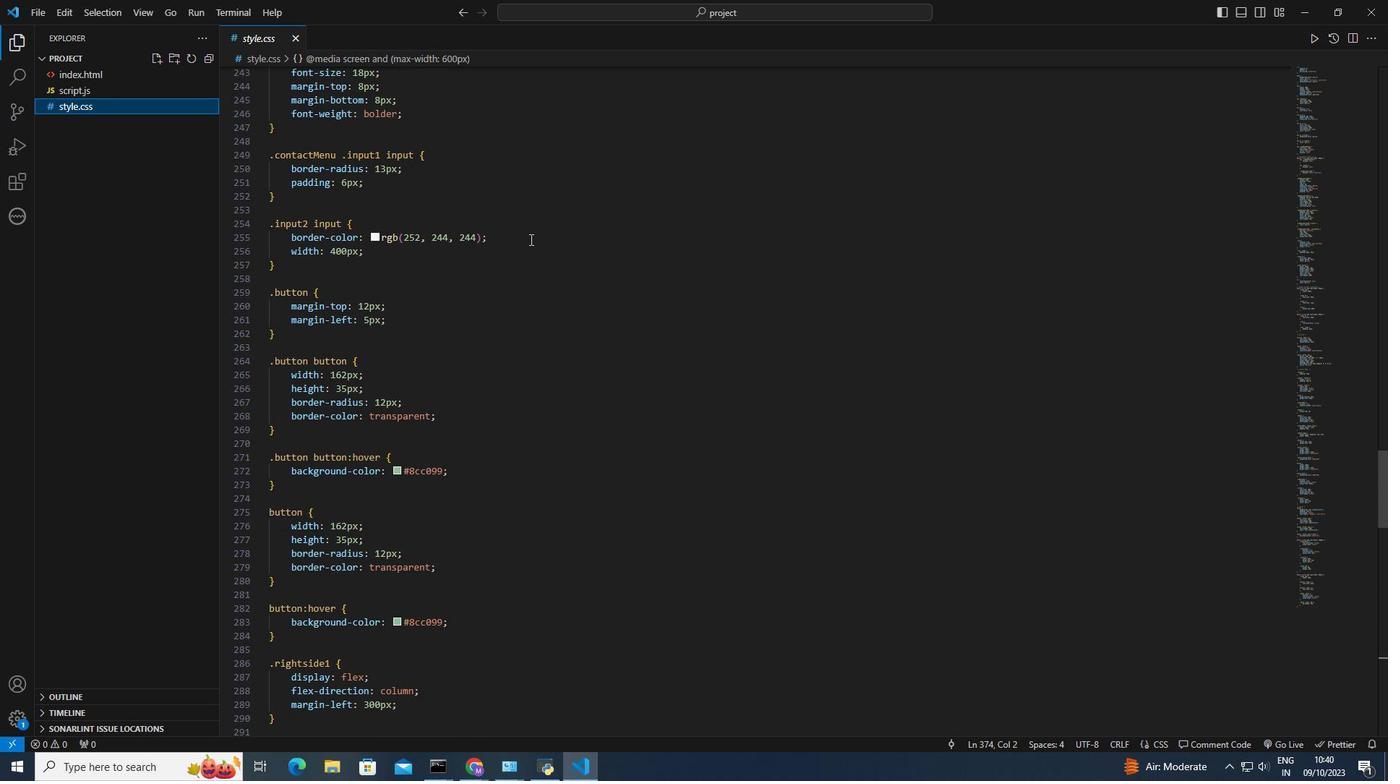 
Action: Mouse scrolled (530, 240) with delta (0, 0)
Screenshot: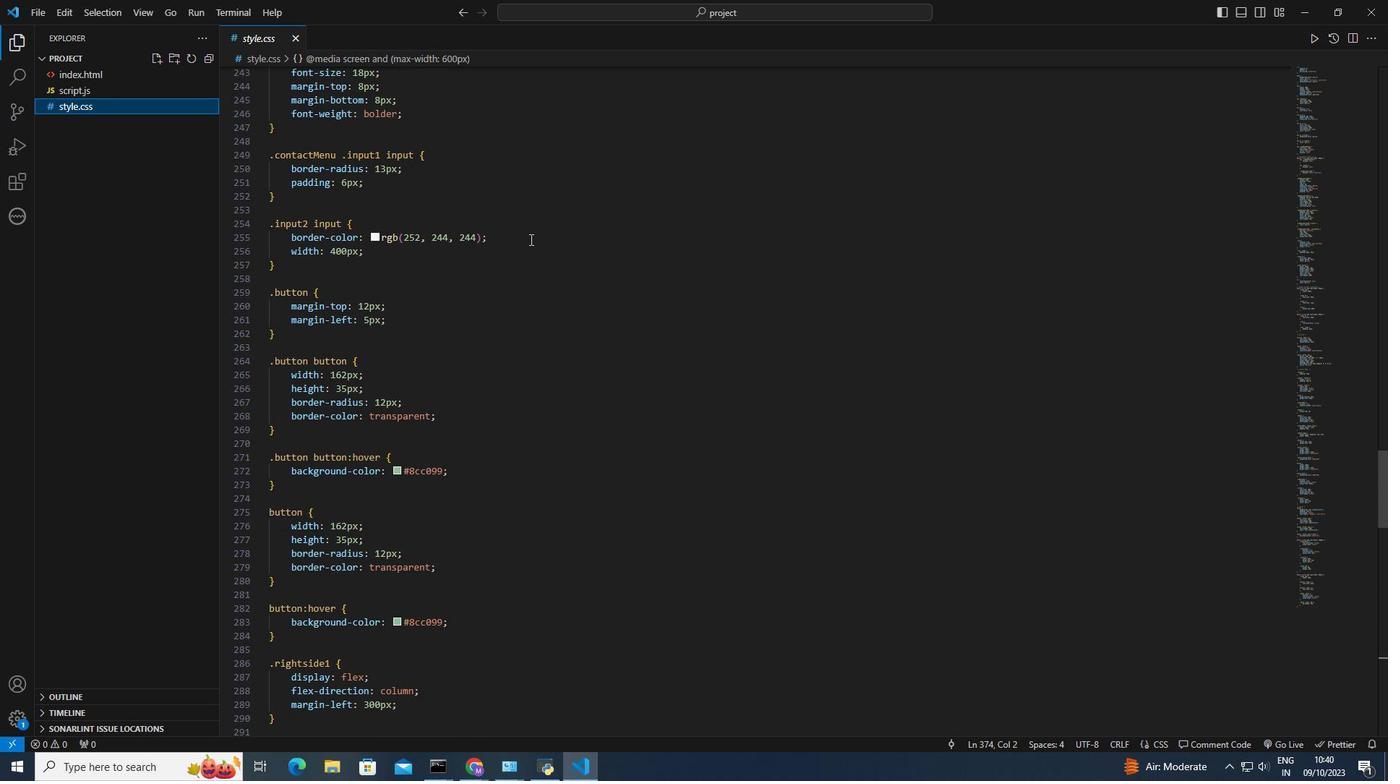 
Action: Mouse scrolled (530, 240) with delta (0, 0)
Screenshot: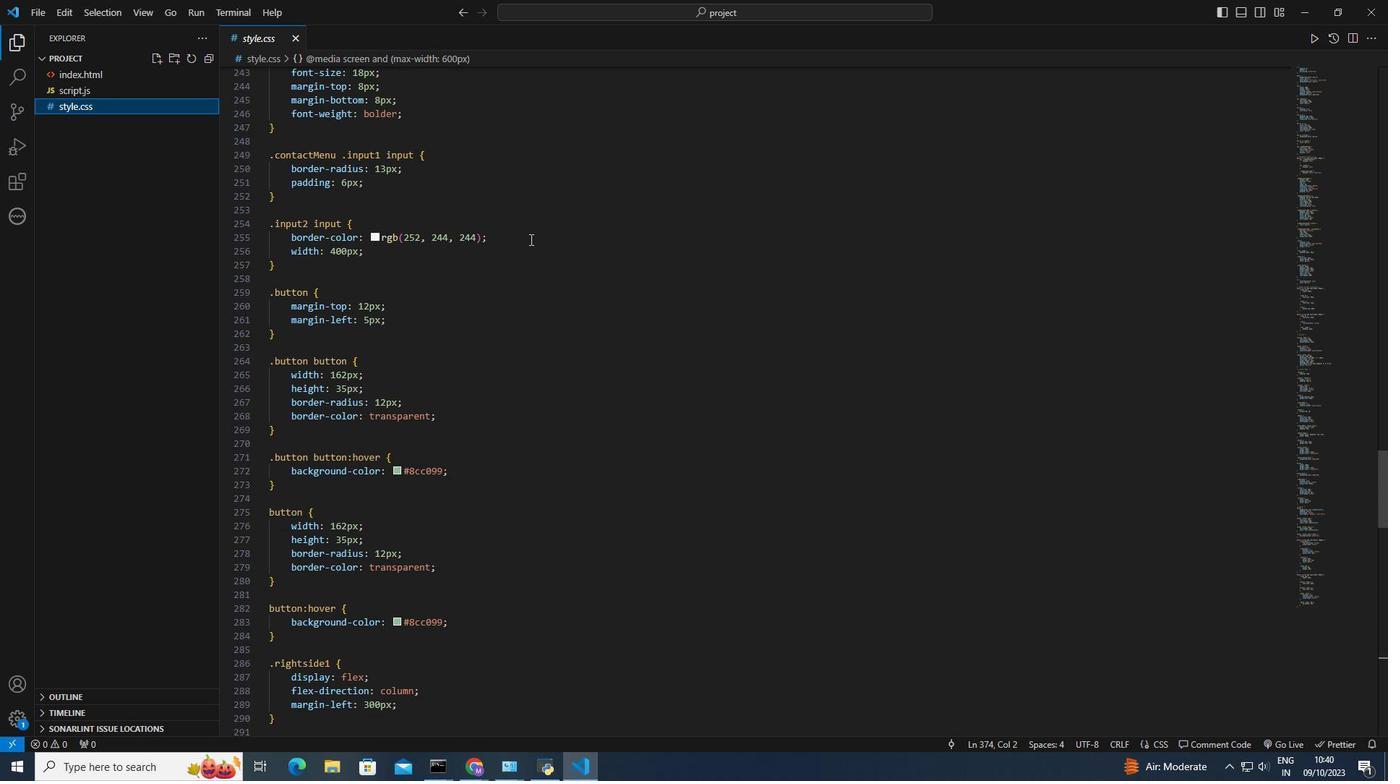 
Action: Mouse scrolled (530, 240) with delta (0, 0)
Screenshot: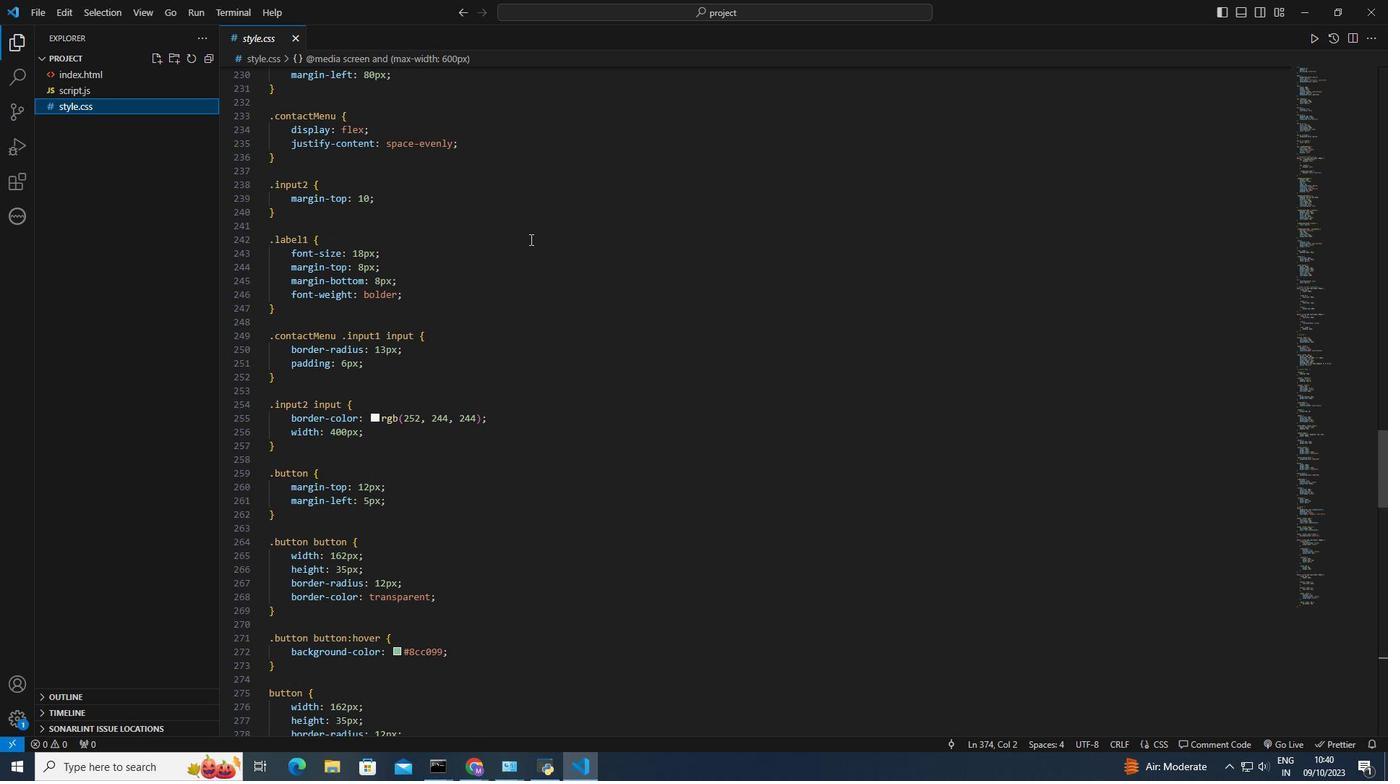 
Action: Mouse scrolled (530, 240) with delta (0, 0)
Screenshot: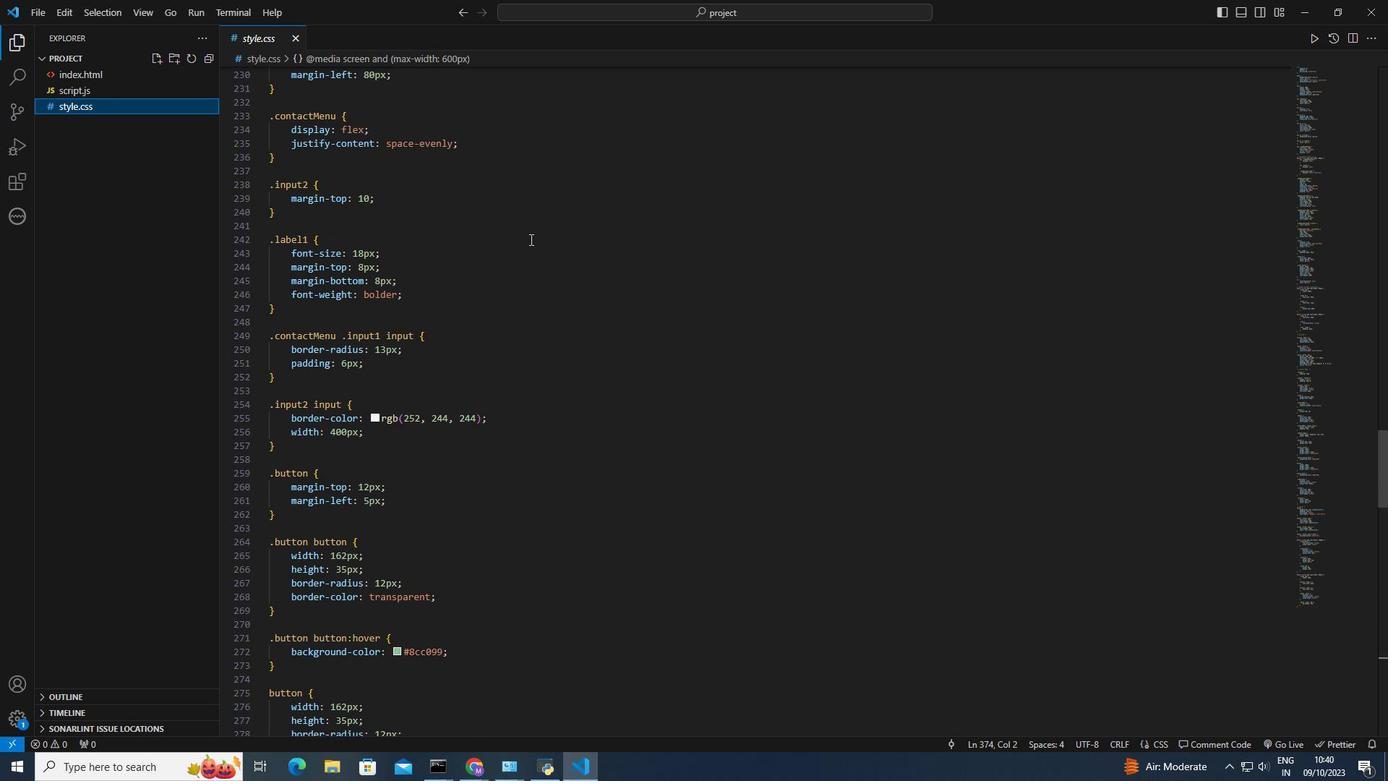 
Action: Mouse scrolled (530, 240) with delta (0, 0)
Screenshot: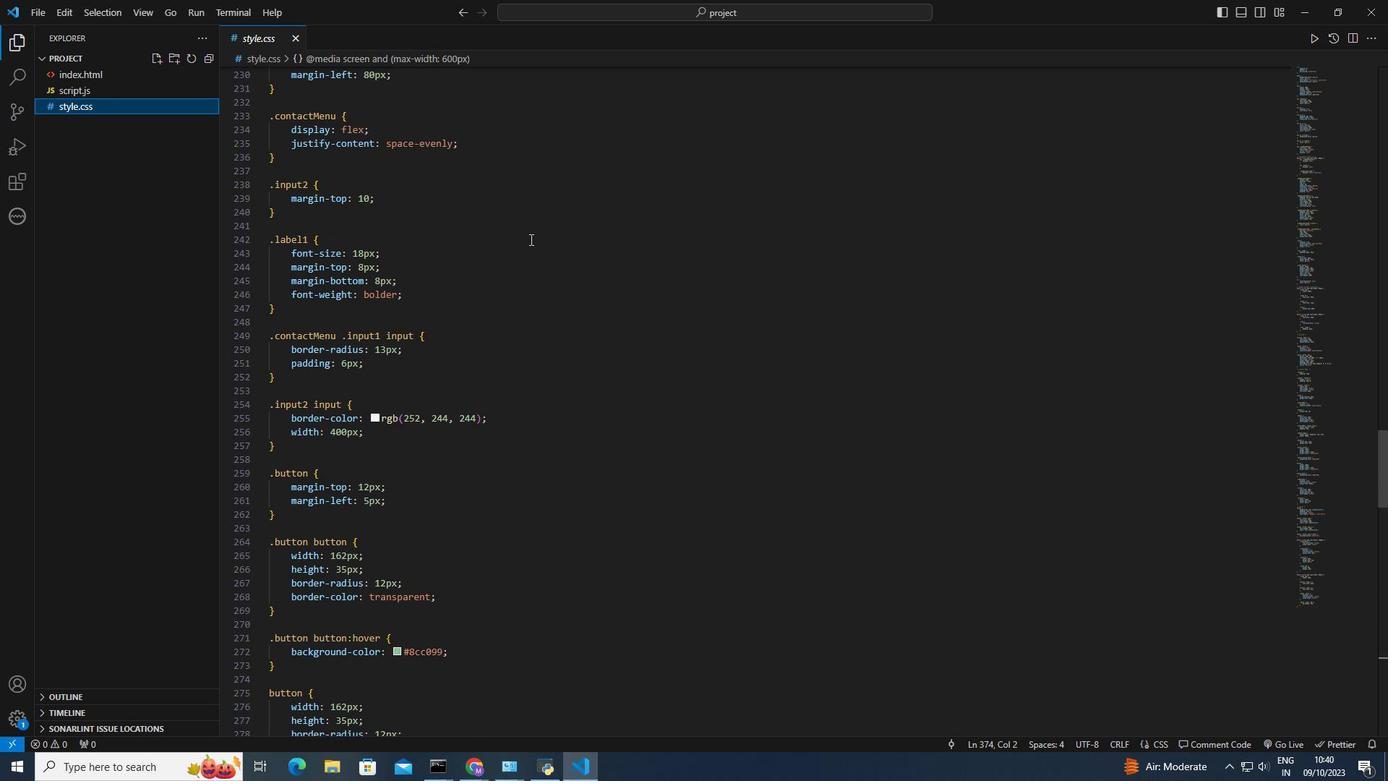 
Action: Mouse scrolled (530, 240) with delta (0, 0)
Screenshot: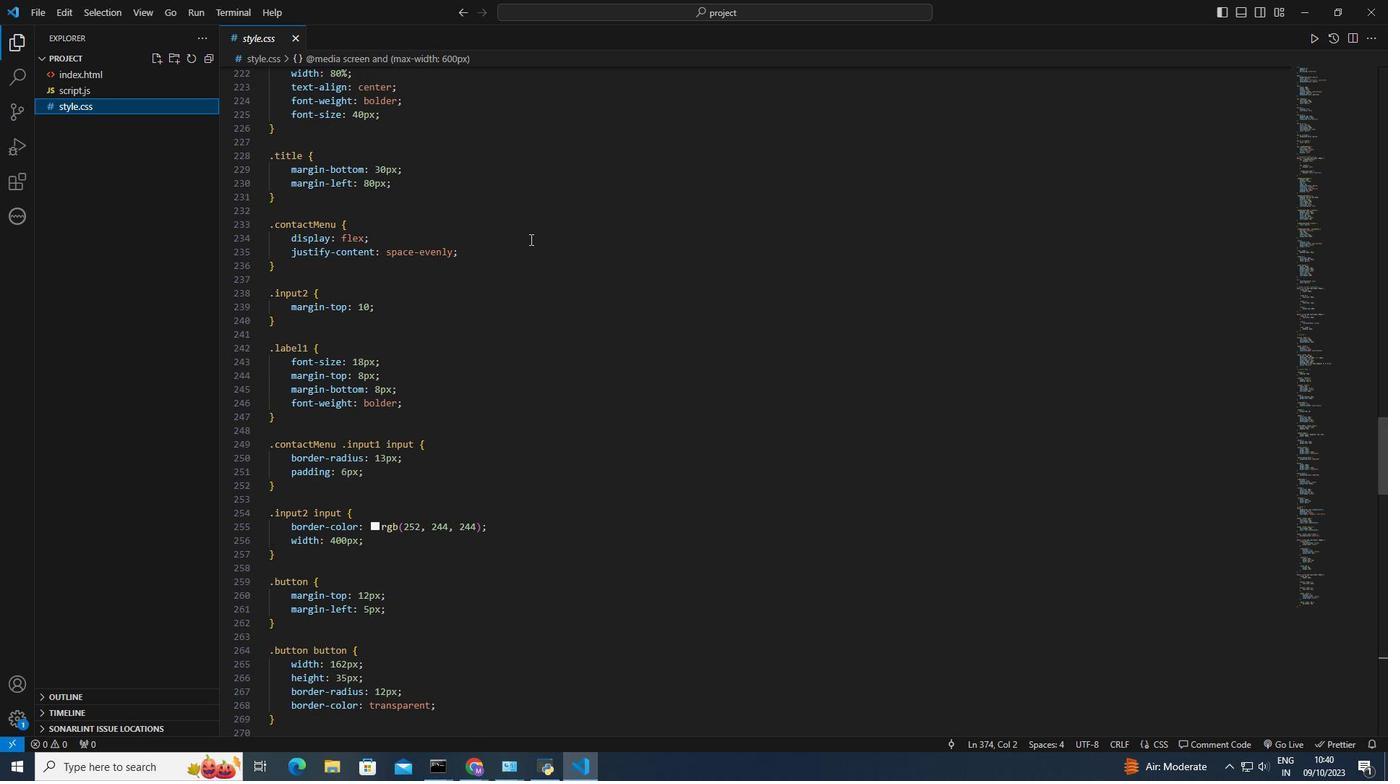 
Action: Mouse scrolled (530, 240) with delta (0, 0)
Screenshot: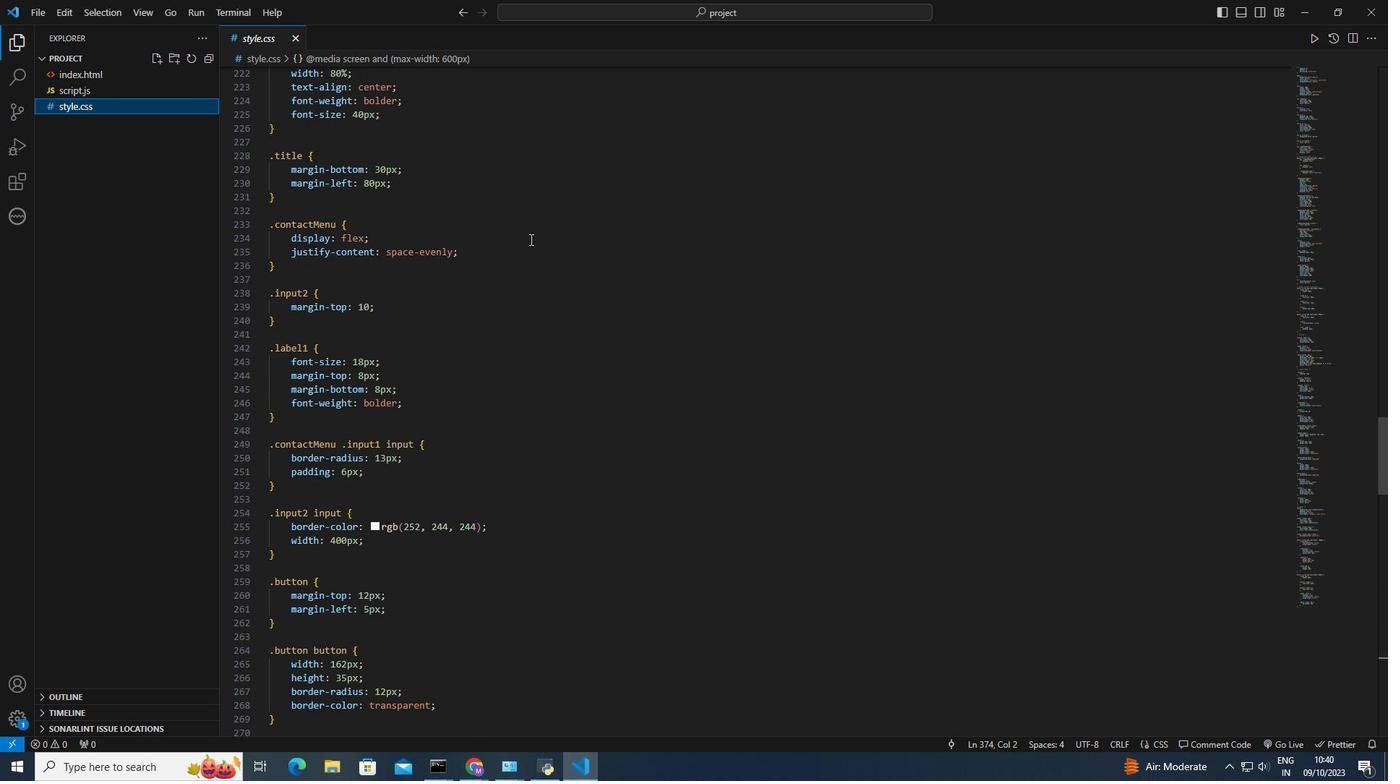 
Action: Mouse scrolled (530, 240) with delta (0, 0)
Screenshot: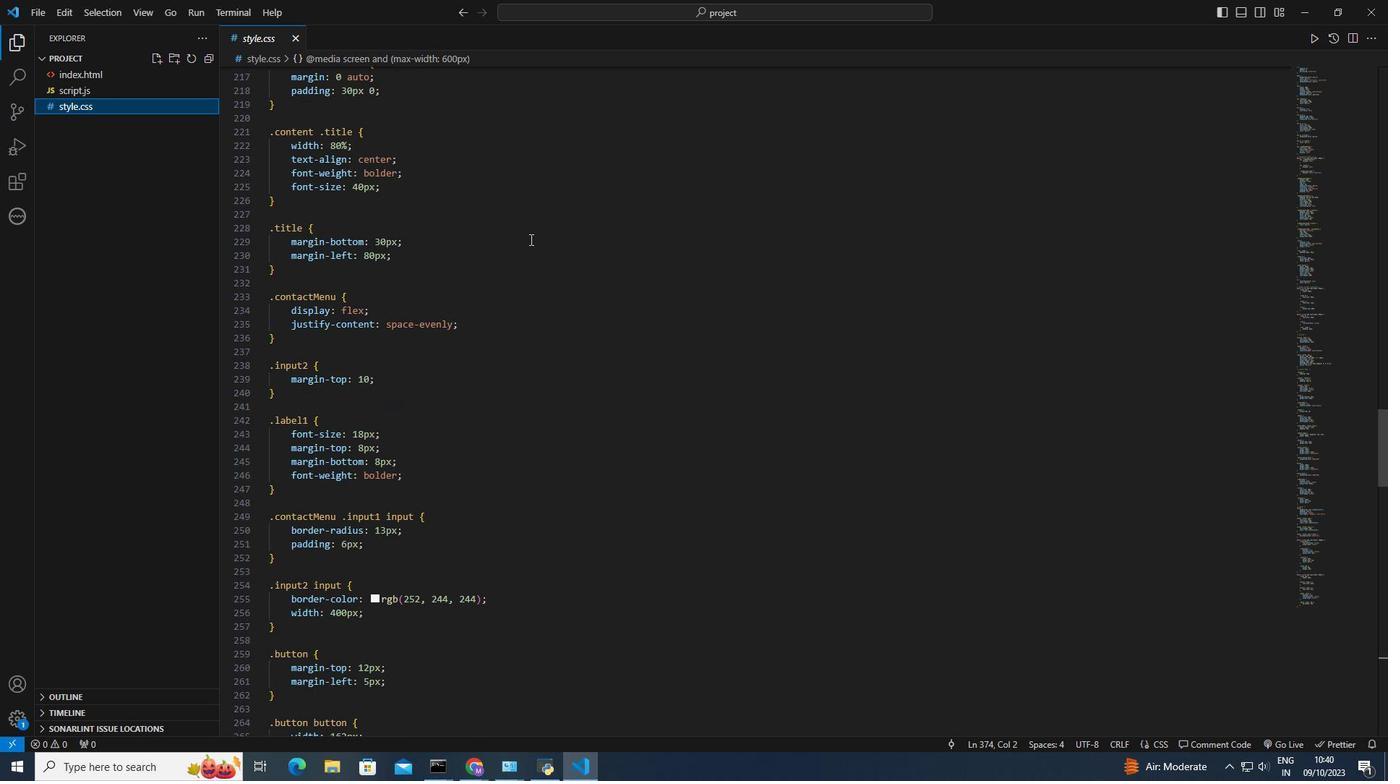 
Action: Mouse scrolled (530, 240) with delta (0, 0)
Screenshot: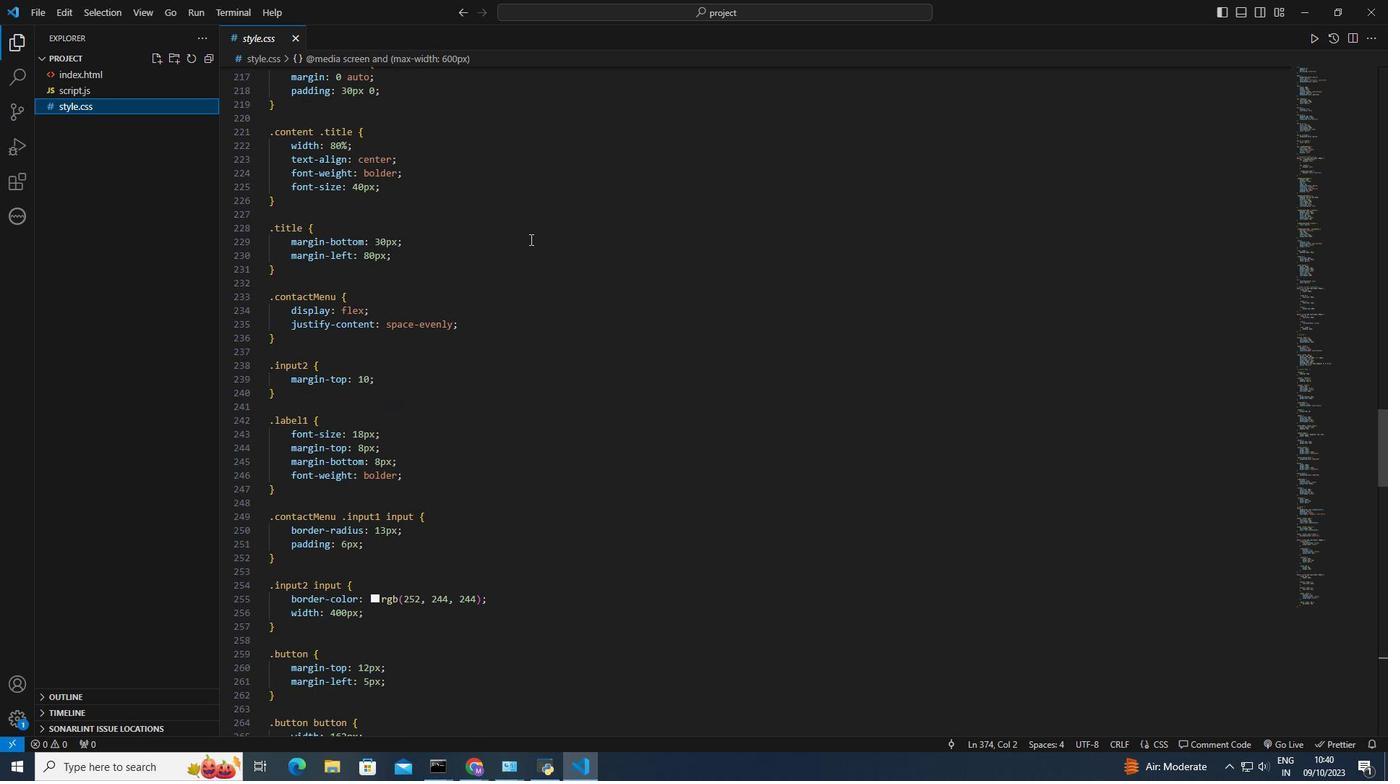 
Action: Mouse scrolled (530, 240) with delta (0, 0)
Screenshot: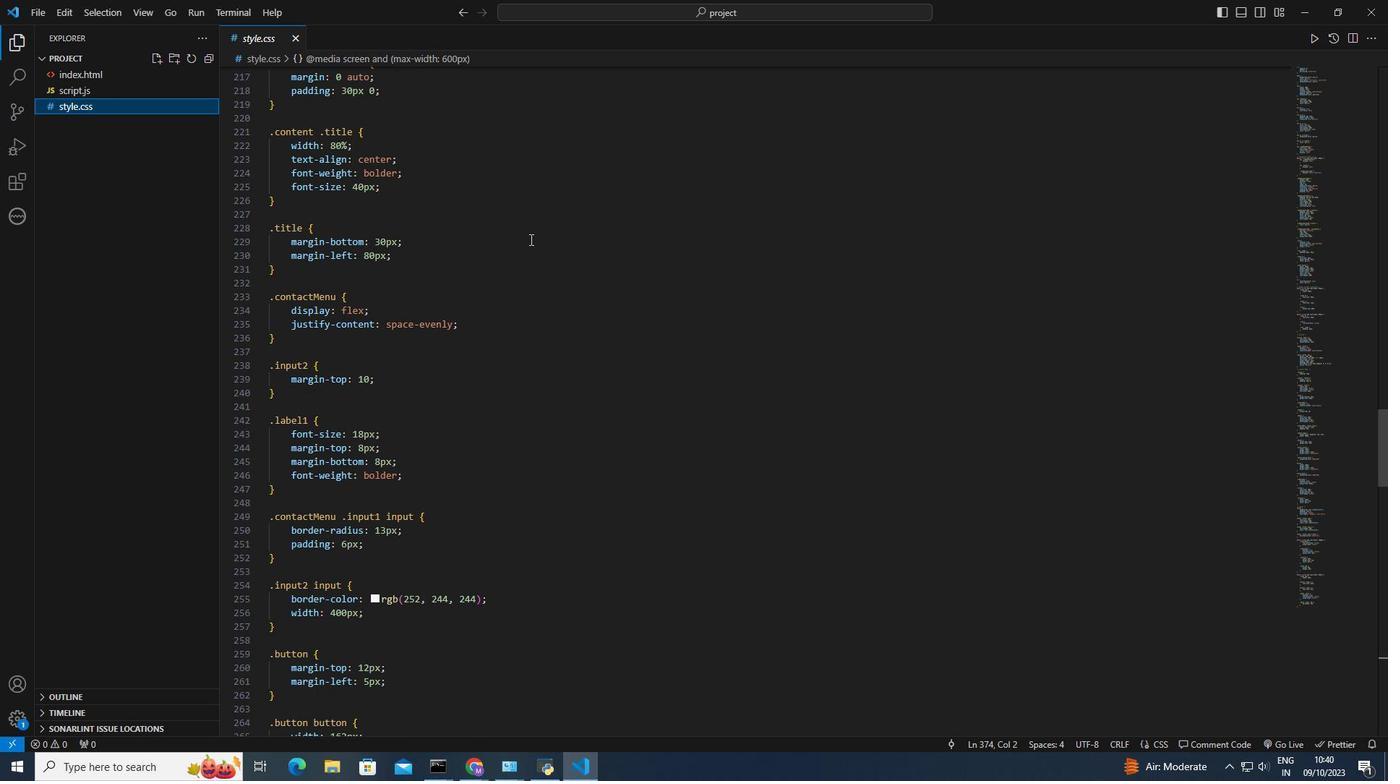 
Action: Mouse scrolled (530, 240) with delta (0, 0)
Screenshot: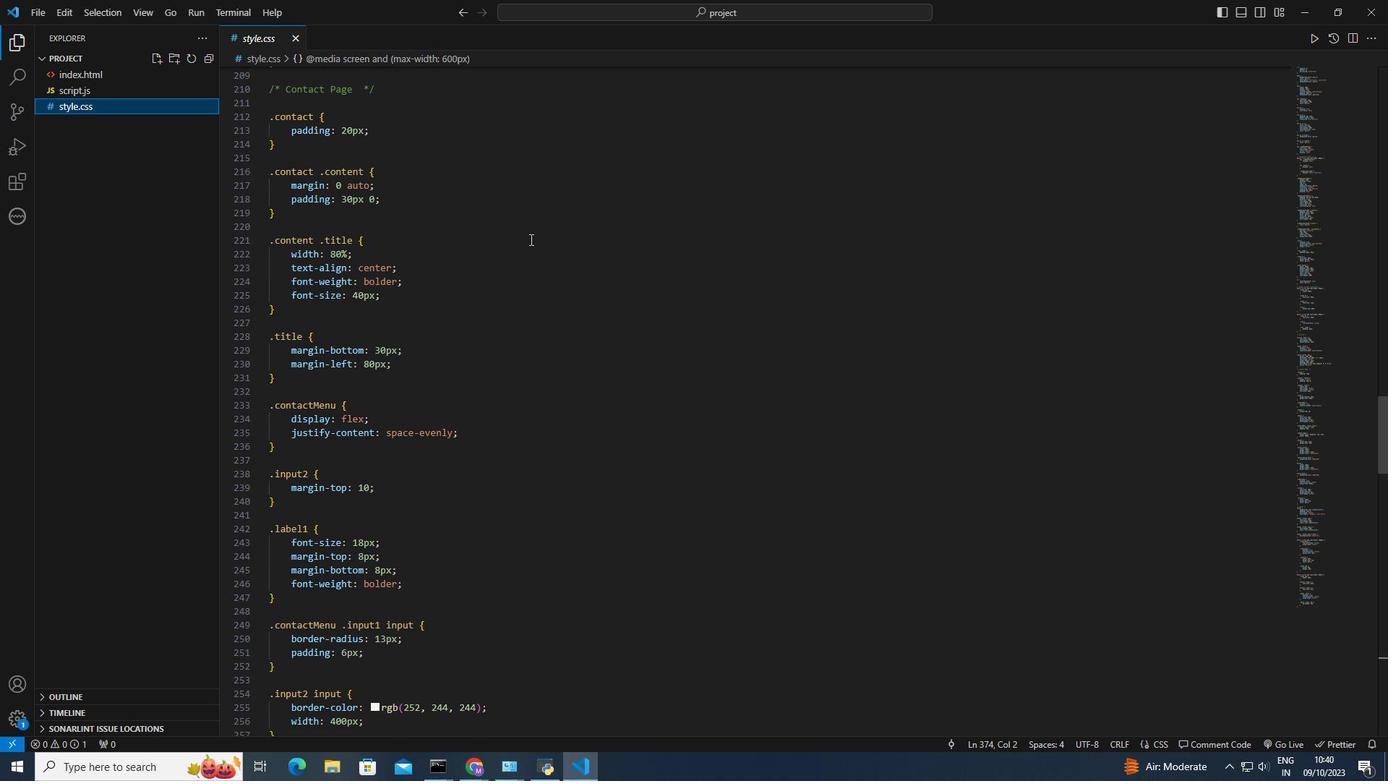 
Action: Mouse scrolled (530, 240) with delta (0, 0)
Screenshot: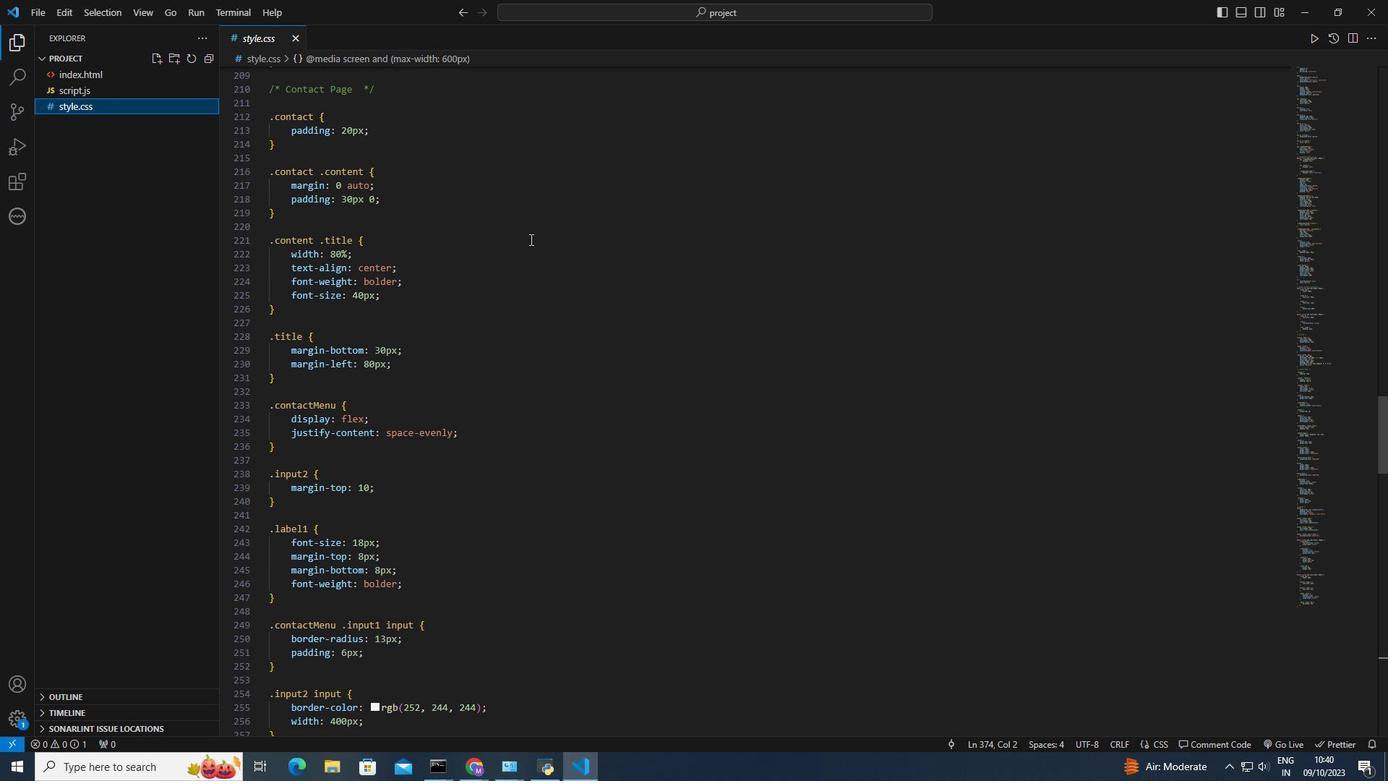 
Action: Mouse scrolled (530, 240) with delta (0, 0)
Screenshot: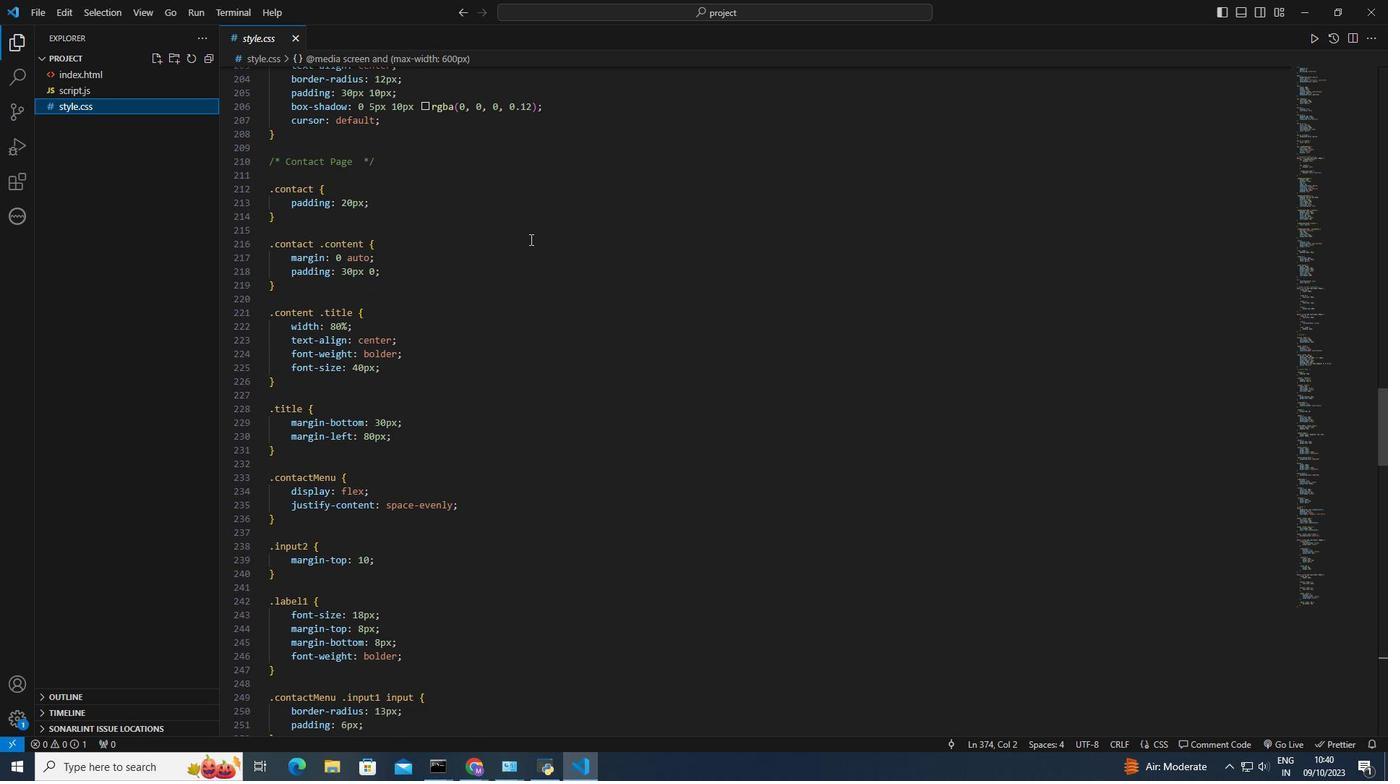 
Action: Mouse scrolled (530, 240) with delta (0, 0)
Screenshot: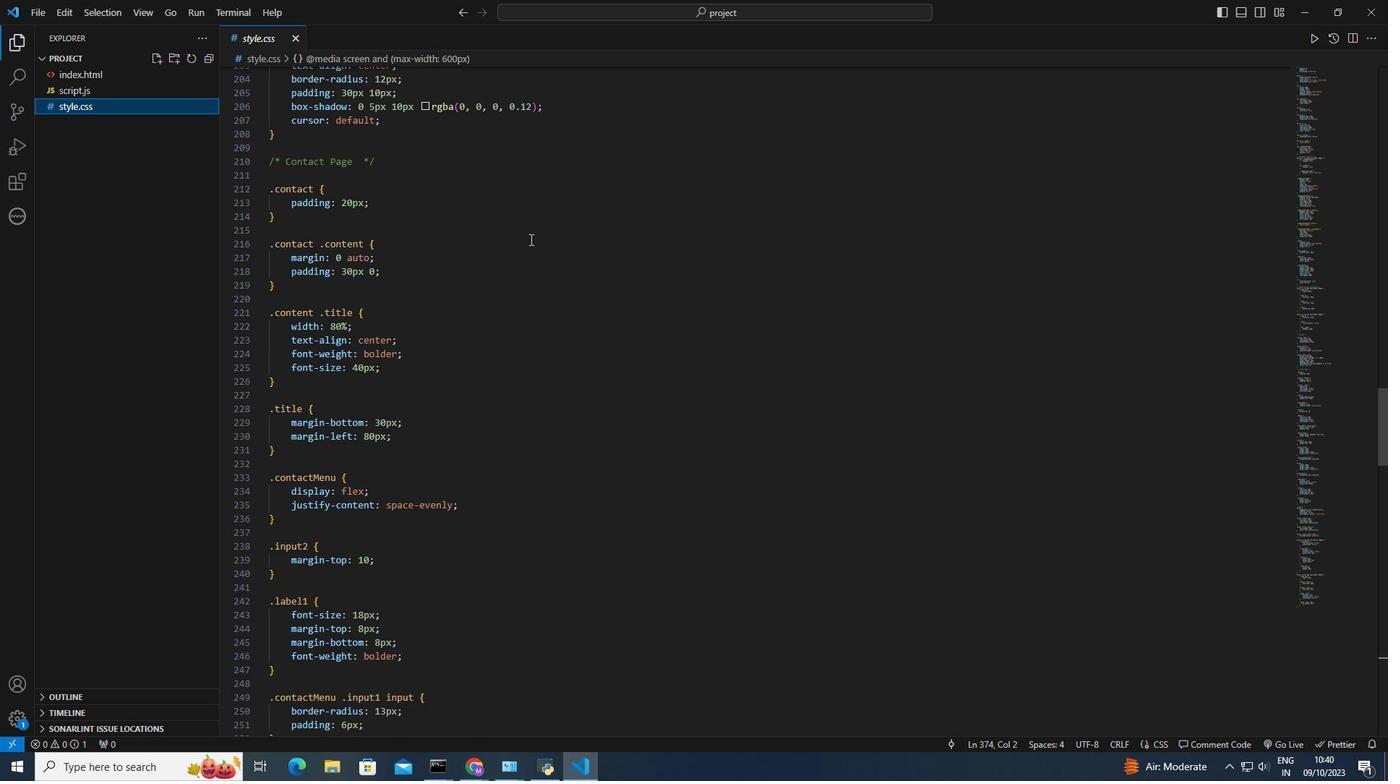 
Action: Mouse scrolled (530, 240) with delta (0, 0)
Screenshot: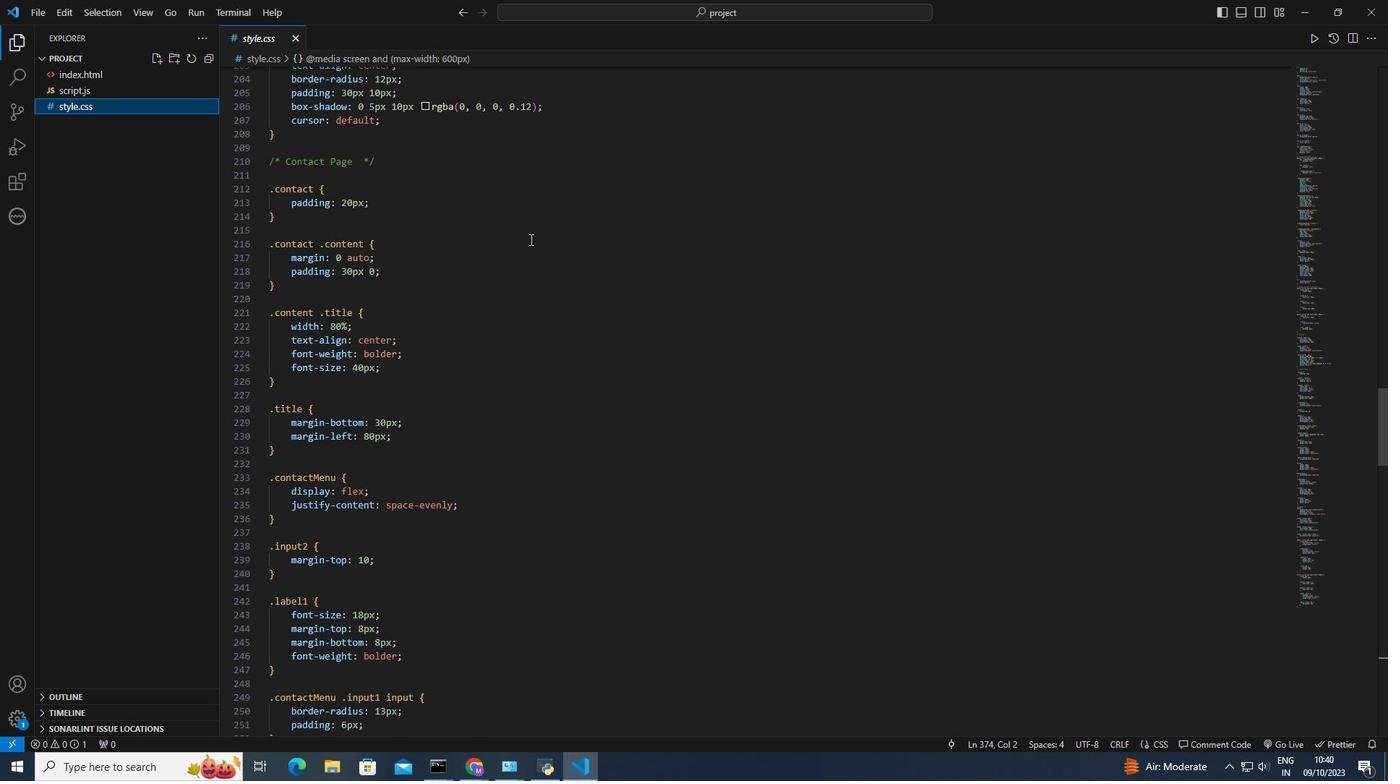 
Action: Mouse scrolled (530, 240) with delta (0, 0)
Screenshot: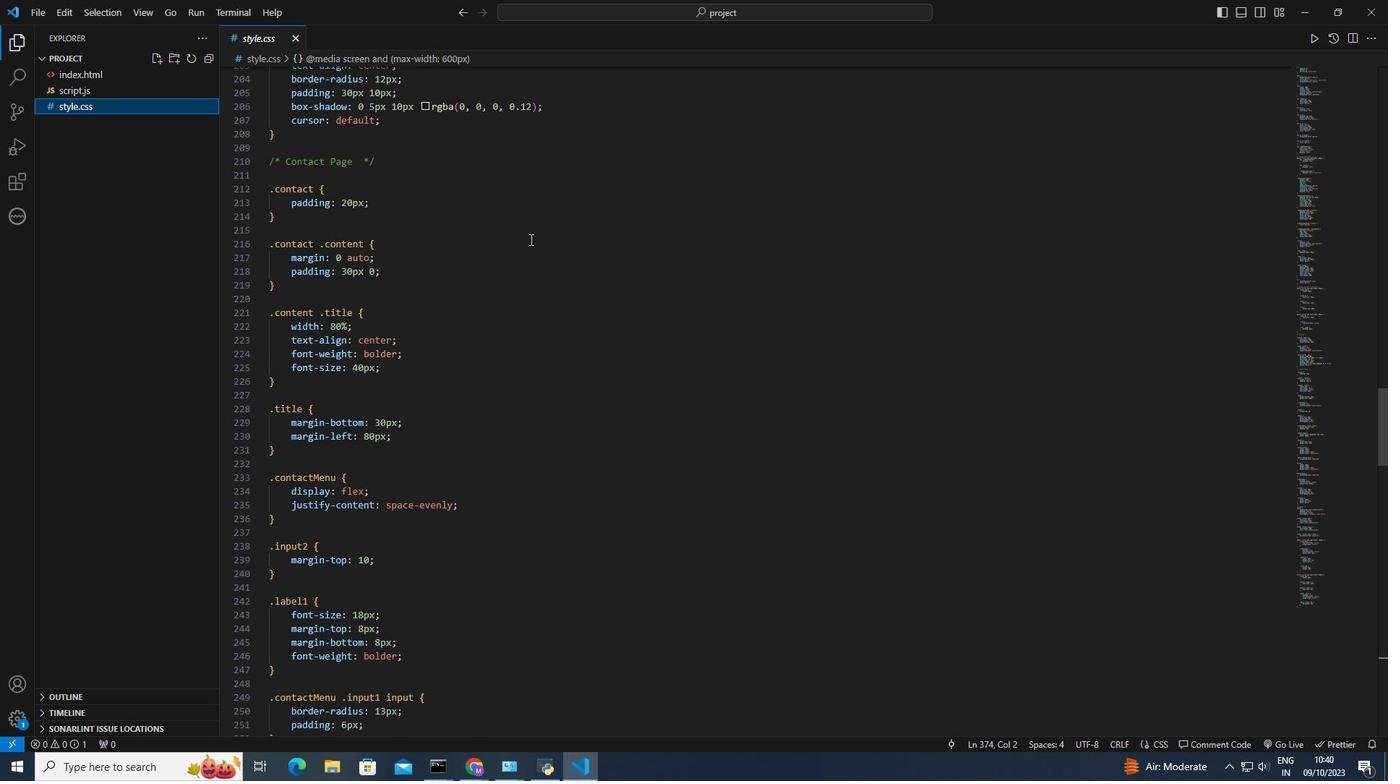 
Action: Mouse scrolled (530, 240) with delta (0, 0)
Screenshot: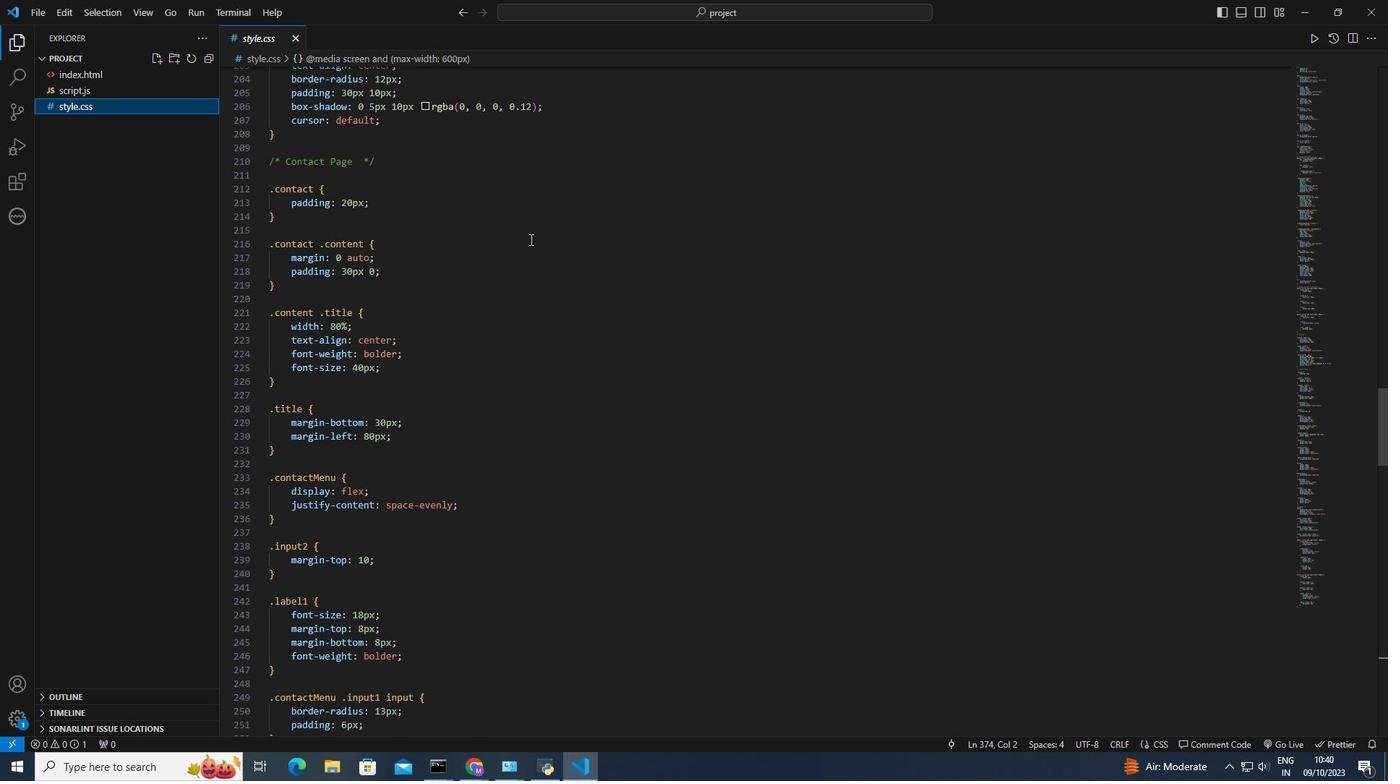 
Action: Mouse scrolled (530, 240) with delta (0, 0)
Screenshot: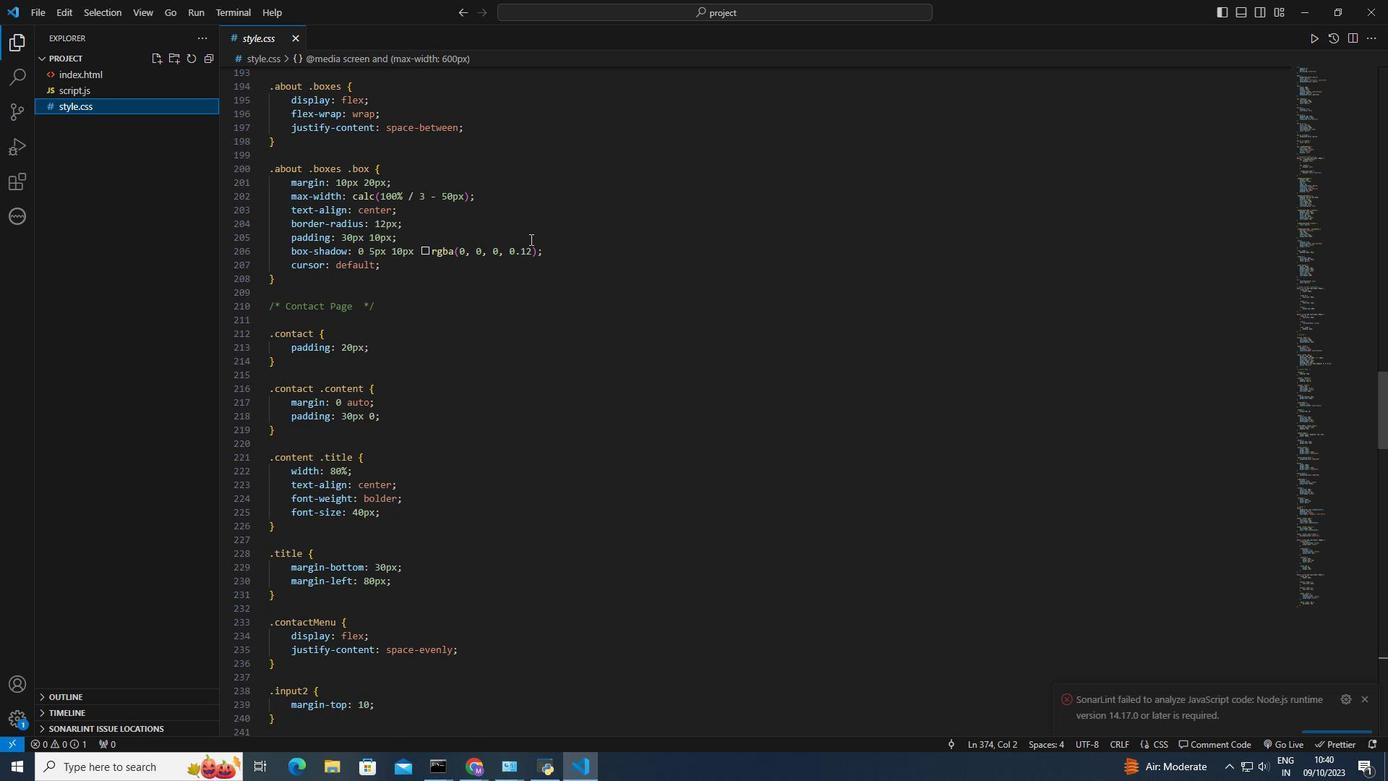 
Action: Mouse scrolled (530, 240) with delta (0, 0)
Screenshot: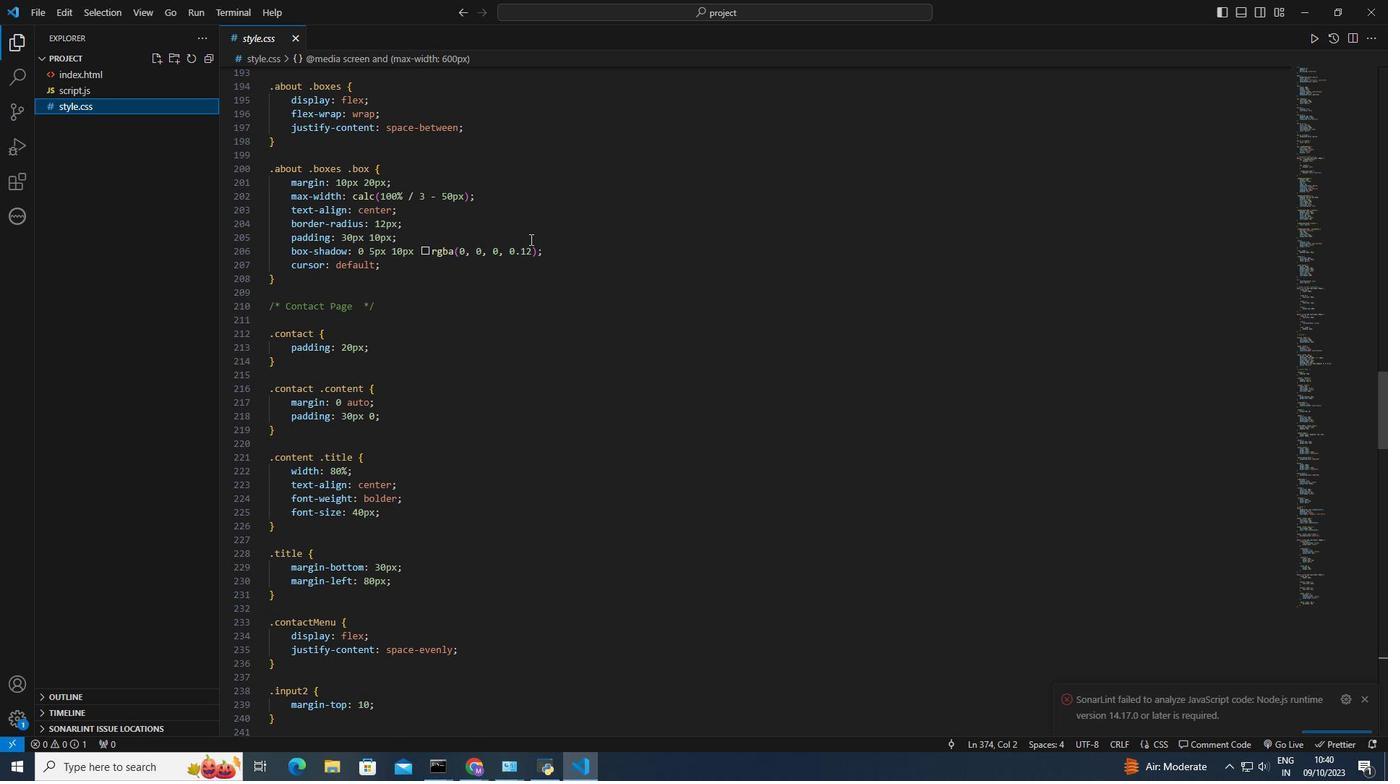 
Action: Mouse scrolled (530, 240) with delta (0, 0)
Screenshot: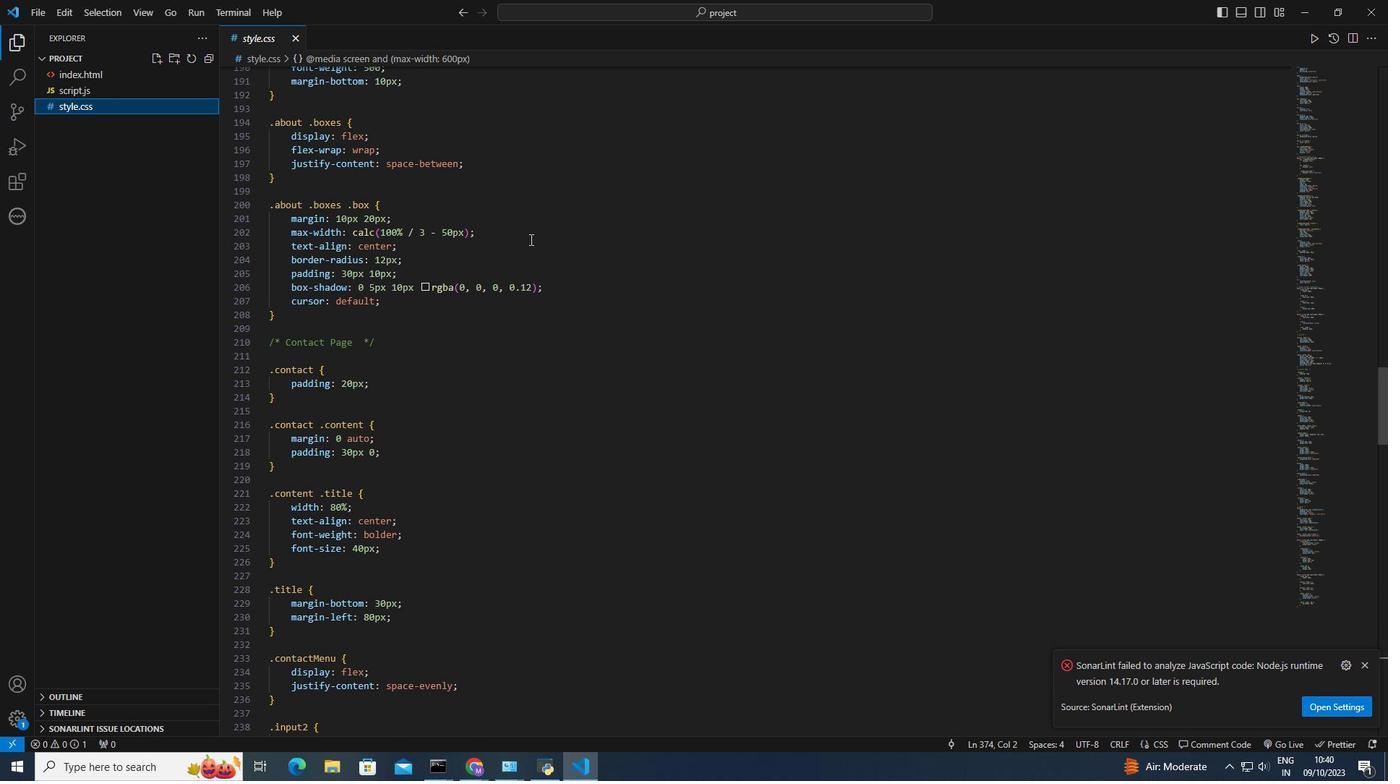 
Action: Mouse scrolled (530, 240) with delta (0, 0)
Screenshot: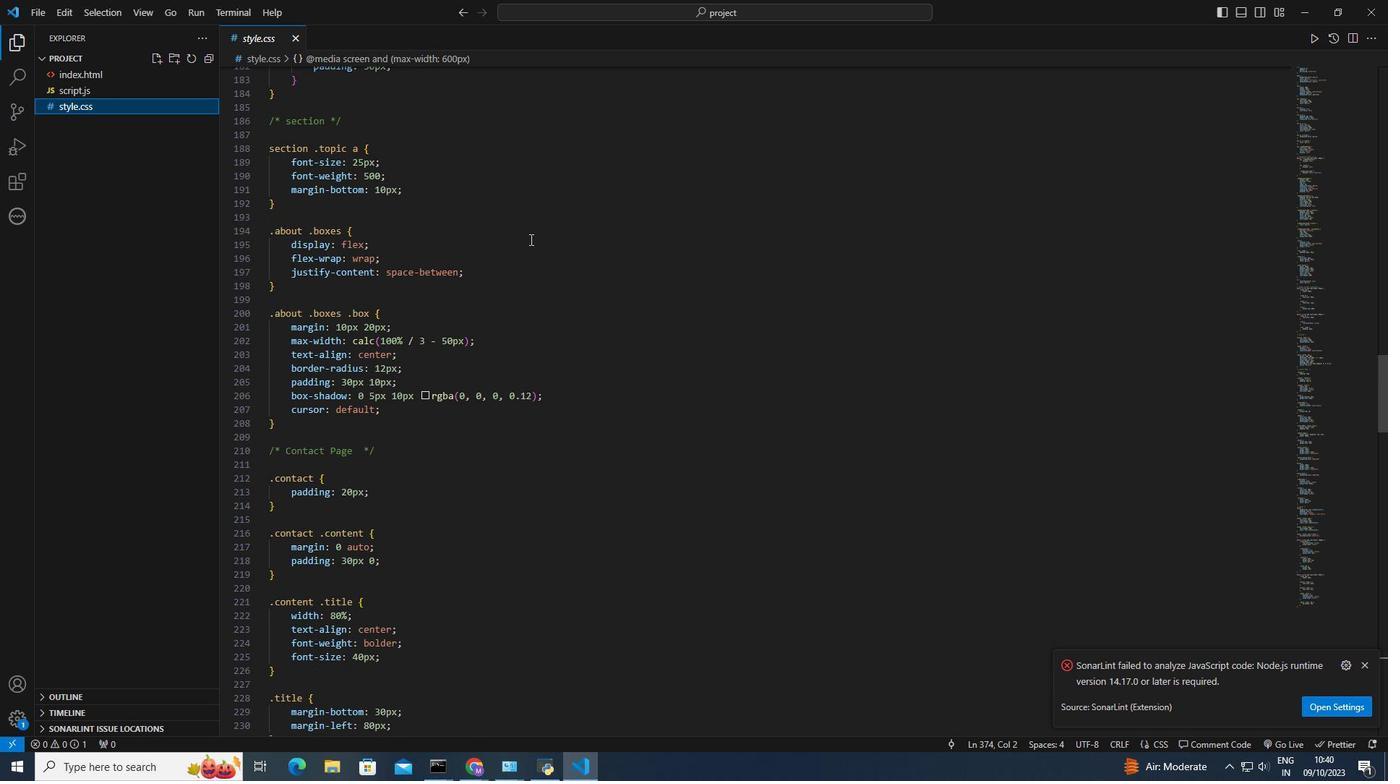 
Action: Mouse scrolled (530, 240) with delta (0, 0)
Screenshot: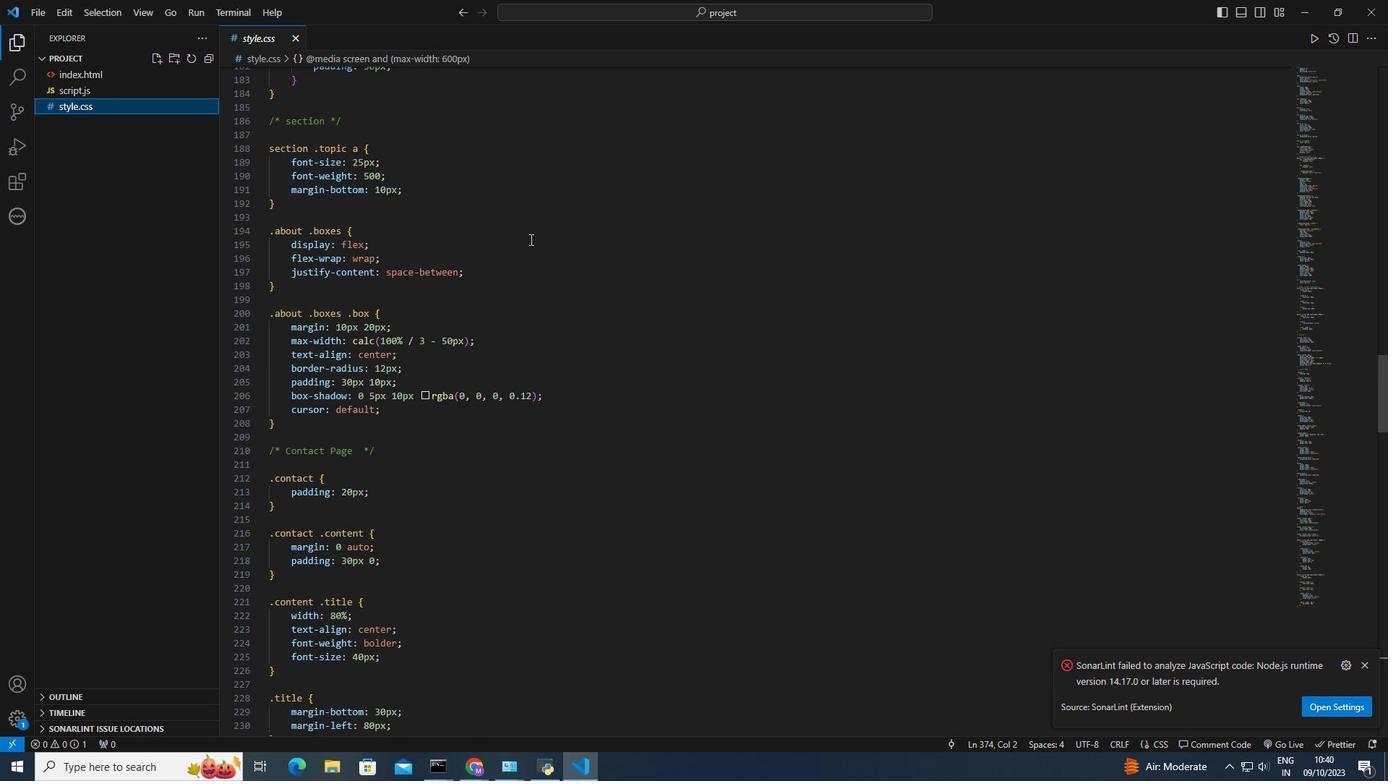 
Action: Mouse scrolled (530, 240) with delta (0, 0)
Screenshot: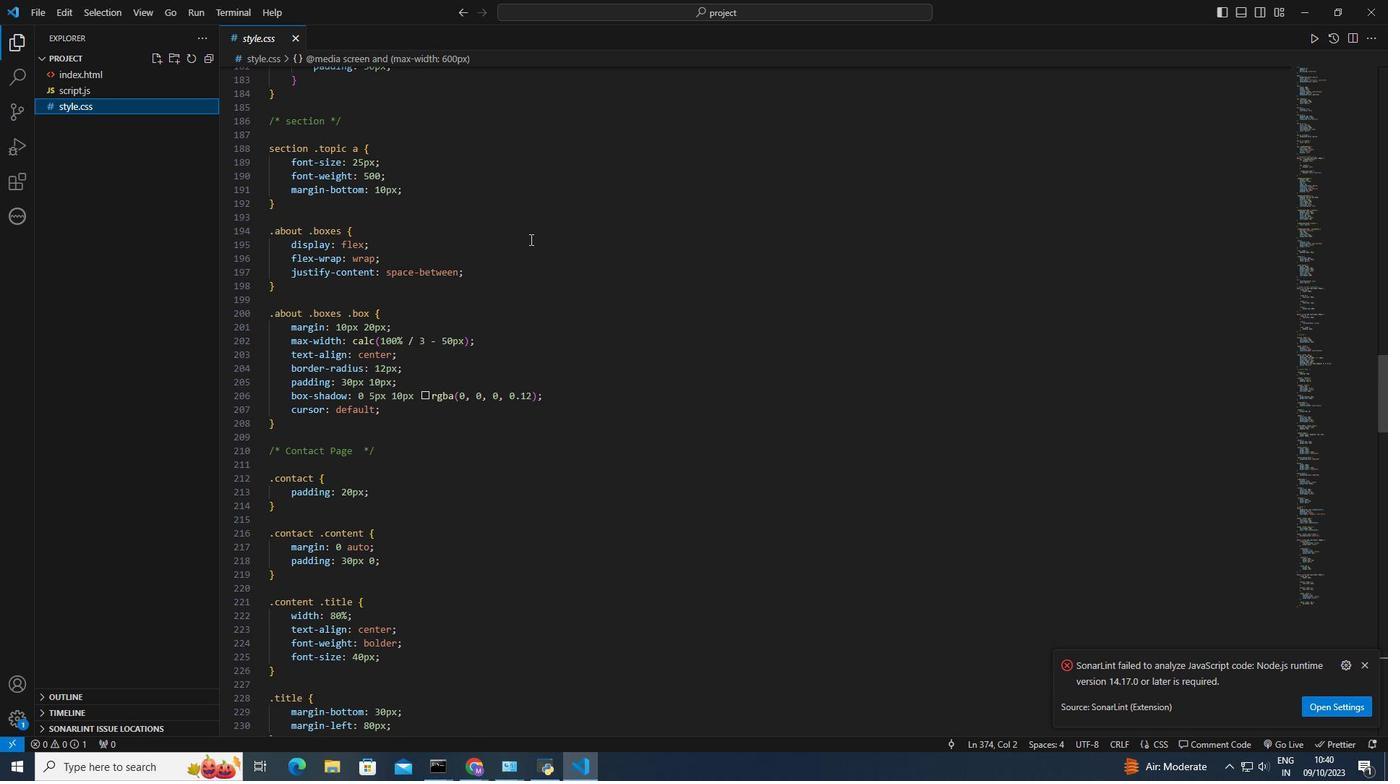 
Action: Mouse scrolled (530, 240) with delta (0, 0)
Screenshot: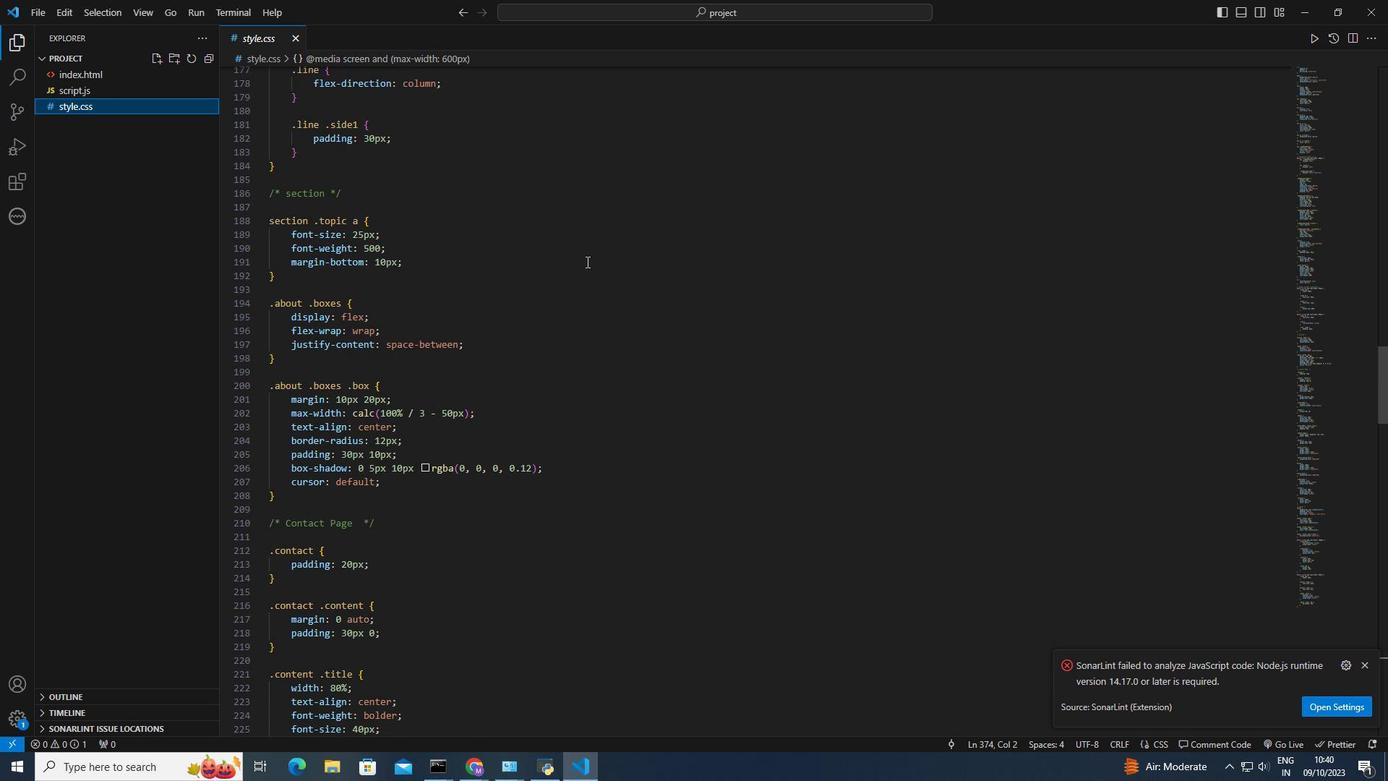 
Action: Mouse moved to (1368, 658)
Screenshot: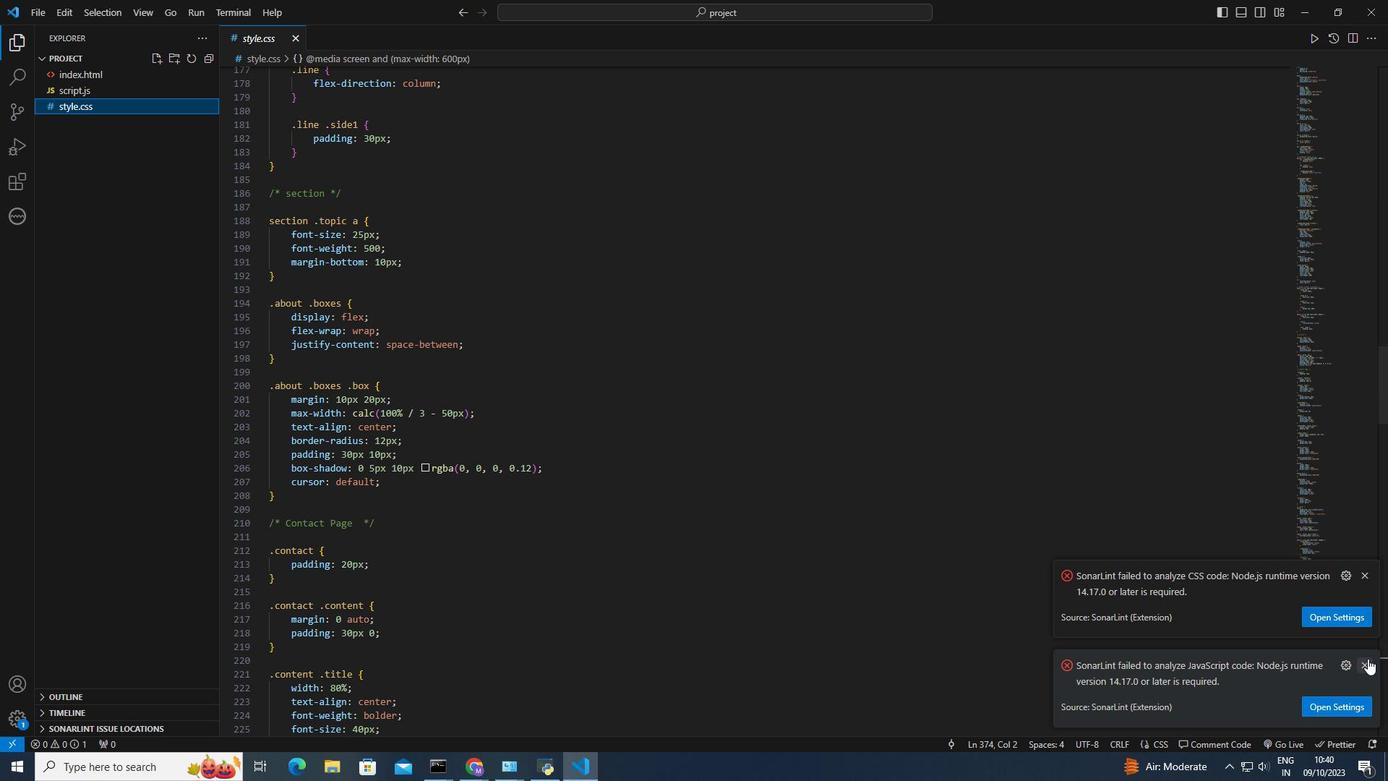 
Action: Mouse pressed left at (1368, 658)
Screenshot: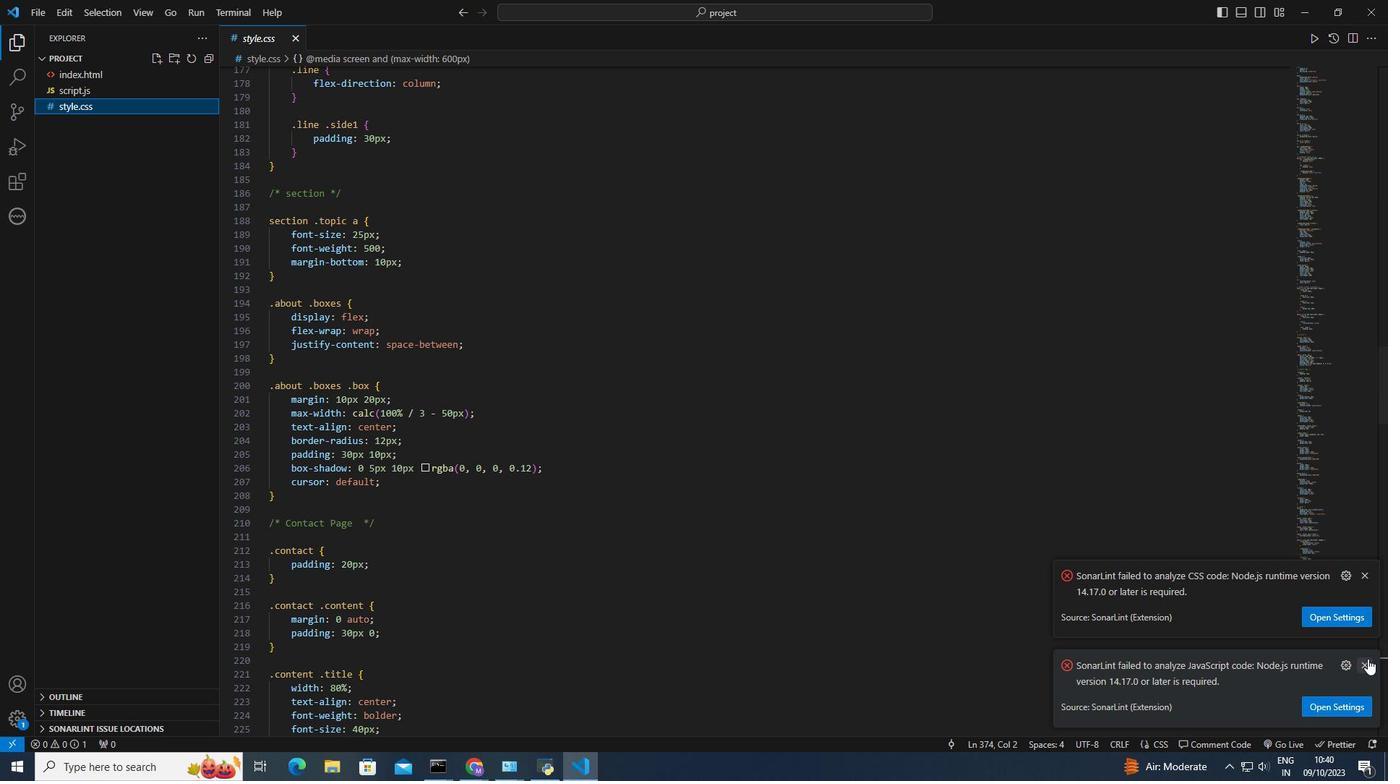 
Action: Mouse moved to (1364, 666)
Screenshot: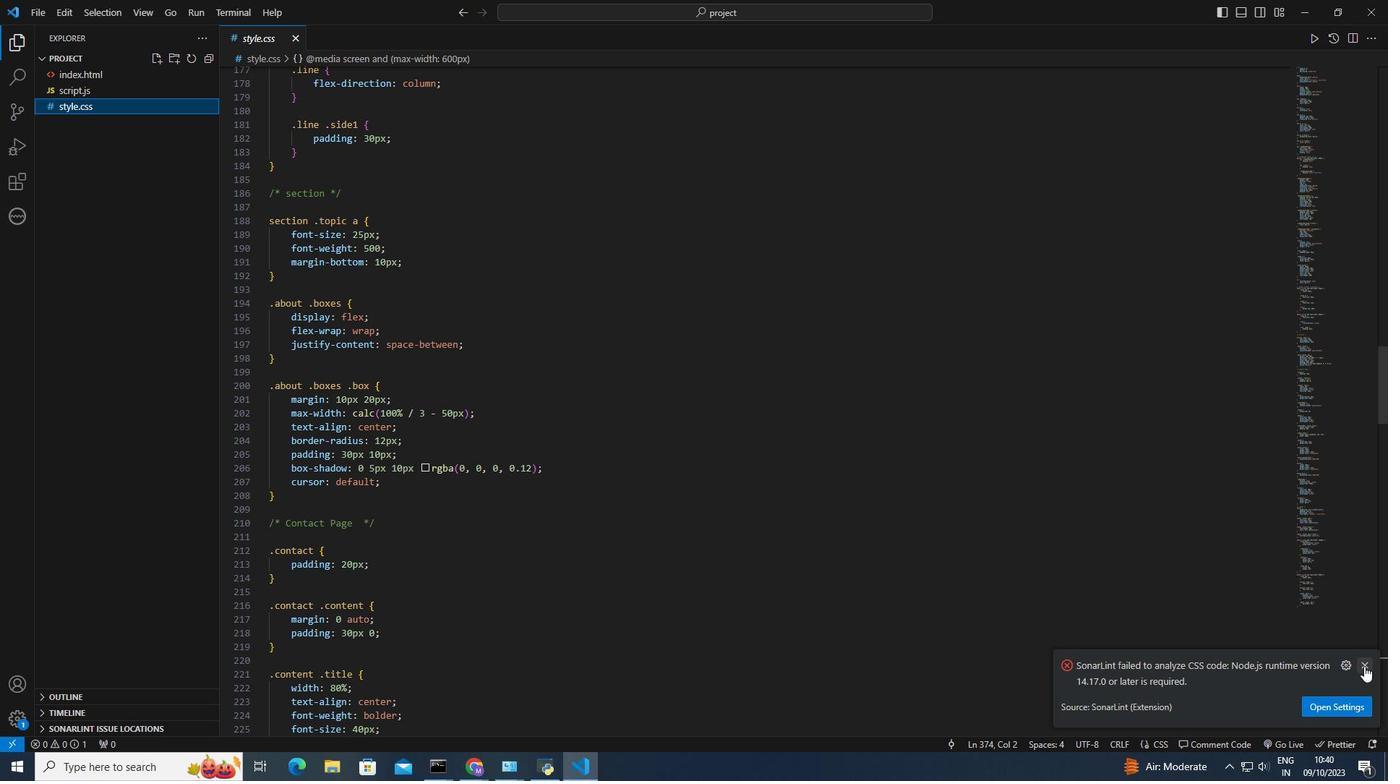 
Action: Mouse pressed left at (1364, 666)
Screenshot: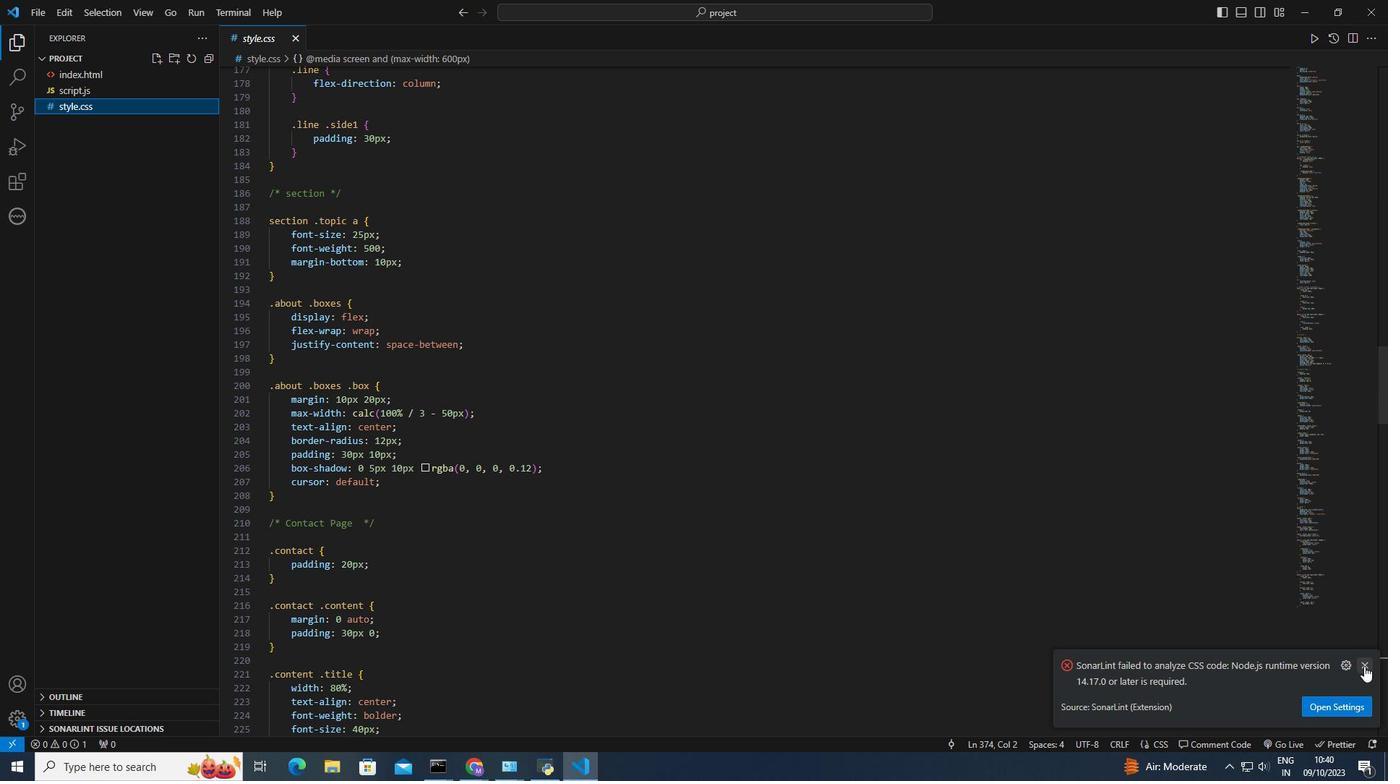 
Action: Mouse moved to (722, 373)
Screenshot: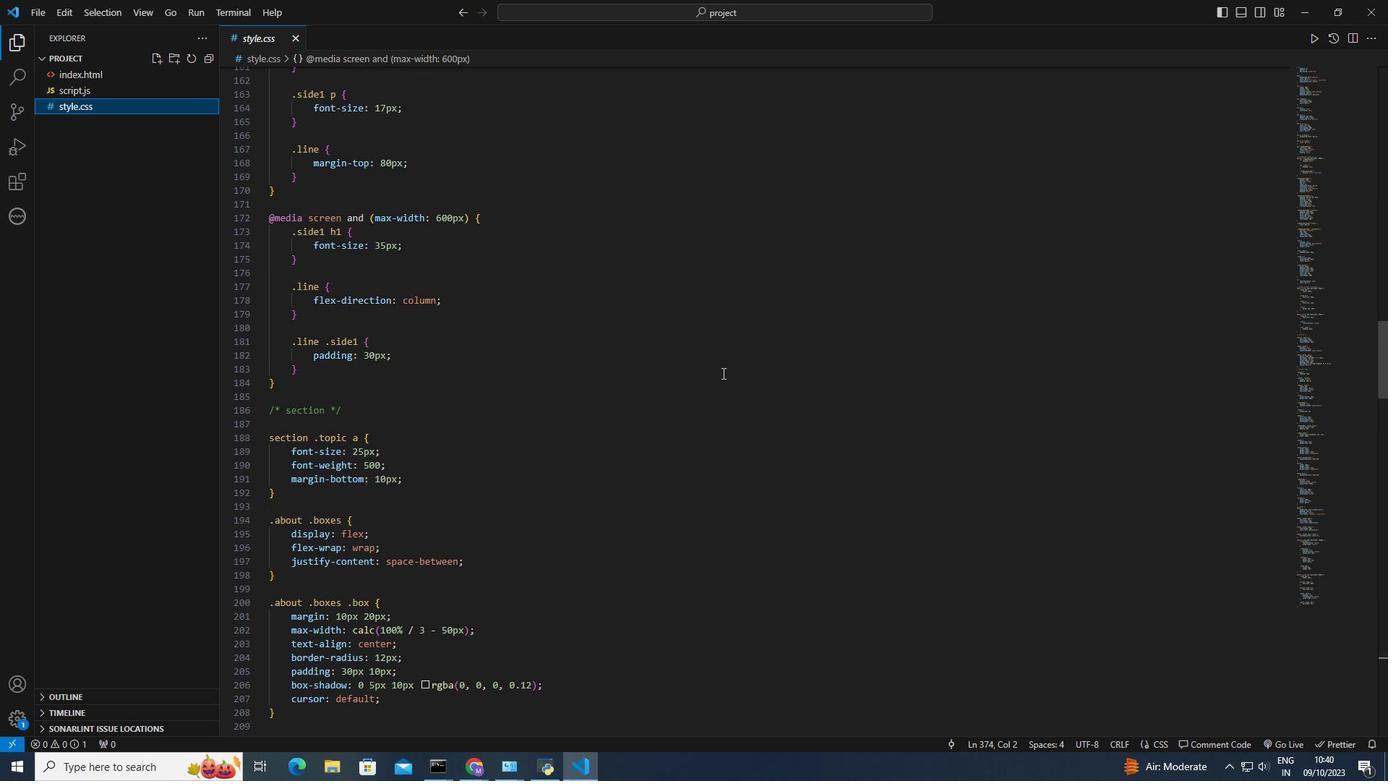 
Action: Mouse scrolled (722, 373) with delta (0, 0)
Screenshot: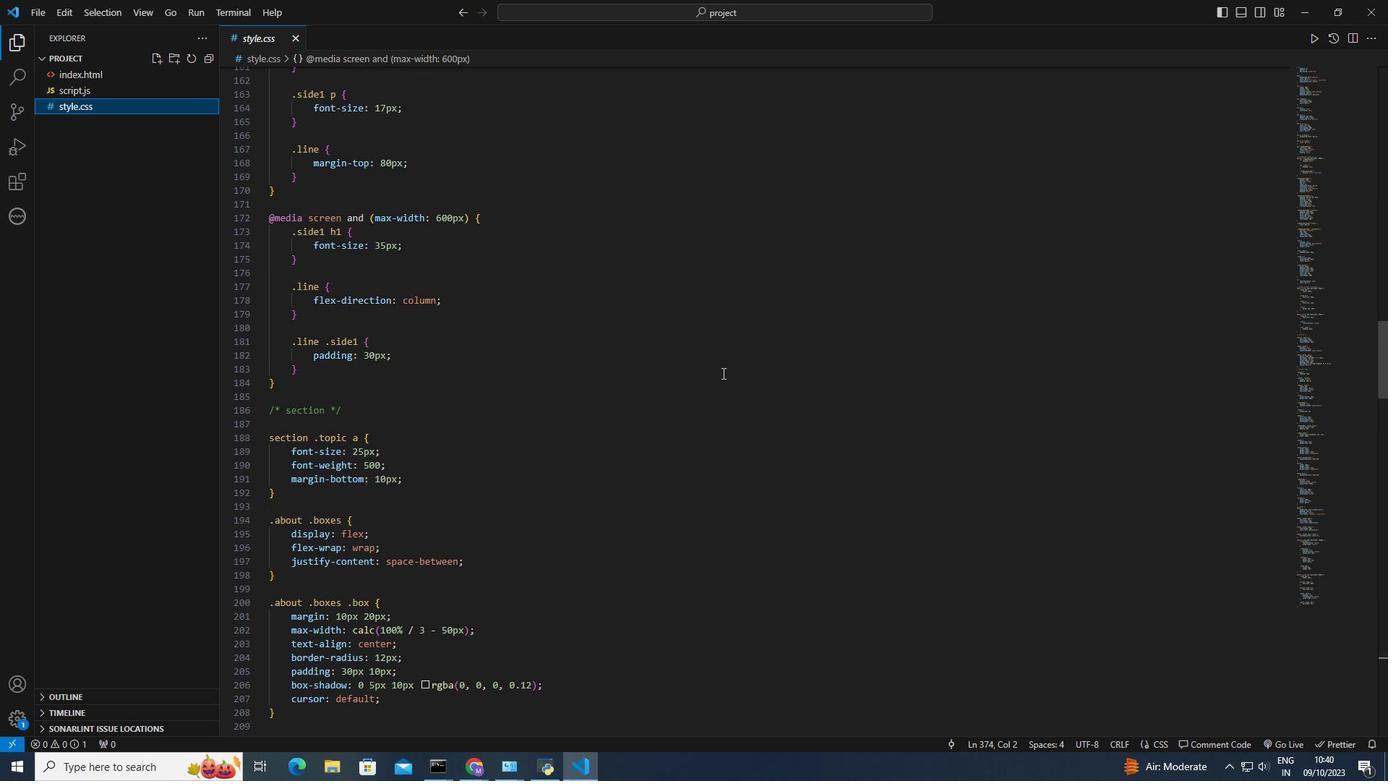 
Action: Mouse scrolled (722, 373) with delta (0, 0)
Screenshot: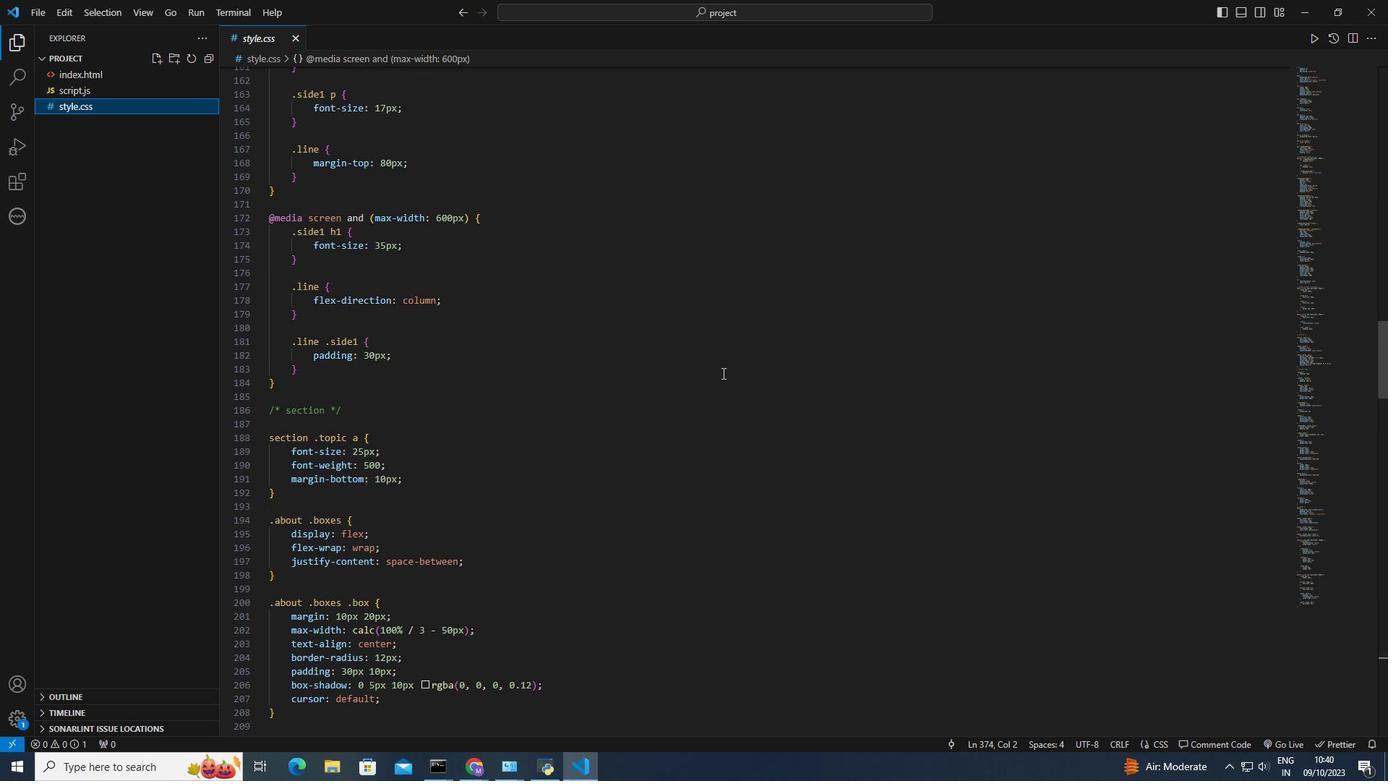 
Action: Mouse scrolled (722, 373) with delta (0, 0)
Screenshot: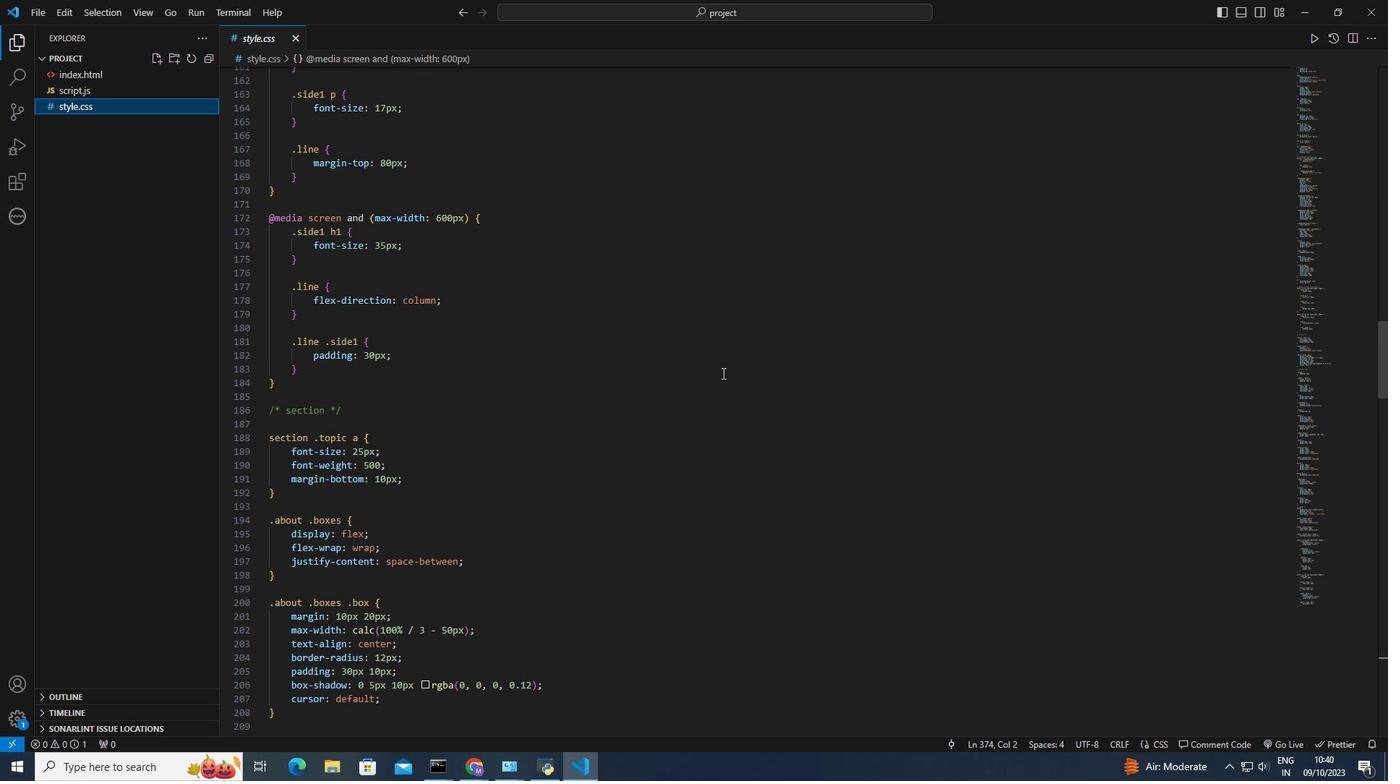 
Action: Mouse scrolled (722, 373) with delta (0, 0)
Screenshot: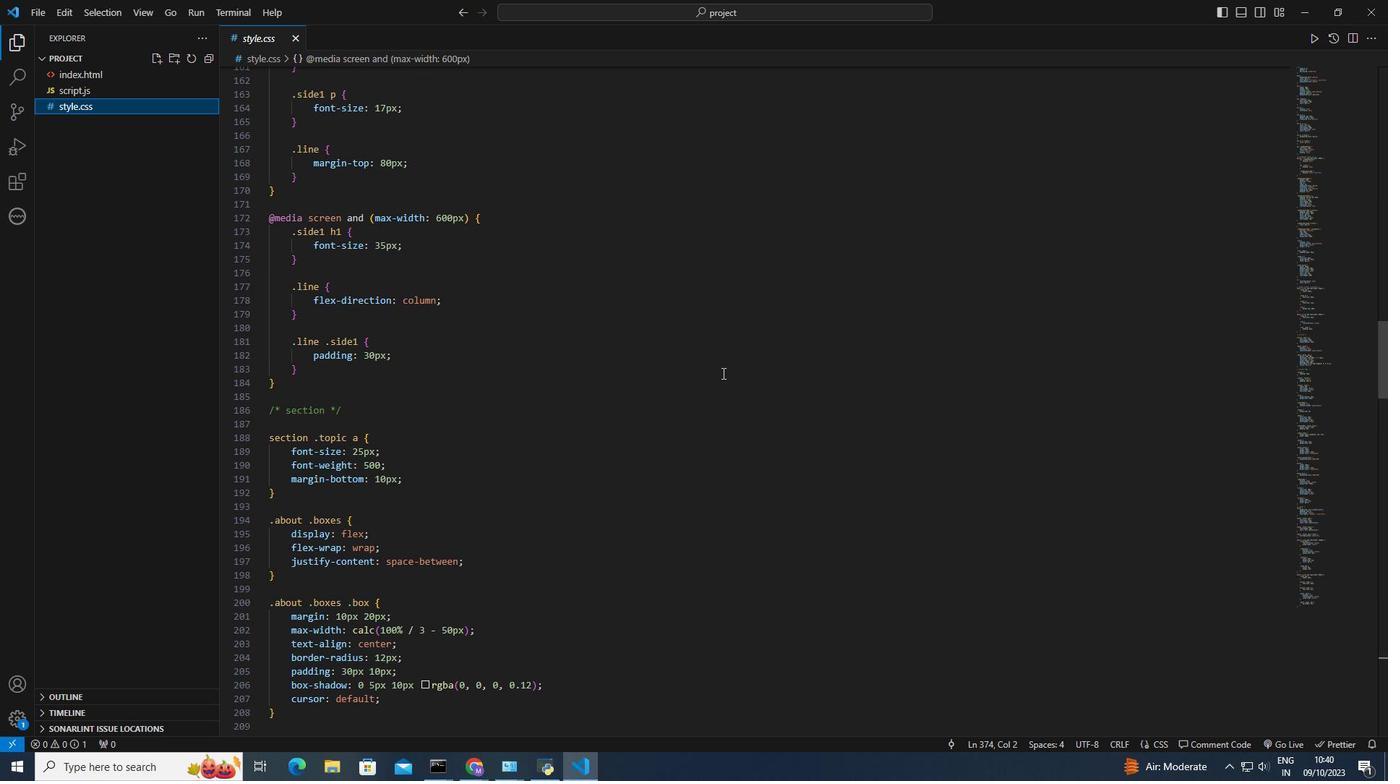 
Action: Mouse scrolled (722, 373) with delta (0, 0)
Screenshot: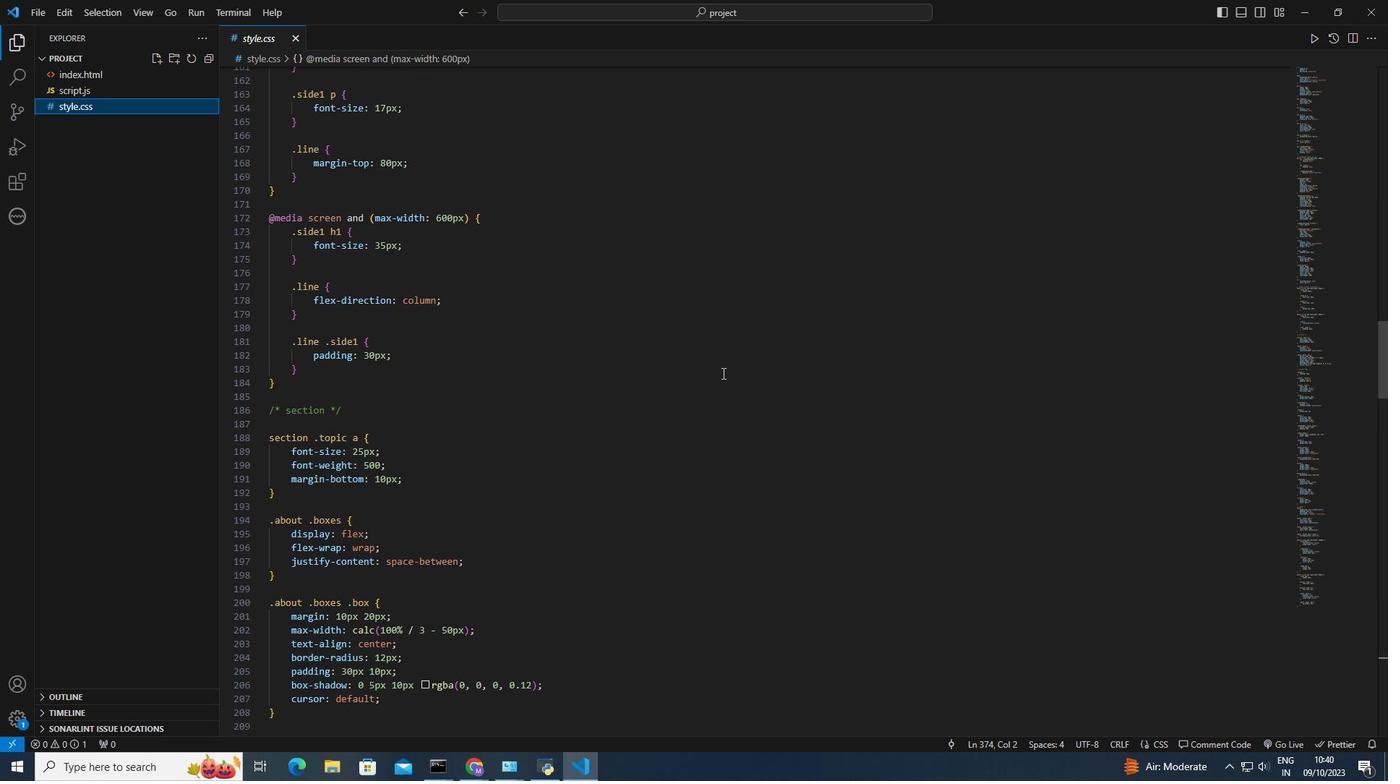 
Action: Mouse scrolled (722, 373) with delta (0, 0)
Screenshot: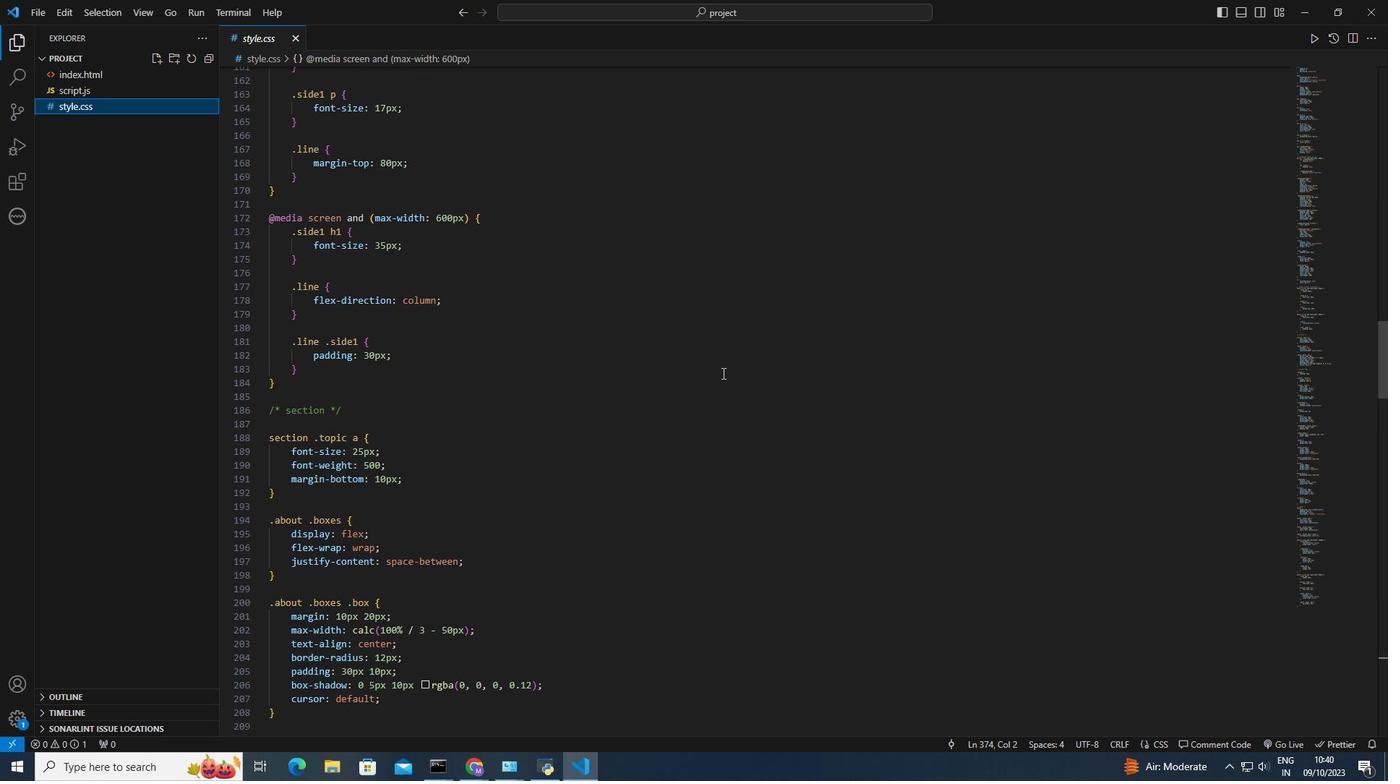 
Action: Mouse moved to (718, 372)
Screenshot: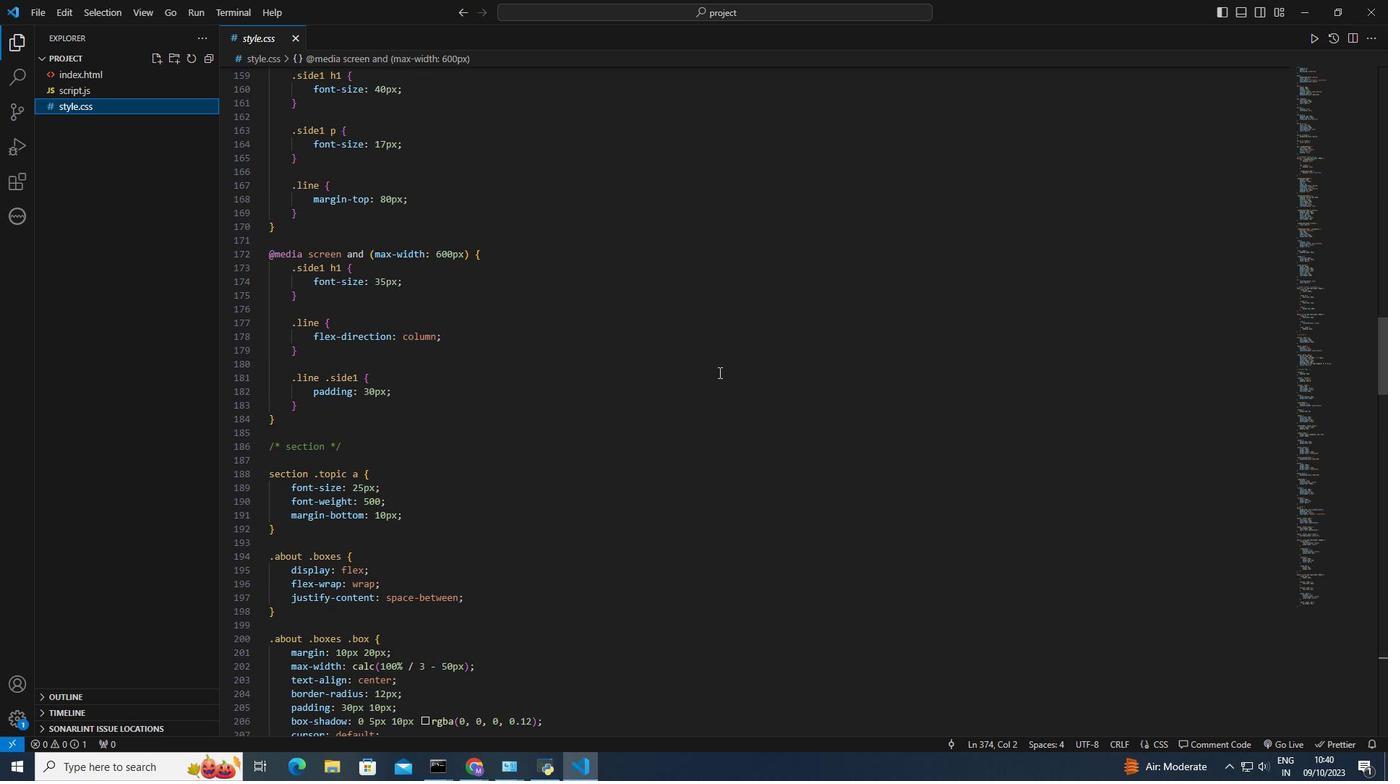 
Action: Mouse scrolled (718, 373) with delta (0, 0)
Screenshot: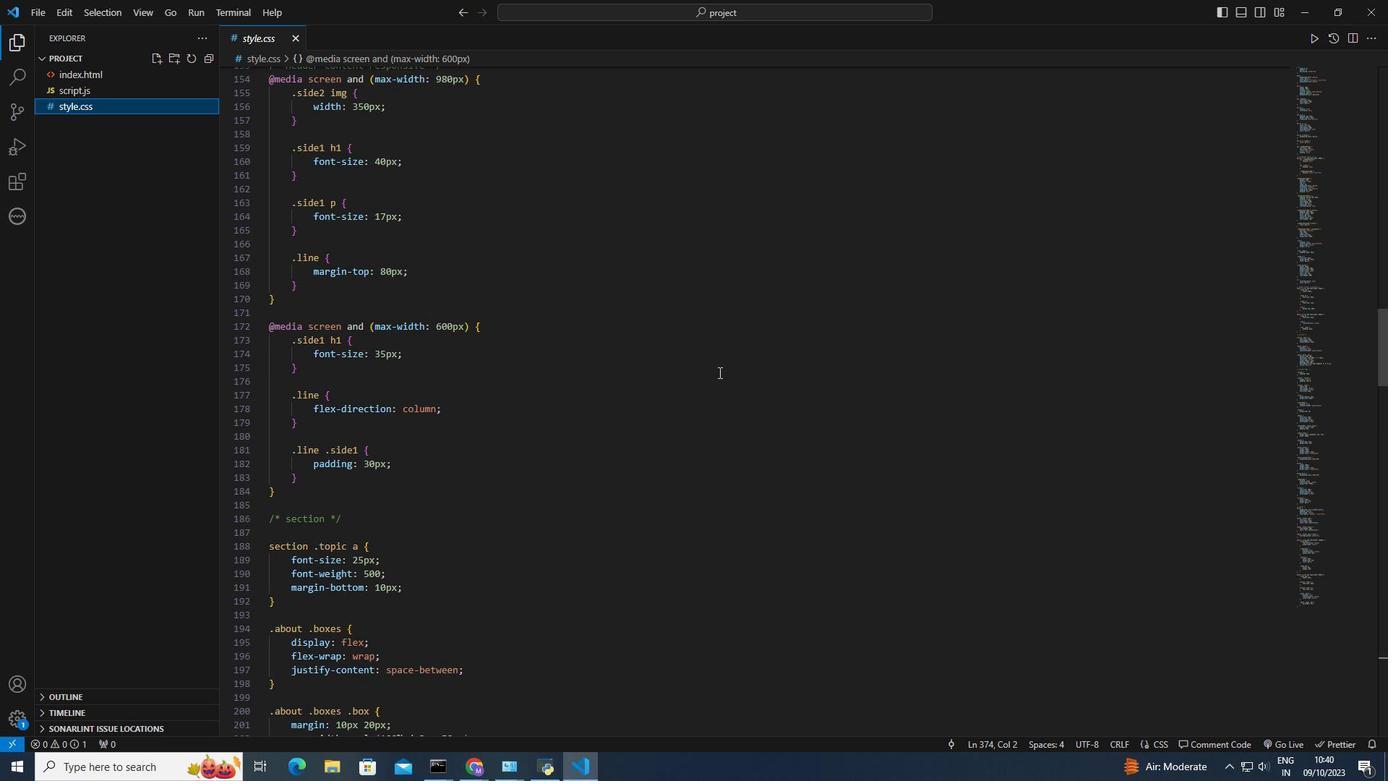 
Action: Mouse scrolled (718, 373) with delta (0, 0)
Screenshot: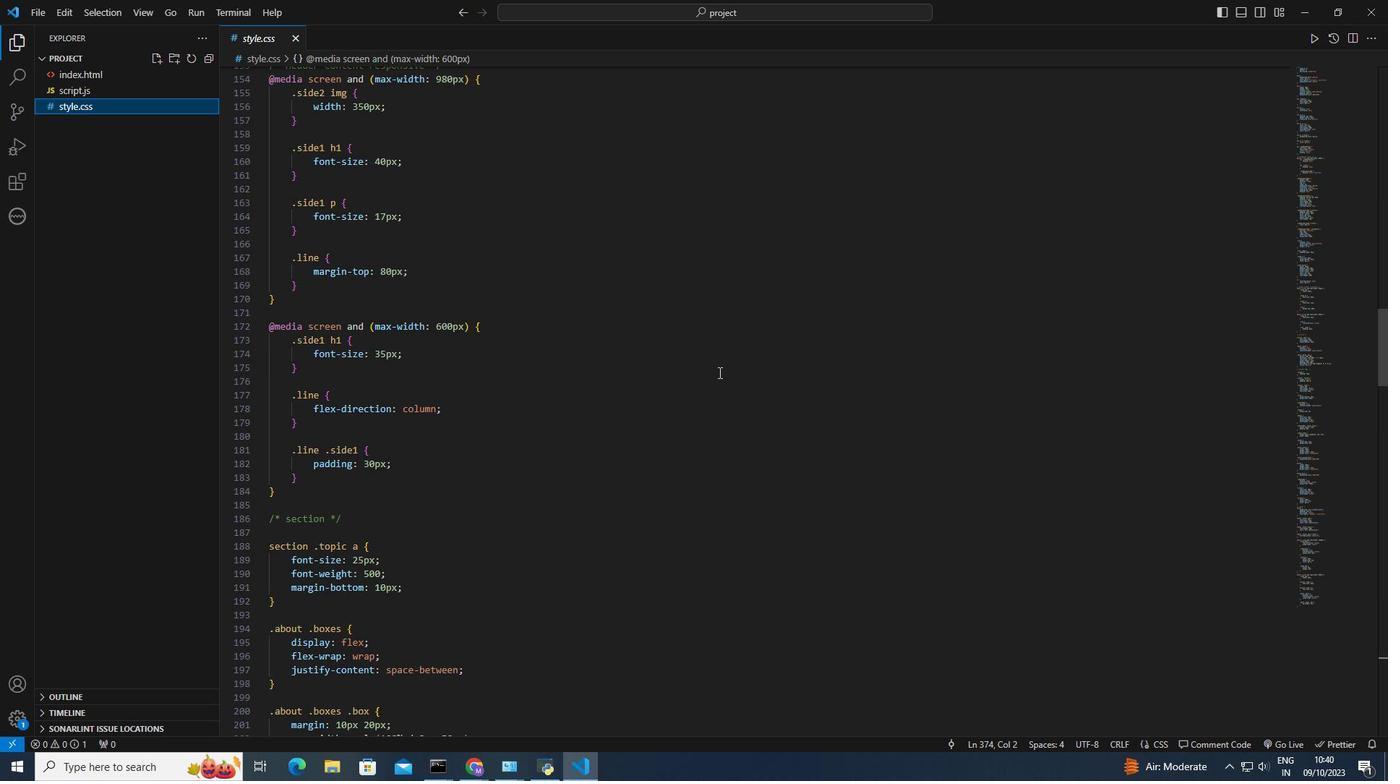 
Action: Mouse scrolled (718, 373) with delta (0, 0)
Screenshot: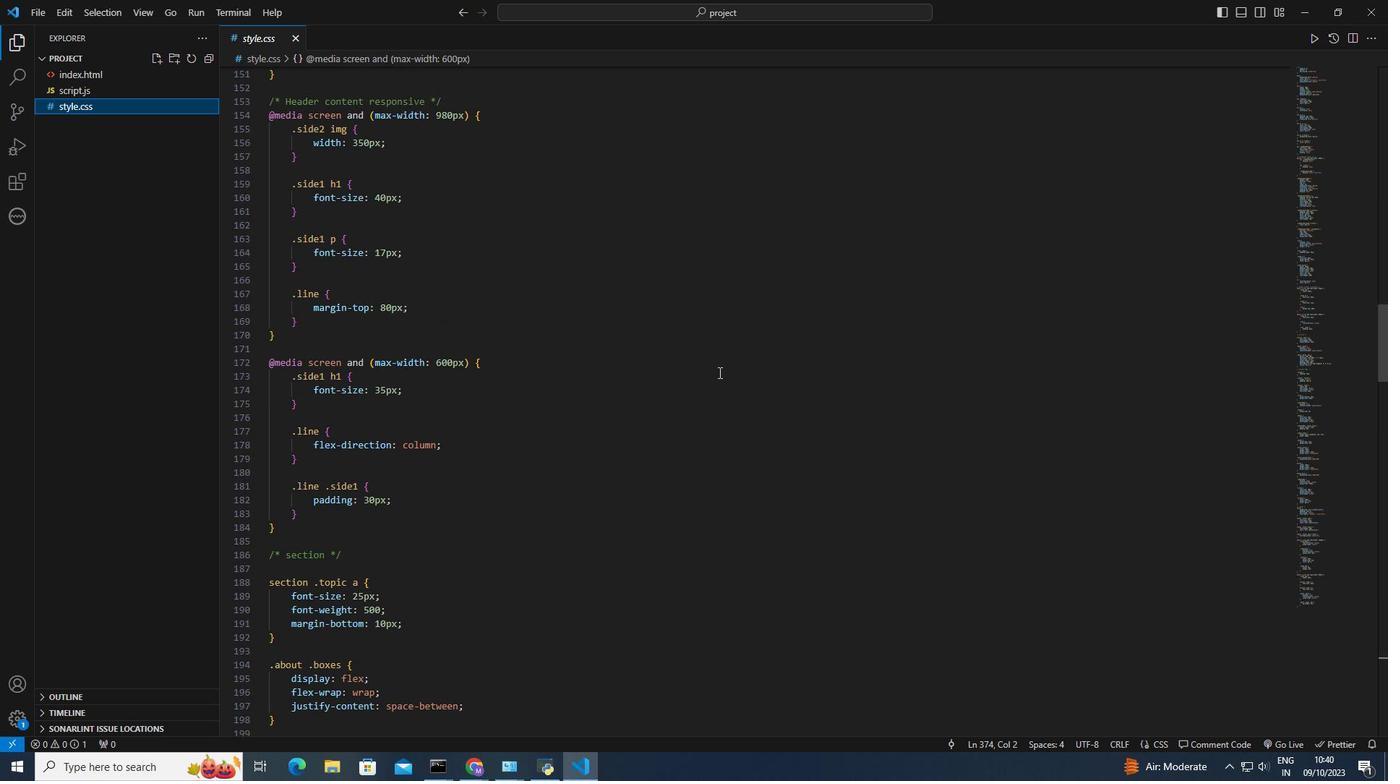 
Action: Mouse scrolled (718, 373) with delta (0, 0)
Screenshot: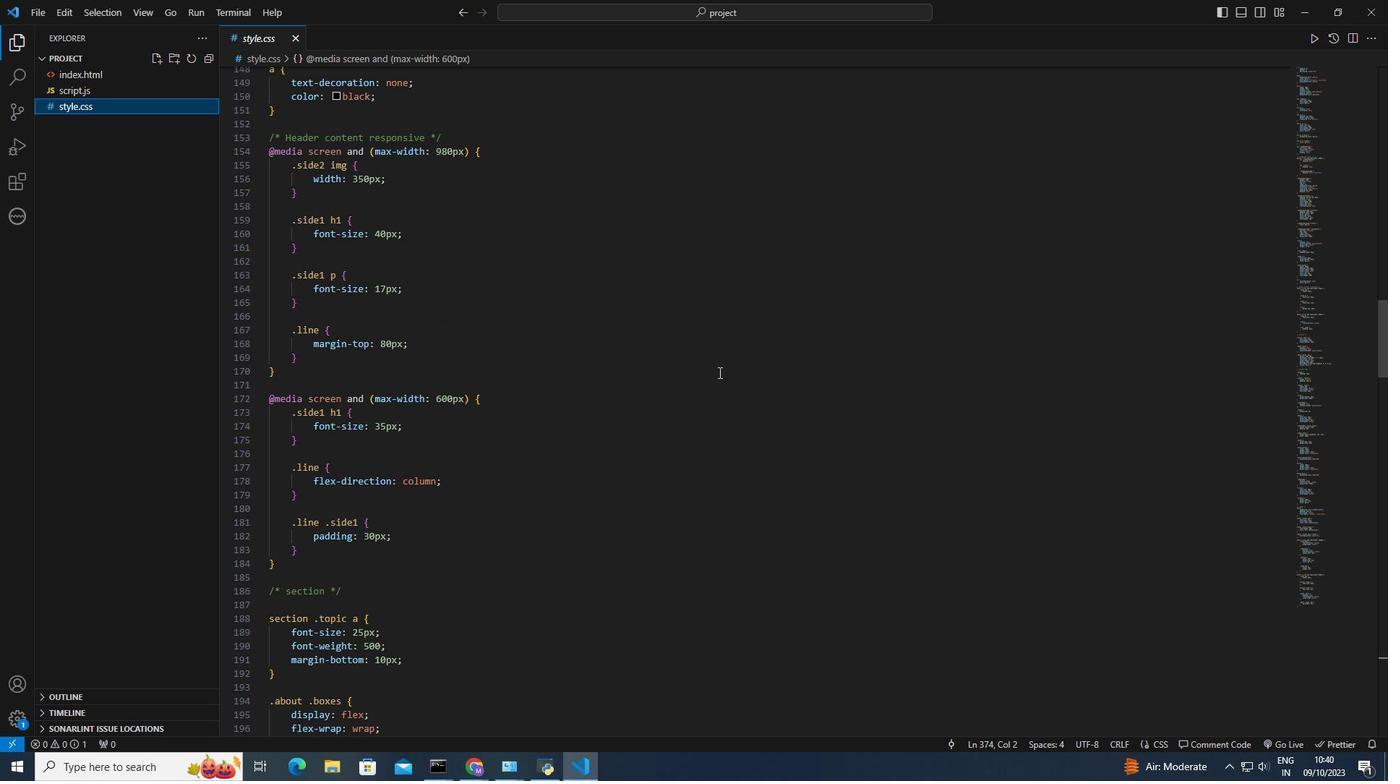 
Action: Mouse scrolled (718, 373) with delta (0, 0)
Screenshot: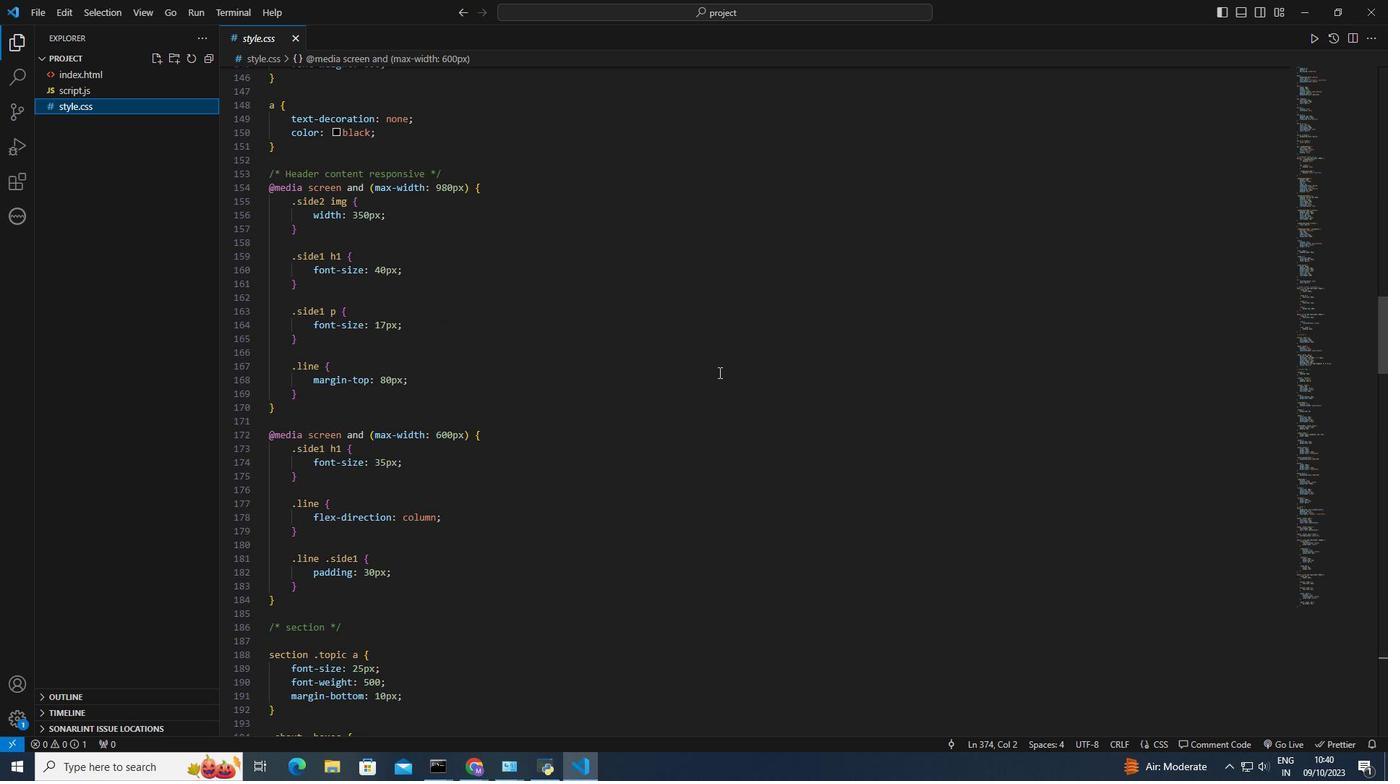 
Action: Mouse scrolled (718, 373) with delta (0, 0)
Screenshot: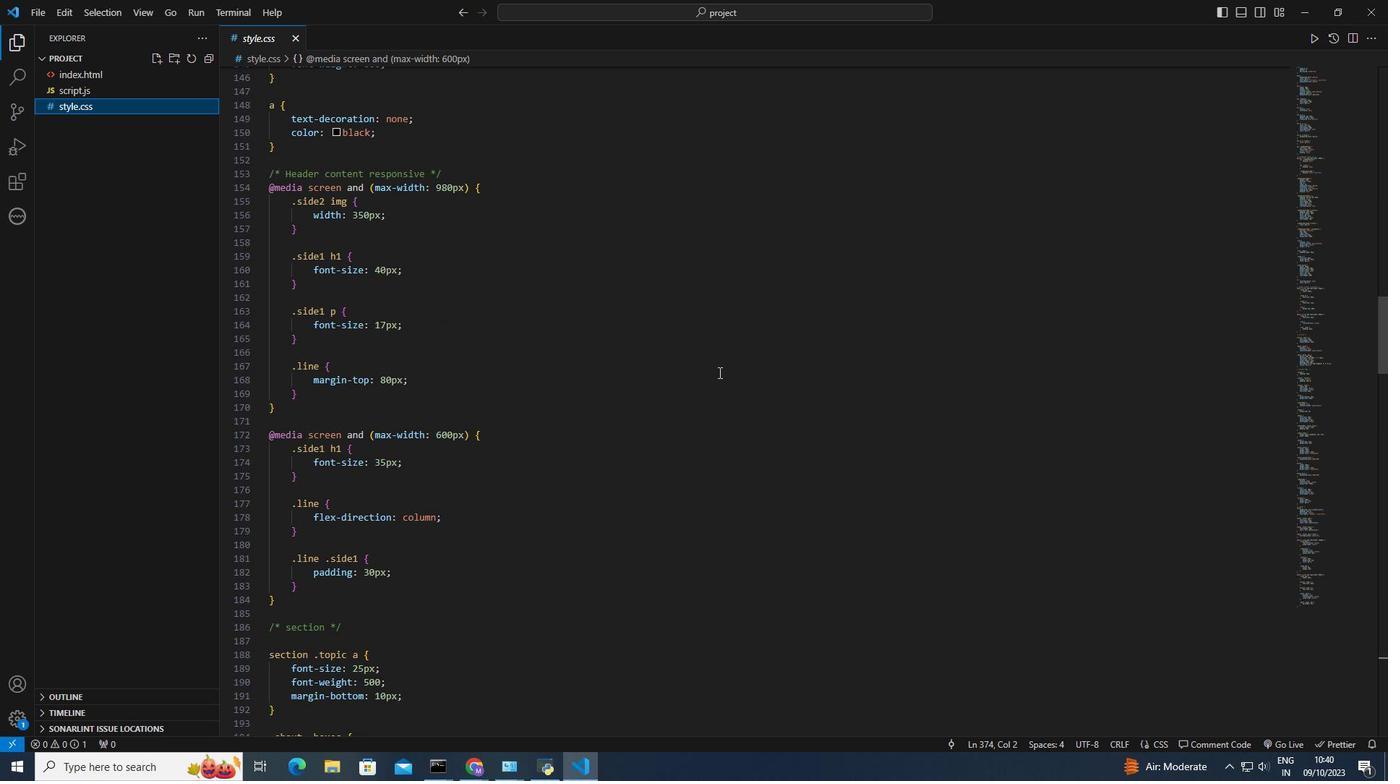 
Action: Mouse scrolled (718, 373) with delta (0, 0)
Screenshot: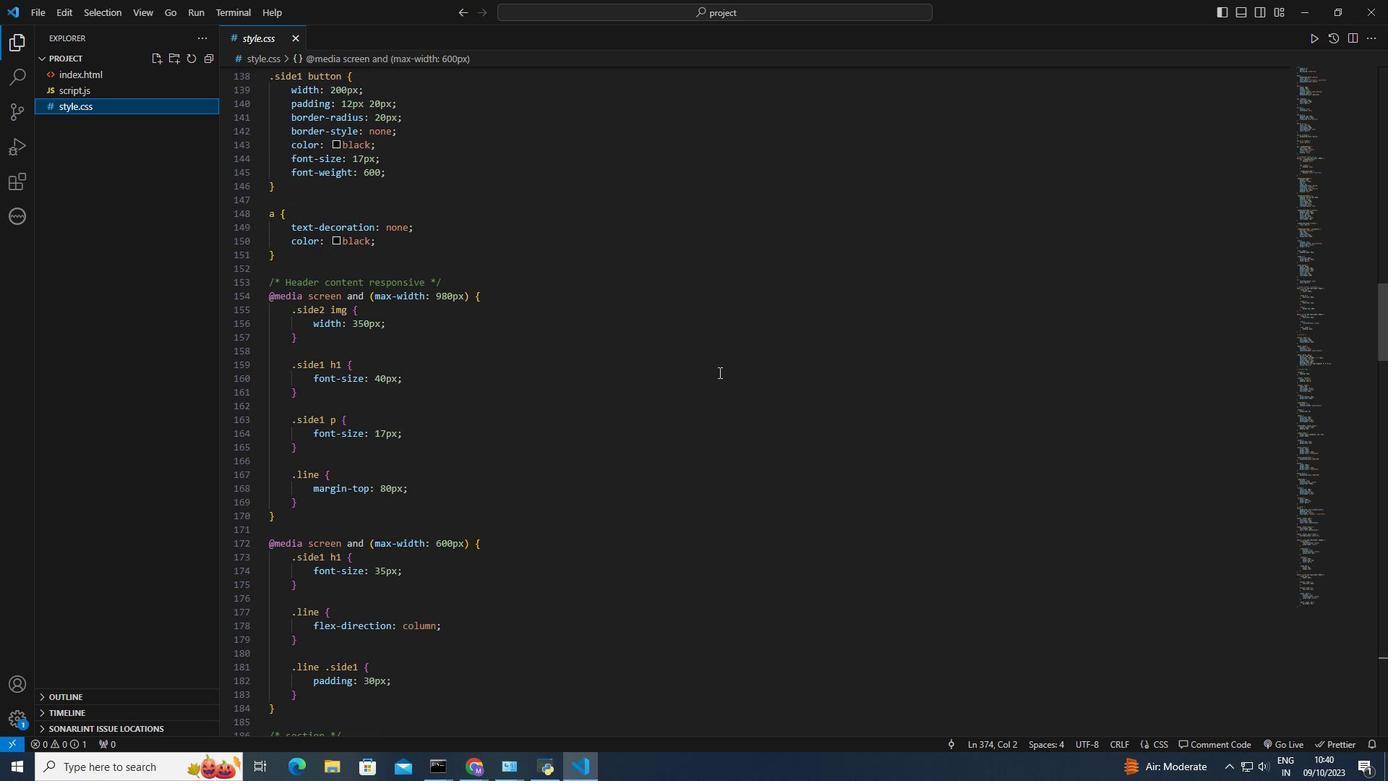 
Action: Mouse scrolled (718, 373) with delta (0, 0)
Screenshot: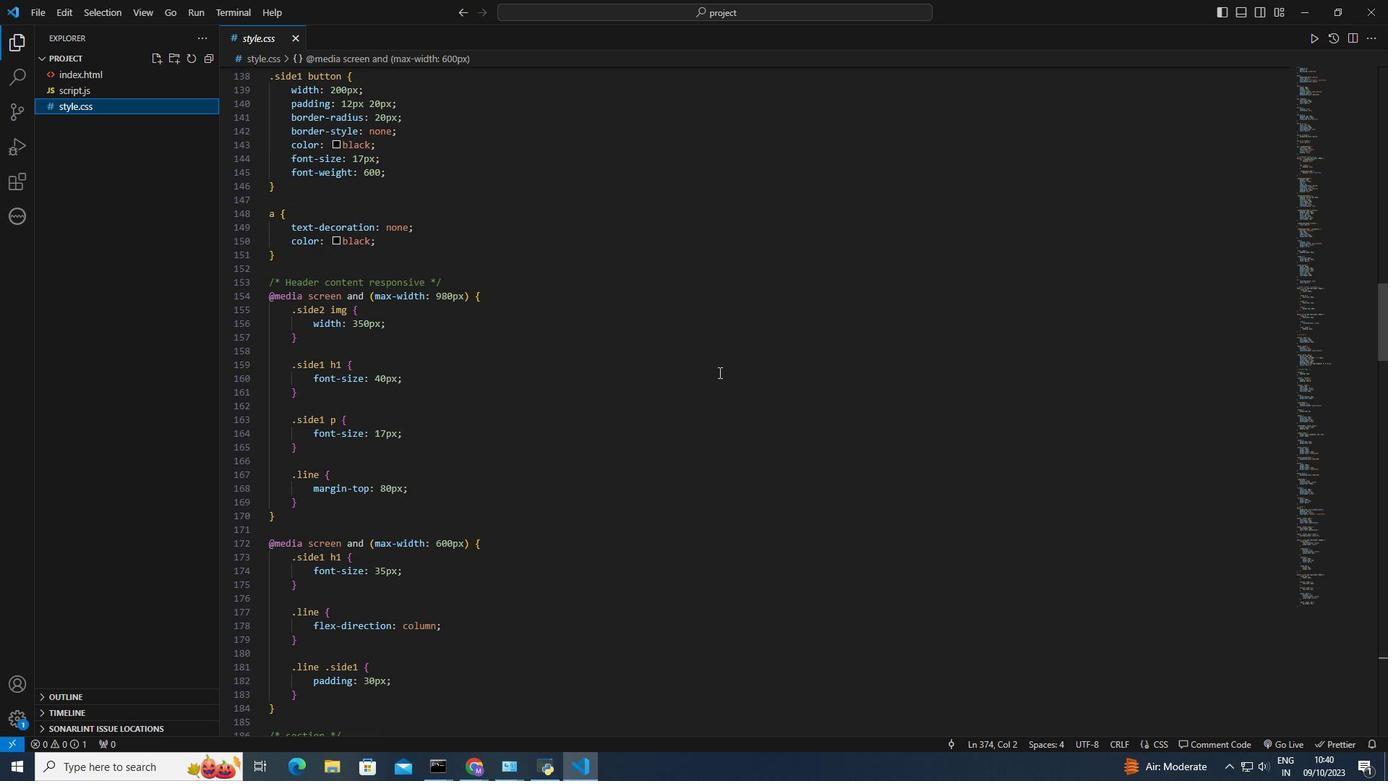 
Action: Mouse scrolled (718, 373) with delta (0, 0)
Screenshot: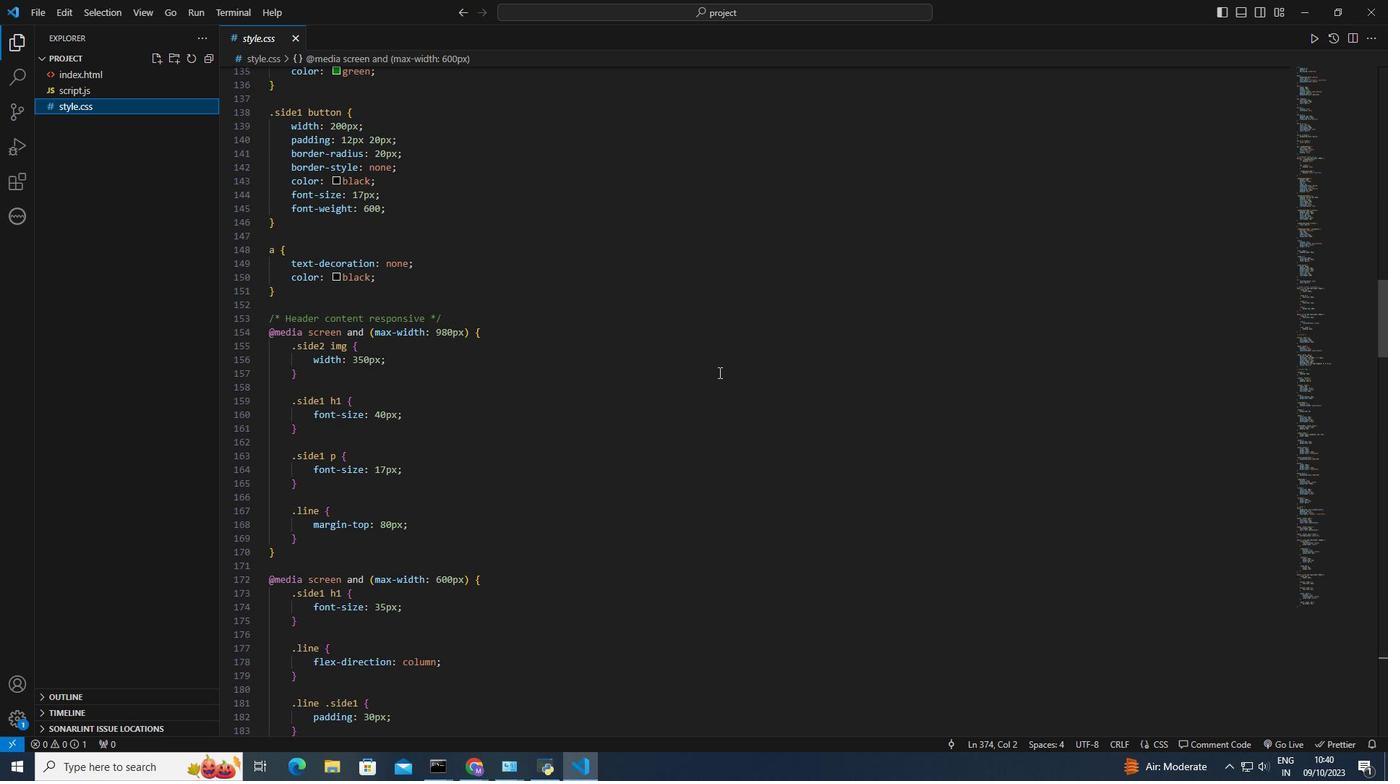 
Action: Mouse scrolled (718, 373) with delta (0, 0)
Screenshot: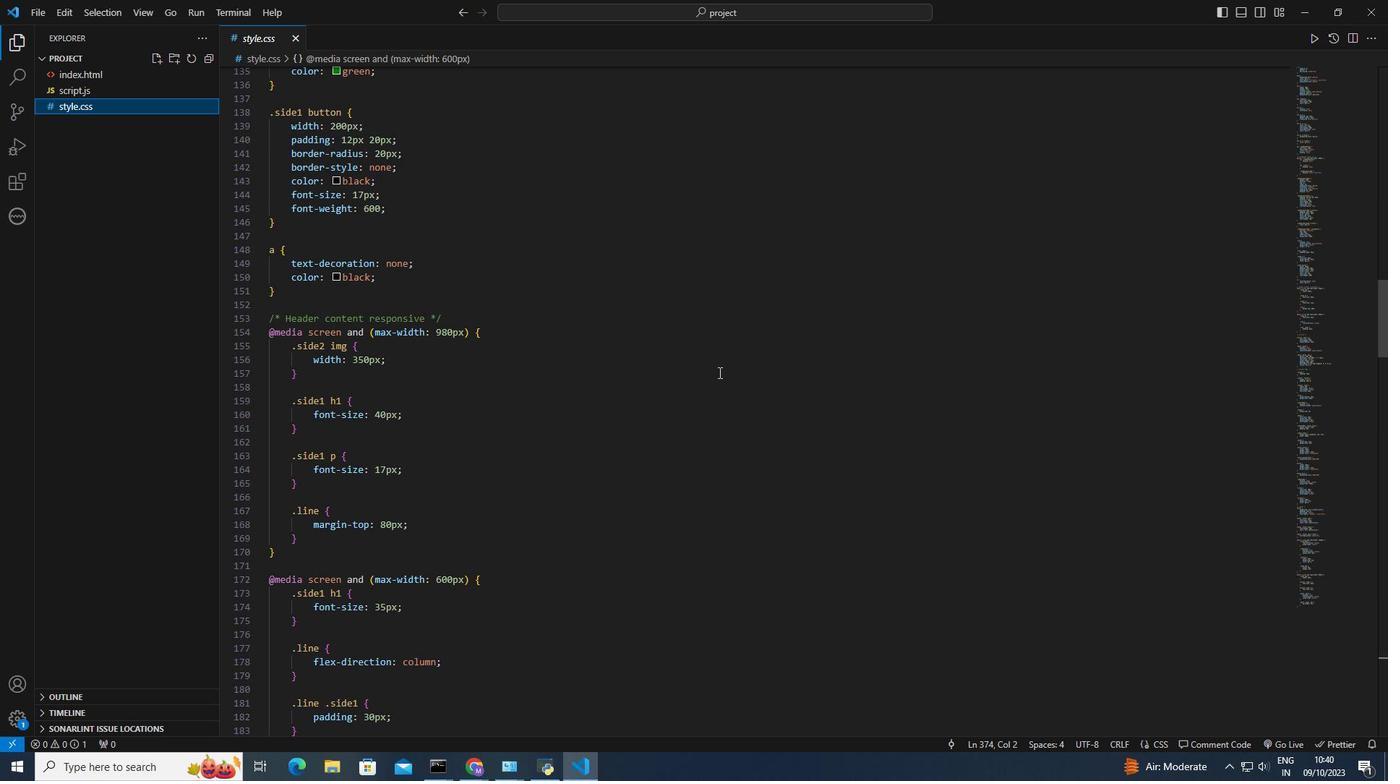 
Action: Mouse scrolled (718, 373) with delta (0, 0)
Screenshot: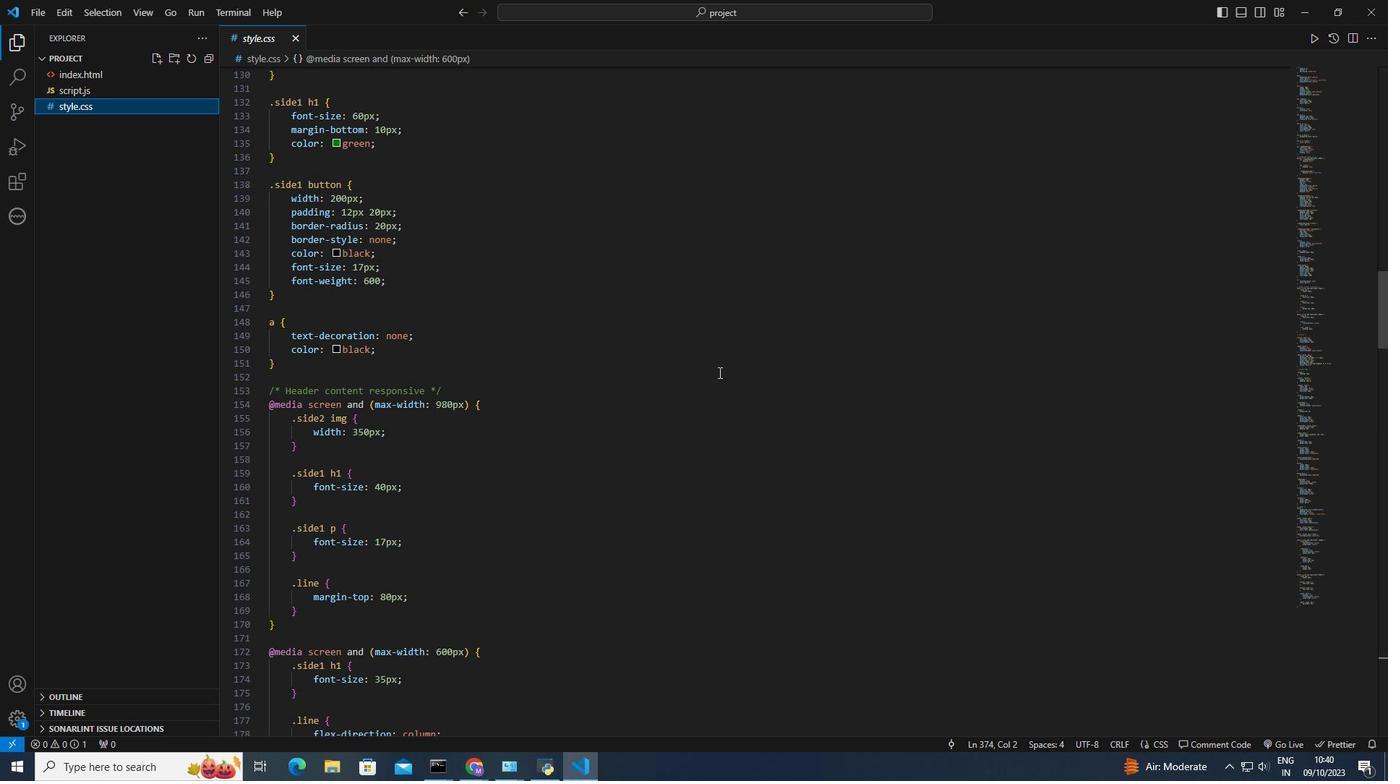 
Action: Mouse scrolled (718, 373) with delta (0, 0)
Screenshot: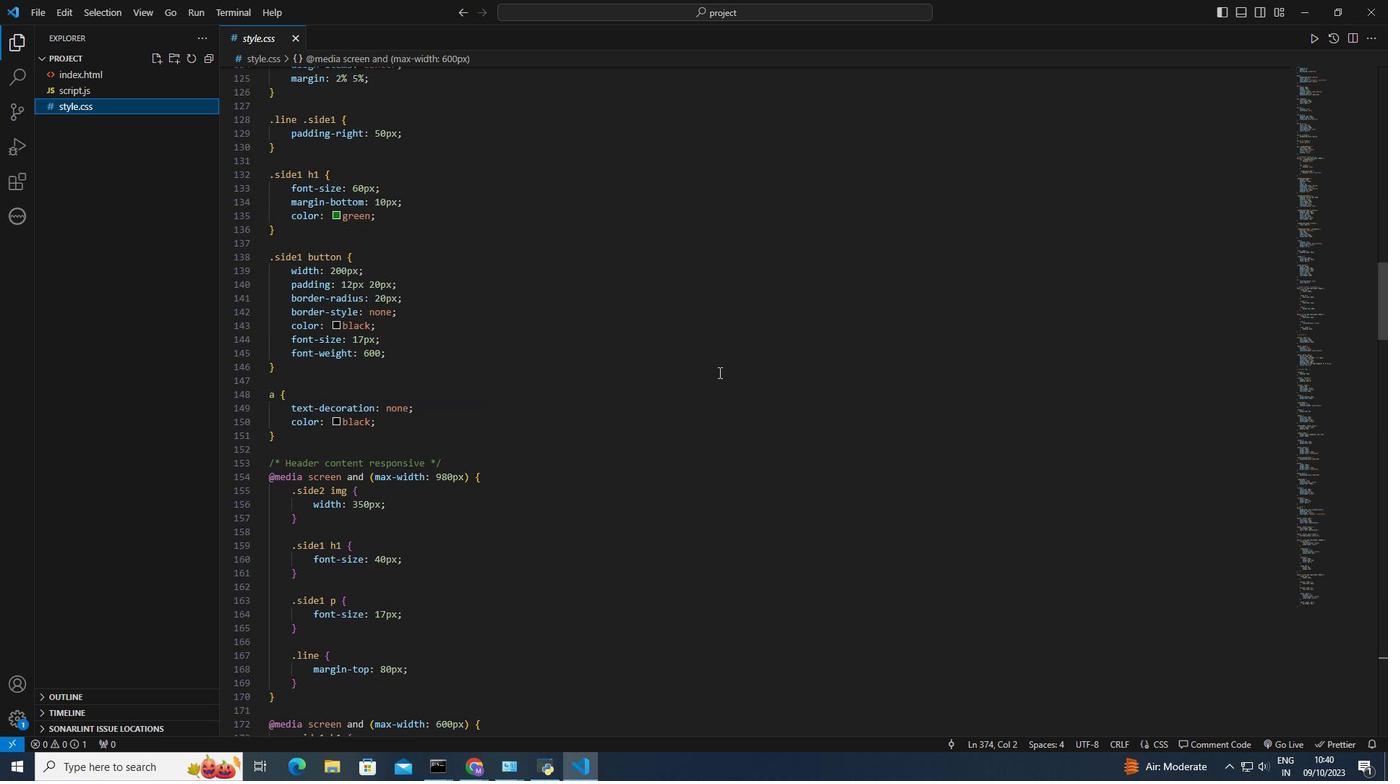 
Action: Mouse scrolled (718, 373) with delta (0, 0)
Screenshot: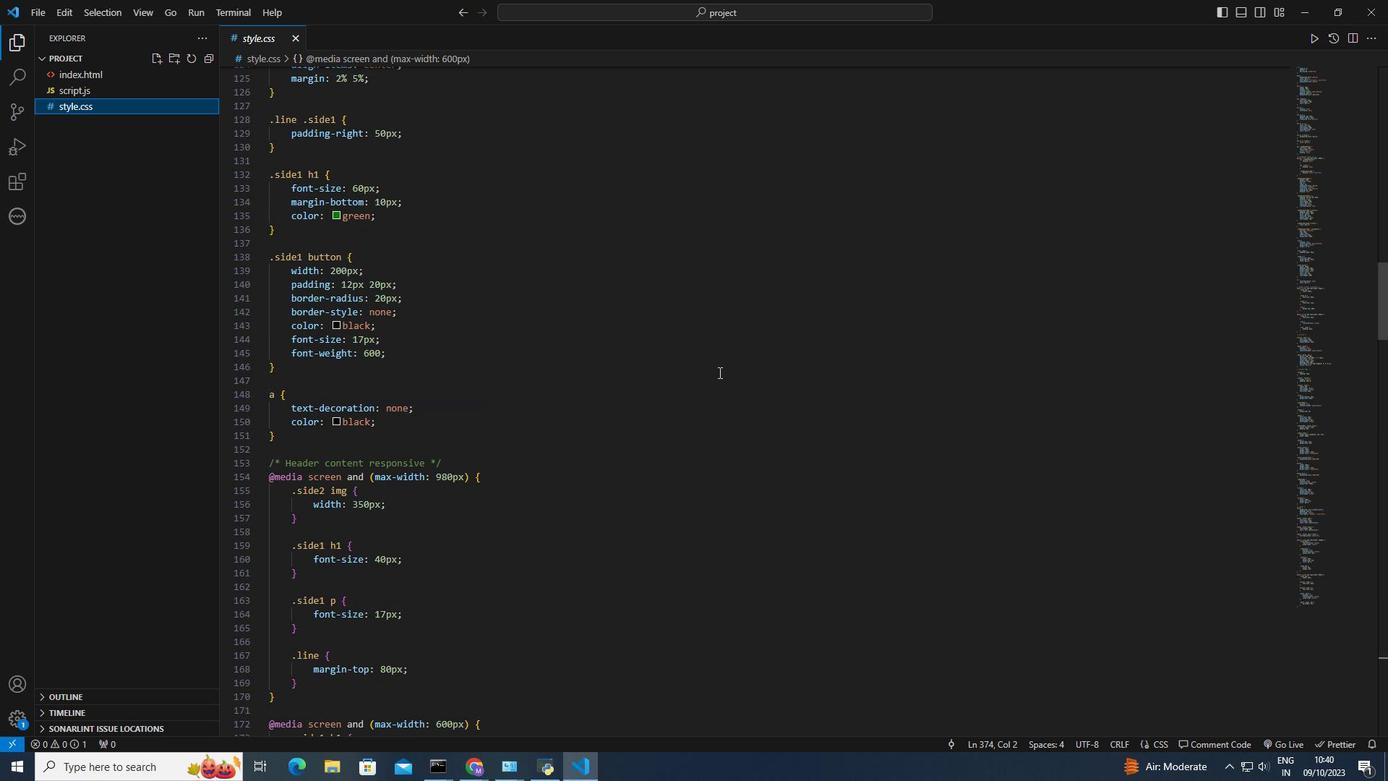 
Action: Mouse scrolled (718, 373) with delta (0, 0)
Screenshot: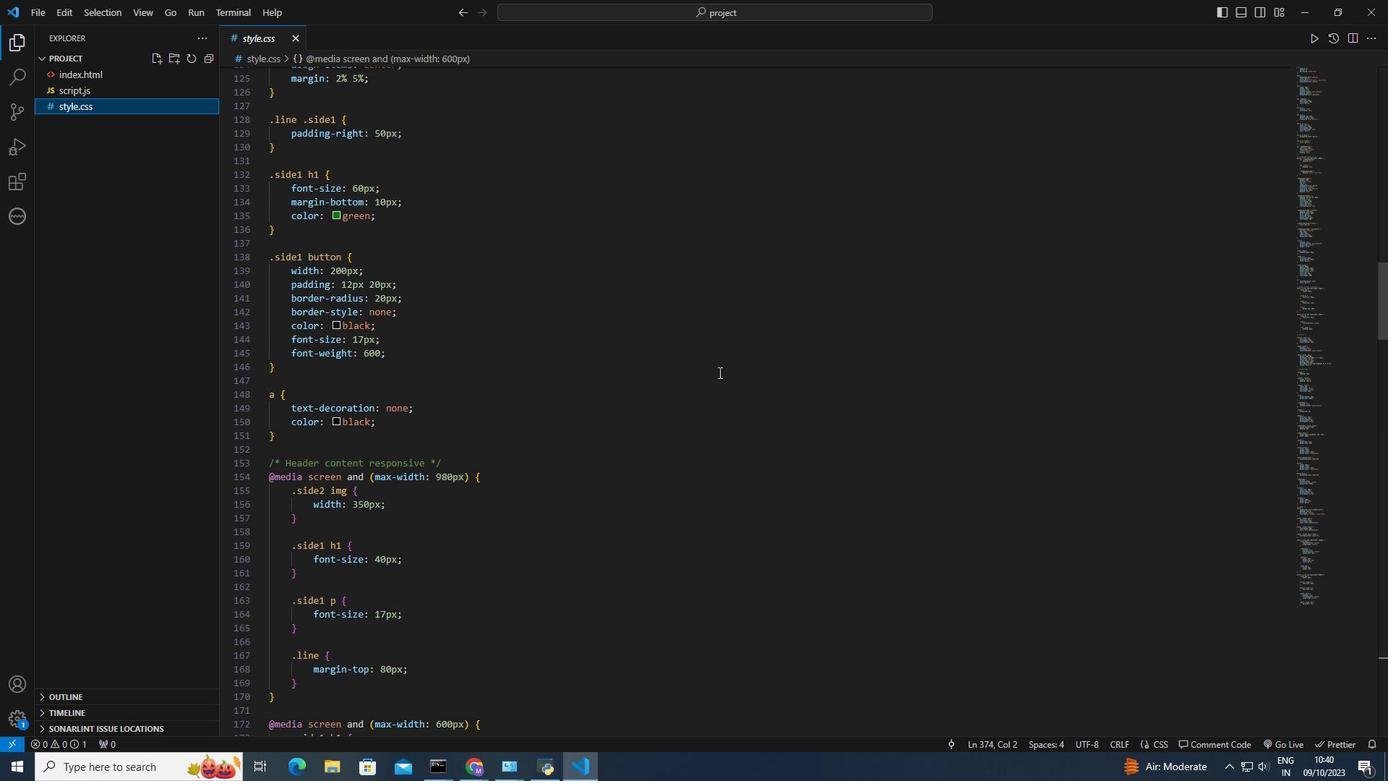 
Action: Mouse scrolled (718, 373) with delta (0, 0)
Screenshot: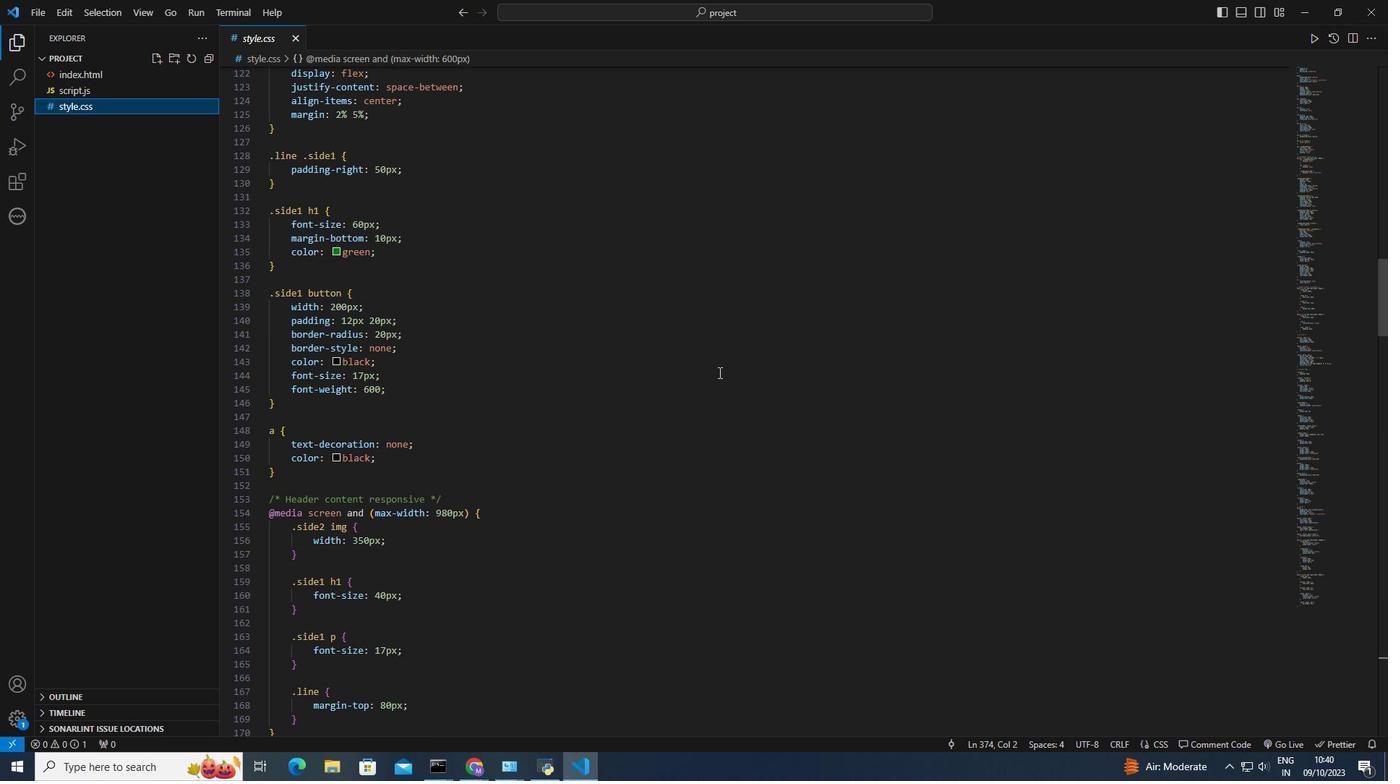 
Action: Mouse scrolled (718, 373) with delta (0, 0)
Screenshot: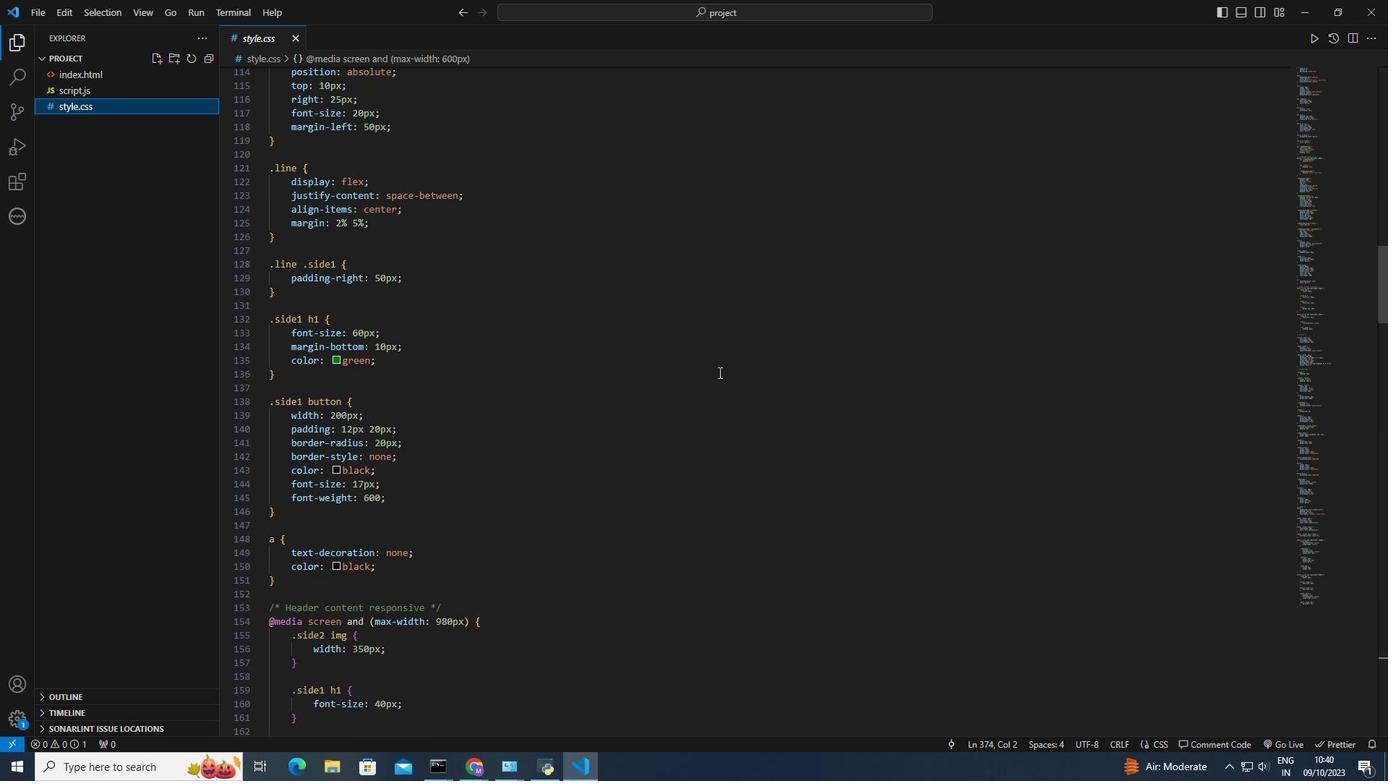 
Action: Mouse scrolled (718, 373) with delta (0, 0)
Screenshot: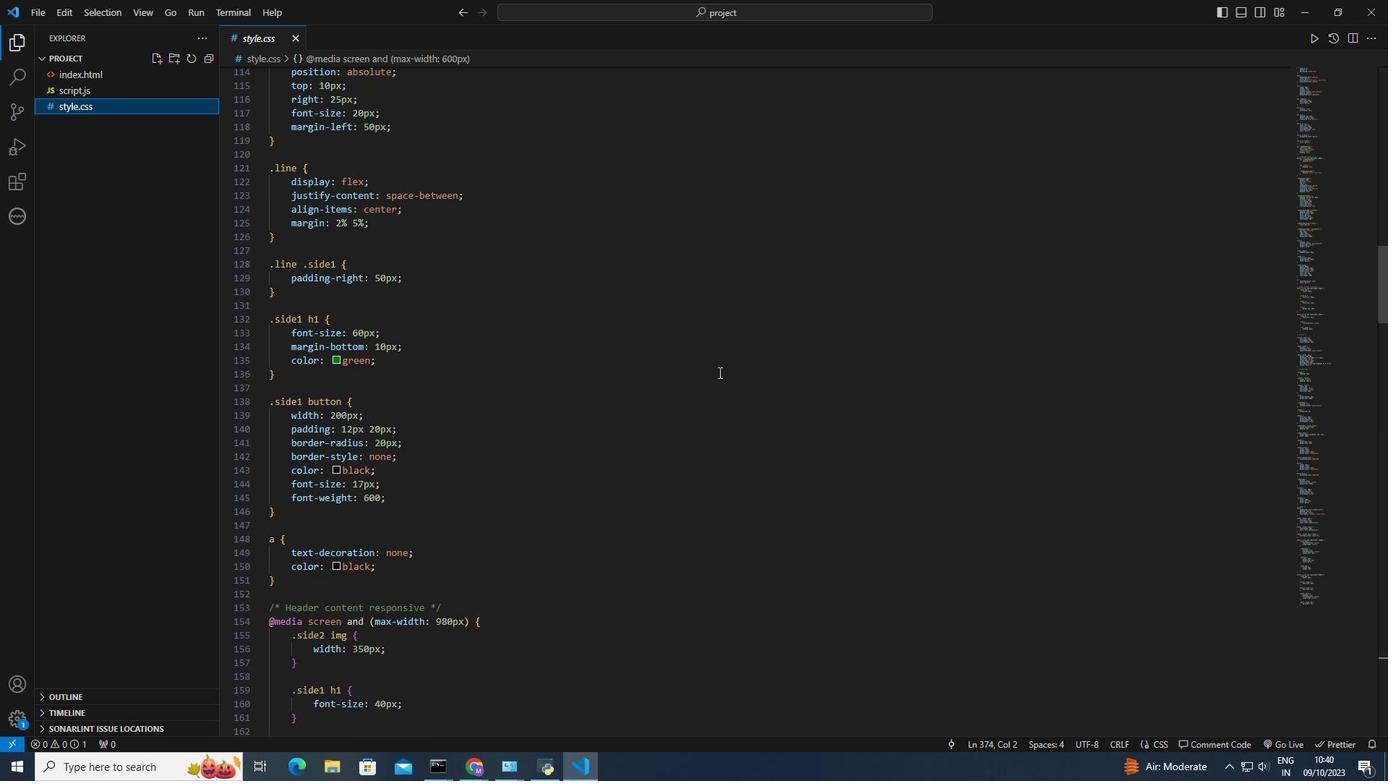 
Action: Mouse scrolled (718, 373) with delta (0, 0)
Screenshot: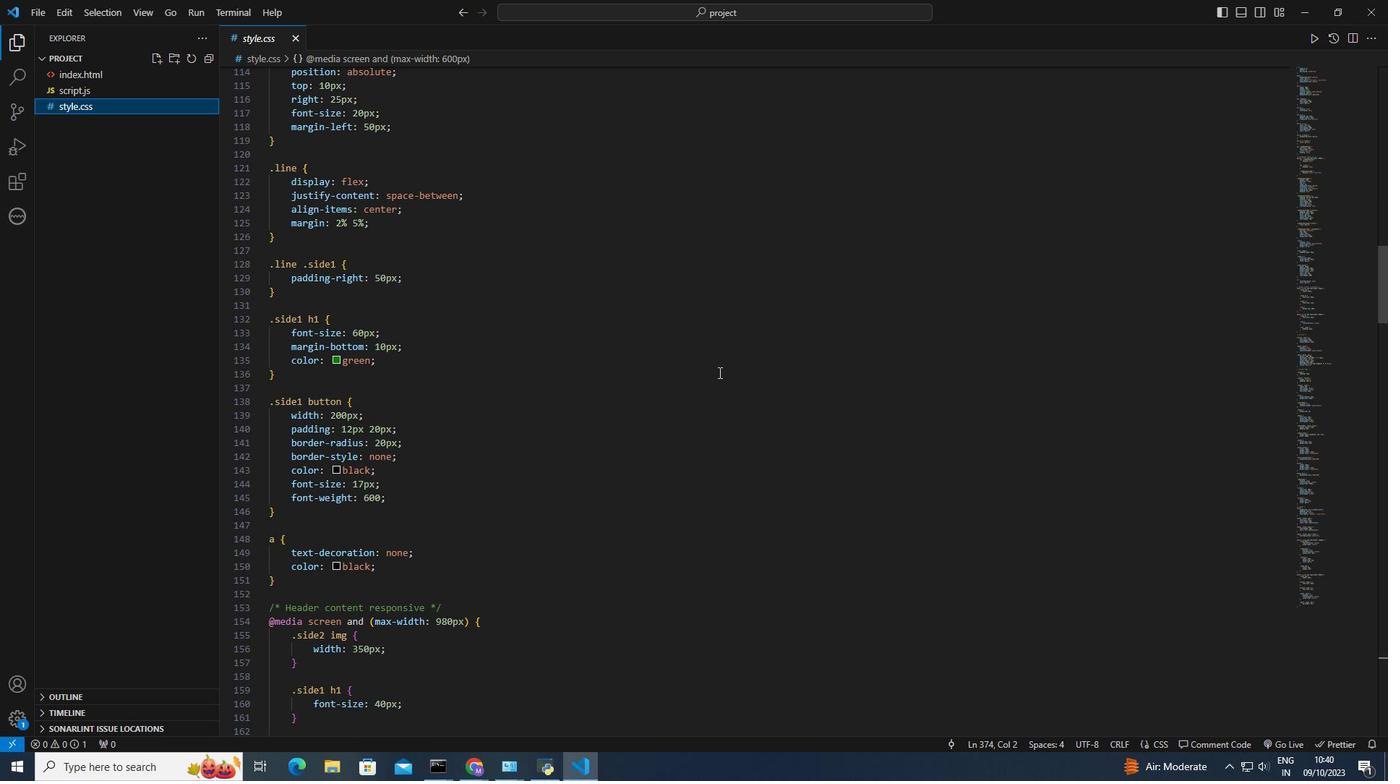 
Action: Mouse scrolled (718, 373) with delta (0, 0)
Screenshot: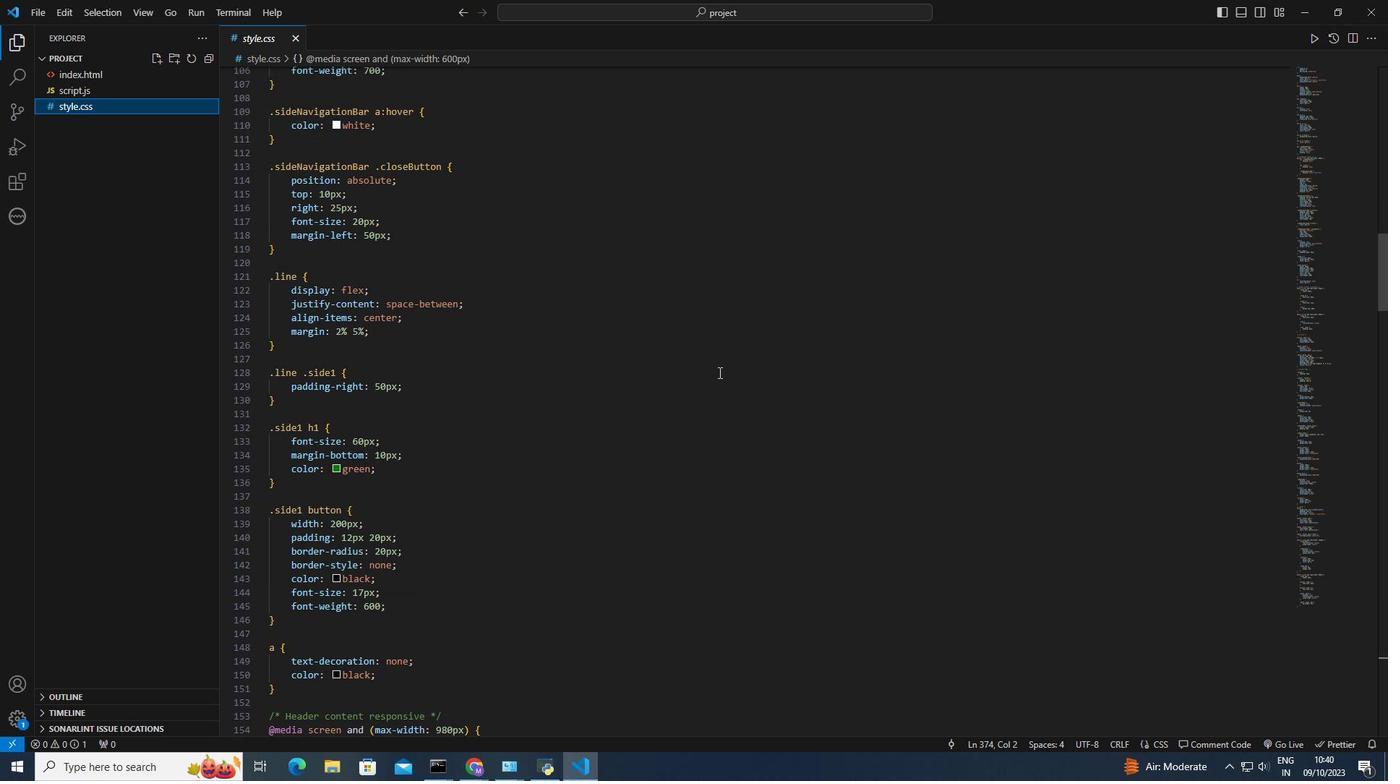 
Action: Mouse scrolled (718, 373) with delta (0, 0)
Screenshot: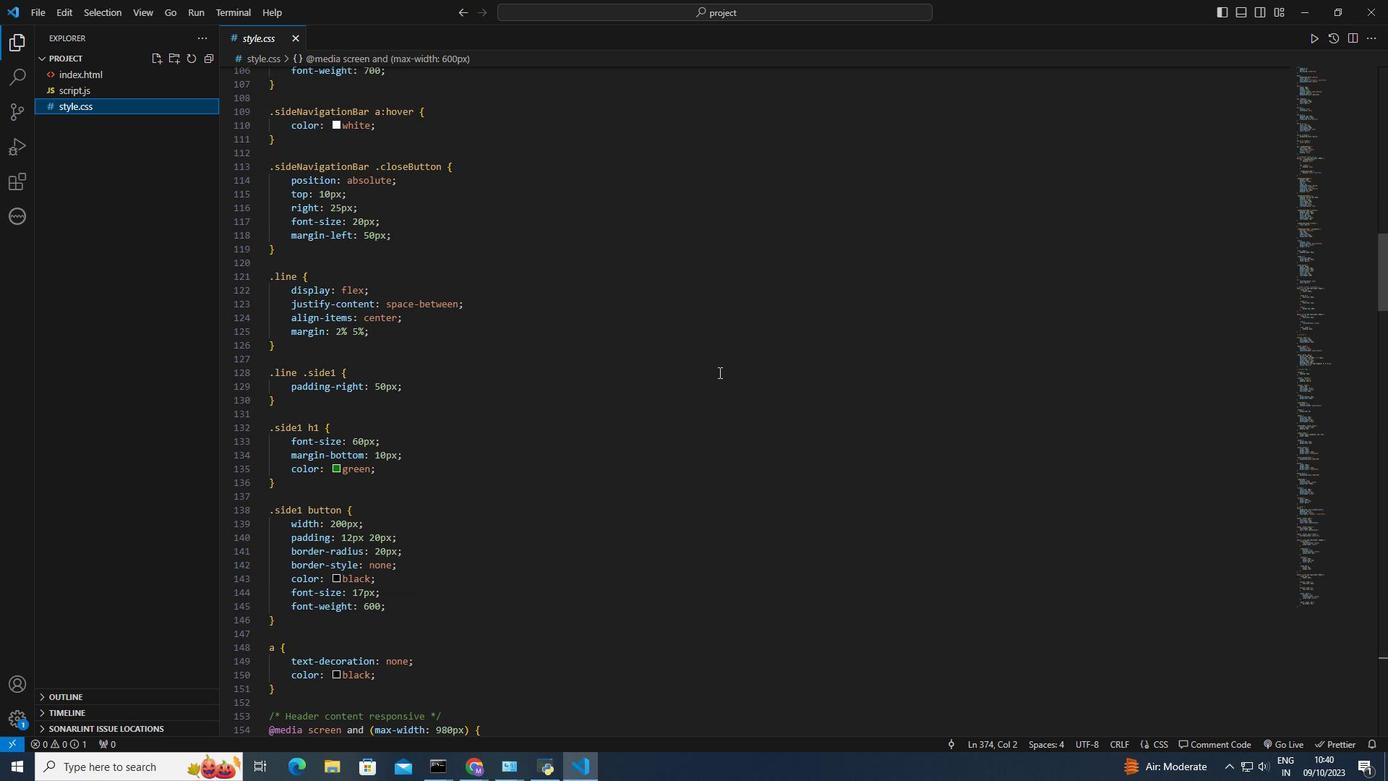 
Action: Mouse scrolled (718, 373) with delta (0, 0)
Screenshot: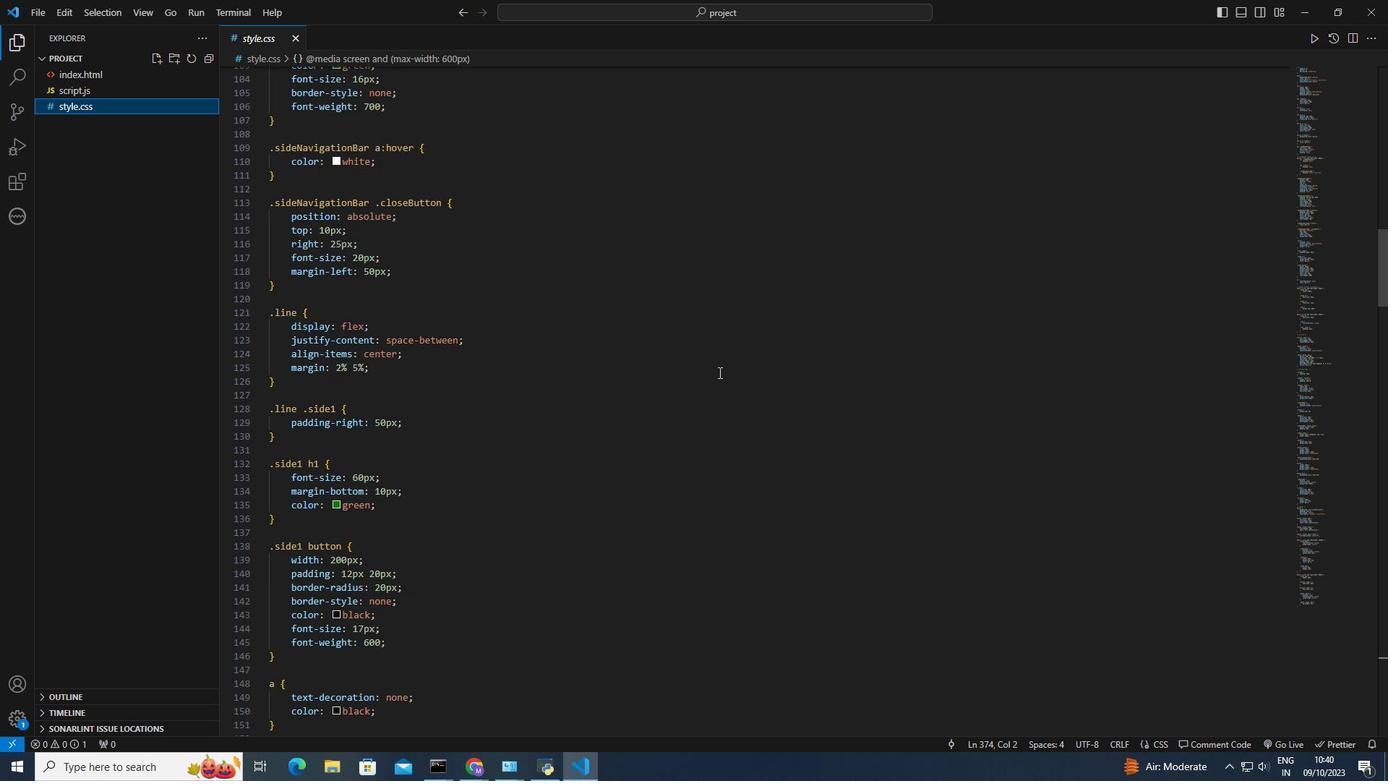 
Action: Mouse scrolled (718, 373) with delta (0, 0)
Screenshot: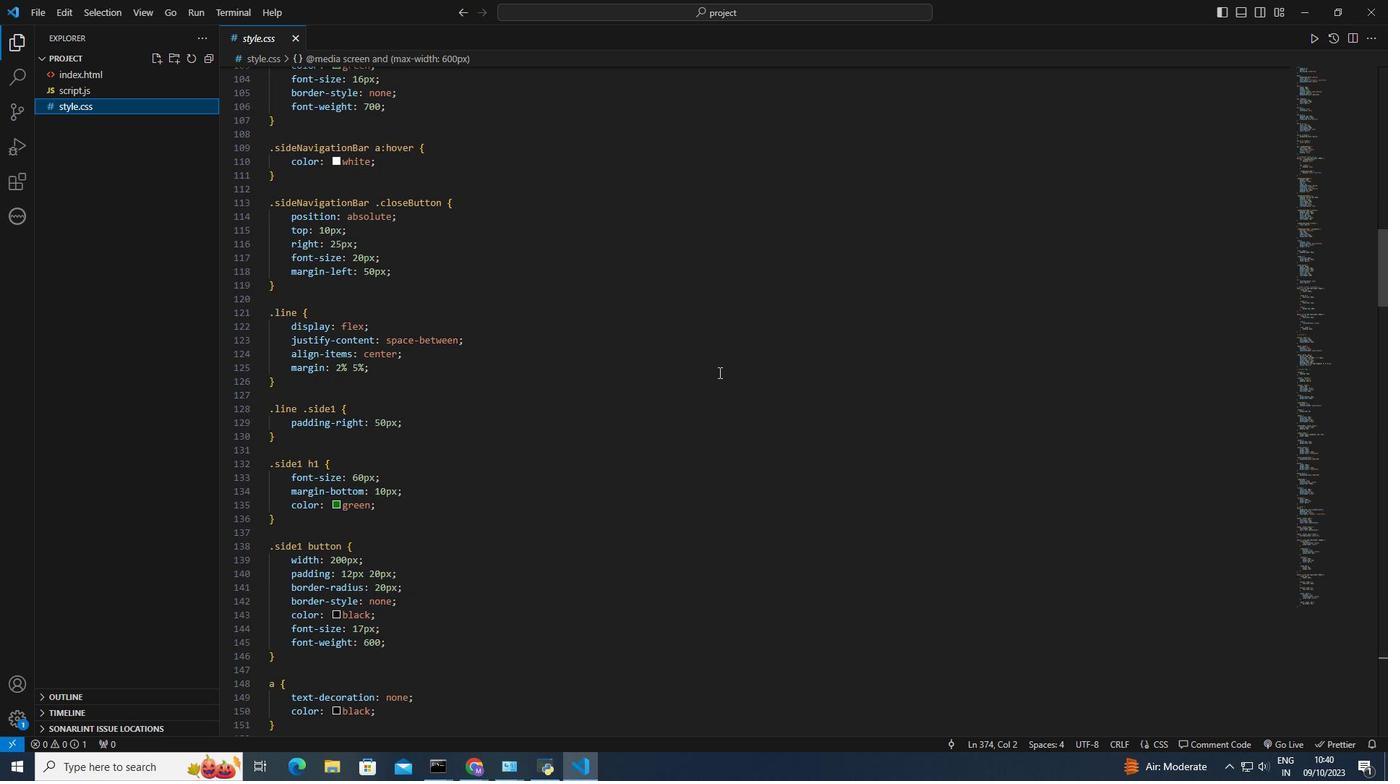 
Action: Mouse scrolled (718, 373) with delta (0, 0)
Screenshot: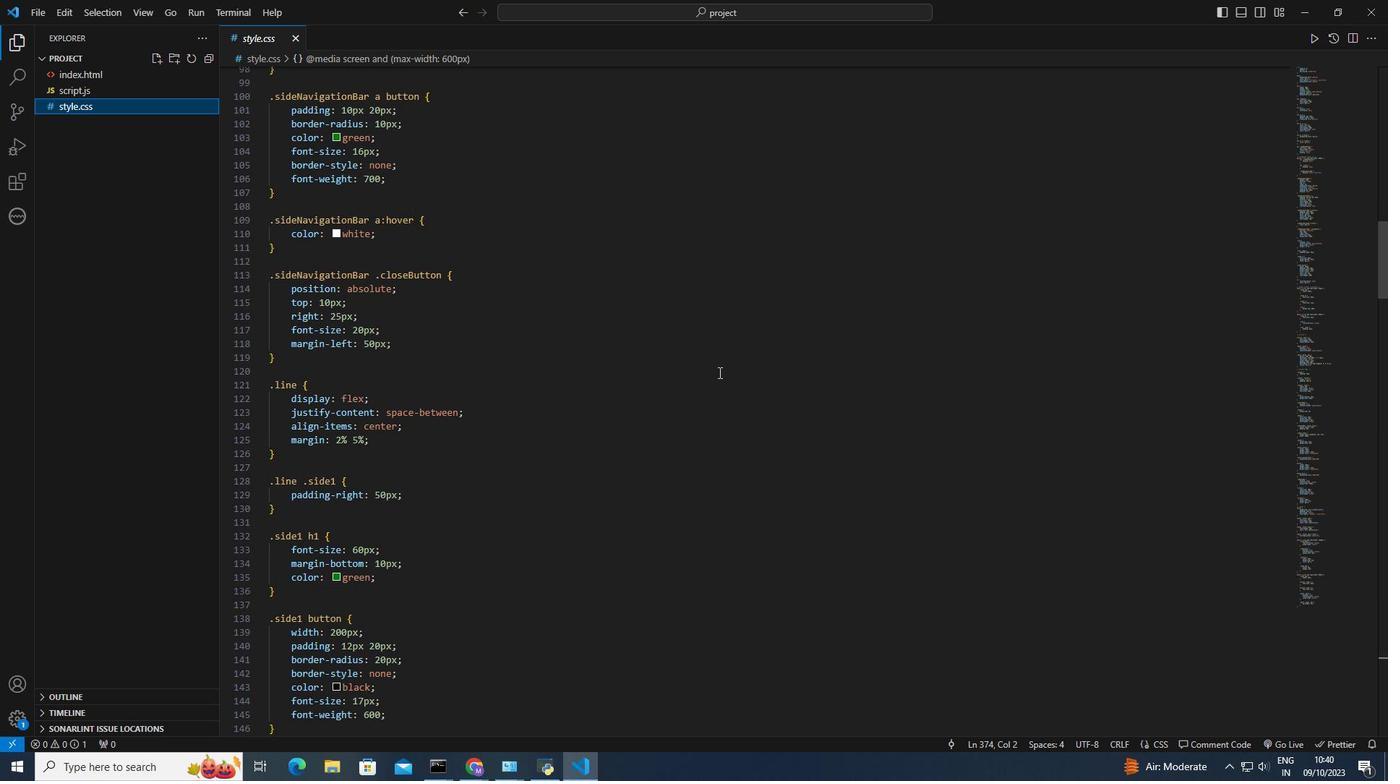 
Action: Mouse scrolled (718, 373) with delta (0, 0)
Screenshot: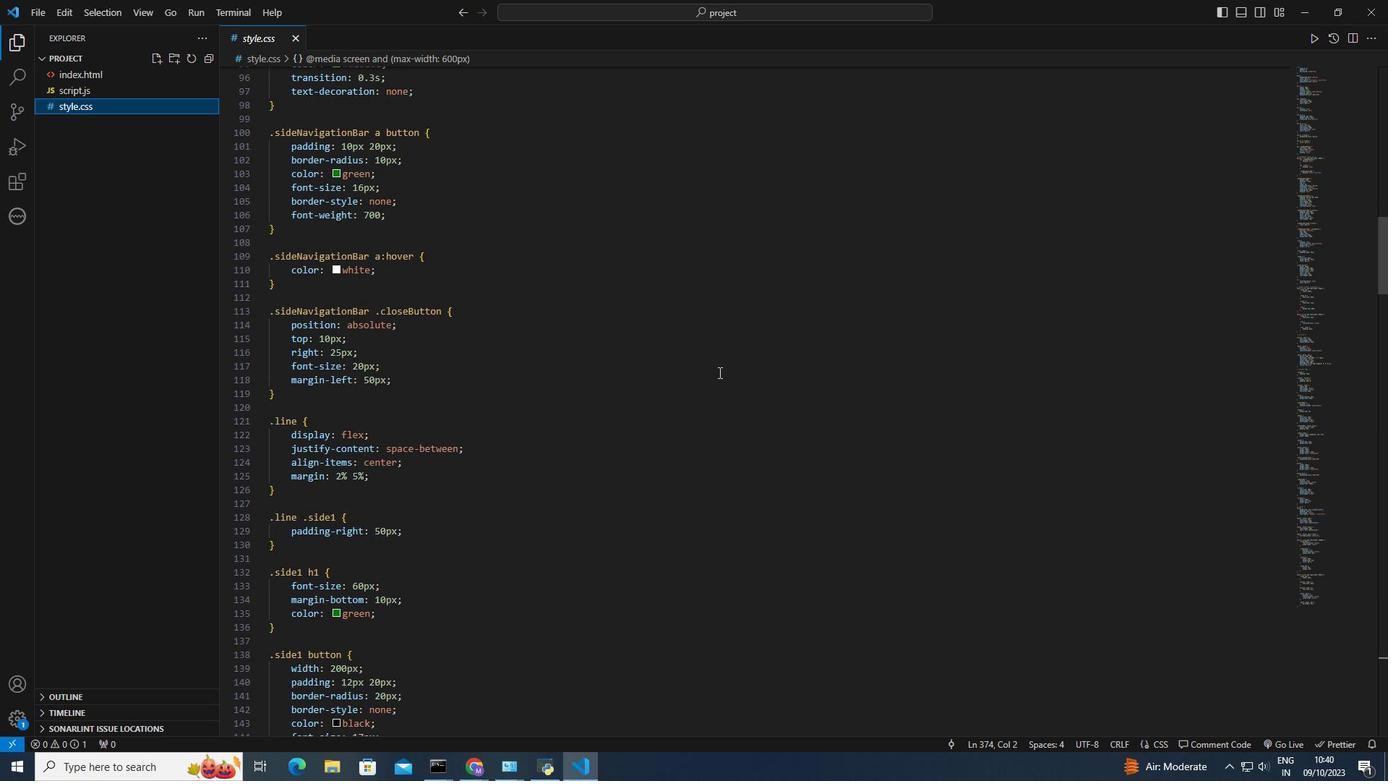 
Action: Mouse scrolled (718, 373) with delta (0, 0)
Screenshot: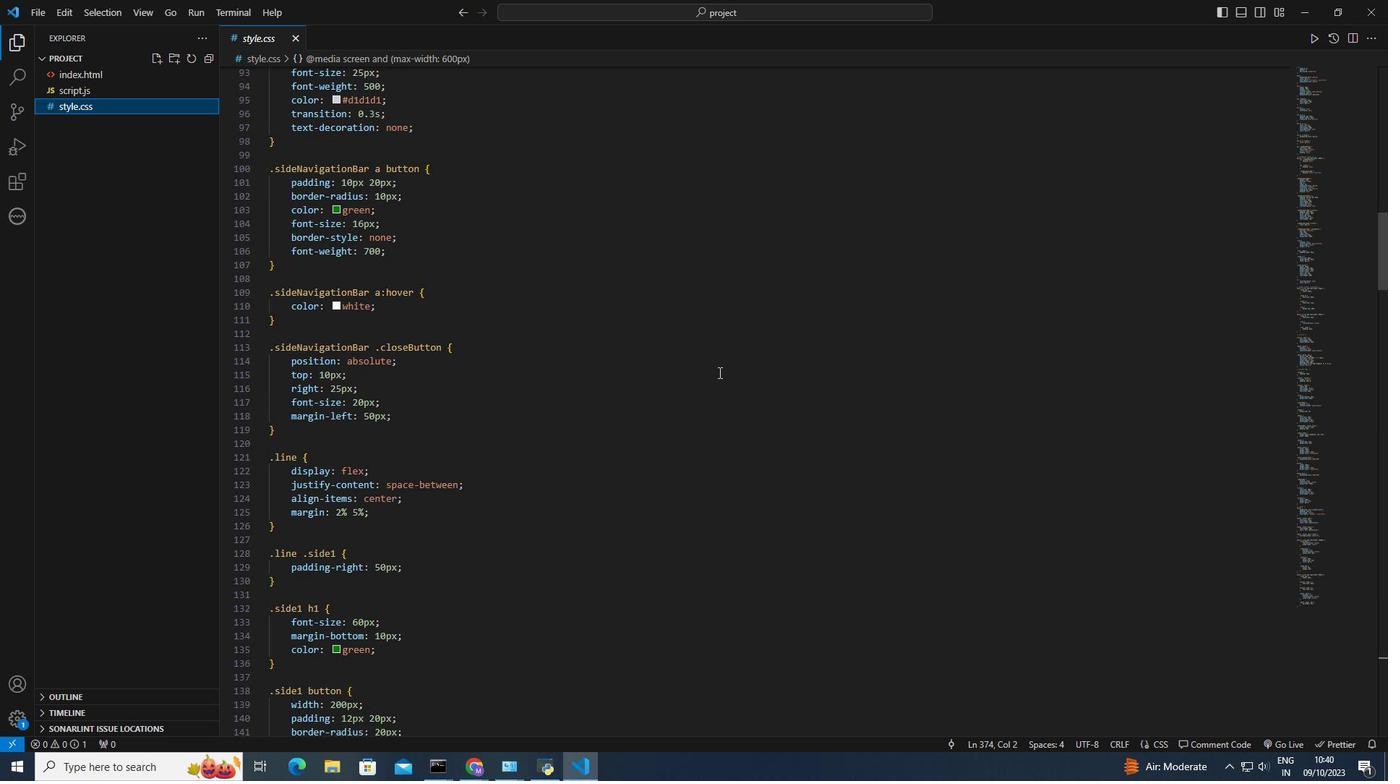 
Action: Mouse scrolled (718, 373) with delta (0, 0)
Screenshot: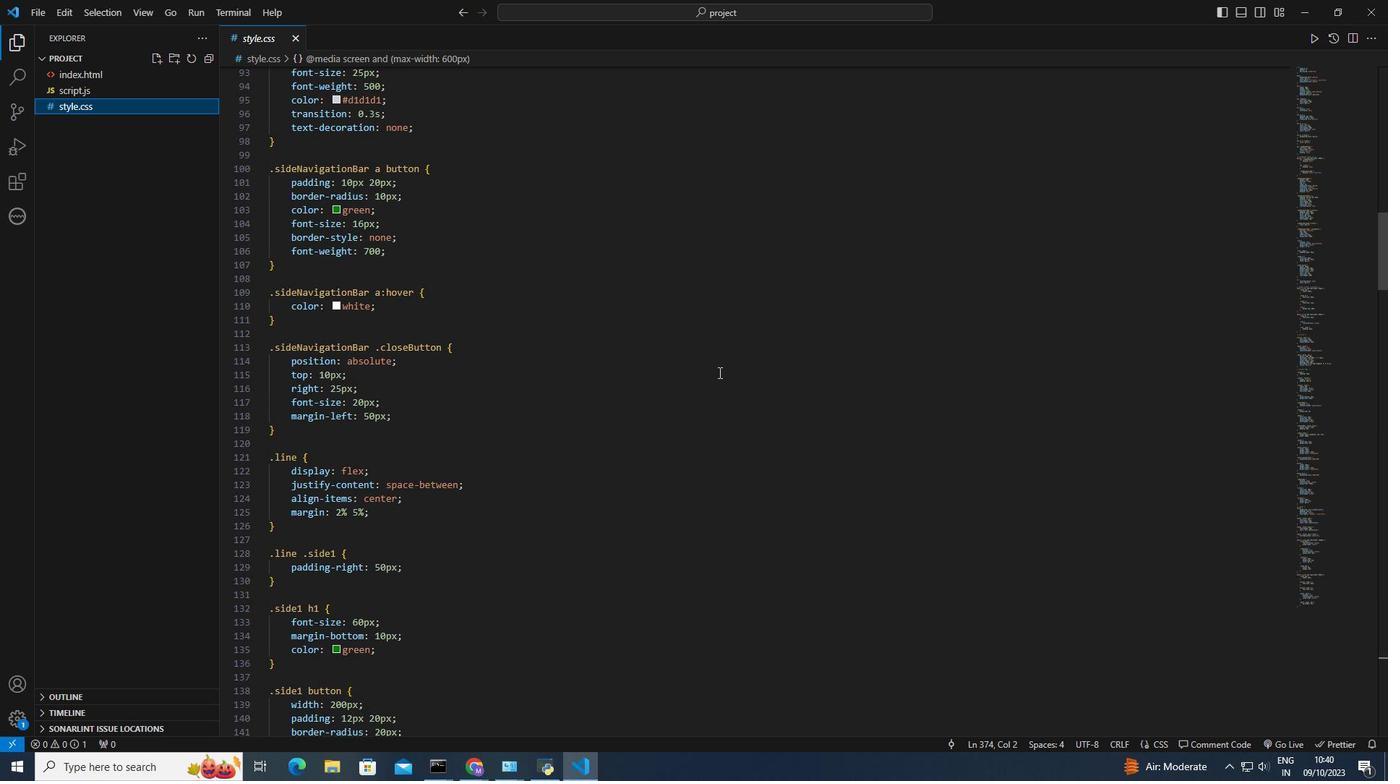 
Action: Mouse scrolled (718, 373) with delta (0, 0)
Screenshot: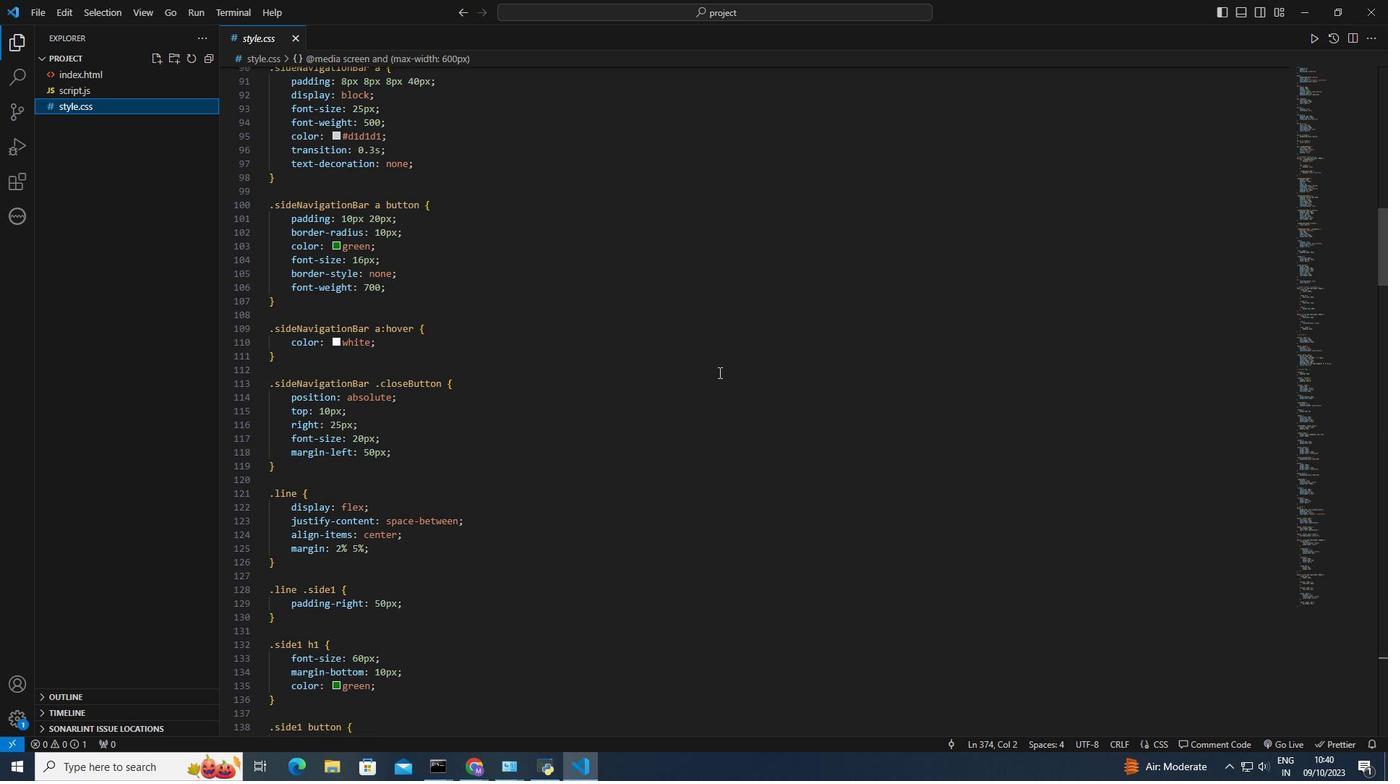 
Action: Mouse scrolled (718, 373) with delta (0, 0)
Screenshot: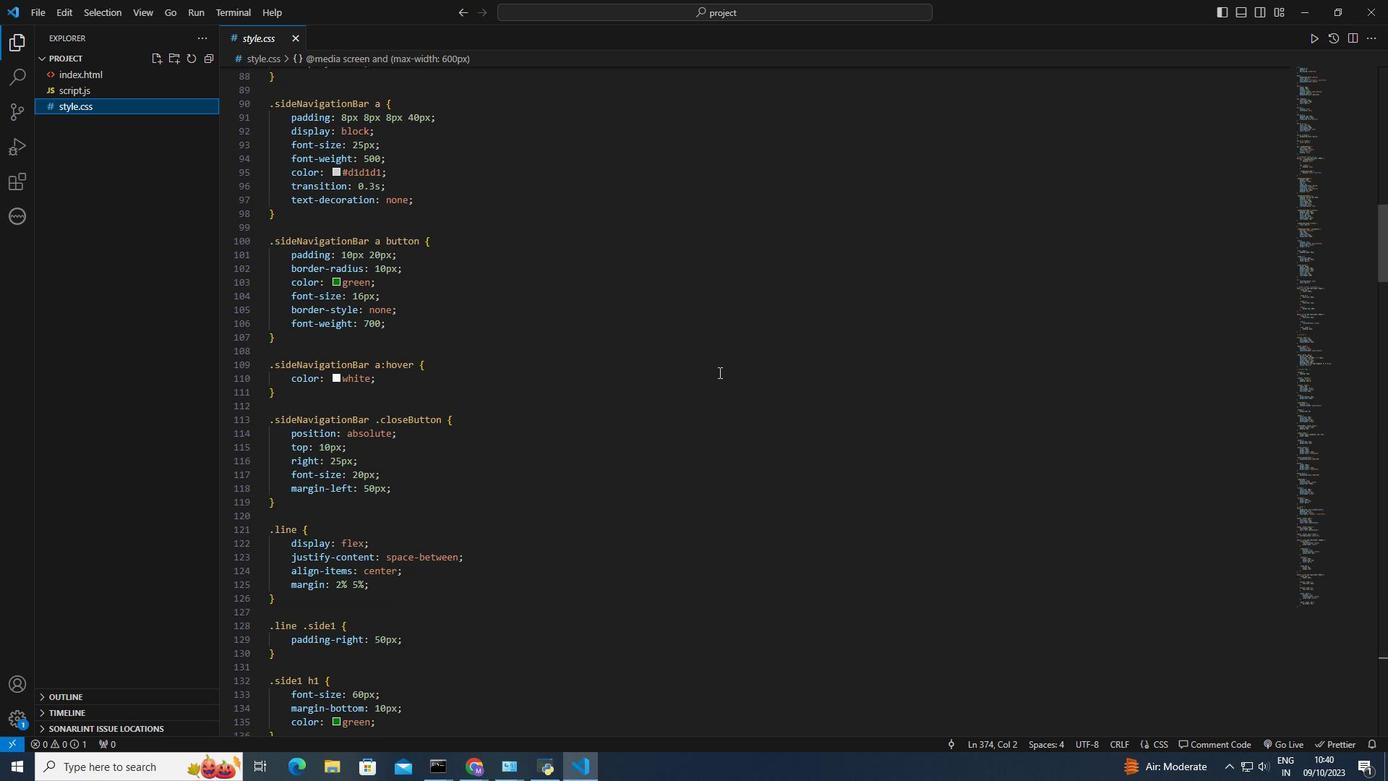 
Action: Mouse scrolled (718, 373) with delta (0, 0)
Screenshot: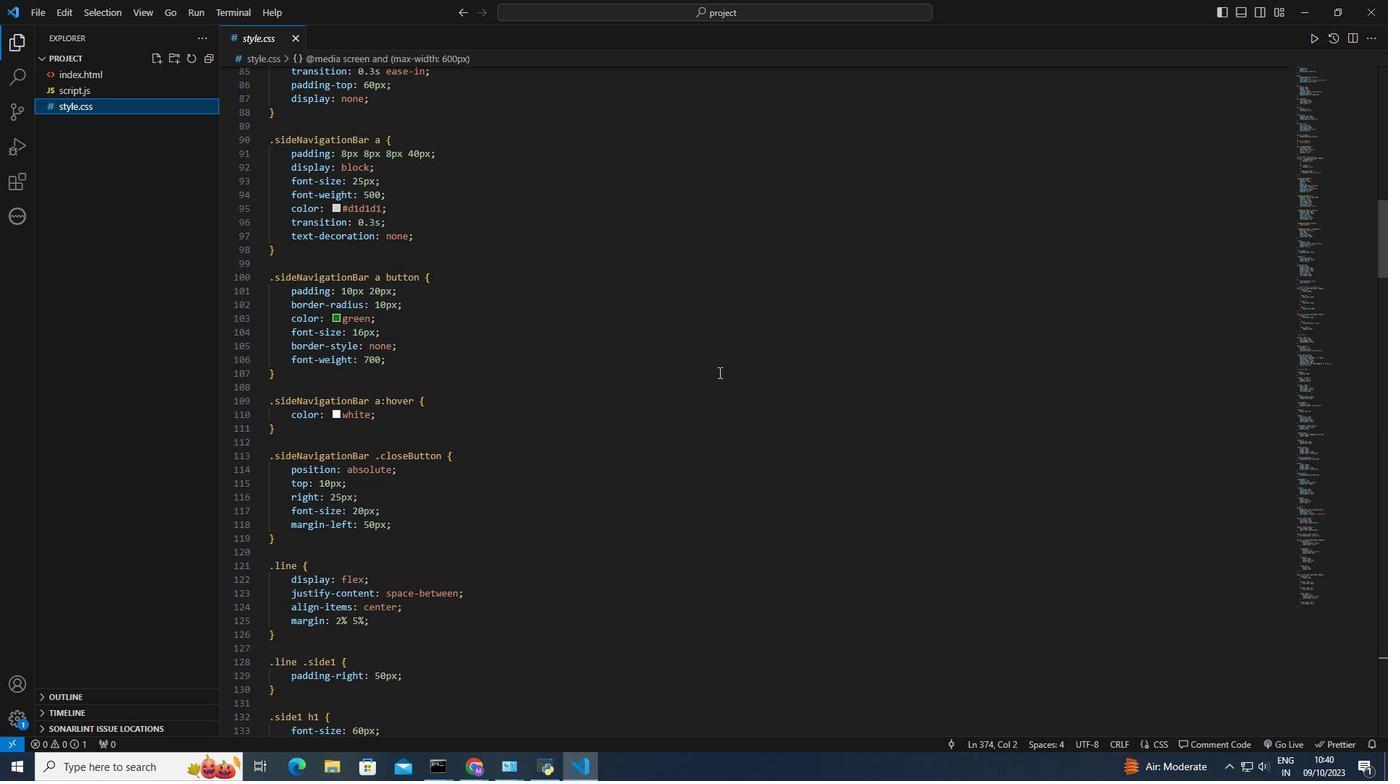 
Action: Mouse scrolled (718, 373) with delta (0, 0)
Screenshot: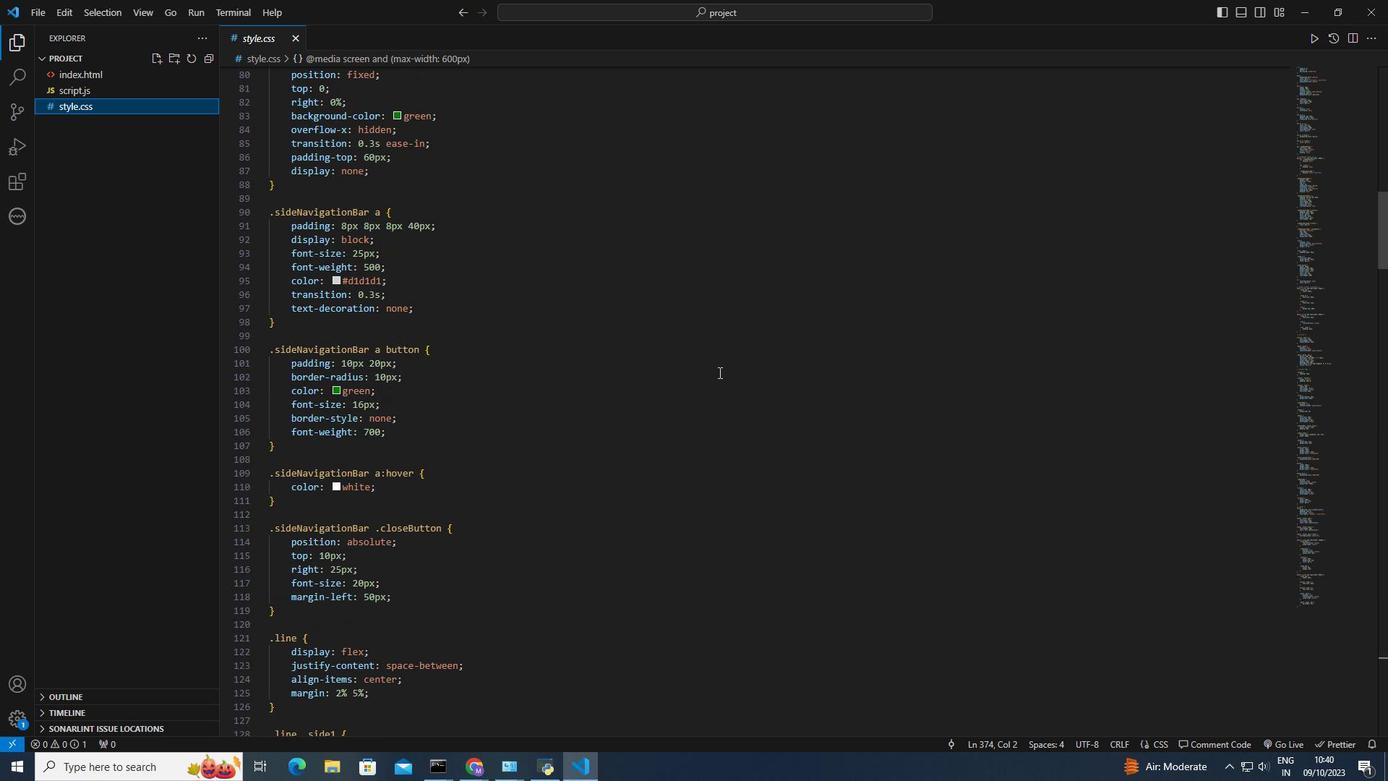 
Action: Mouse scrolled (718, 373) with delta (0, 0)
Screenshot: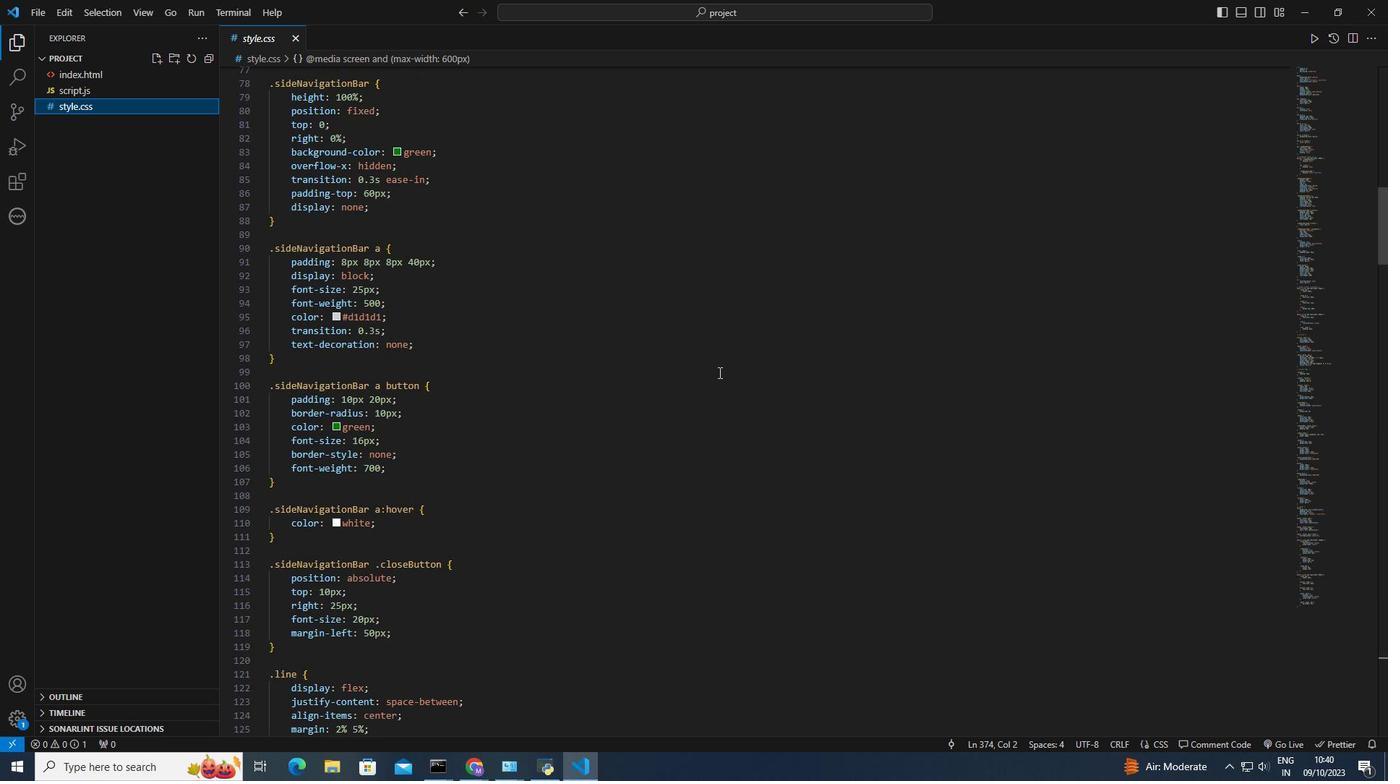 
Action: Mouse scrolled (718, 373) with delta (0, 0)
Screenshot: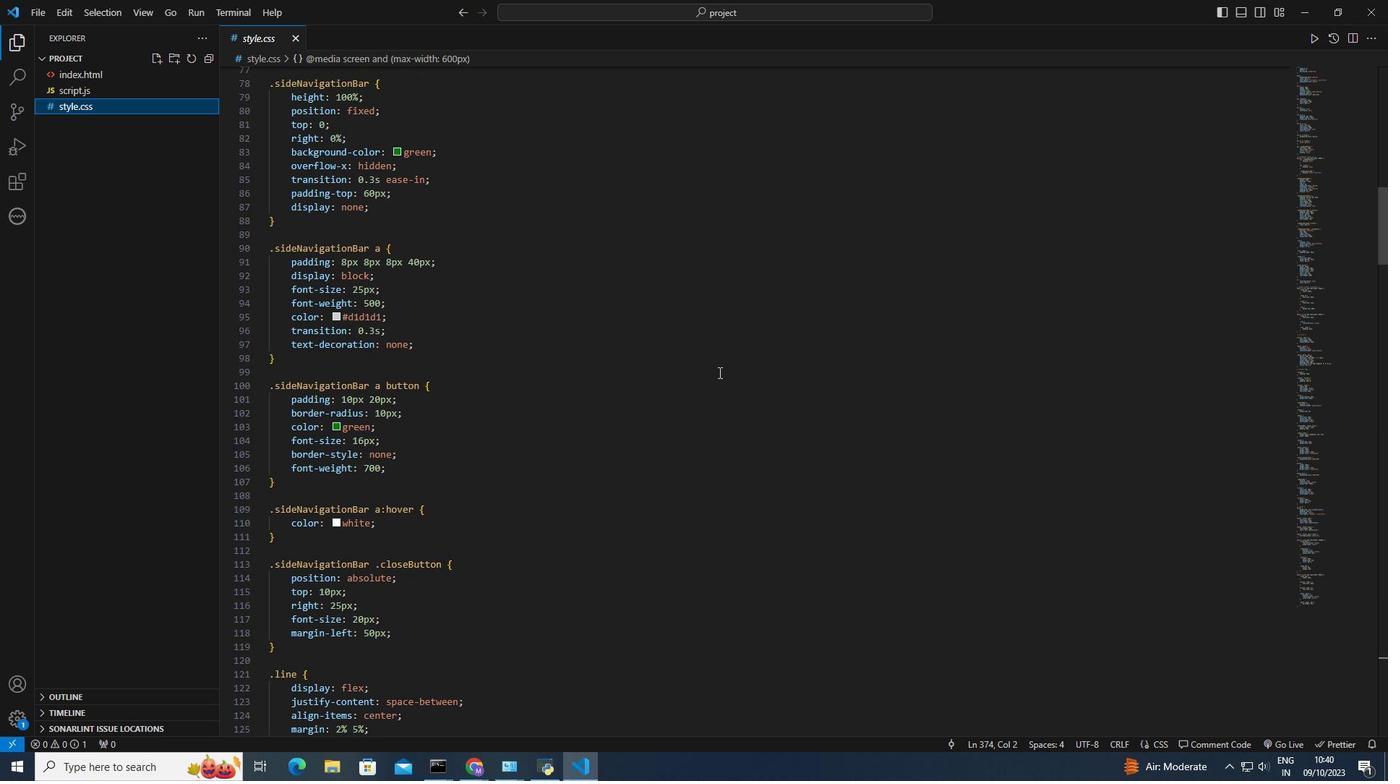 
Action: Mouse scrolled (718, 373) with delta (0, 0)
Screenshot: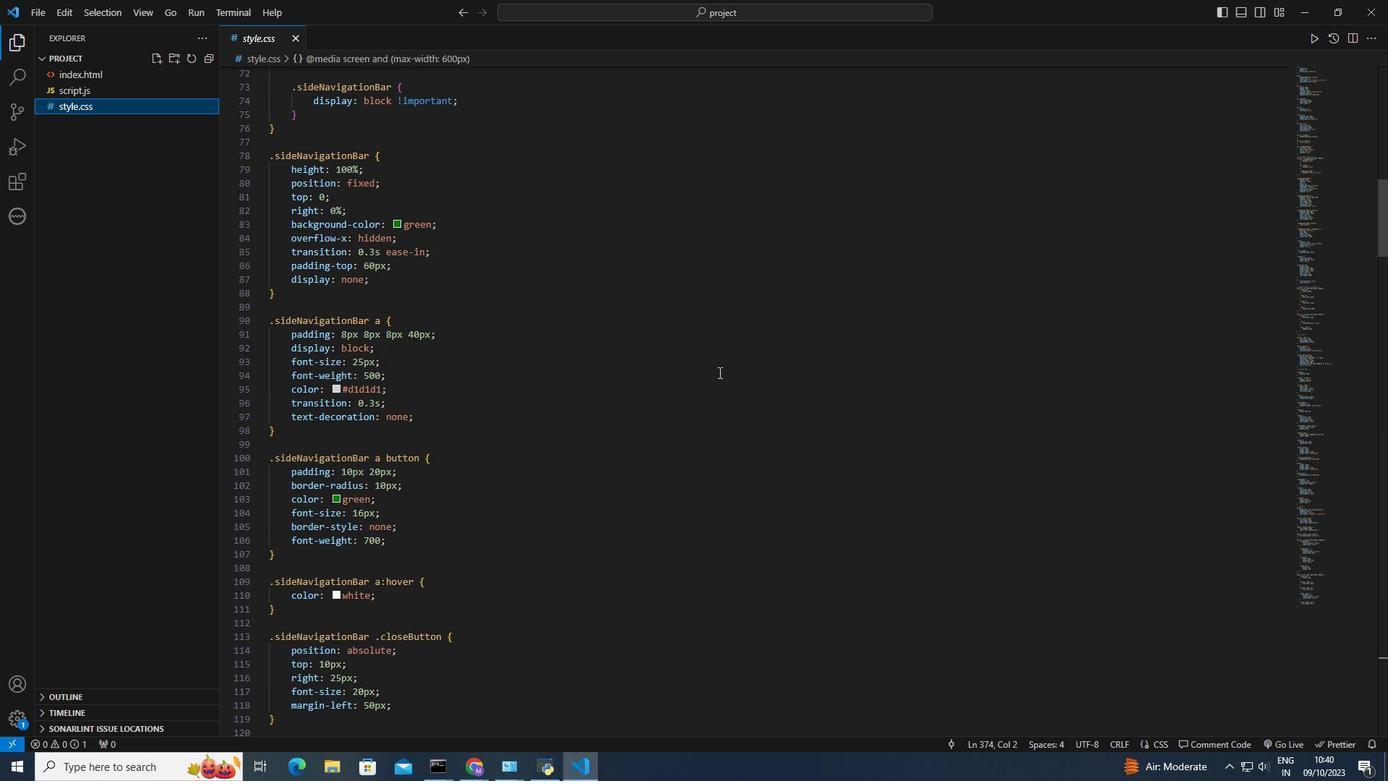 
Action: Mouse scrolled (718, 373) with delta (0, 0)
Screenshot: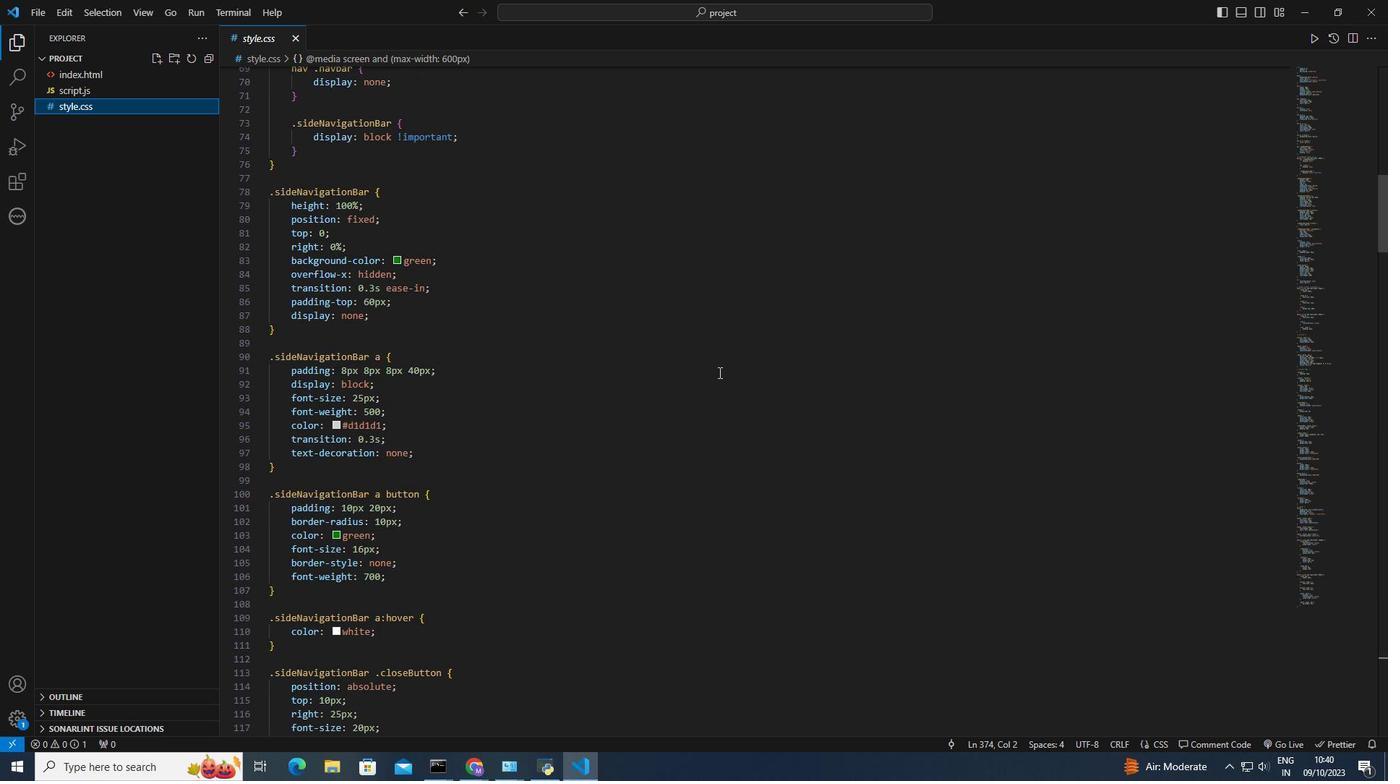 
Action: Mouse scrolled (718, 373) with delta (0, 0)
Screenshot: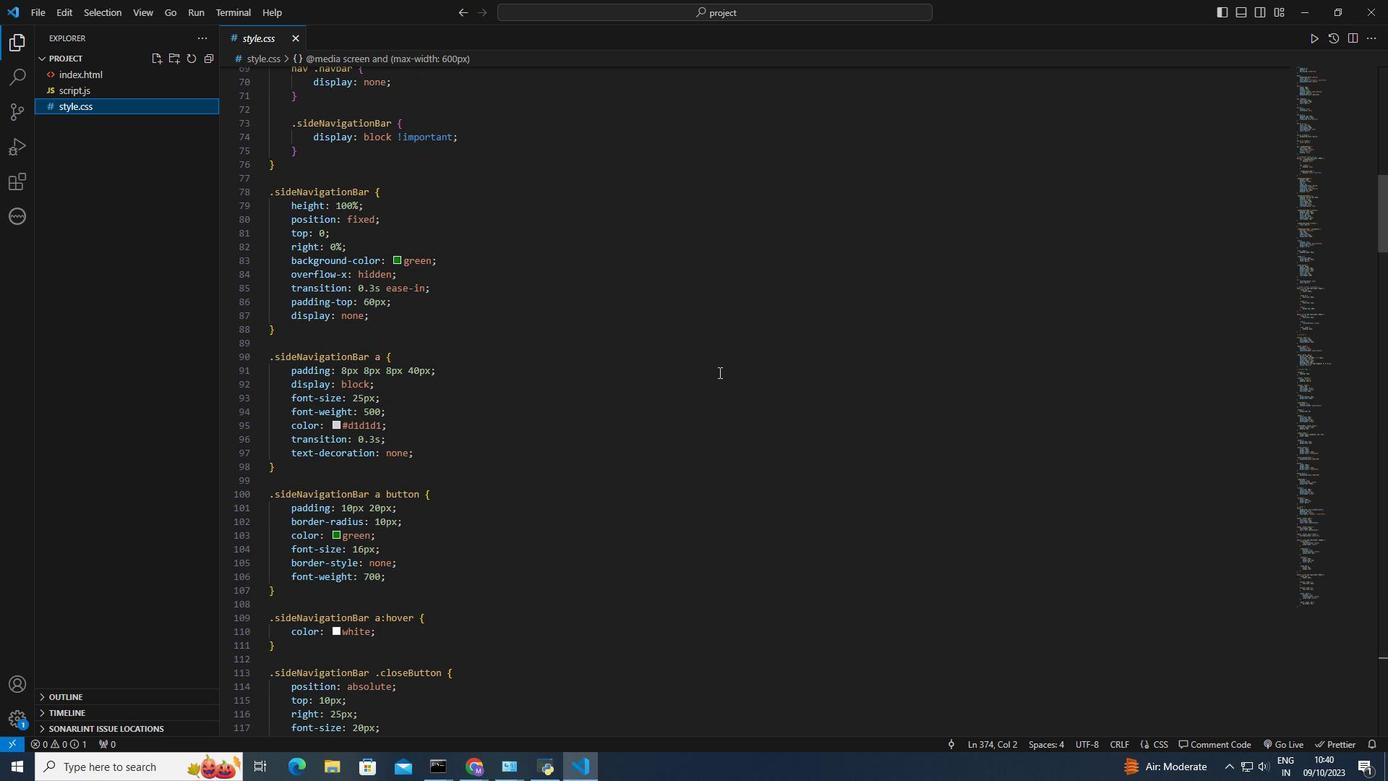 
Action: Mouse scrolled (718, 373) with delta (0, 0)
Screenshot: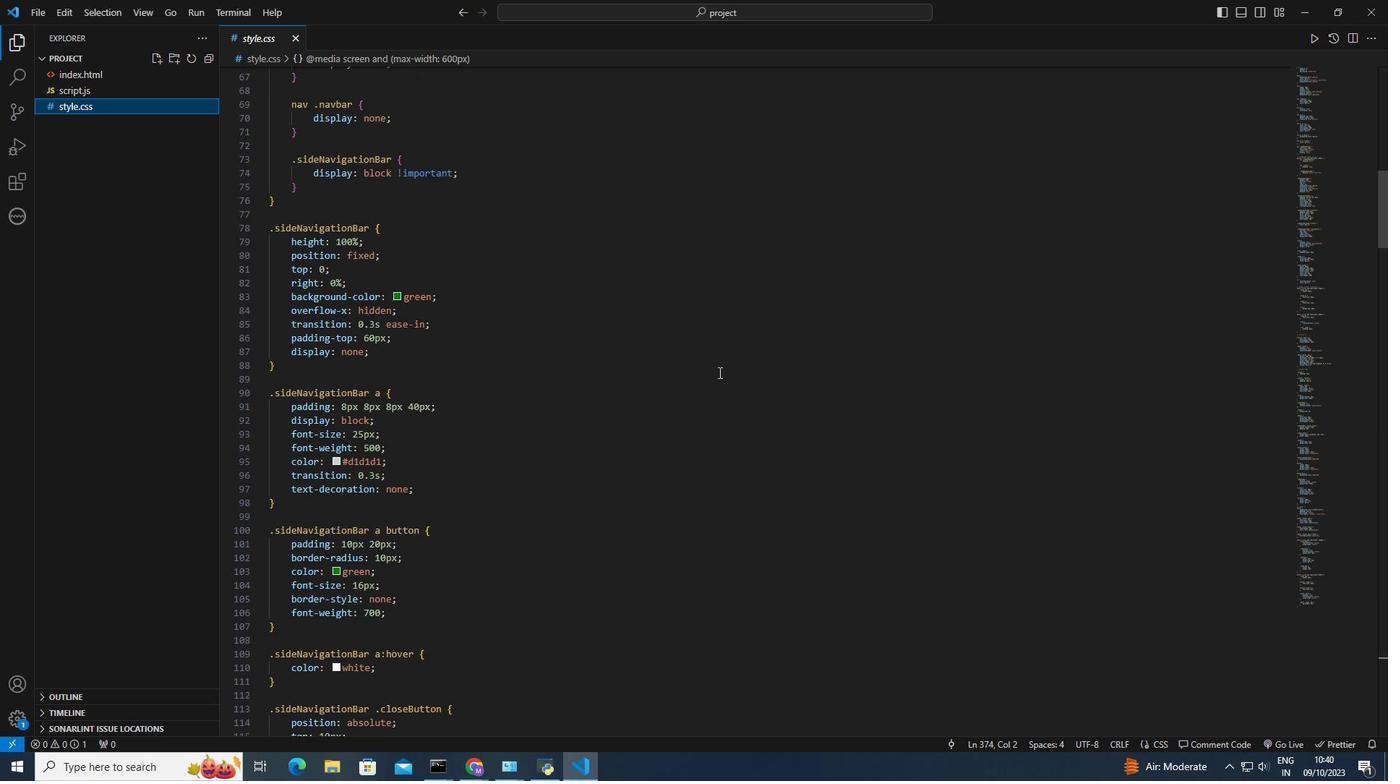 
Action: Mouse scrolled (718, 373) with delta (0, 0)
Screenshot: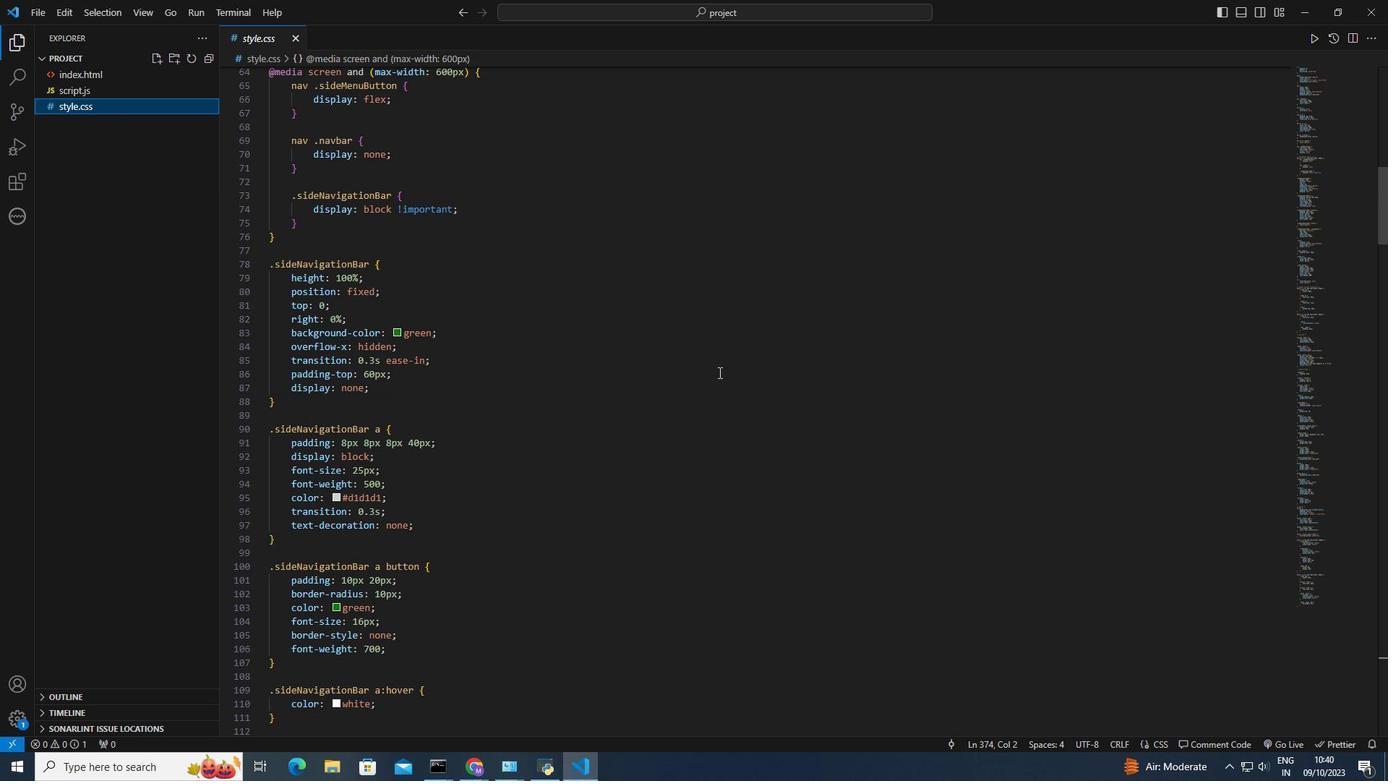 
Action: Mouse scrolled (718, 373) with delta (0, 0)
Screenshot: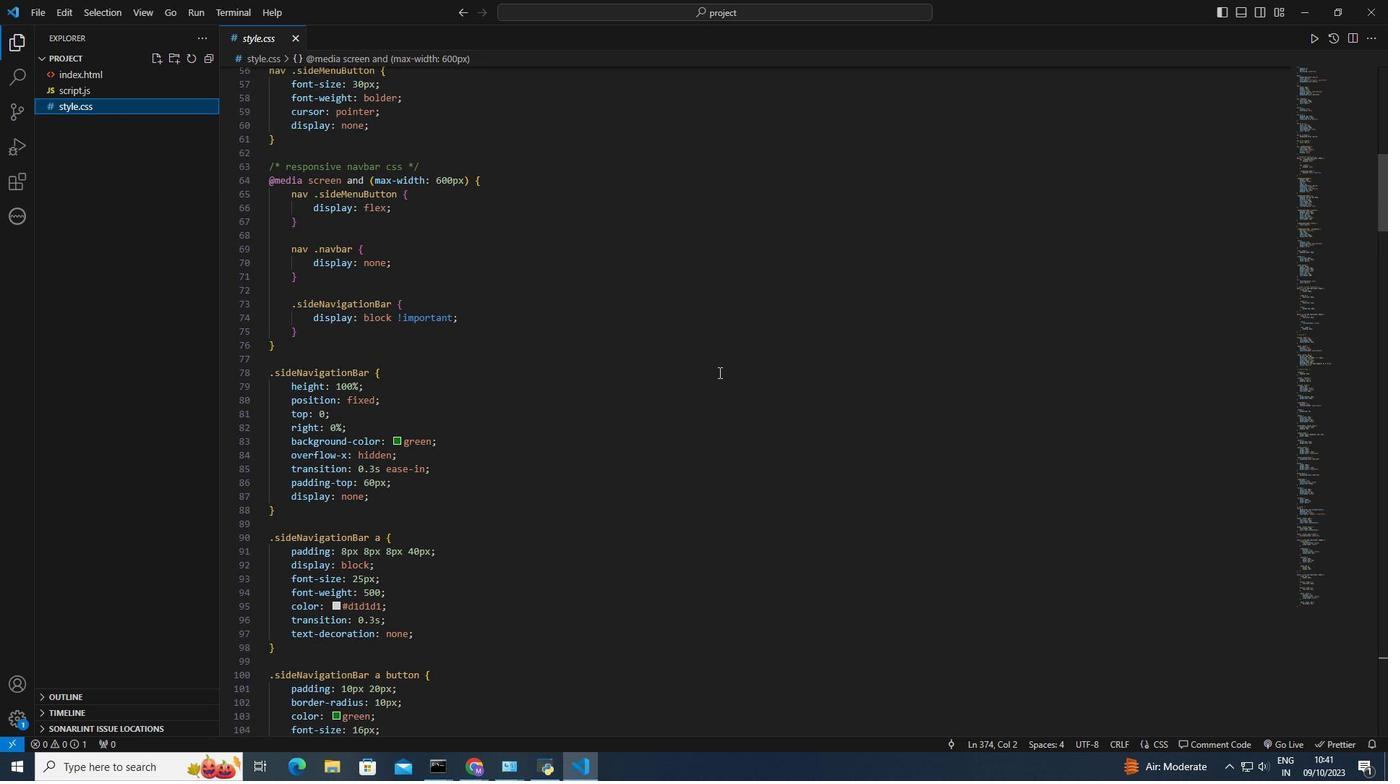 
Action: Mouse scrolled (718, 373) with delta (0, 0)
Screenshot: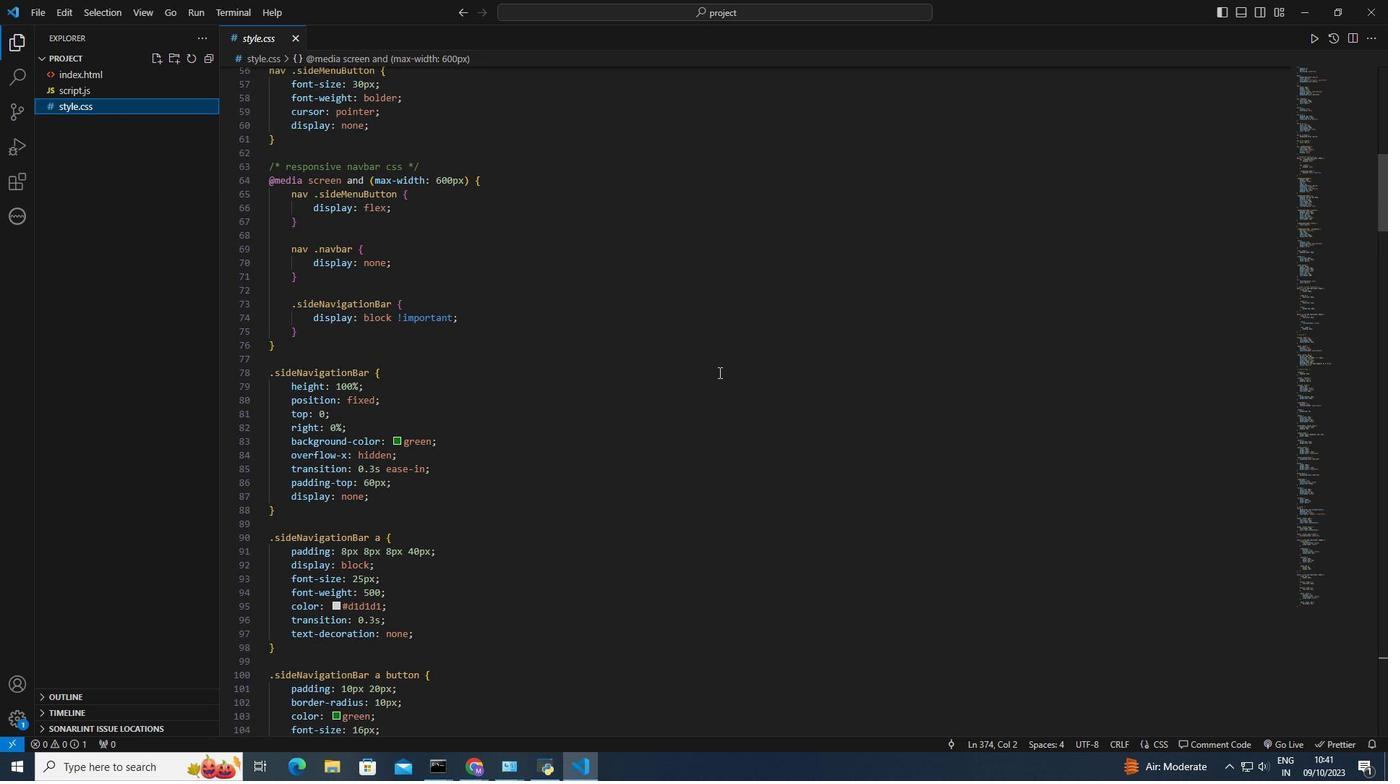 
Action: Mouse scrolled (718, 373) with delta (0, 0)
Screenshot: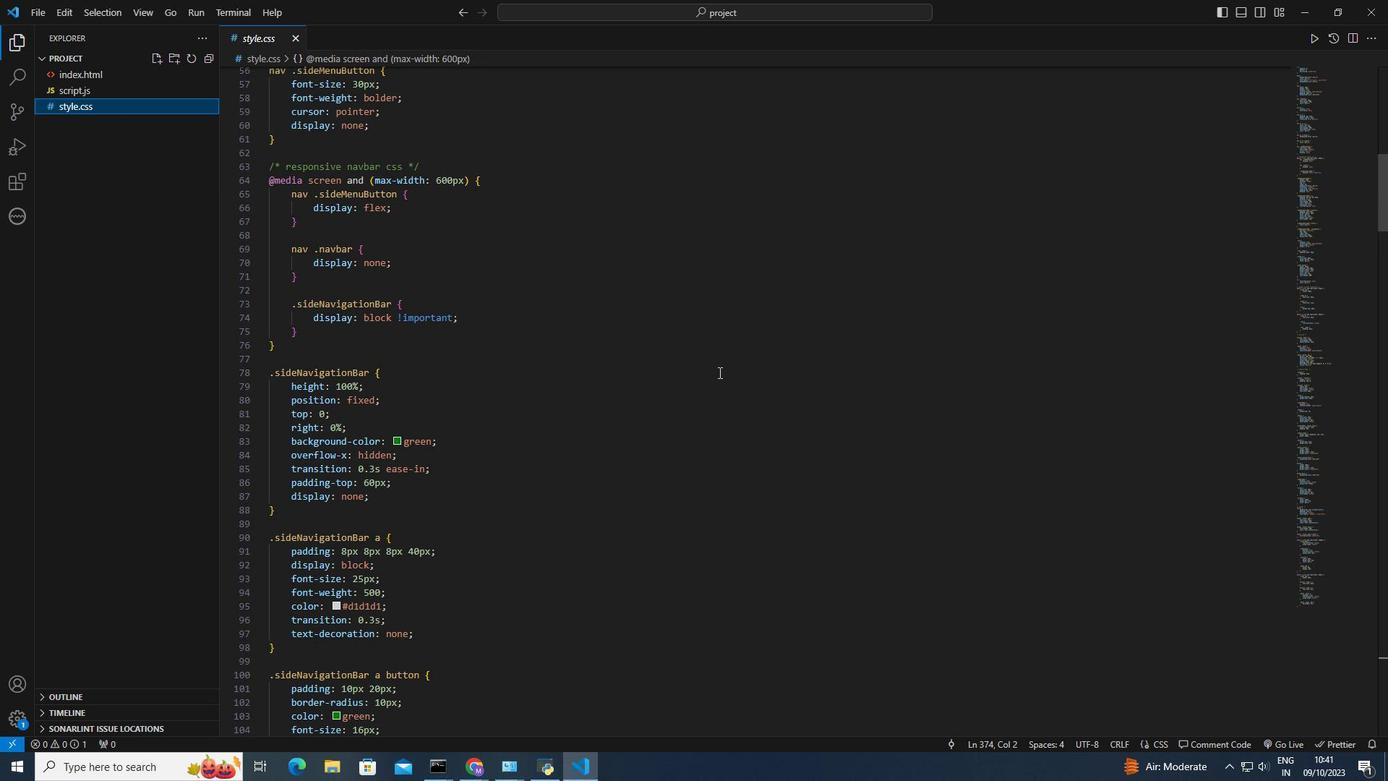 
Action: Mouse scrolled (718, 373) with delta (0, 0)
Screenshot: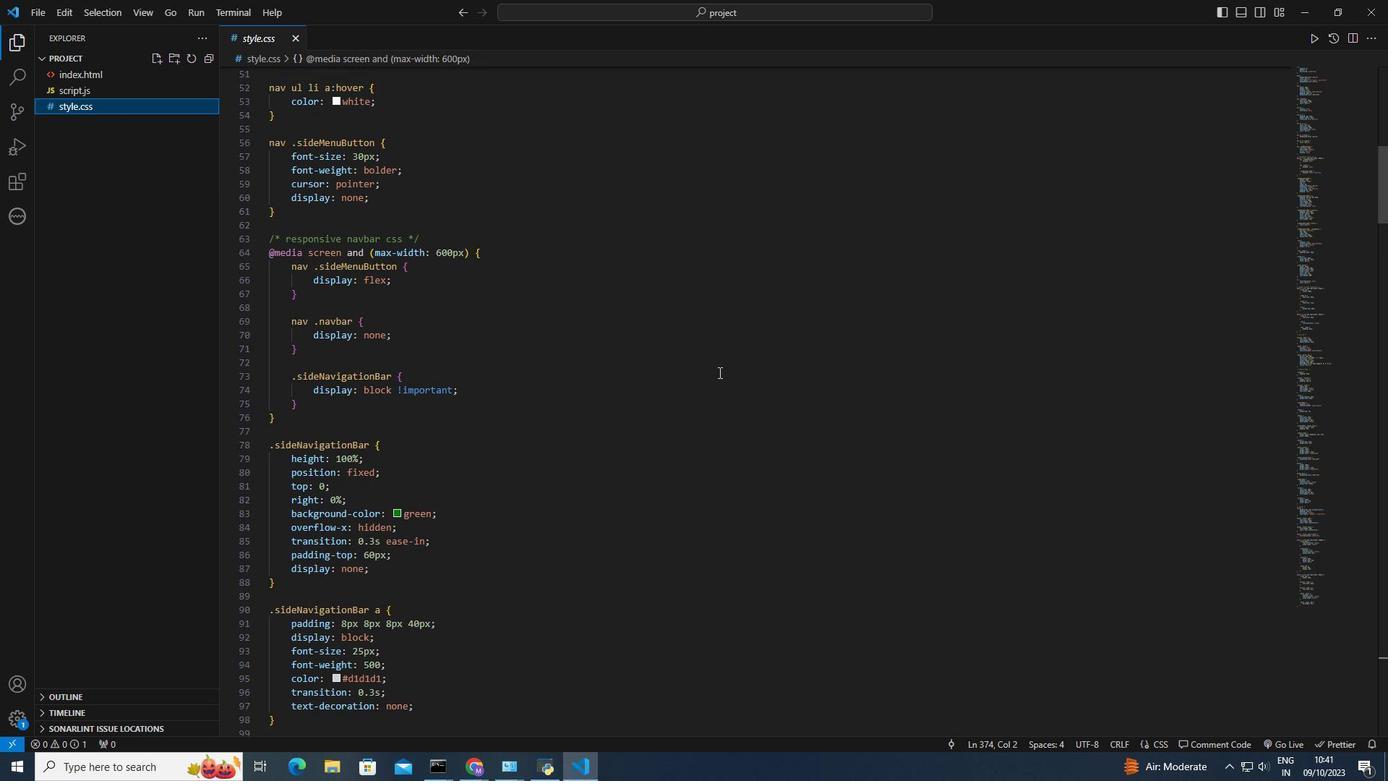 
Action: Mouse scrolled (718, 373) with delta (0, 0)
Screenshot: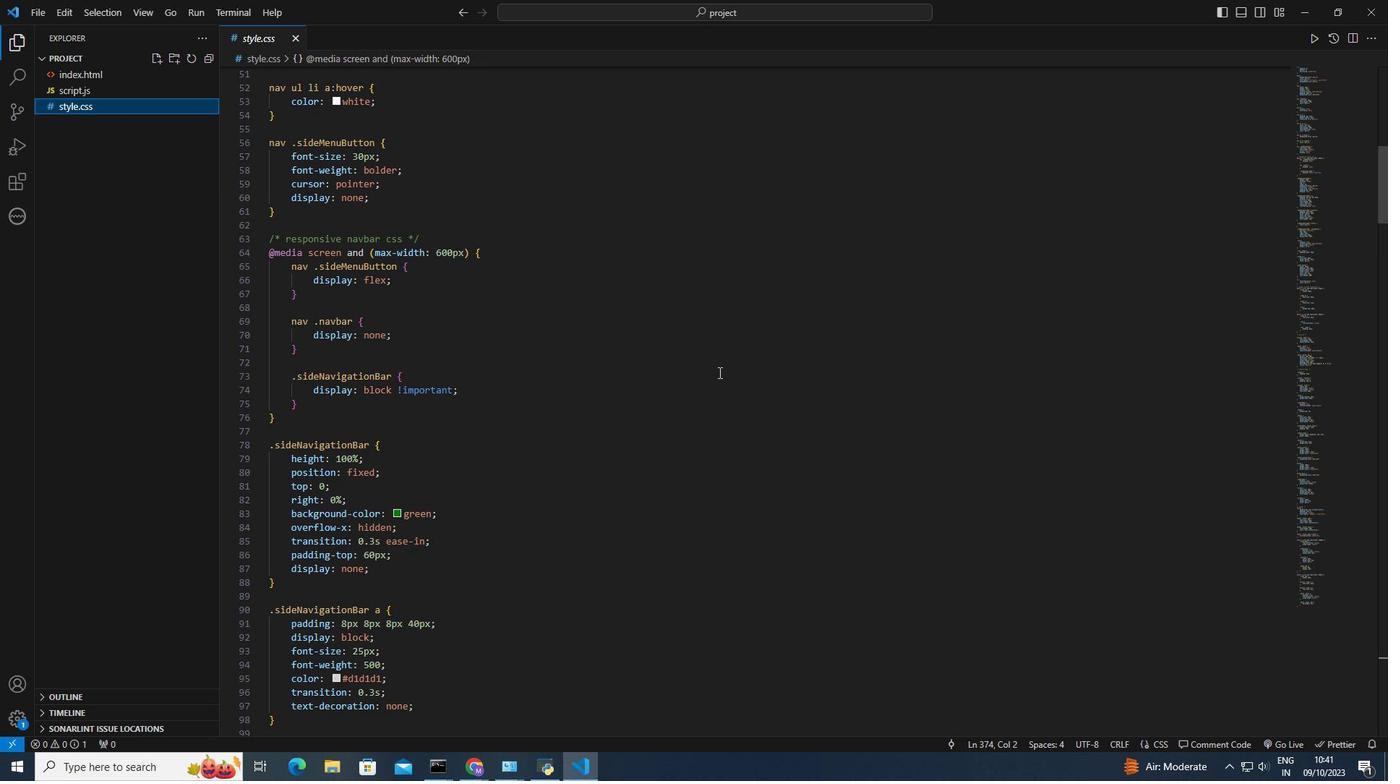
Action: Mouse scrolled (718, 373) with delta (0, 0)
Screenshot: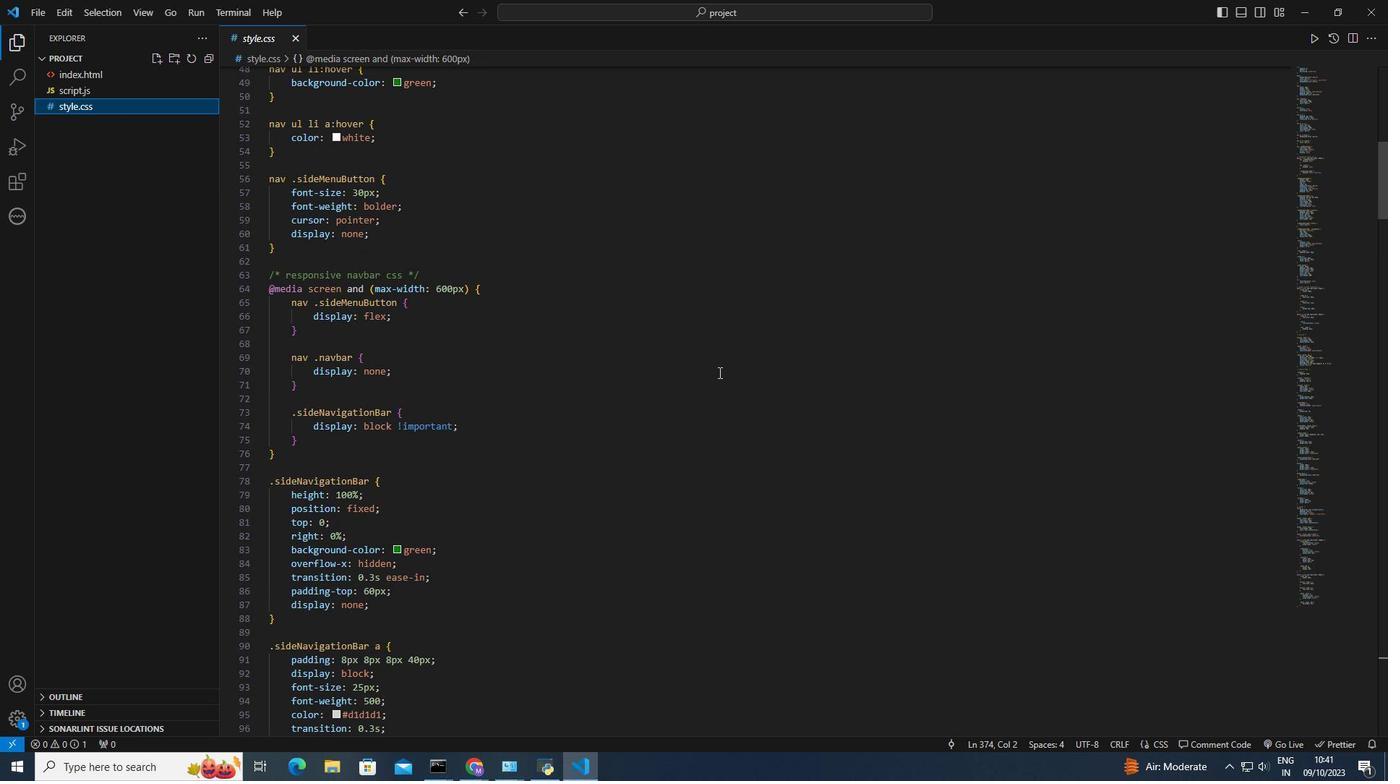
Action: Mouse scrolled (718, 373) with delta (0, 0)
Screenshot: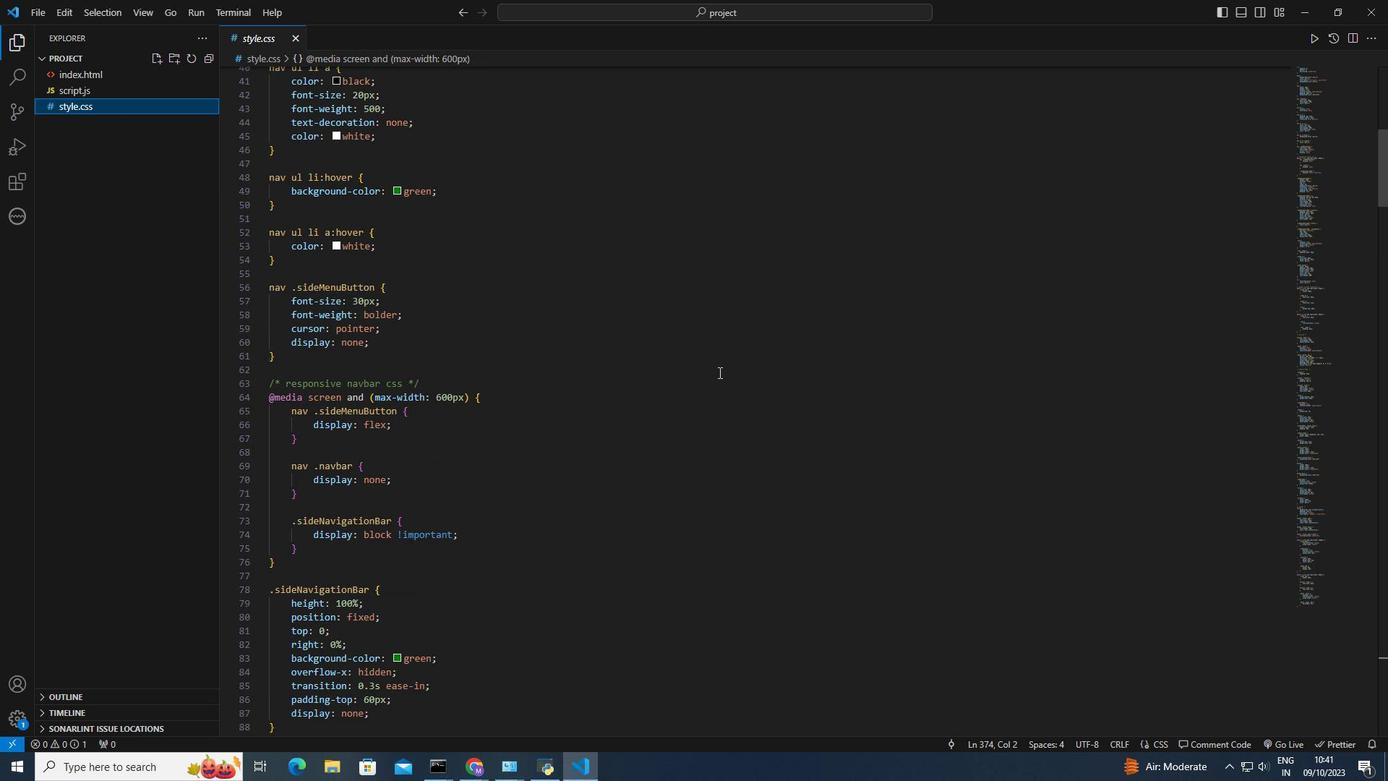 
Action: Mouse scrolled (718, 373) with delta (0, 0)
Screenshot: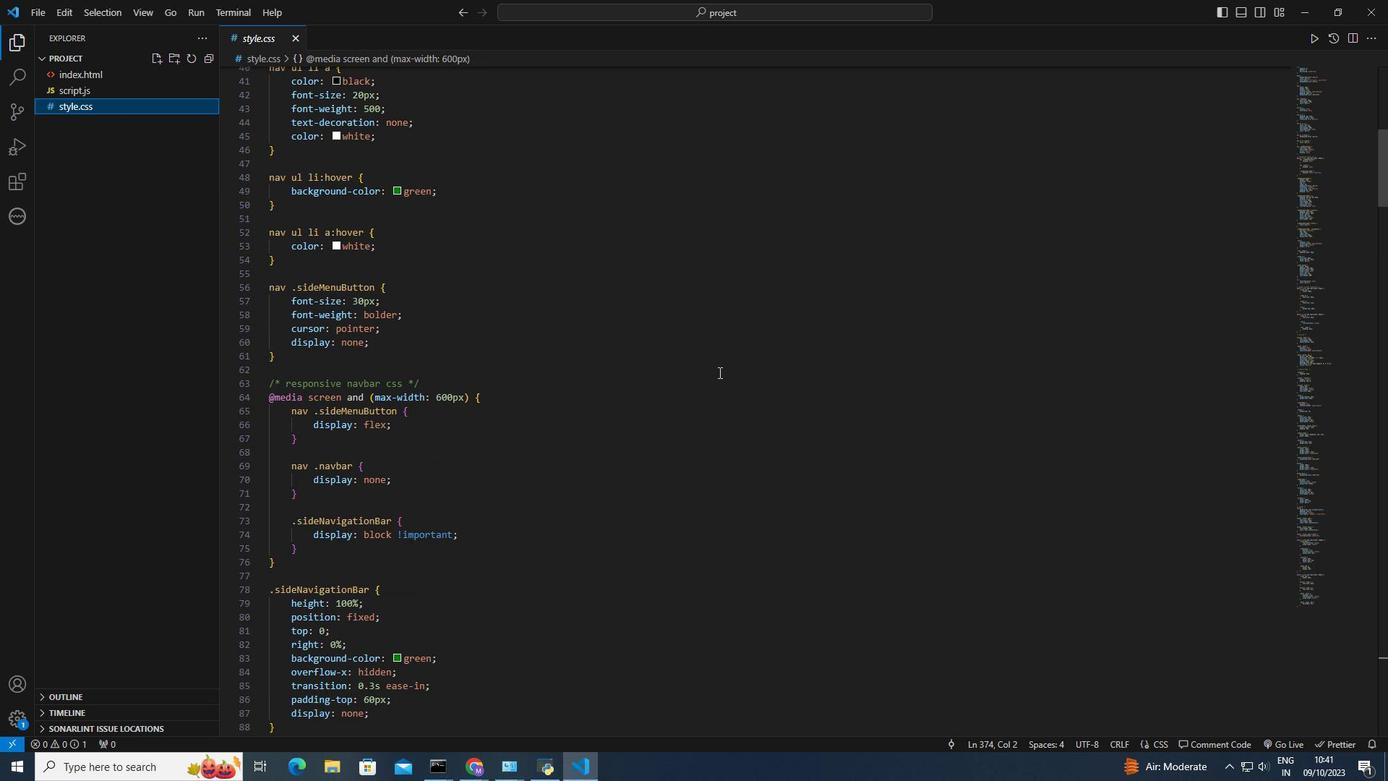
Action: Mouse scrolled (718, 373) with delta (0, 0)
Screenshot: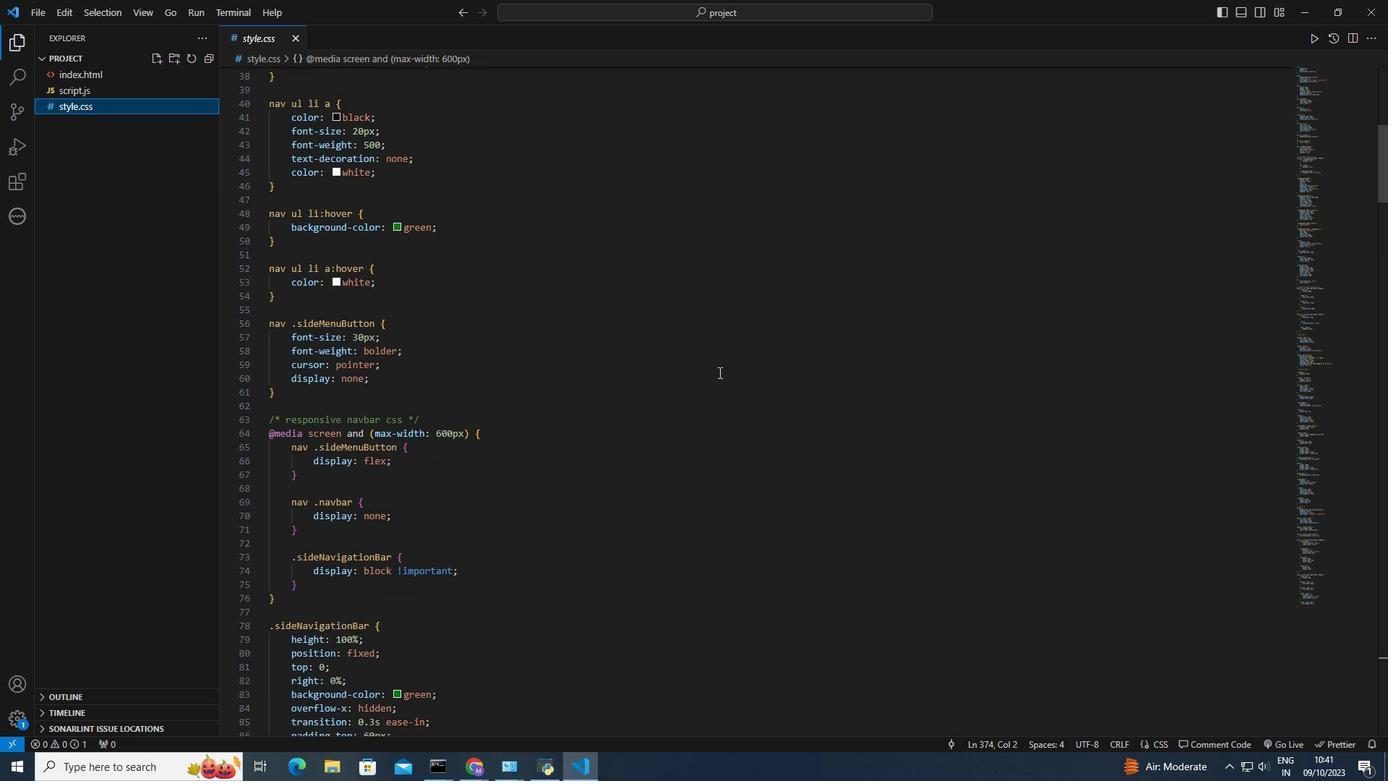 
Action: Mouse scrolled (718, 373) with delta (0, 0)
Screenshot: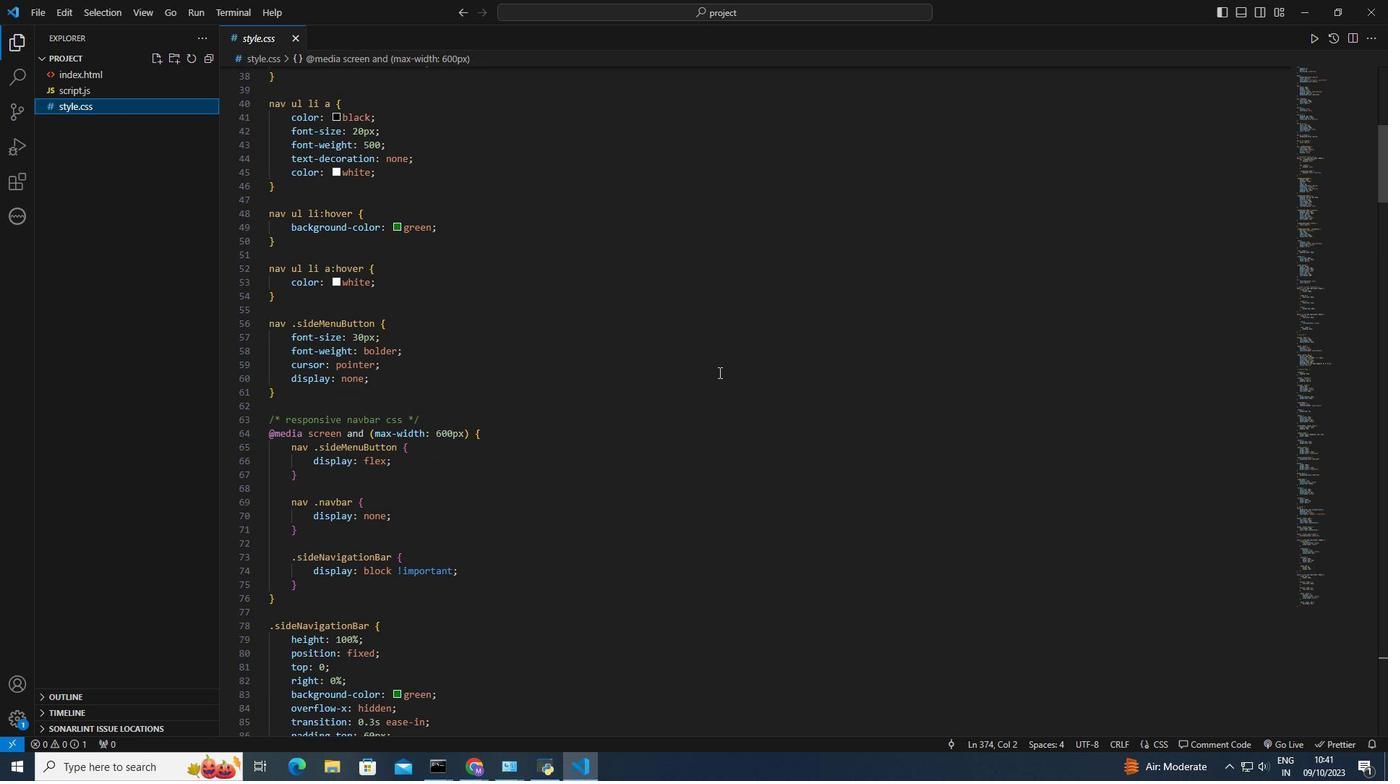 
Action: Mouse scrolled (718, 373) with delta (0, 0)
Screenshot: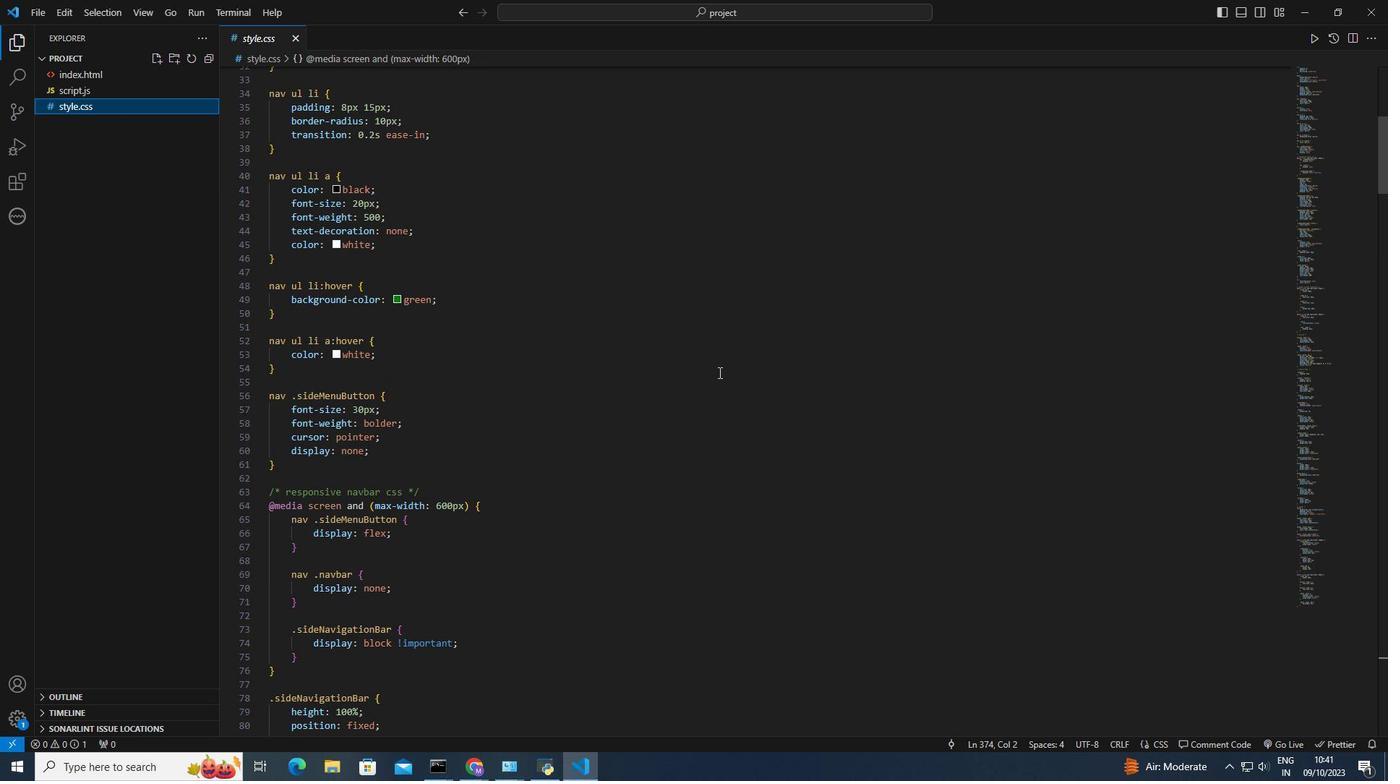
Action: Mouse scrolled (718, 373) with delta (0, 0)
Screenshot: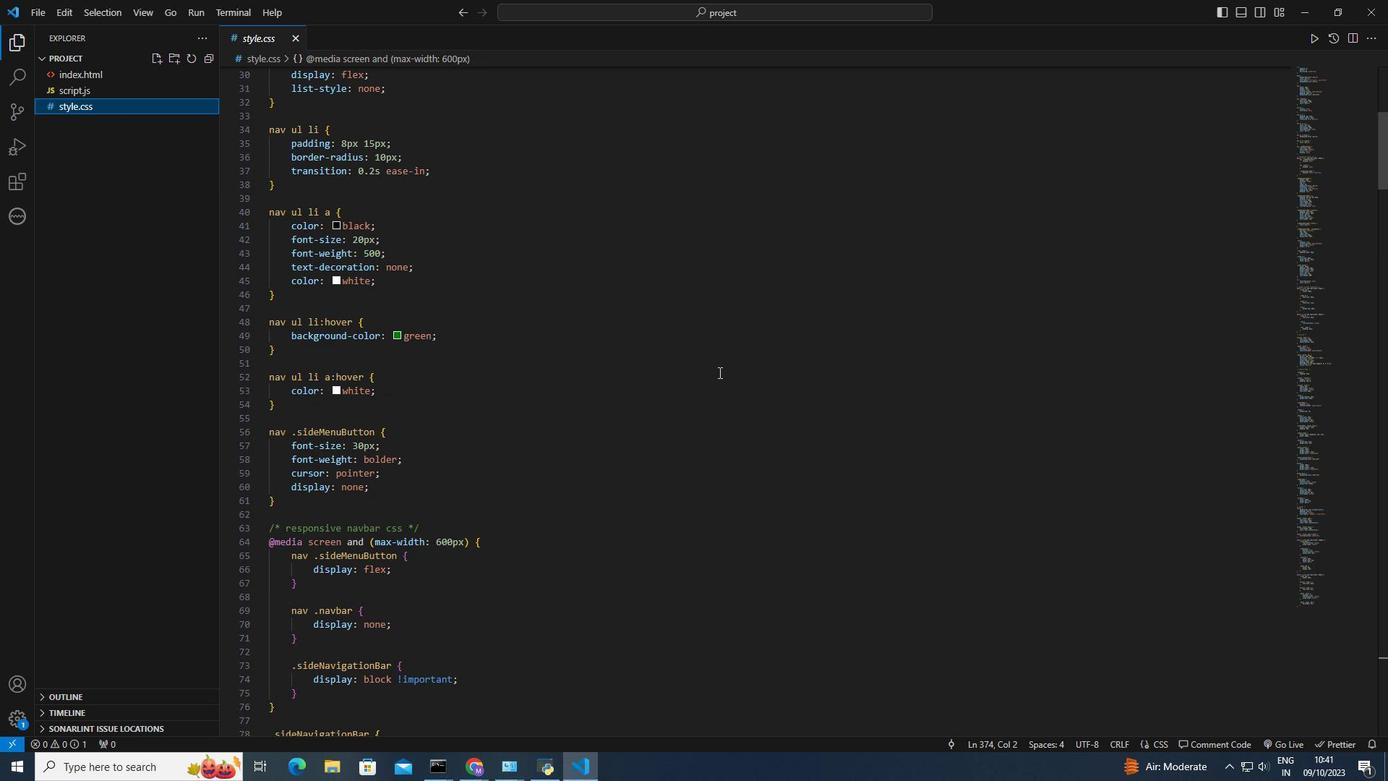 
Action: Mouse scrolled (718, 373) with delta (0, 0)
Screenshot: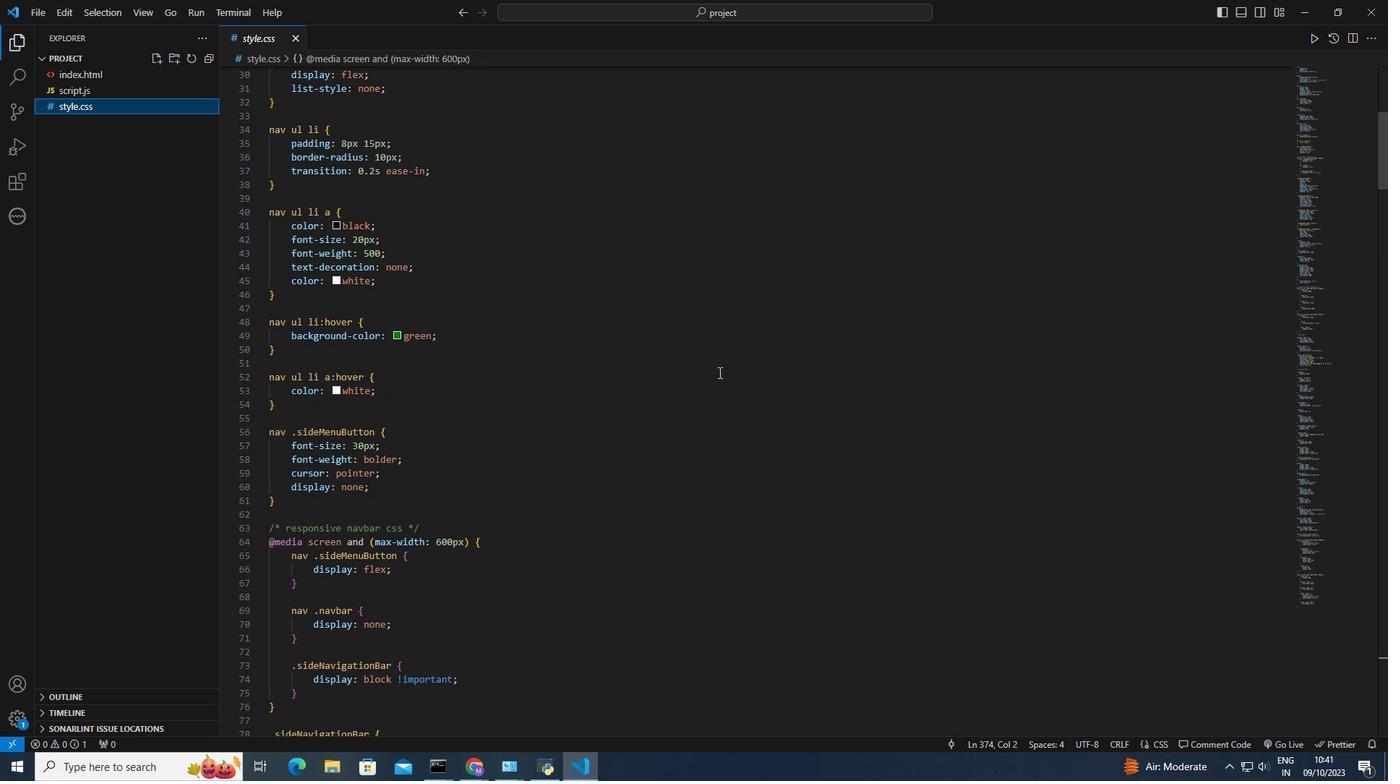 
Action: Mouse scrolled (718, 373) with delta (0, 0)
Screenshot: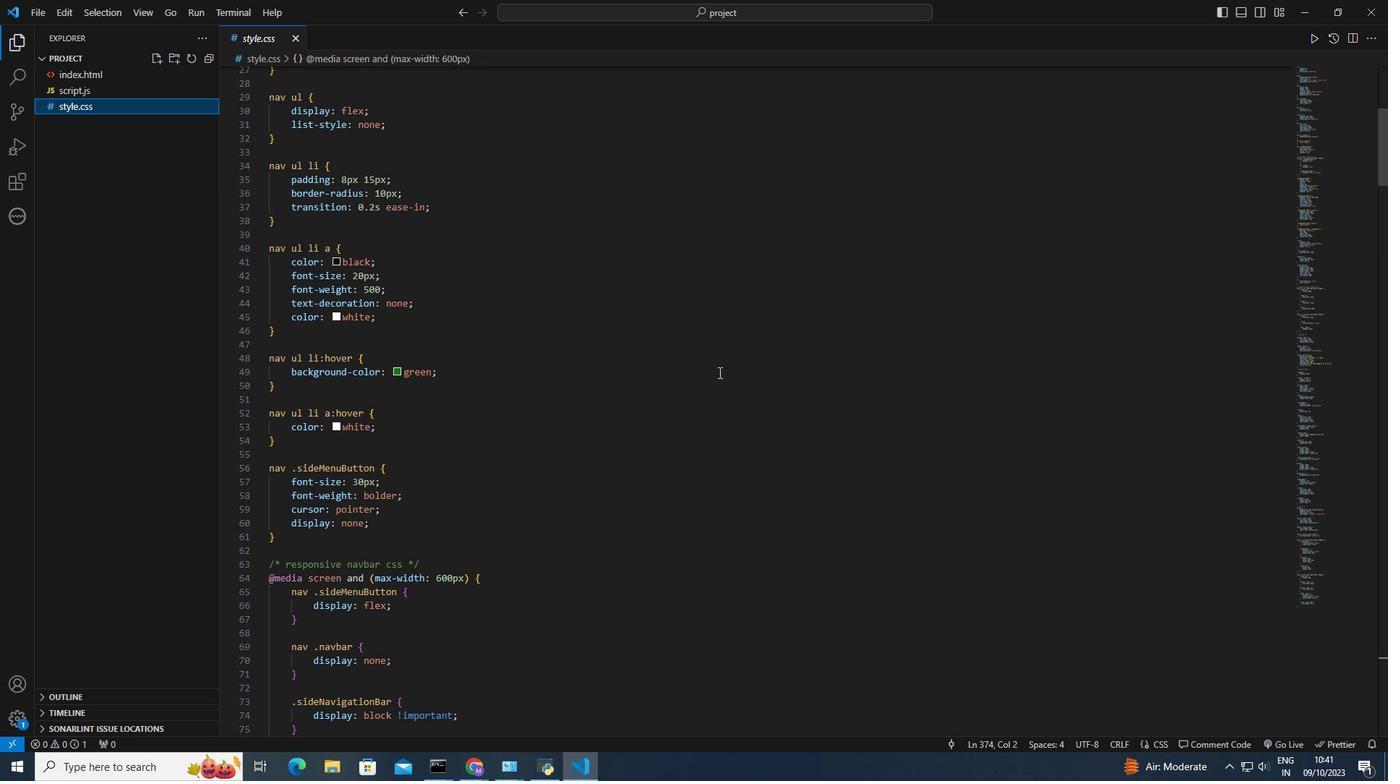 
Action: Mouse scrolled (718, 373) with delta (0, 0)
Screenshot: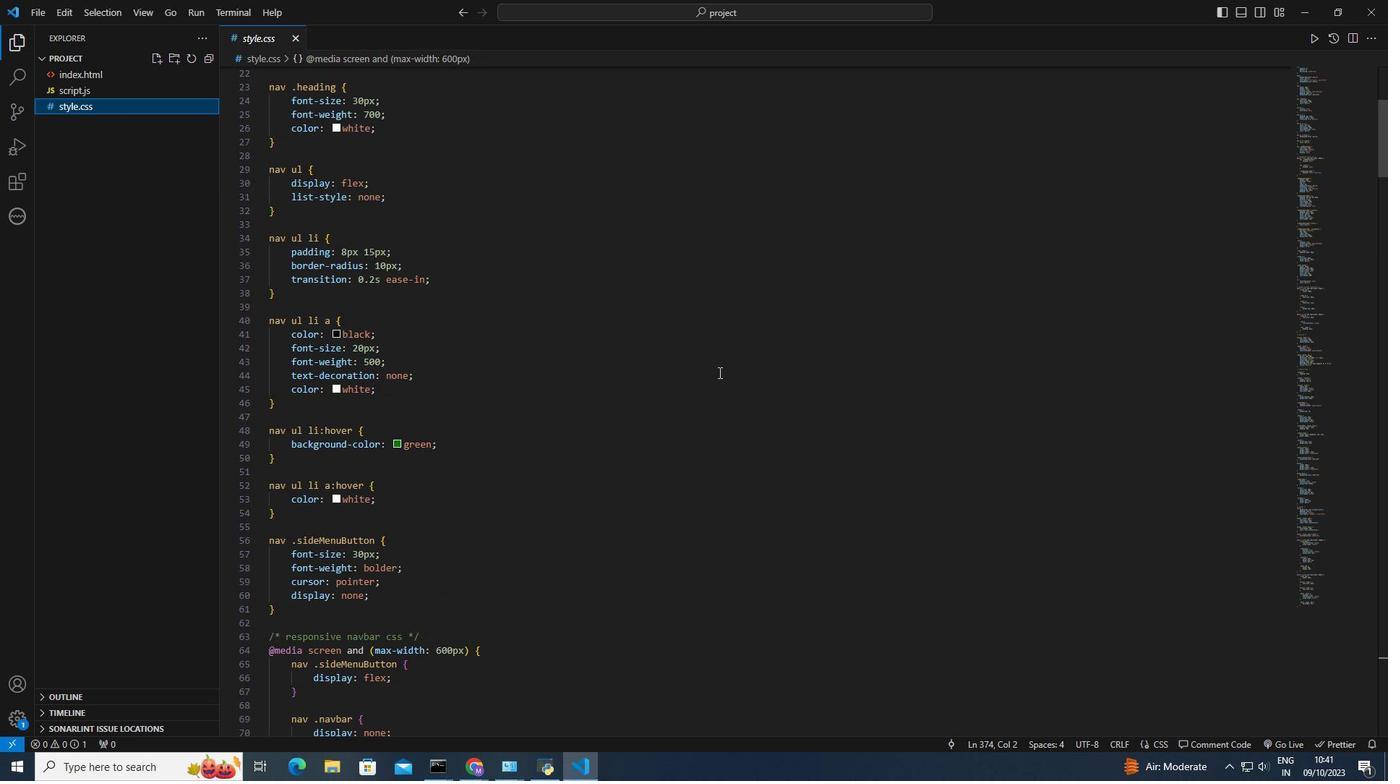 
Action: Mouse scrolled (718, 373) with delta (0, 0)
Screenshot: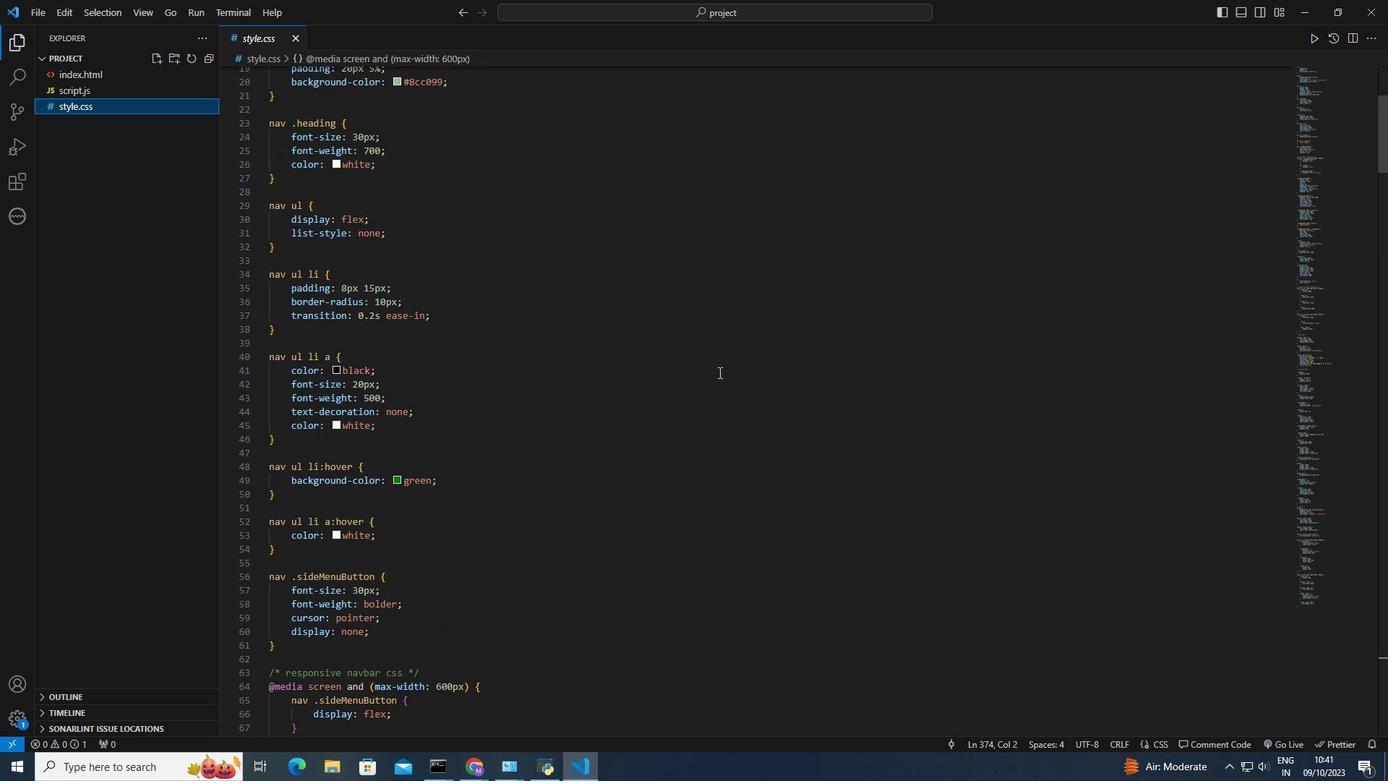 
Action: Mouse scrolled (718, 373) with delta (0, 0)
Screenshot: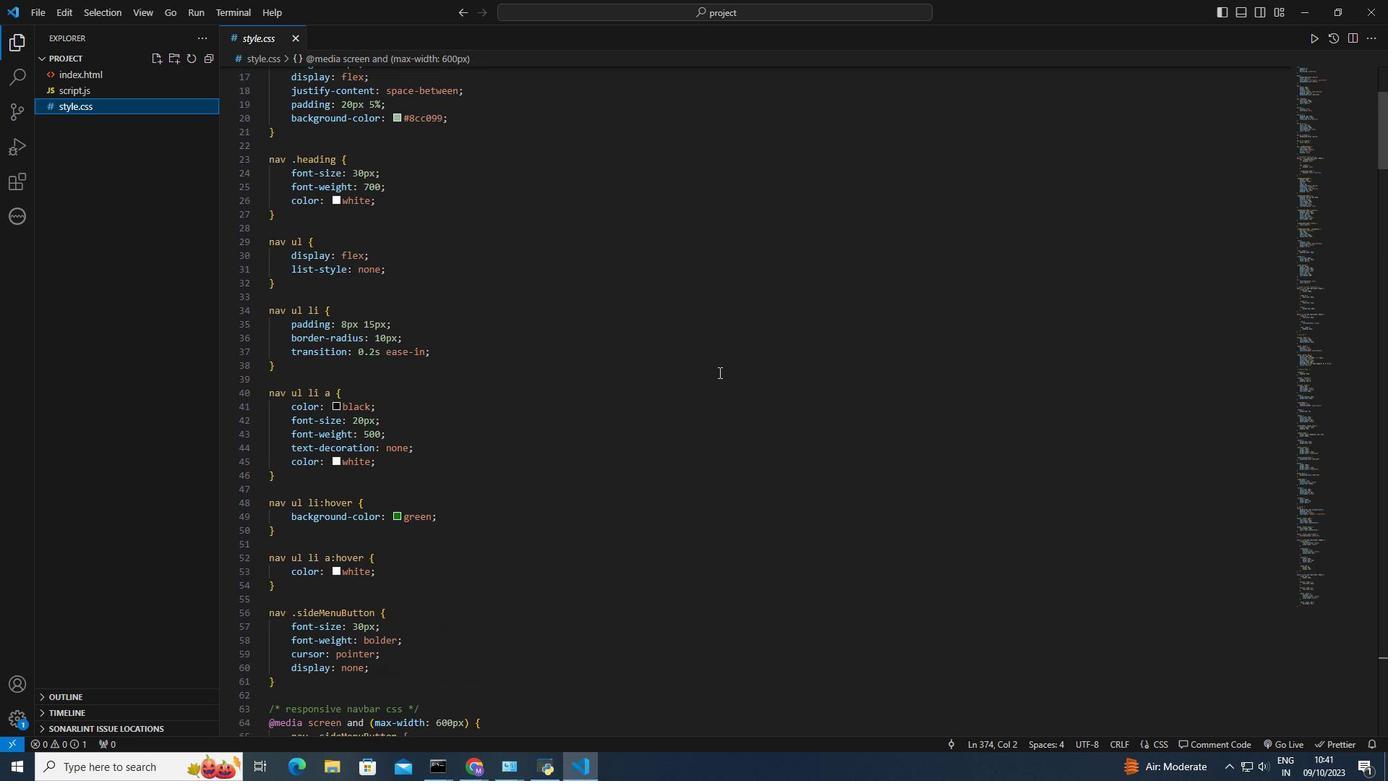 
Action: Mouse scrolled (718, 373) with delta (0, 0)
Screenshot: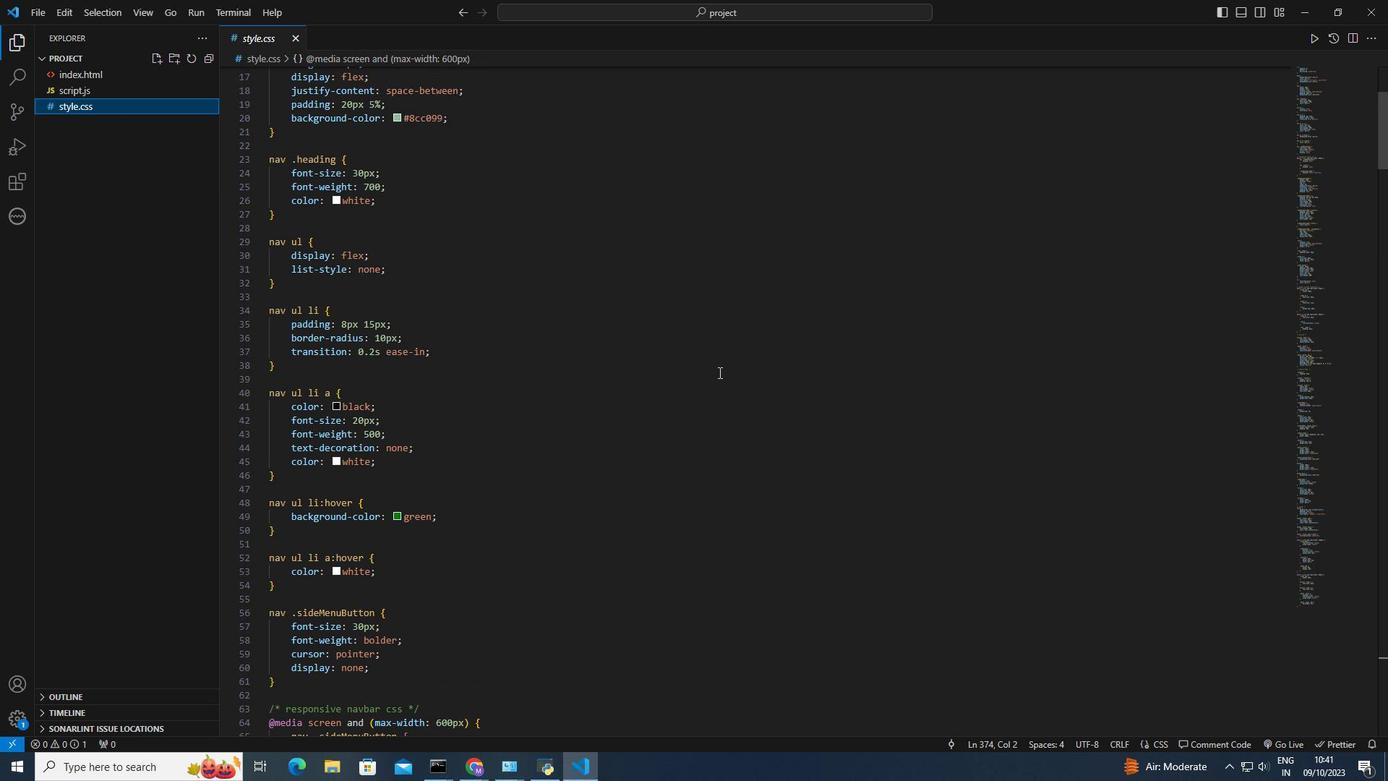 
Action: Mouse scrolled (718, 373) with delta (0, 0)
Screenshot: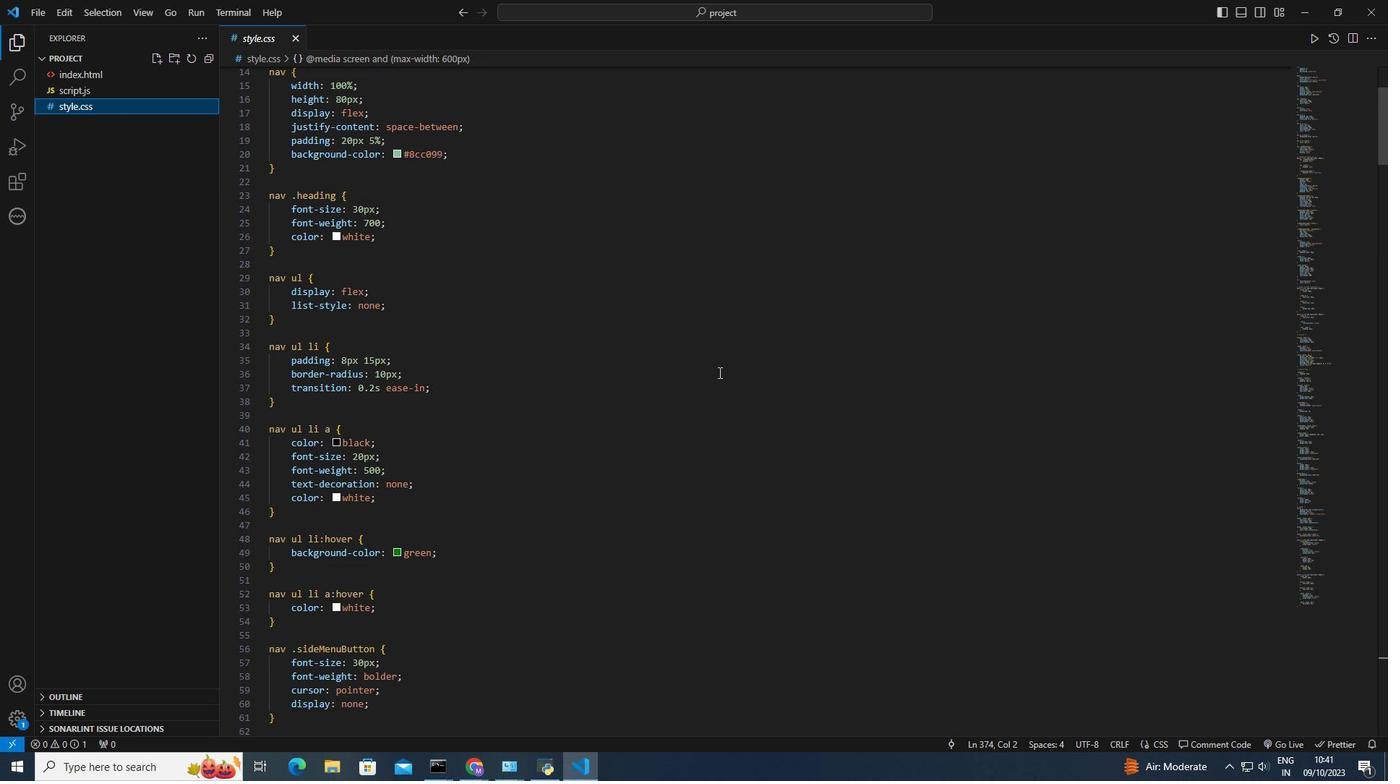 
Action: Mouse scrolled (718, 373) with delta (0, 0)
Screenshot: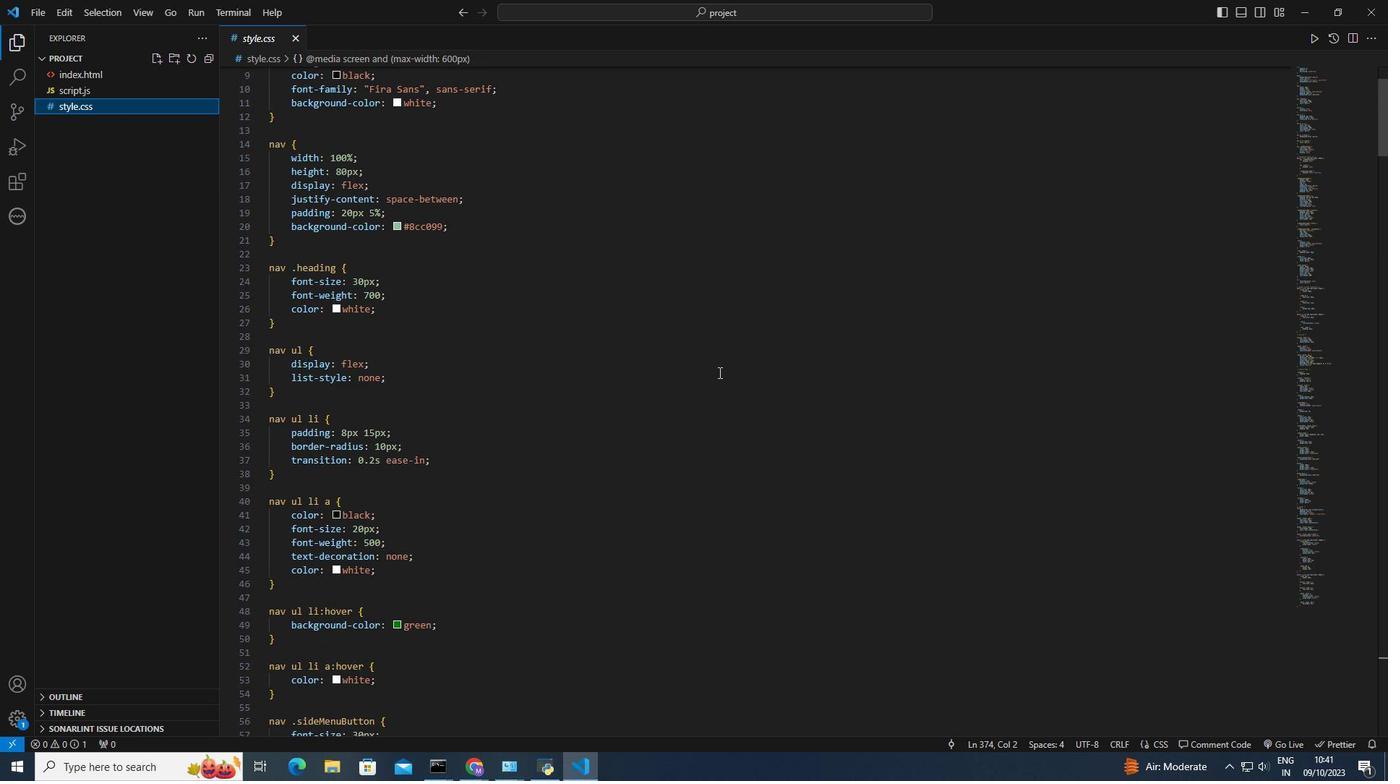 
Action: Mouse scrolled (718, 373) with delta (0, 0)
Screenshot: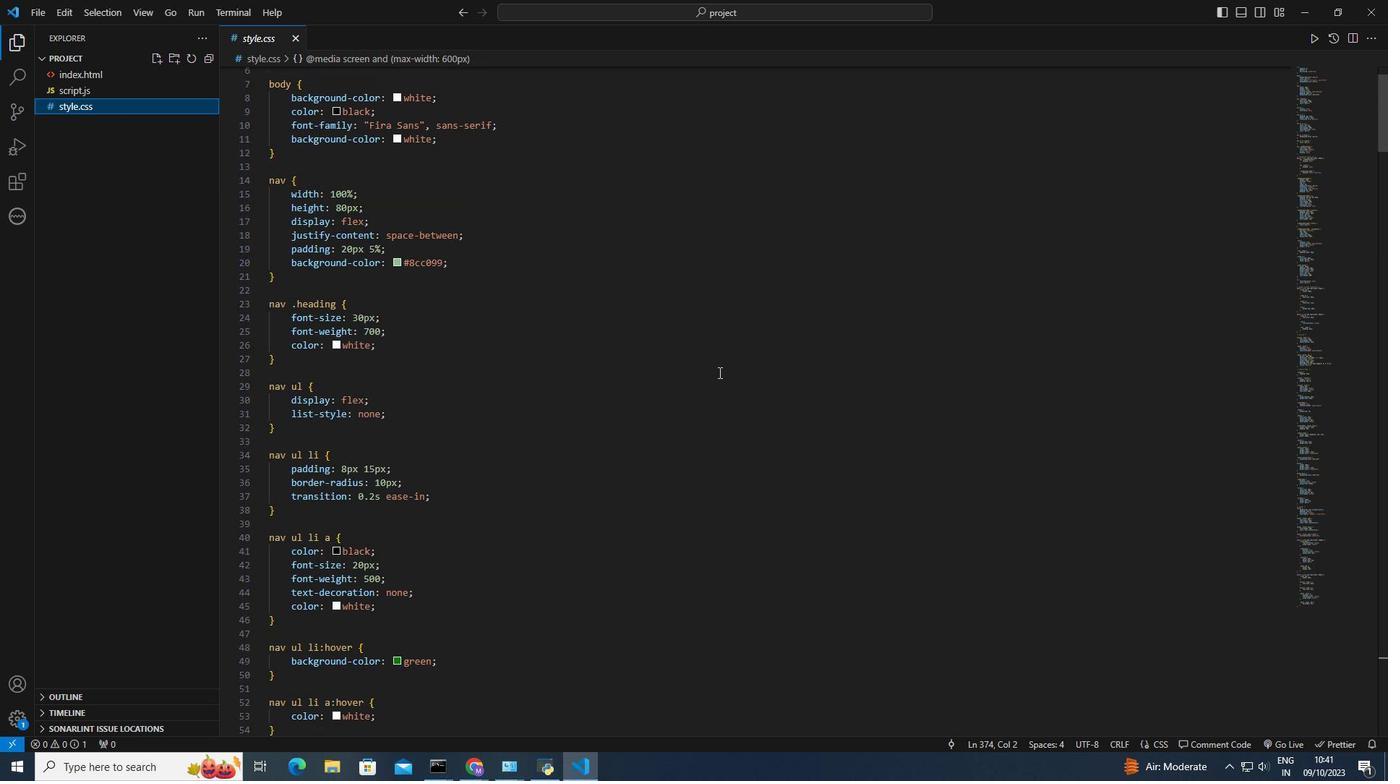 
Action: Mouse scrolled (718, 373) with delta (0, 0)
Screenshot: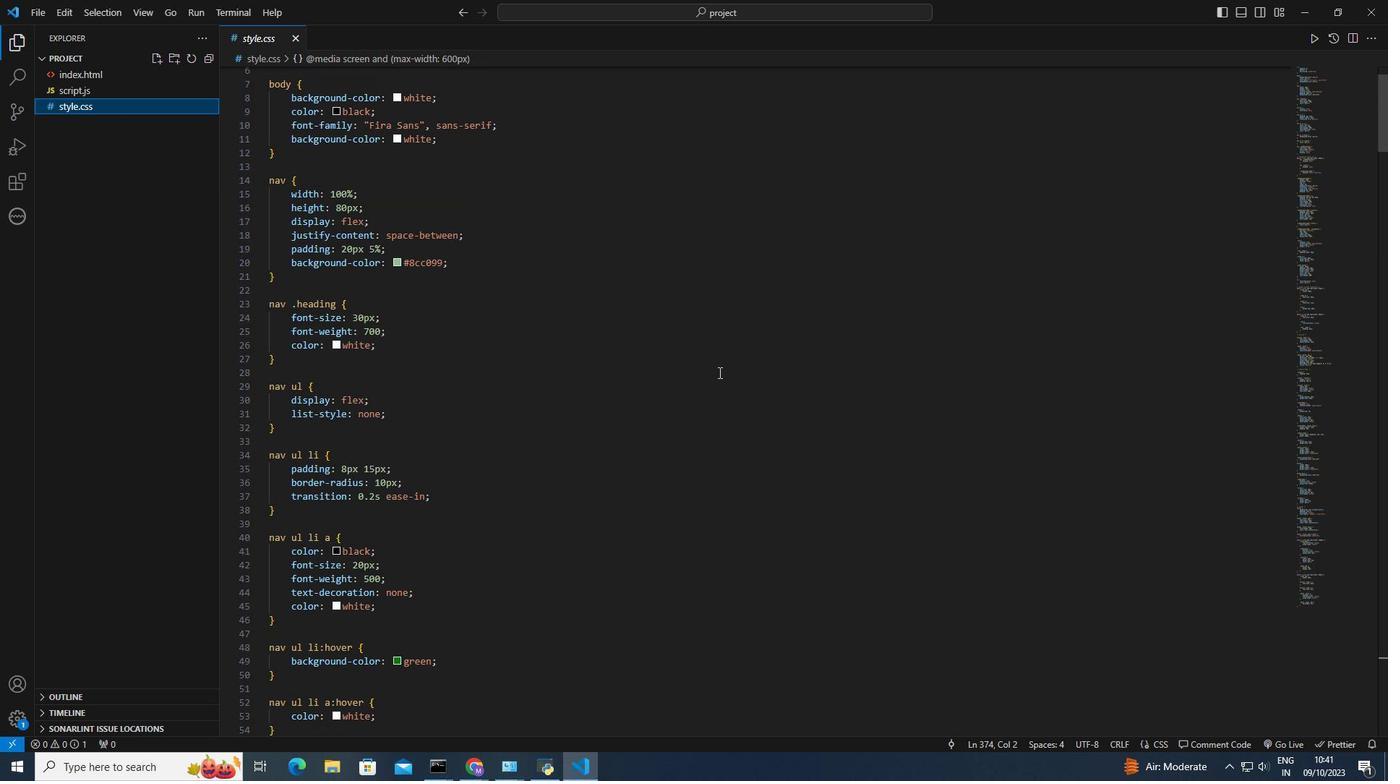 
Action: Mouse scrolled (718, 373) with delta (0, 0)
Screenshot: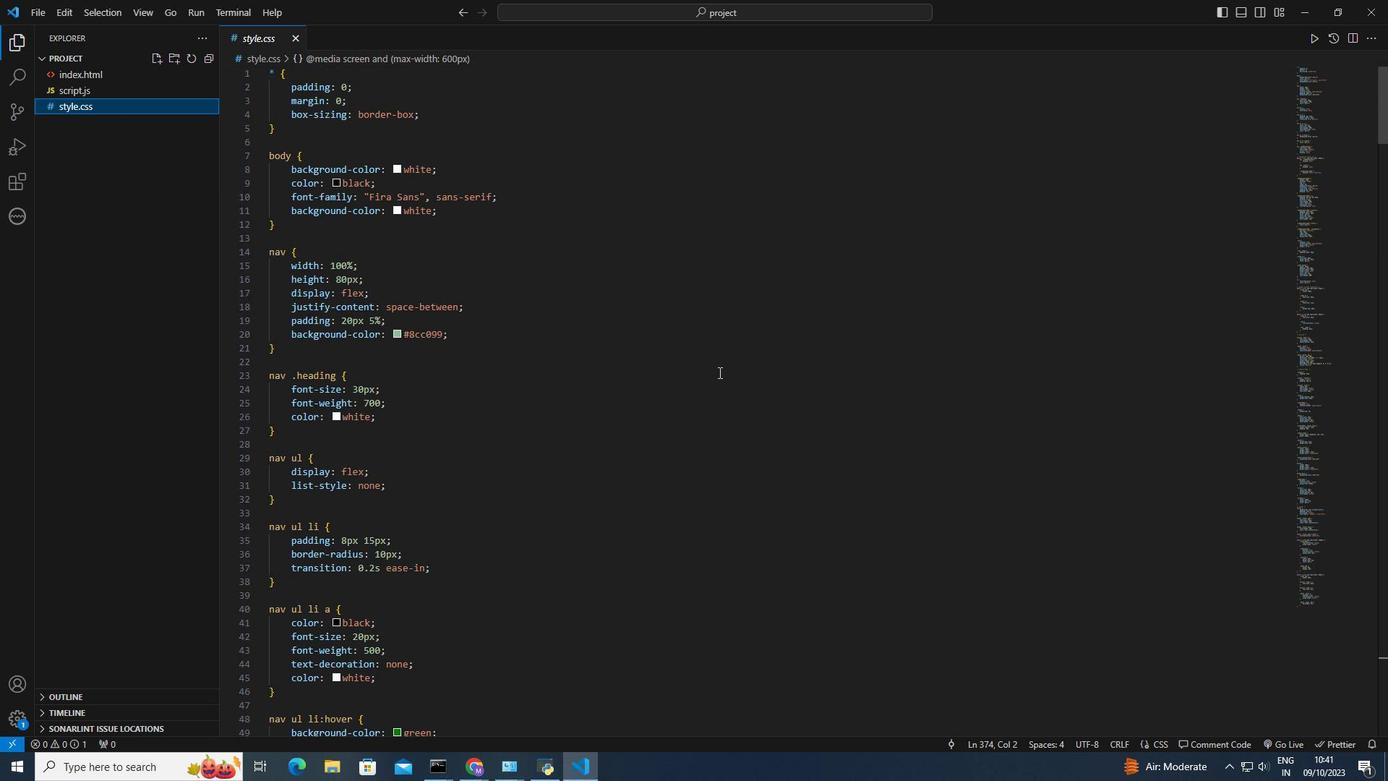 
Action: Mouse scrolled (718, 373) with delta (0, 0)
Screenshot: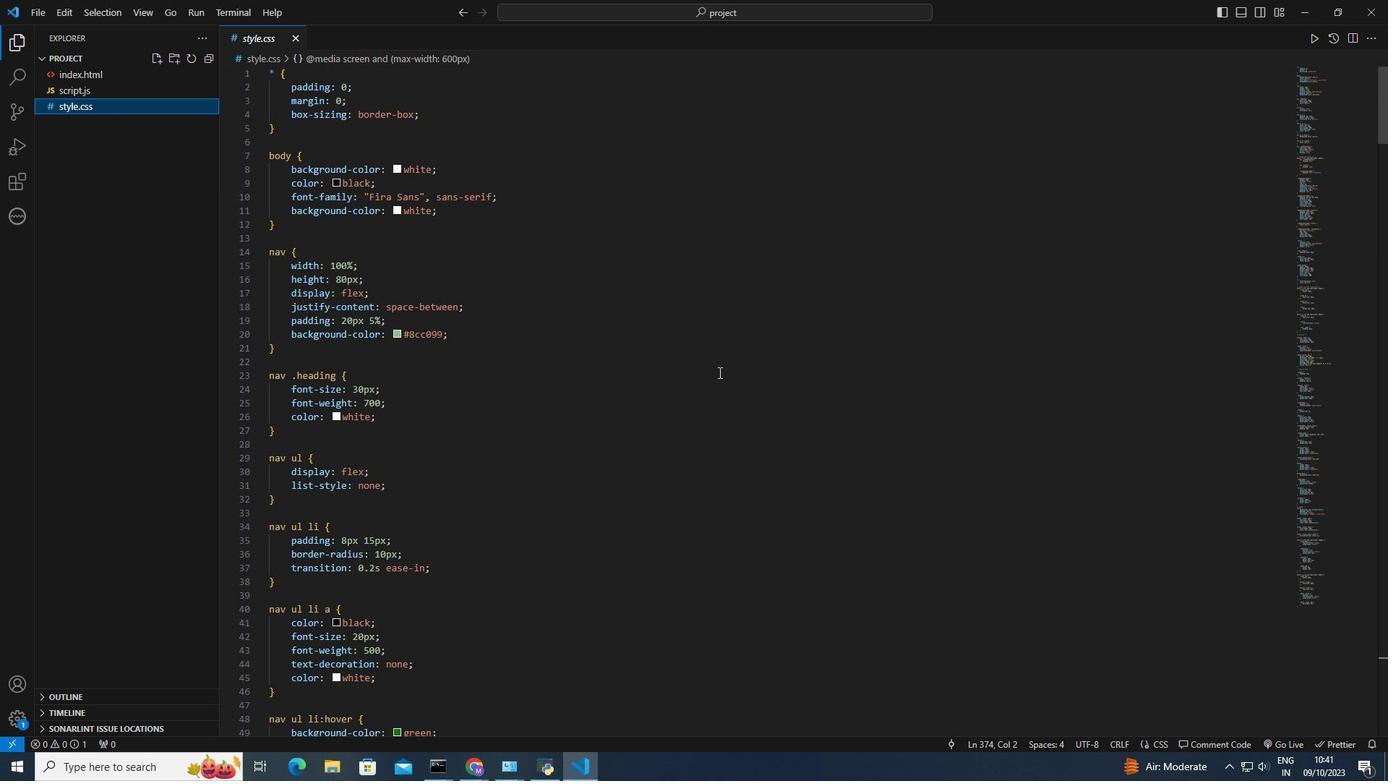 
Action: Mouse scrolled (718, 373) with delta (0, 0)
Screenshot: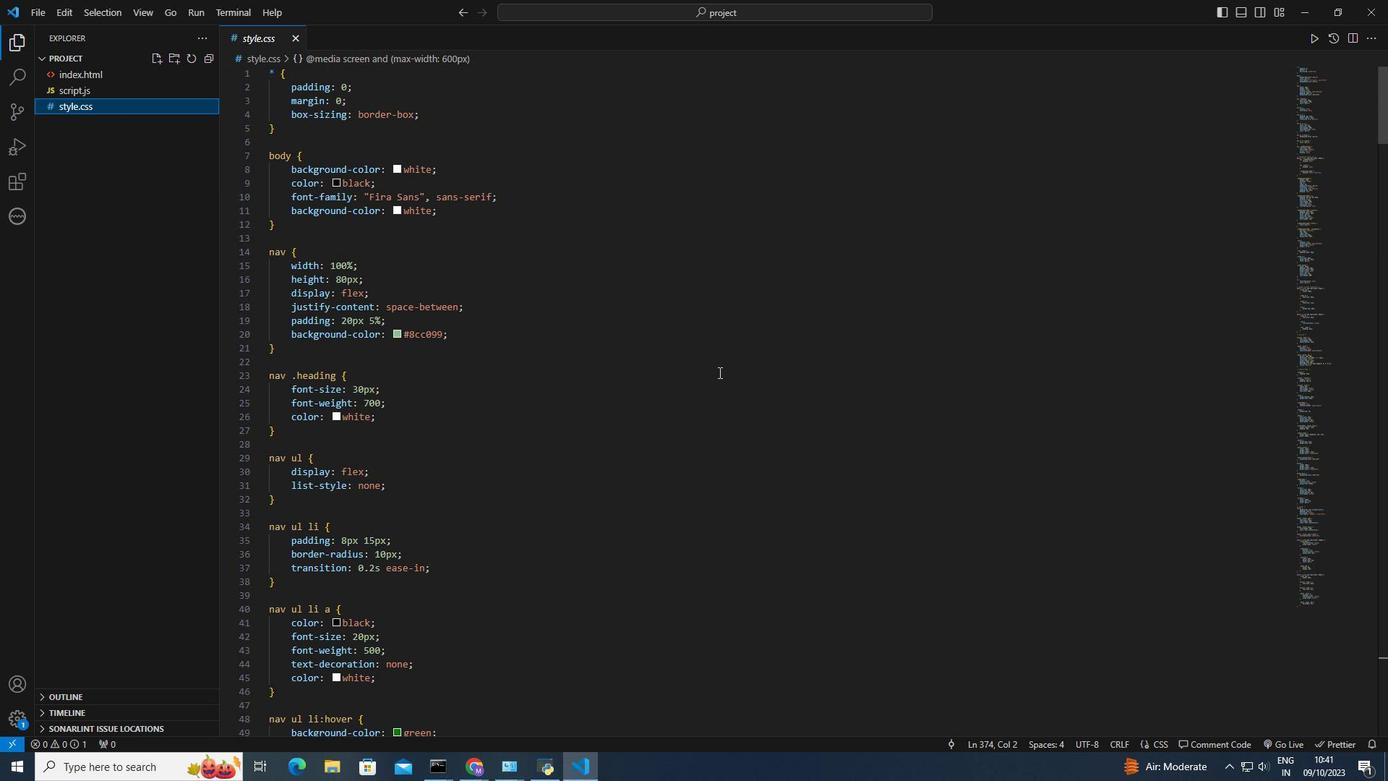 
Action: Mouse scrolled (718, 373) with delta (0, 0)
Screenshot: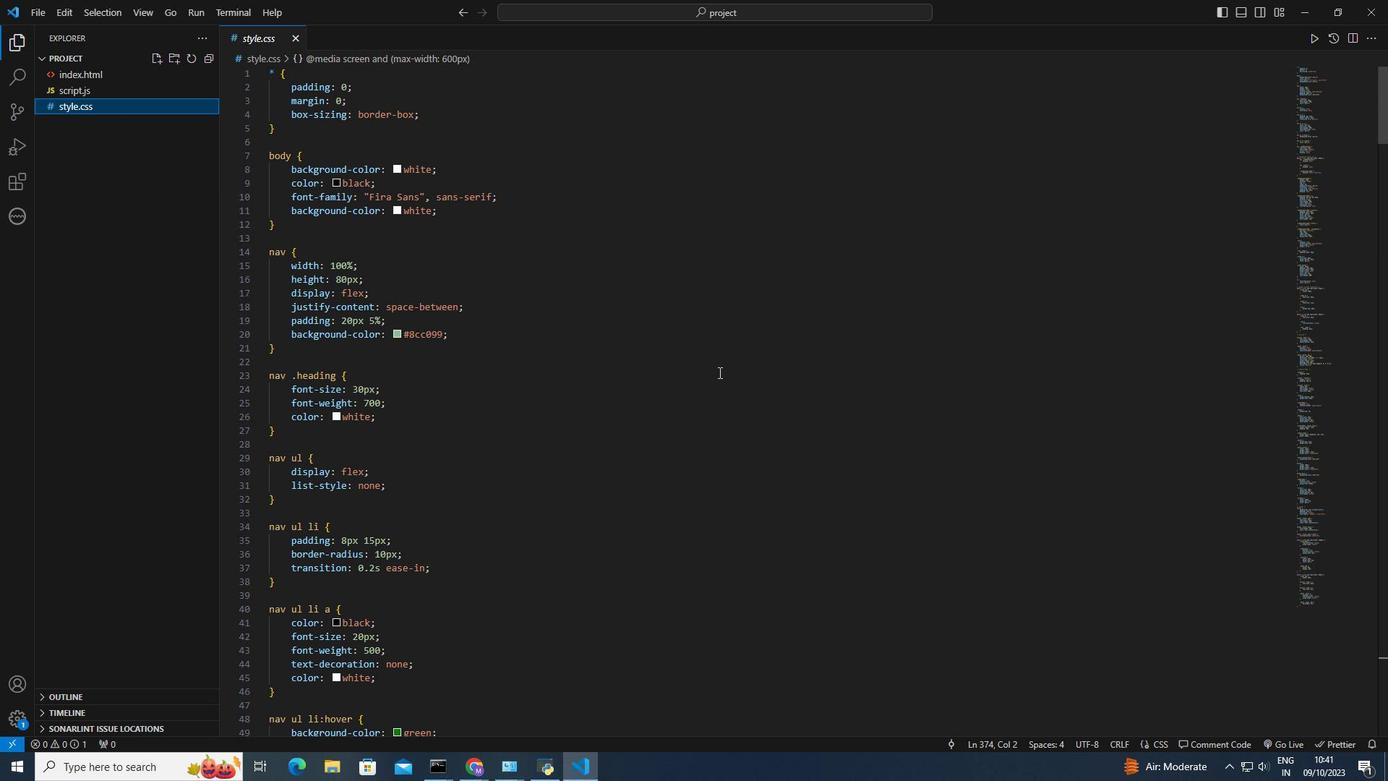 
Action: Mouse scrolled (718, 373) with delta (0, 0)
Screenshot: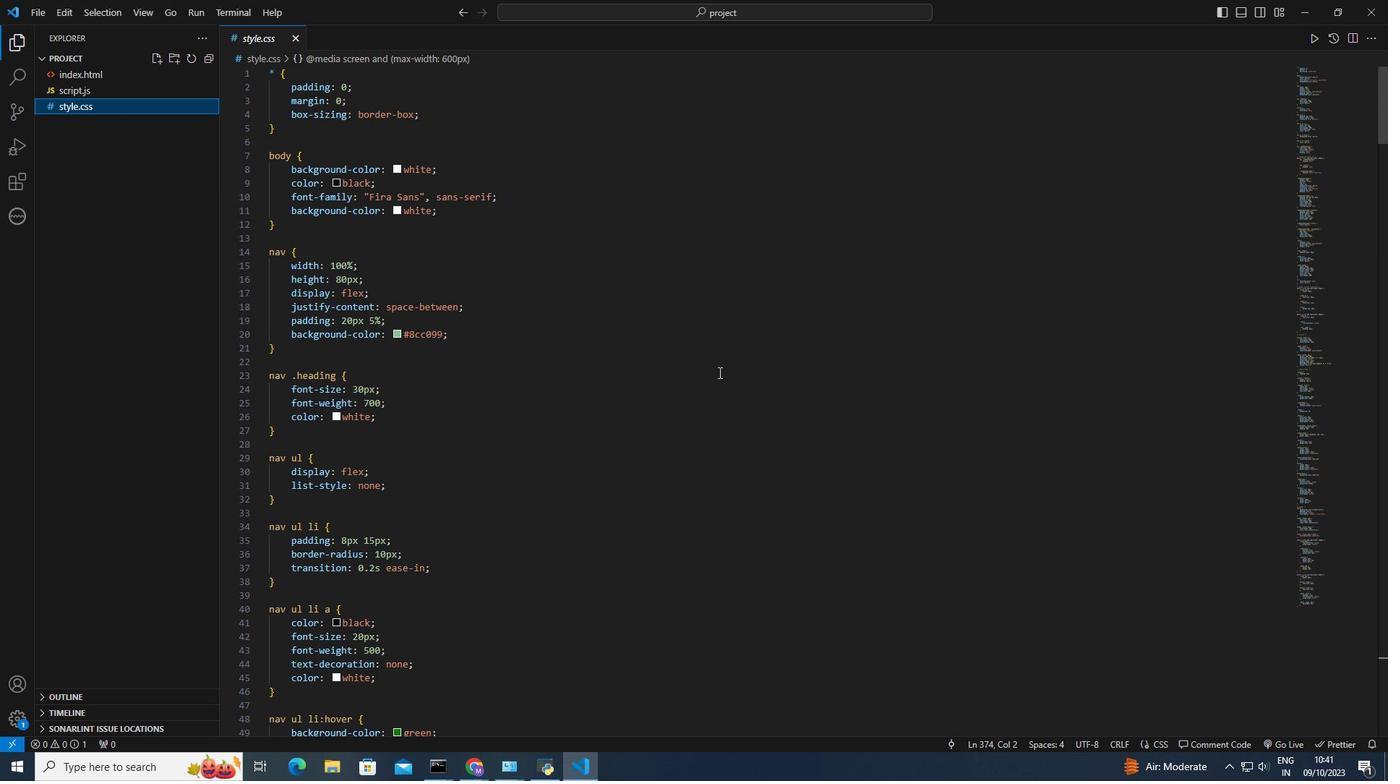 
Action: Mouse scrolled (718, 373) with delta (0, 0)
Screenshot: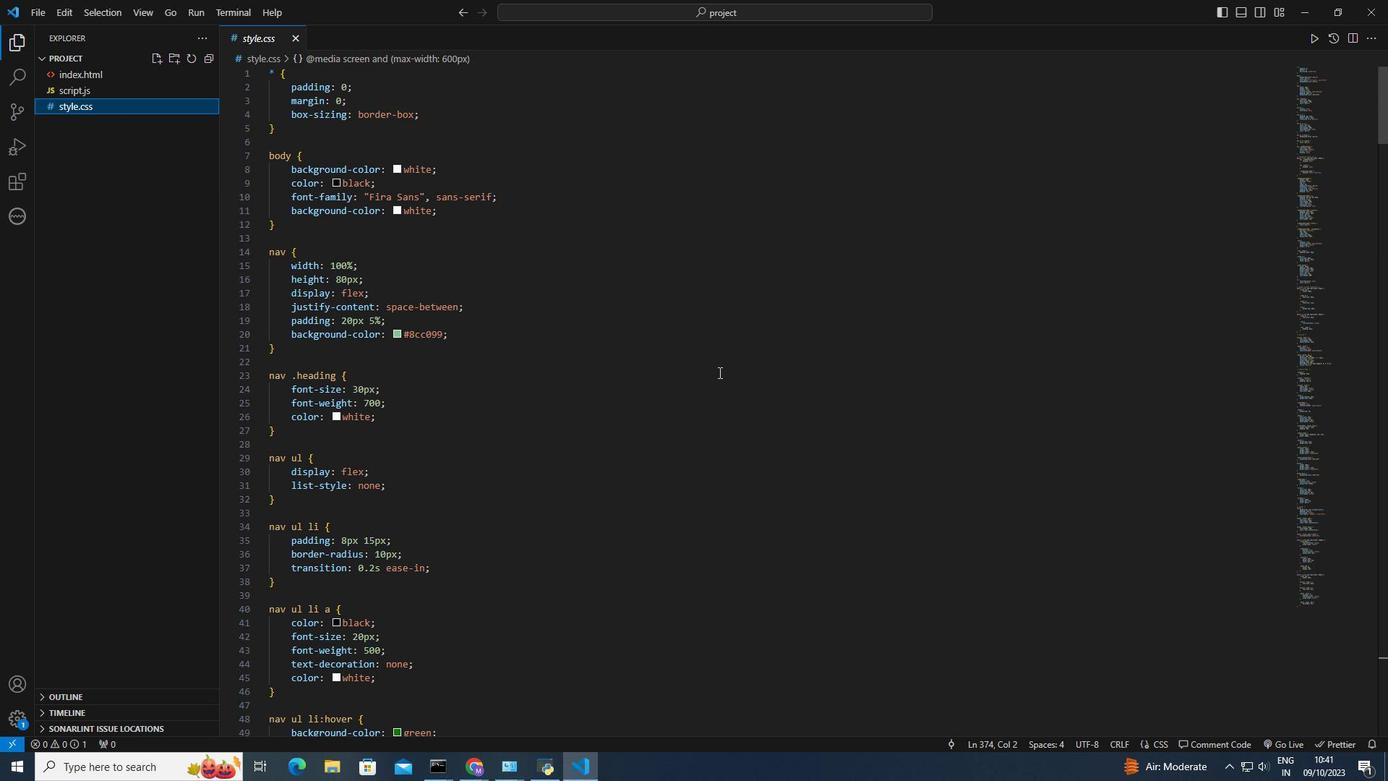 
Action: Mouse scrolled (718, 373) with delta (0, 0)
Screenshot: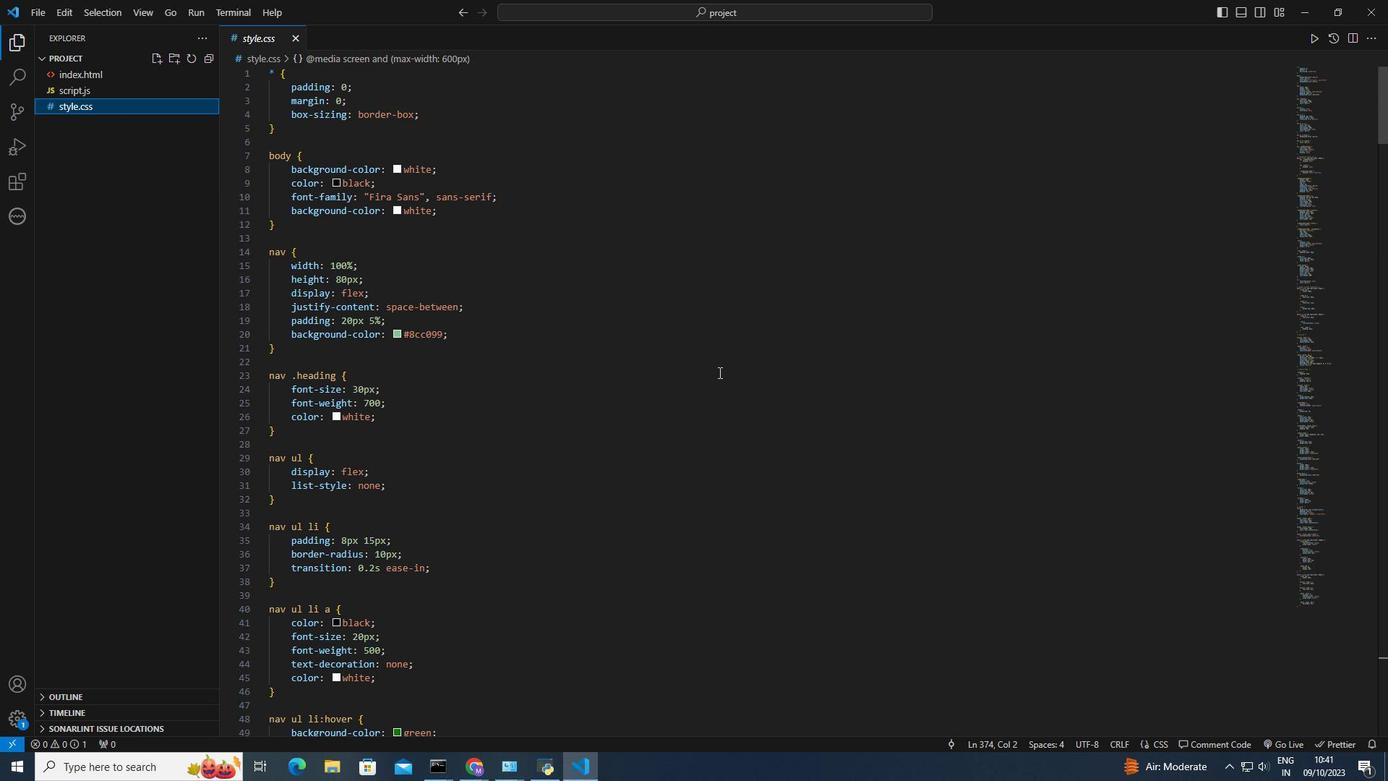 
Action: Mouse scrolled (718, 373) with delta (0, 0)
Screenshot: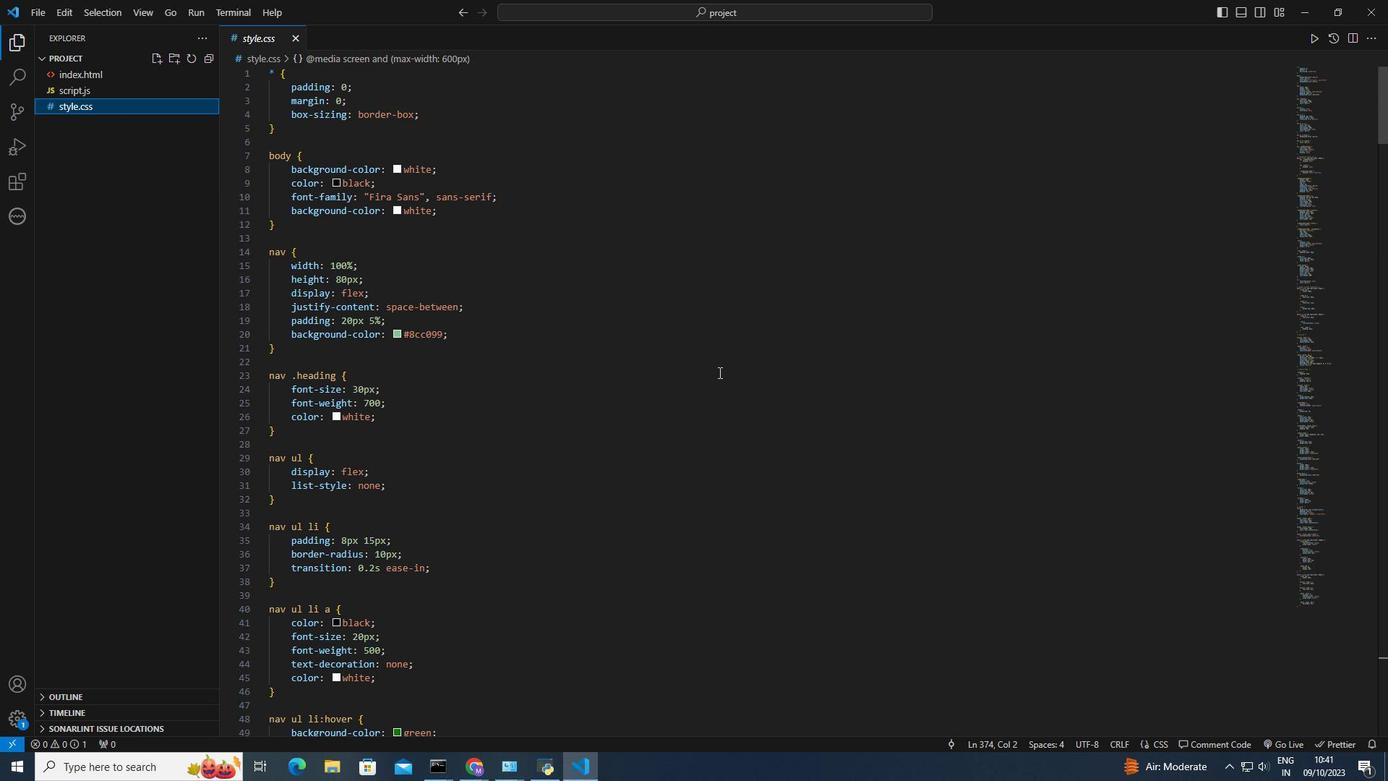 
Action: Mouse scrolled (718, 373) with delta (0, 0)
Screenshot: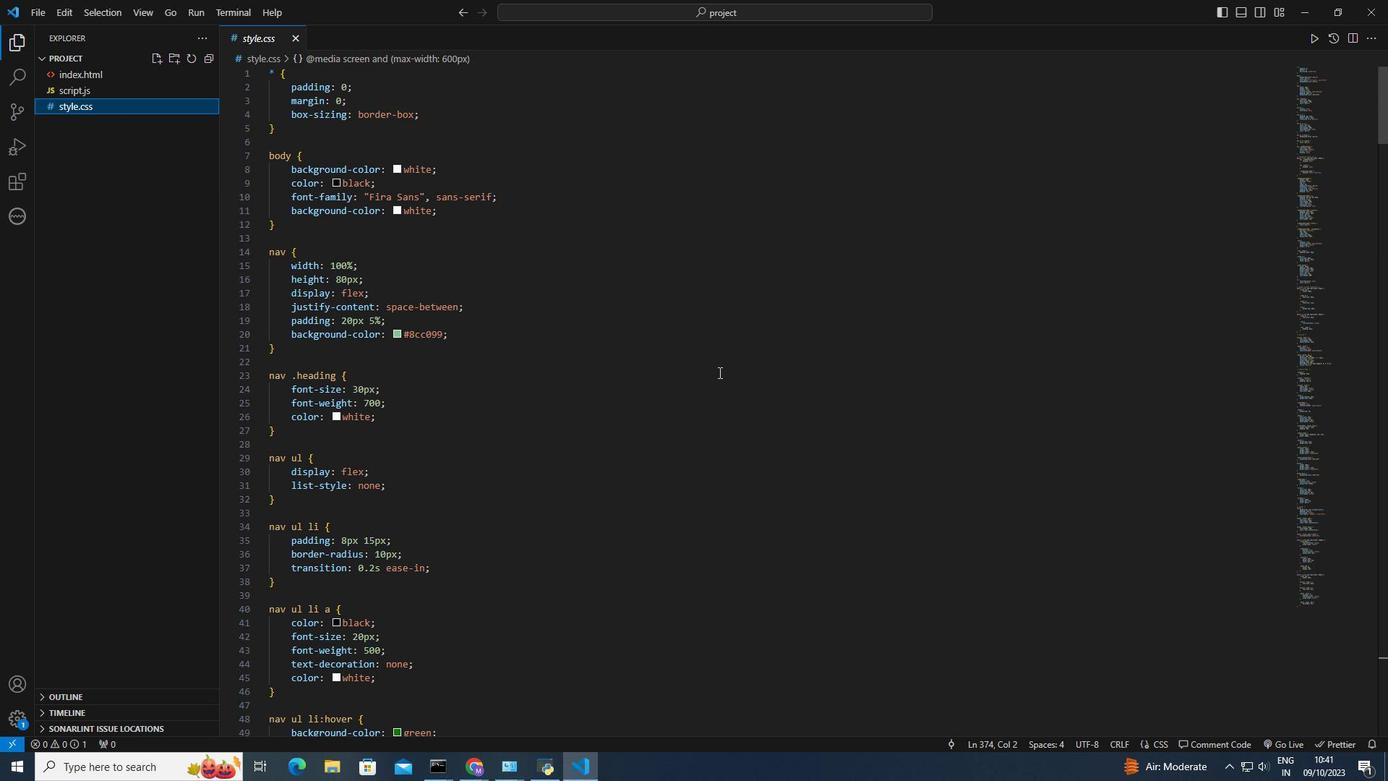 
Action: Mouse scrolled (718, 373) with delta (0, 0)
Screenshot: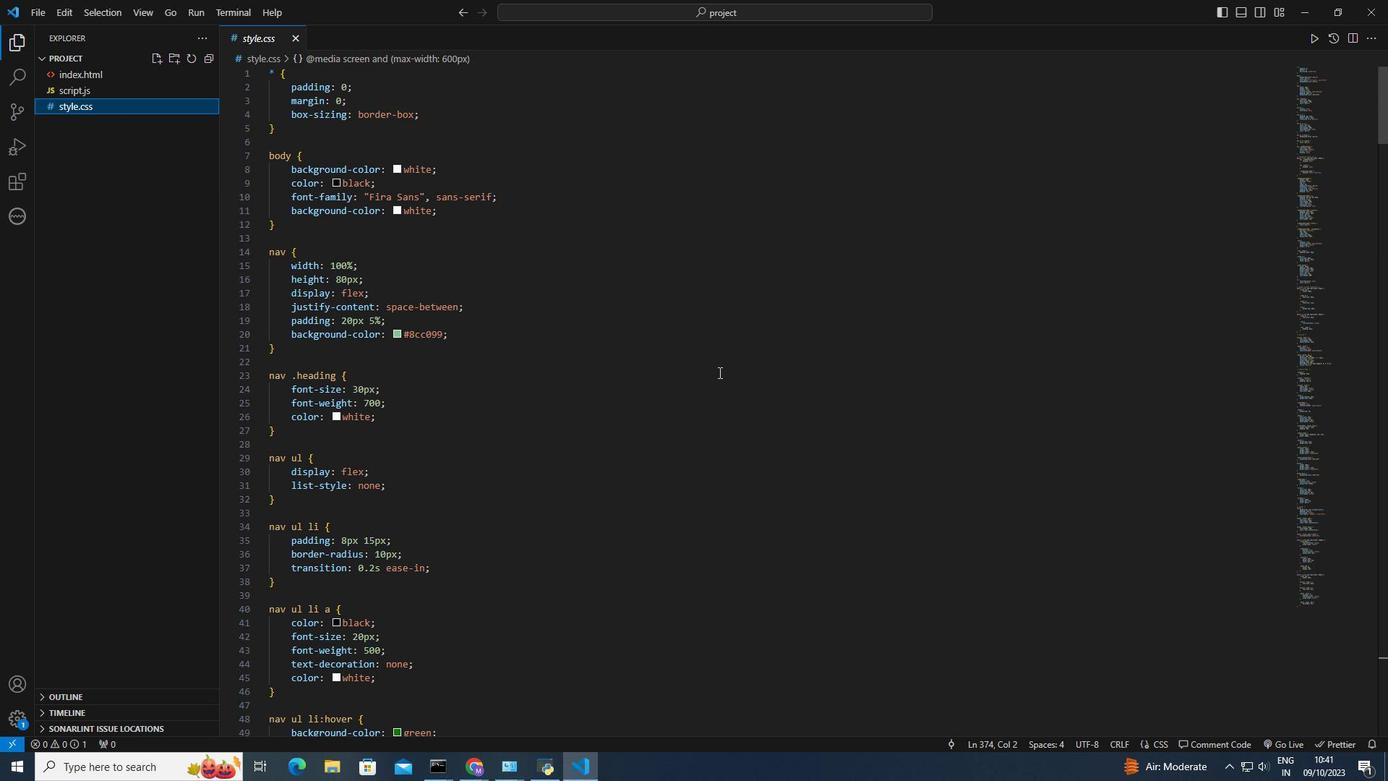 
Action: Mouse moved to (722, 349)
Screenshot: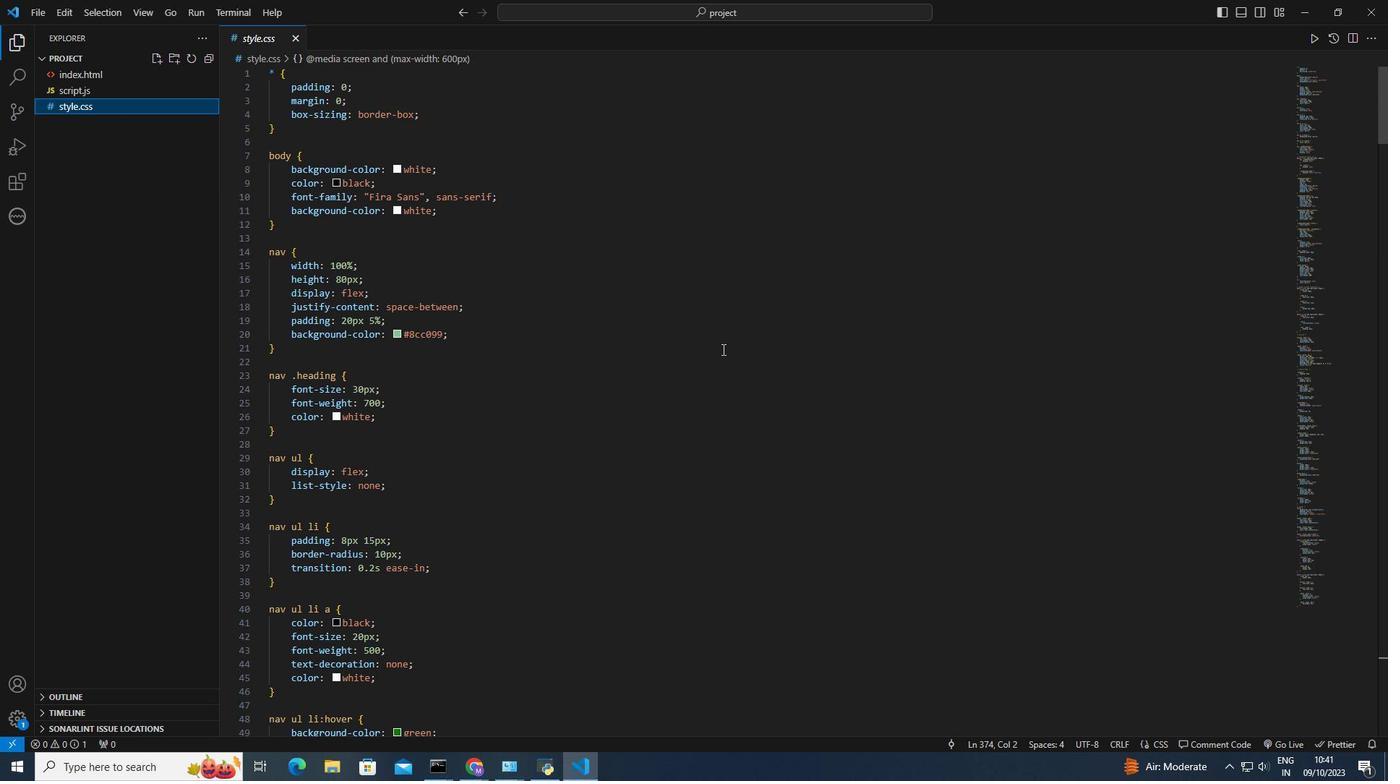 
Action: Mouse pressed left at (722, 349)
Screenshot: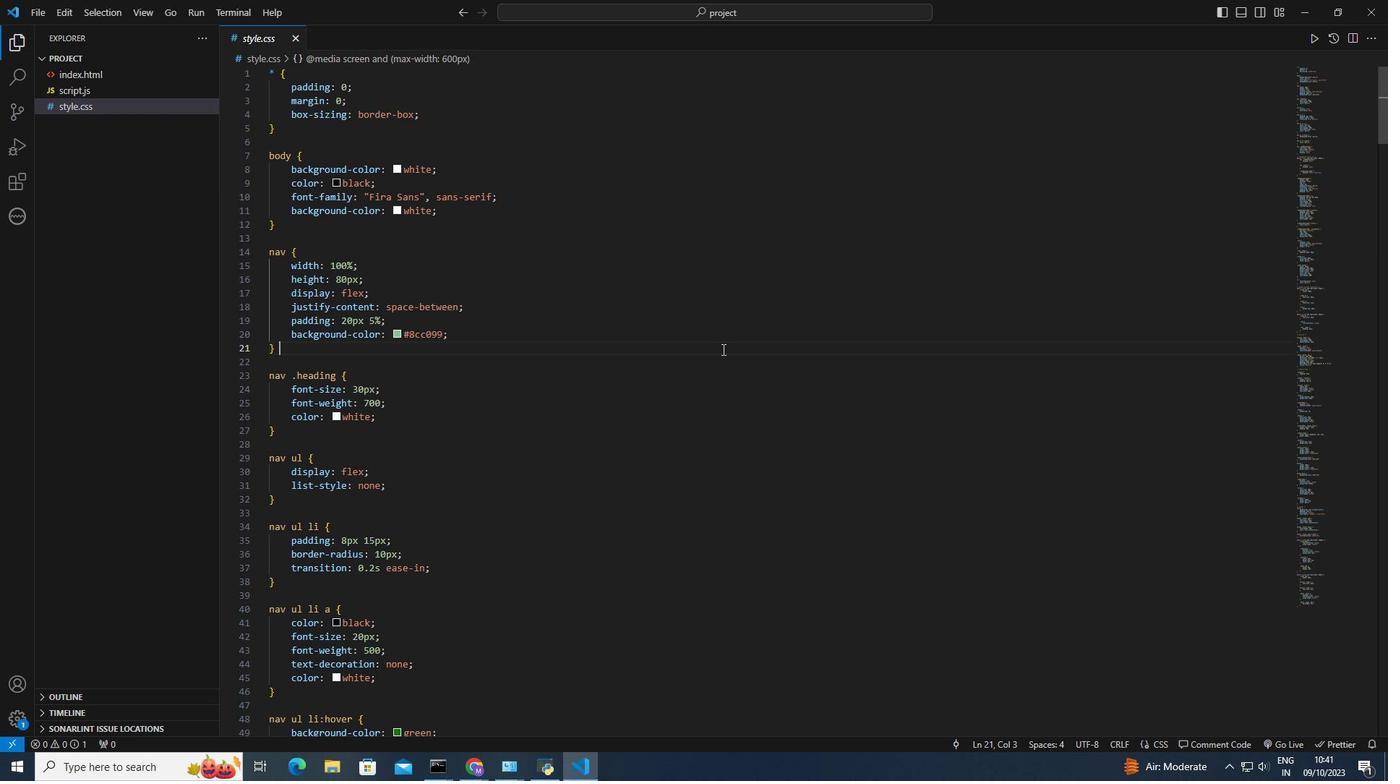 
Action: Key pressed ctrl+S<'\x13'>
Screenshot: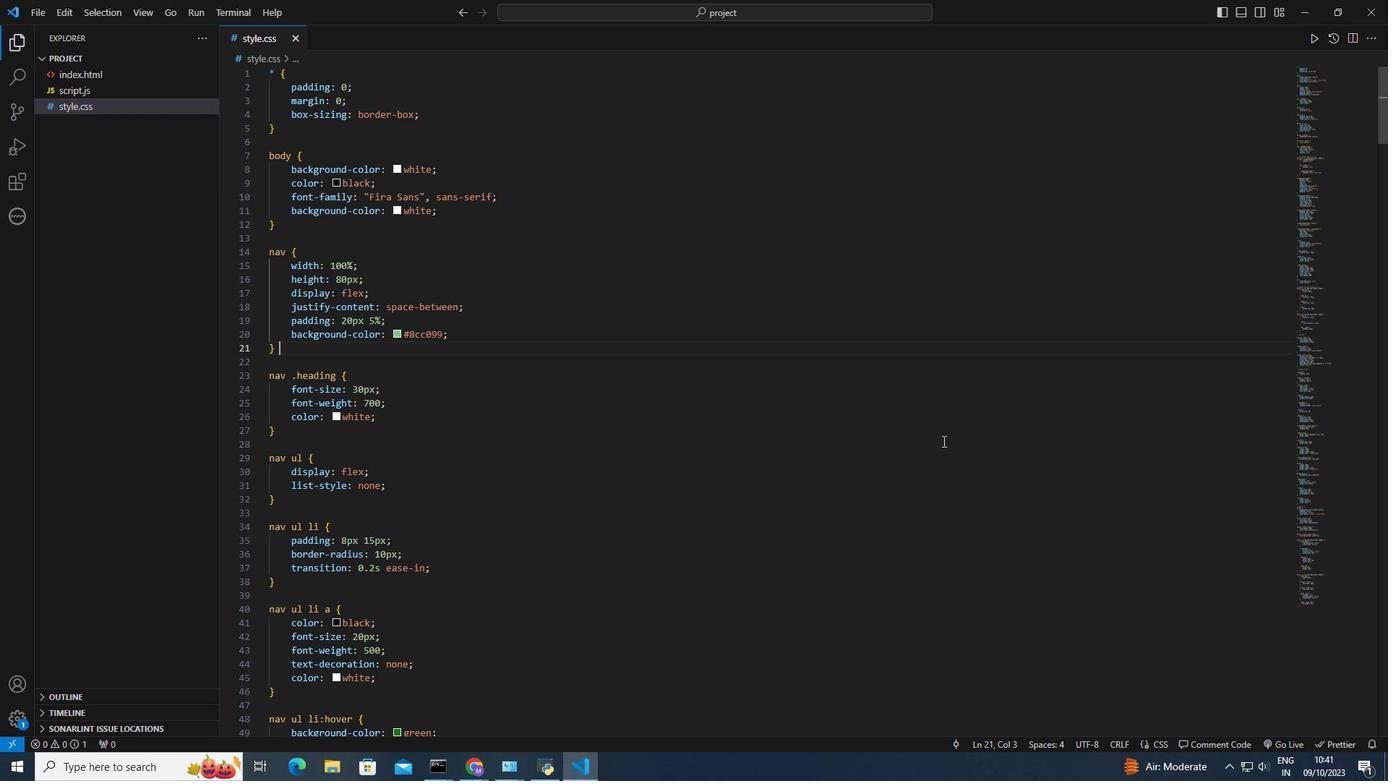 
Action: Mouse moved to (1278, 744)
Screenshot: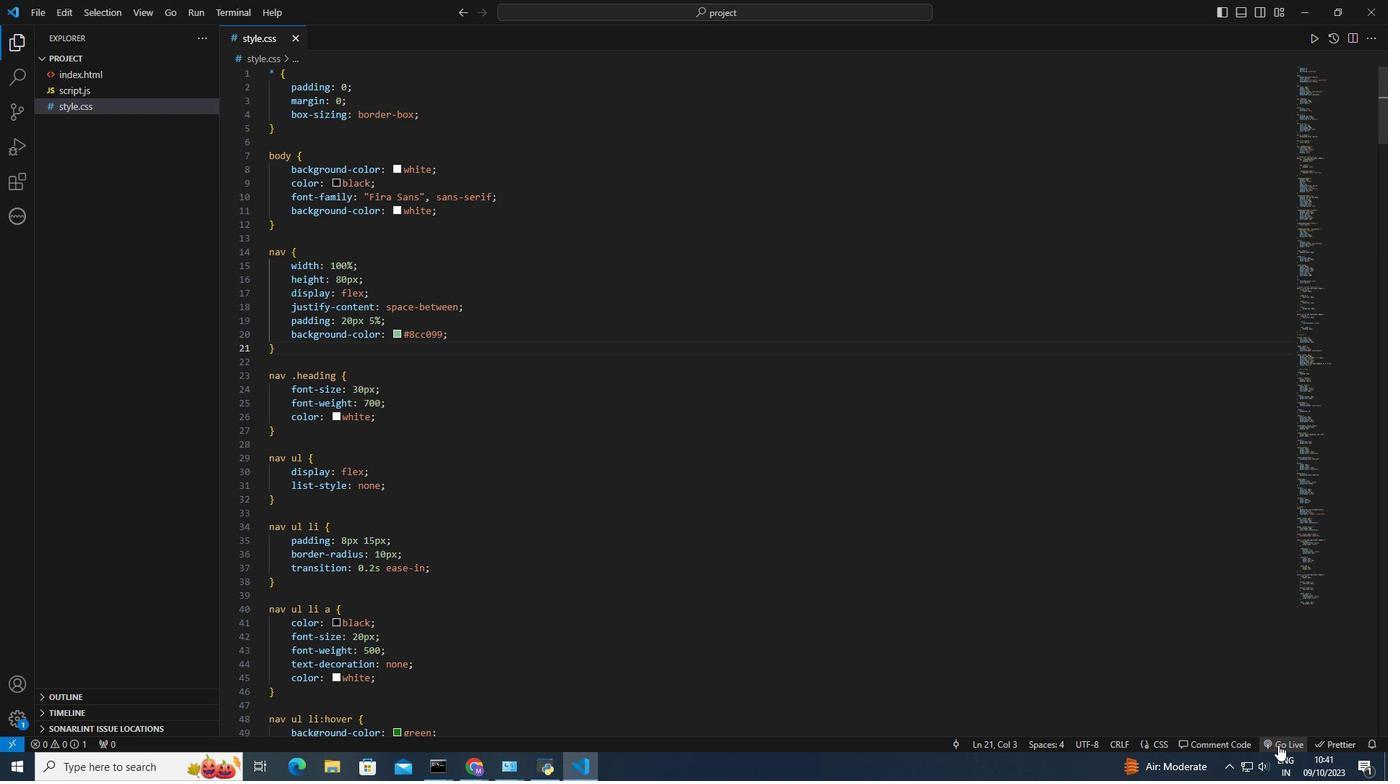 
Action: Mouse pressed left at (1278, 744)
Screenshot: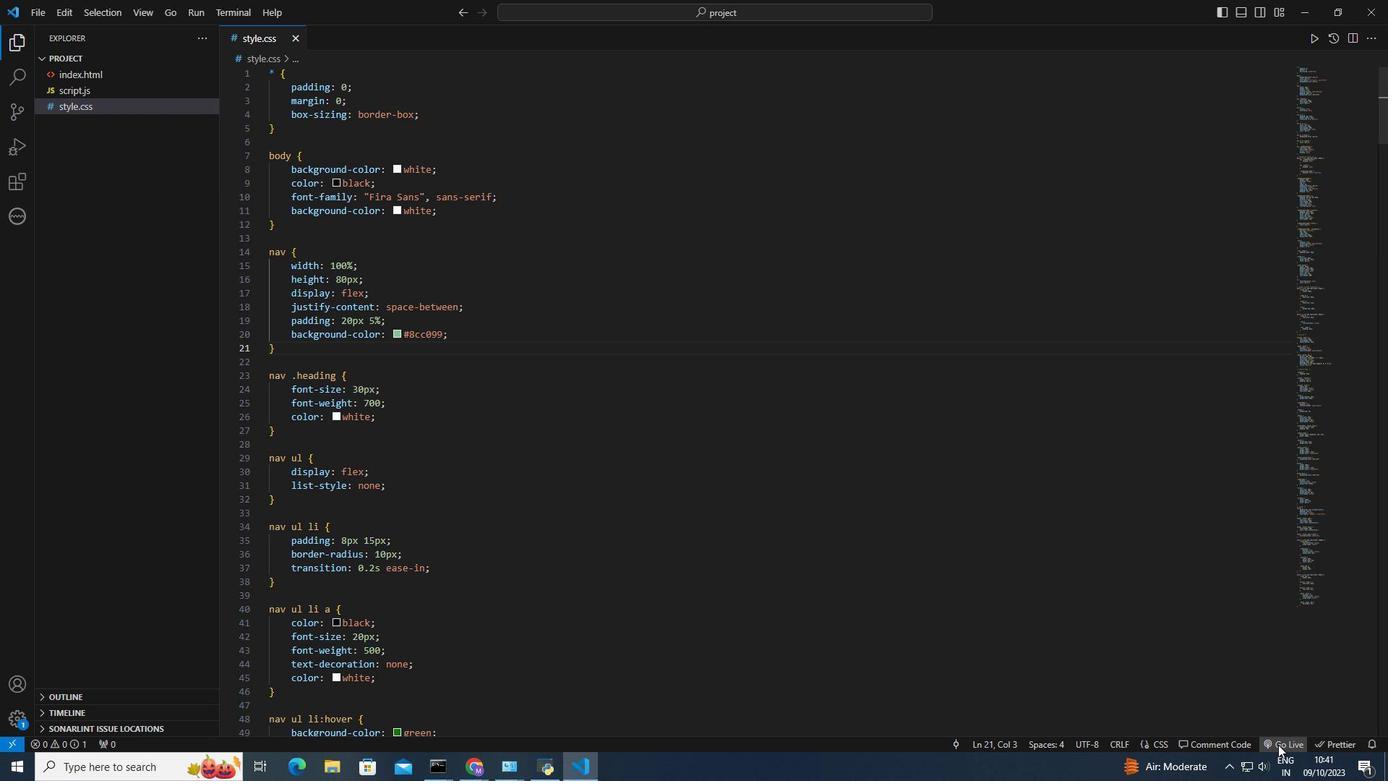 
Action: Mouse moved to (1280, 744)
Screenshot: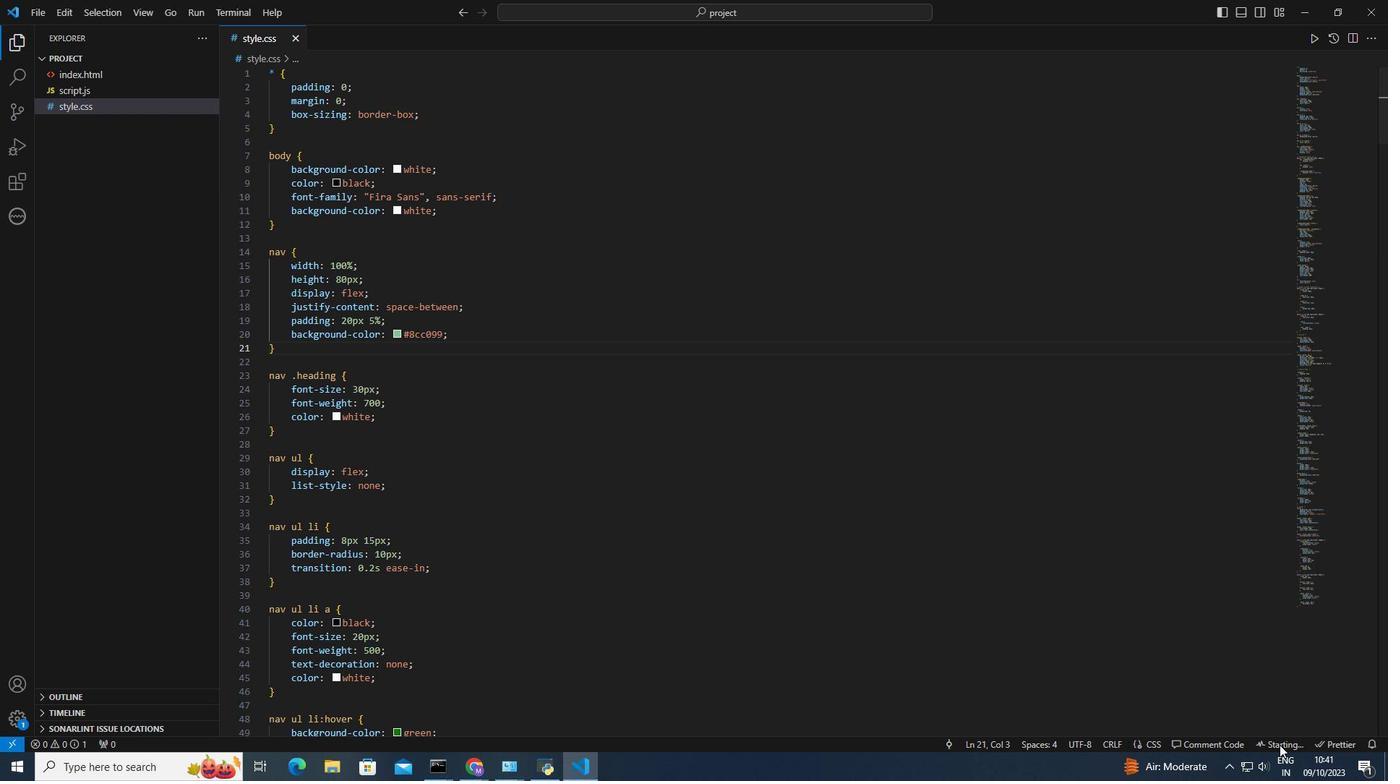 
Action: Mouse pressed left at (1280, 744)
Screenshot: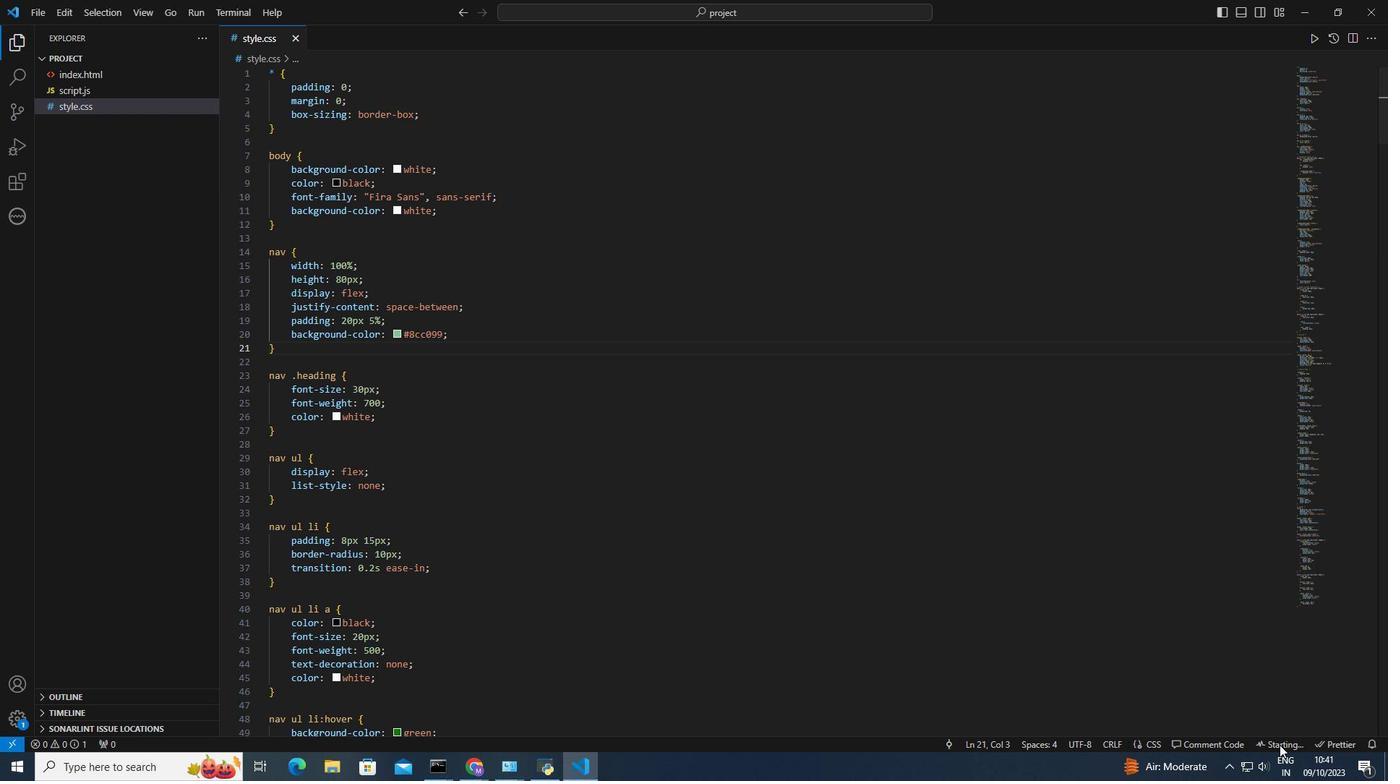 
Action: Mouse moved to (435, 337)
Screenshot: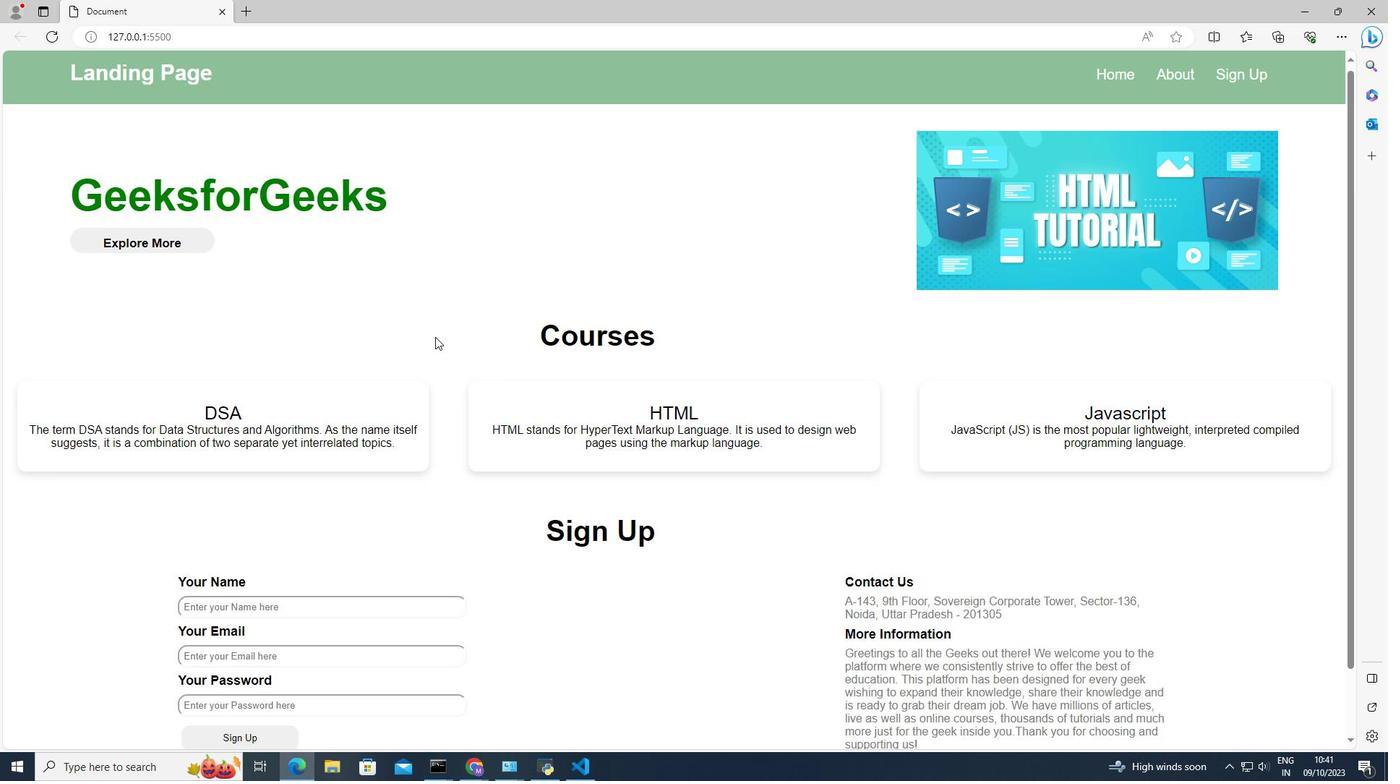 
Action: Mouse scrolled (435, 336) with delta (0, 0)
Screenshot: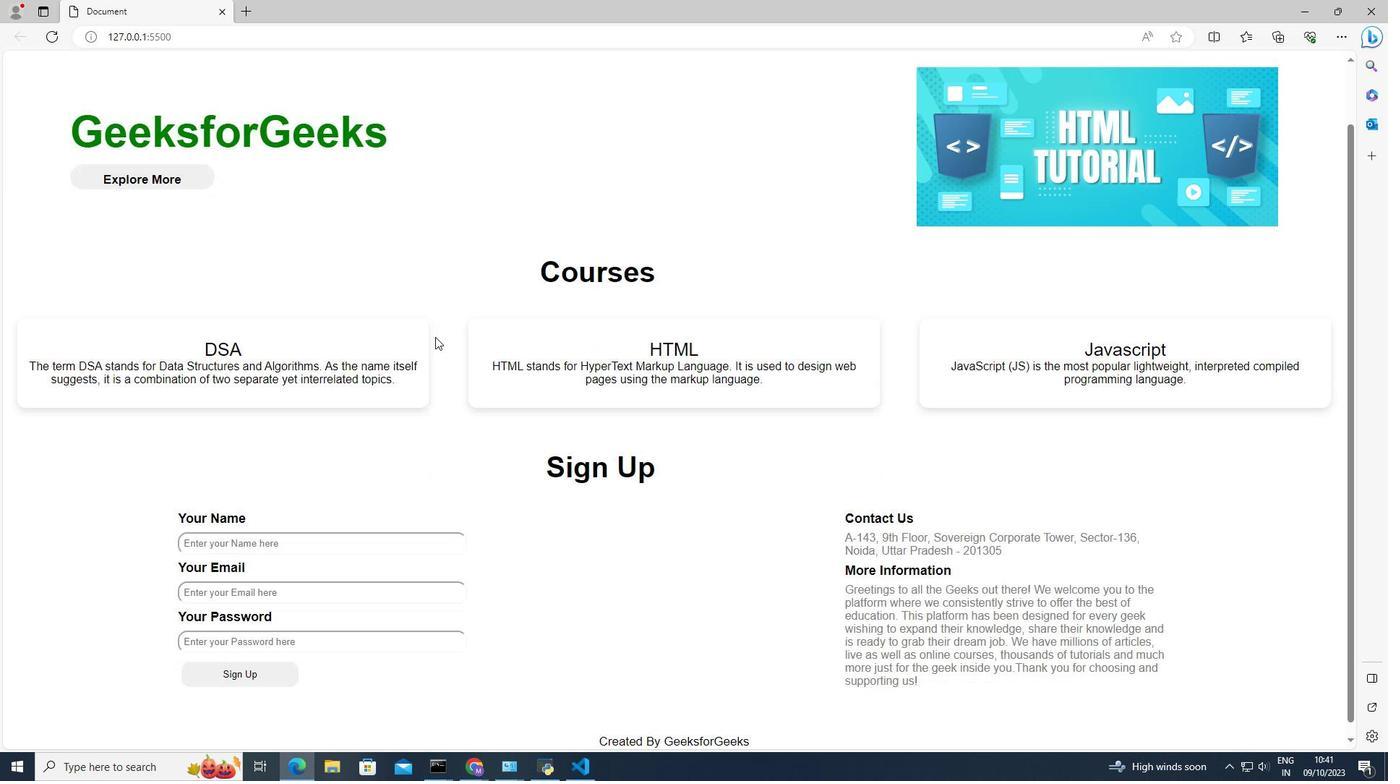 
Action: Mouse scrolled (435, 336) with delta (0, 0)
